 Task: Look for Airbnb properties in SÃ¡rvÃ¡r, Hungary from 6th December, 2023 to 10th December, 2023 for 1 adult.1  bedroom having 1 bed and 1 bathroom. Property type can be hotel. Booking option can be shelf check-in. Look for 3 properties as per requirement.
Action: Mouse moved to (620, 153)
Screenshot: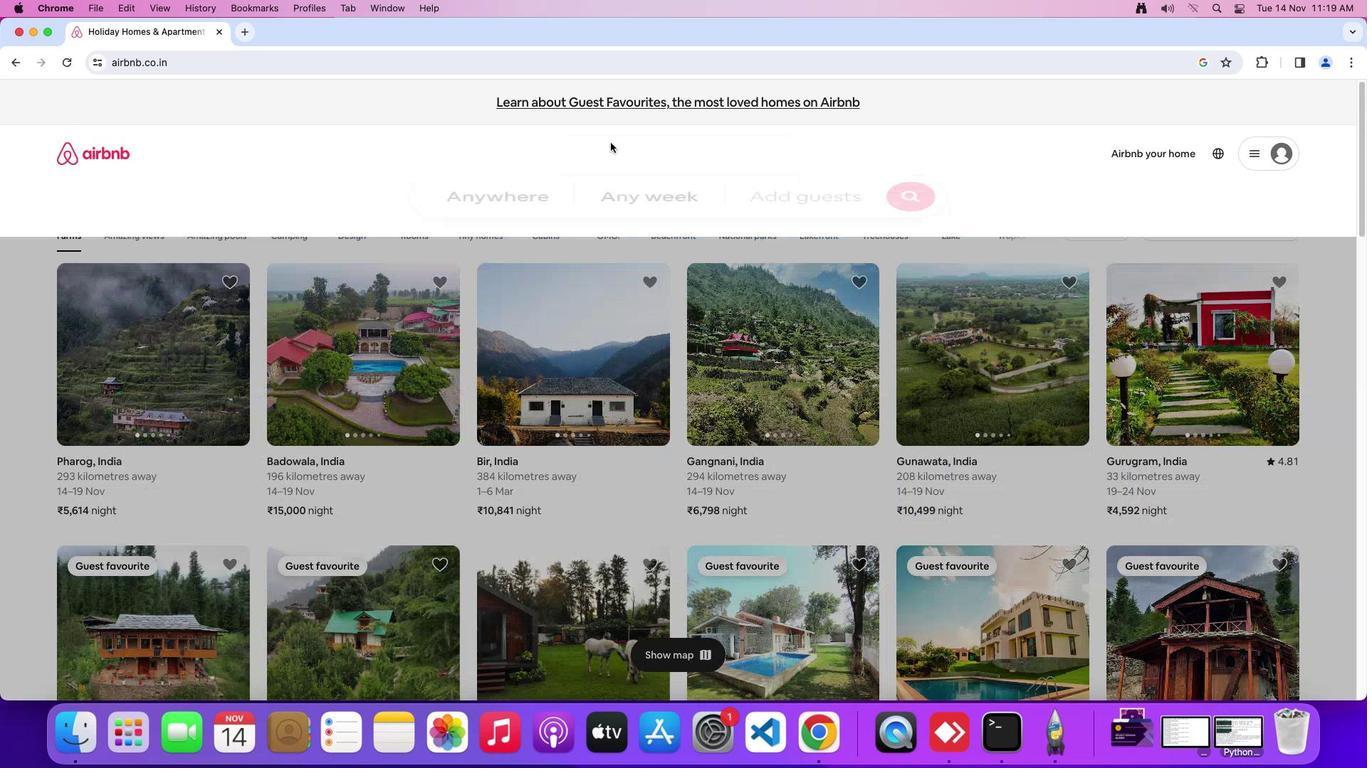 
Action: Mouse pressed left at (620, 153)
Screenshot: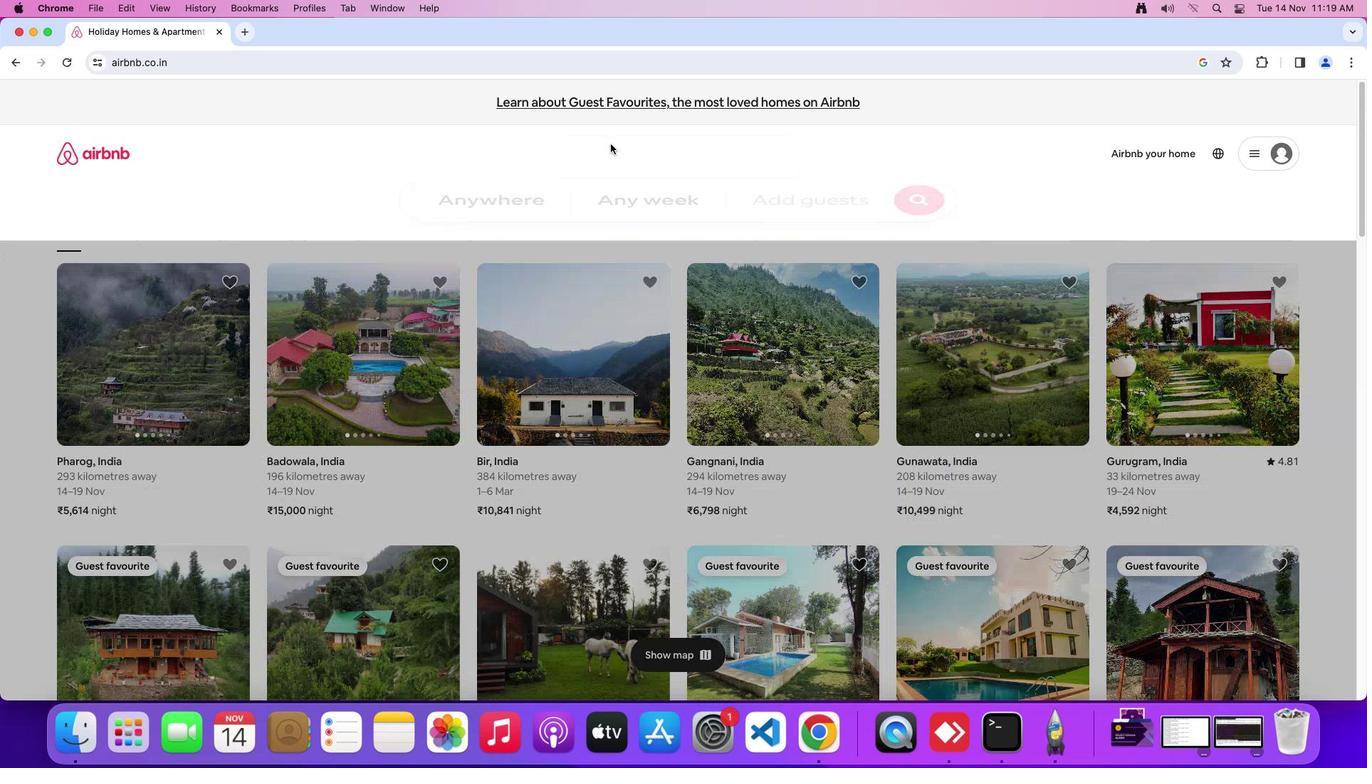 
Action: Mouse moved to (520, 217)
Screenshot: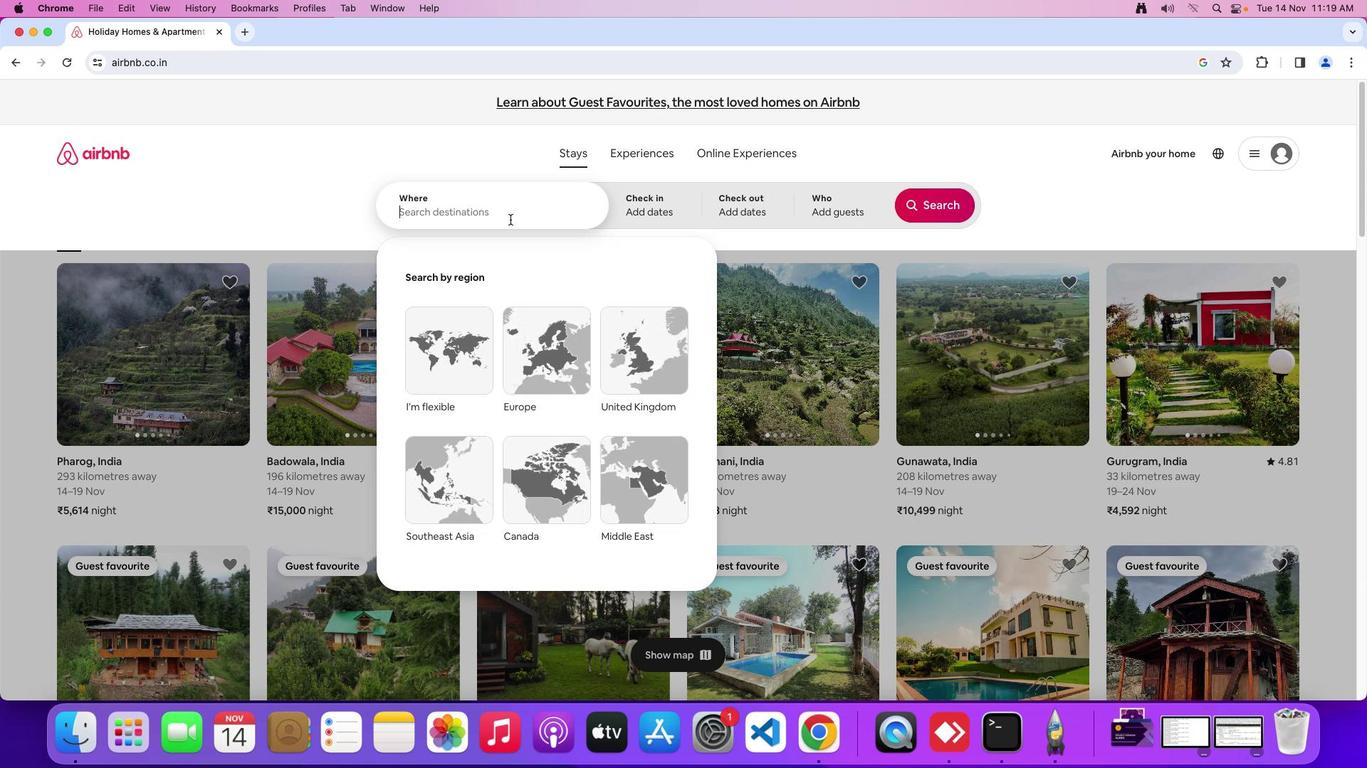 
Action: Mouse pressed left at (520, 217)
Screenshot: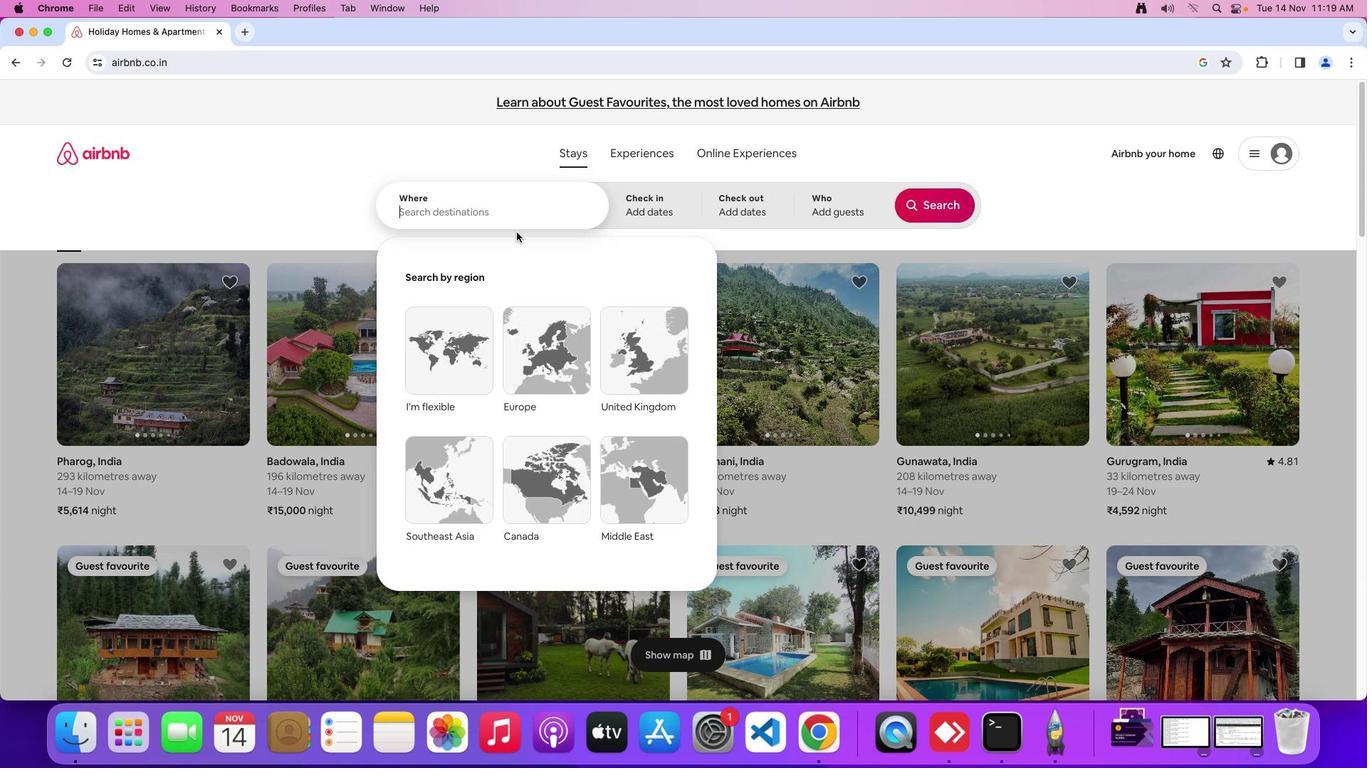 
Action: Mouse moved to (528, 247)
Screenshot: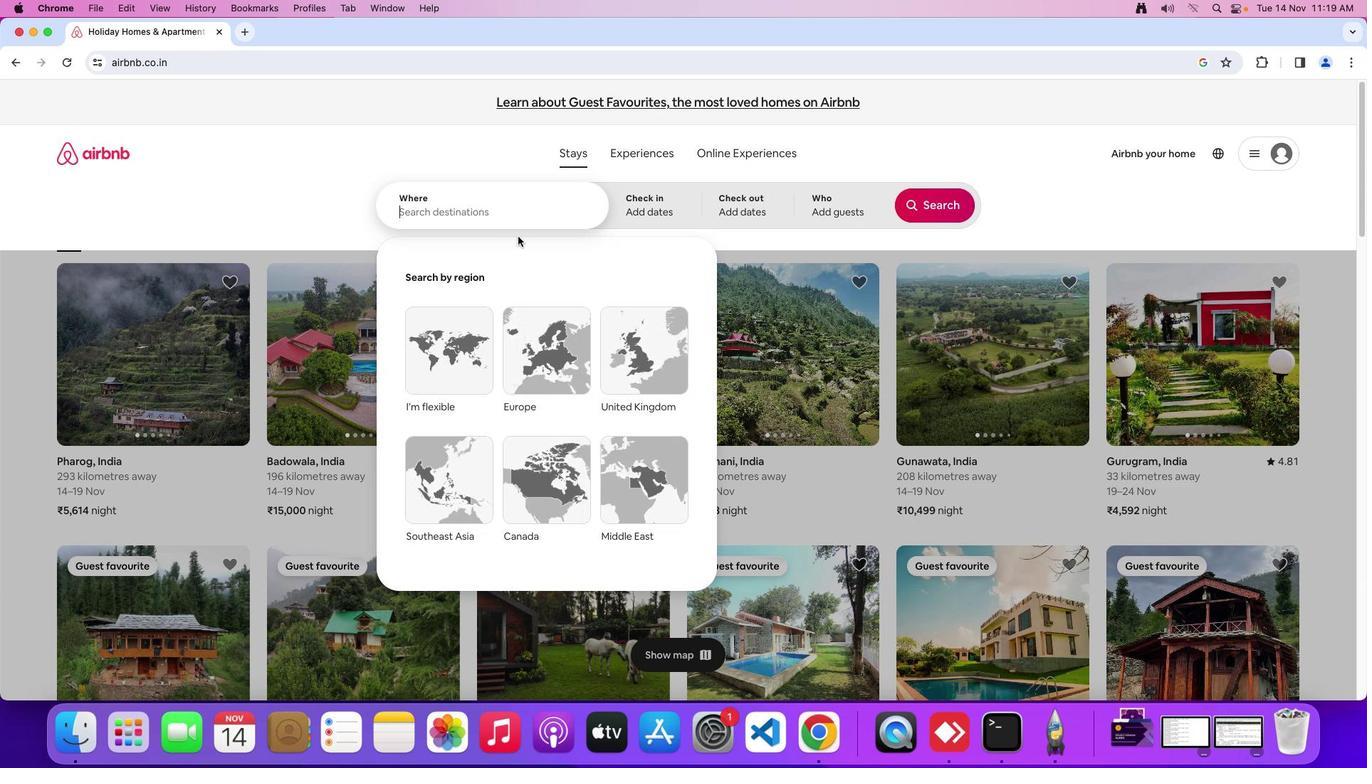 
Action: Key pressed Key.shift_r'S''a''r'
Screenshot: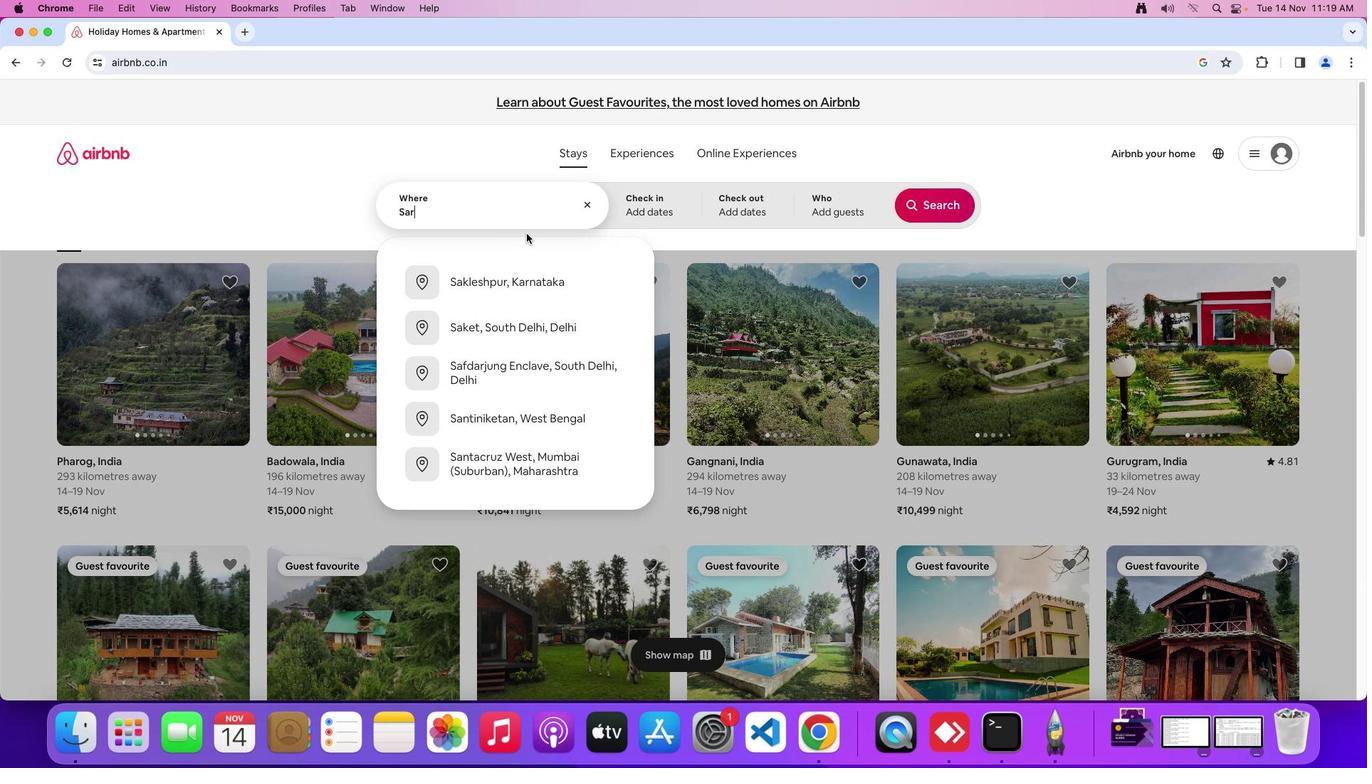 
Action: Mouse moved to (537, 244)
Screenshot: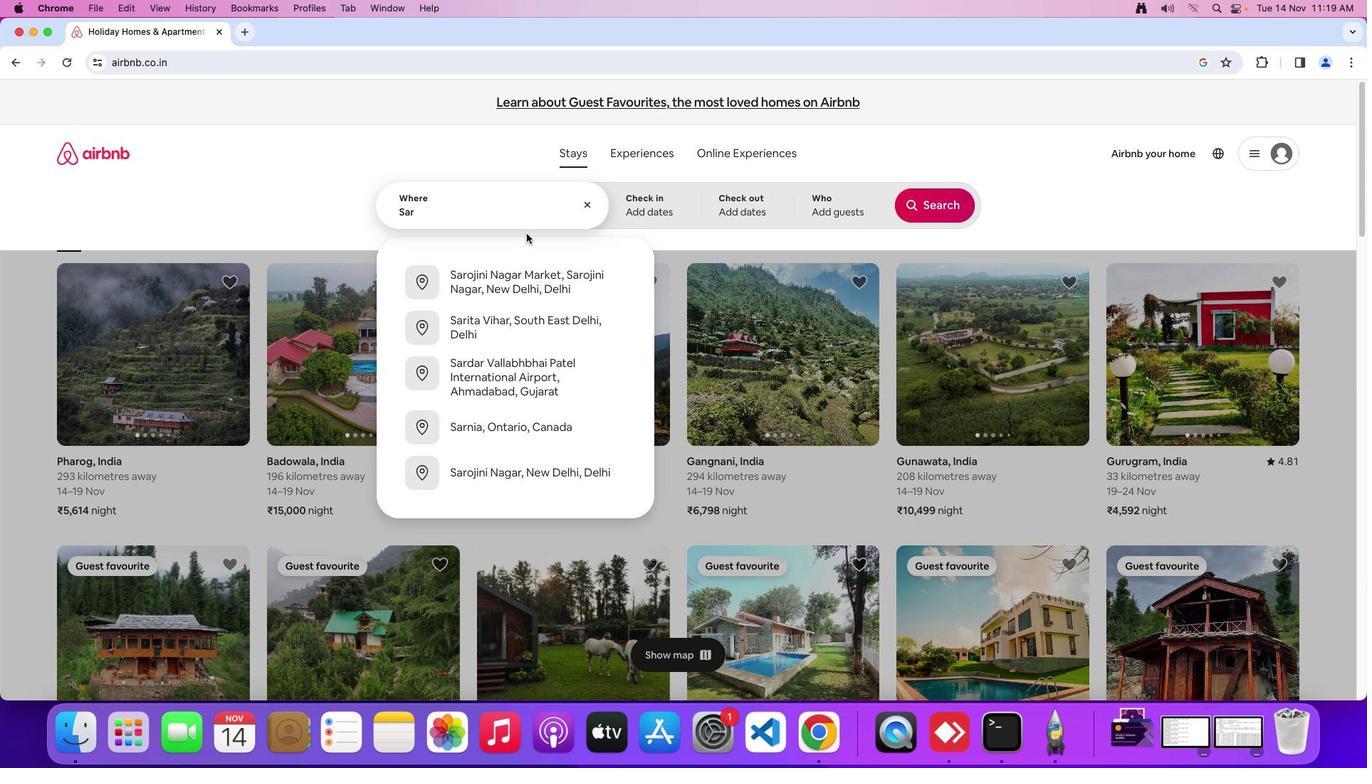 
Action: Key pressed 'v''a''r'','Key.spaceKey.shift'H''u''n''g''a''r''y'
Screenshot: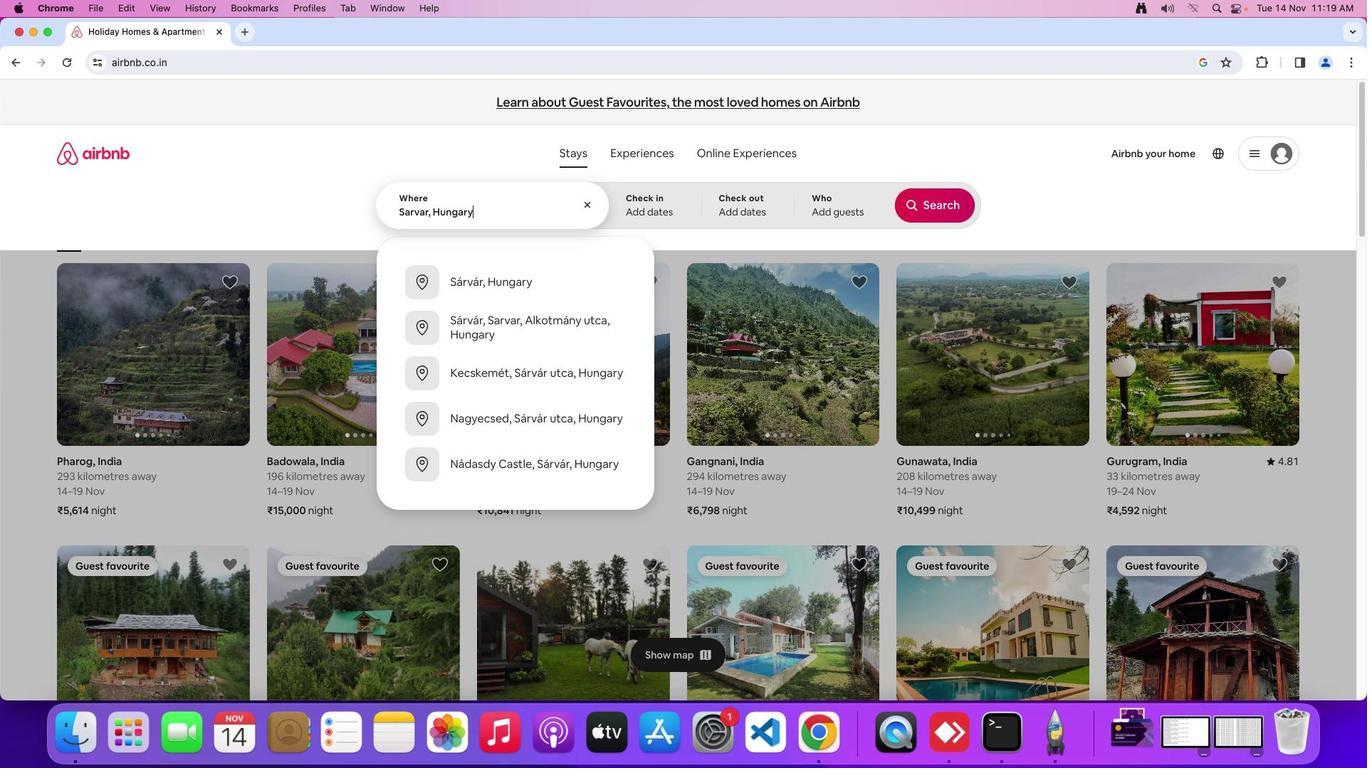
Action: Mouse moved to (679, 225)
Screenshot: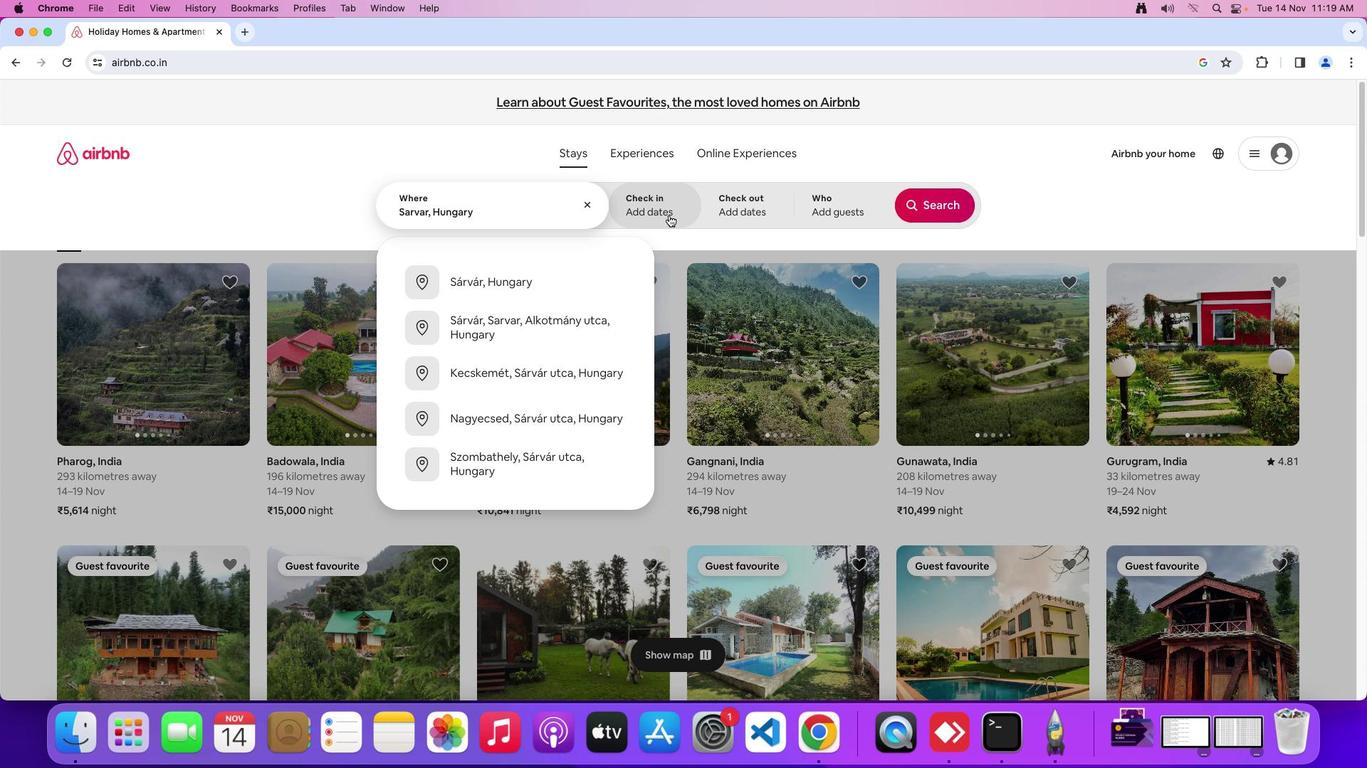 
Action: Mouse pressed left at (679, 225)
Screenshot: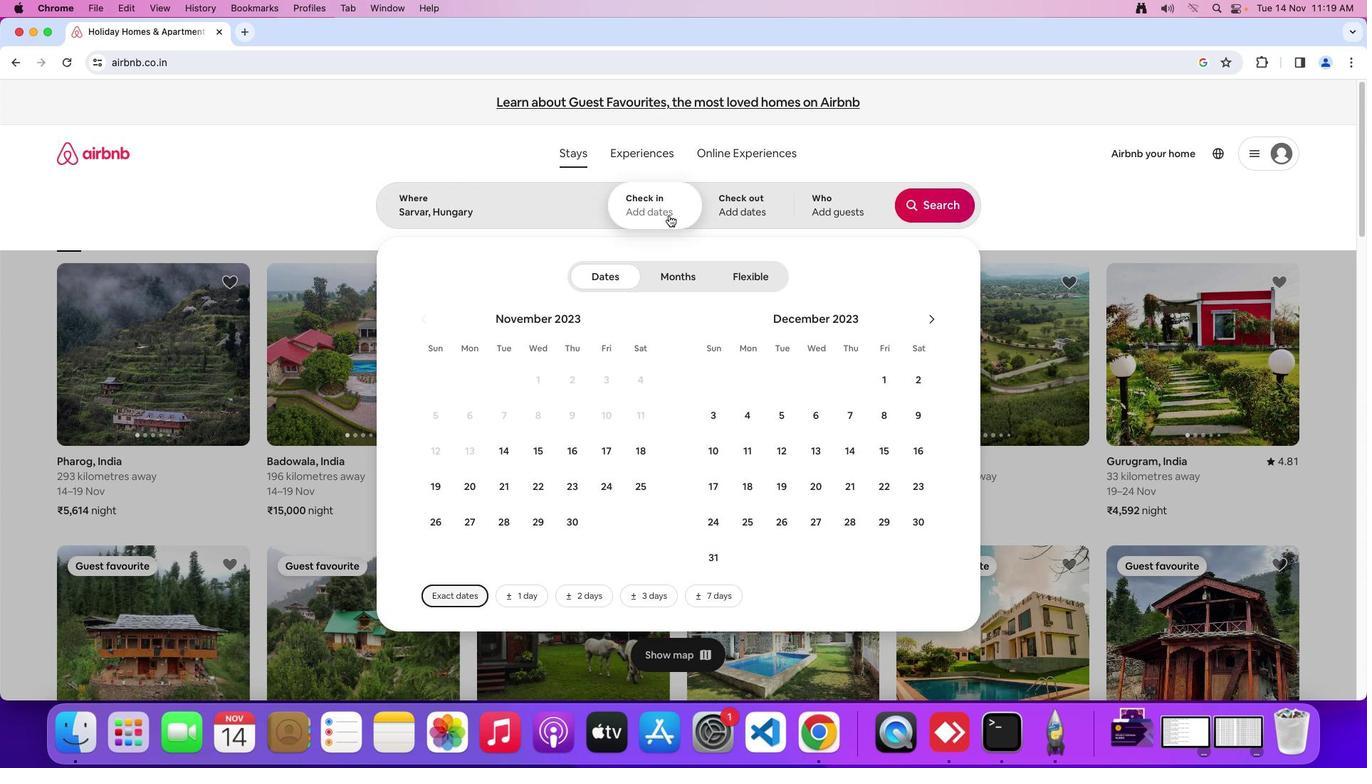 
Action: Mouse moved to (829, 430)
Screenshot: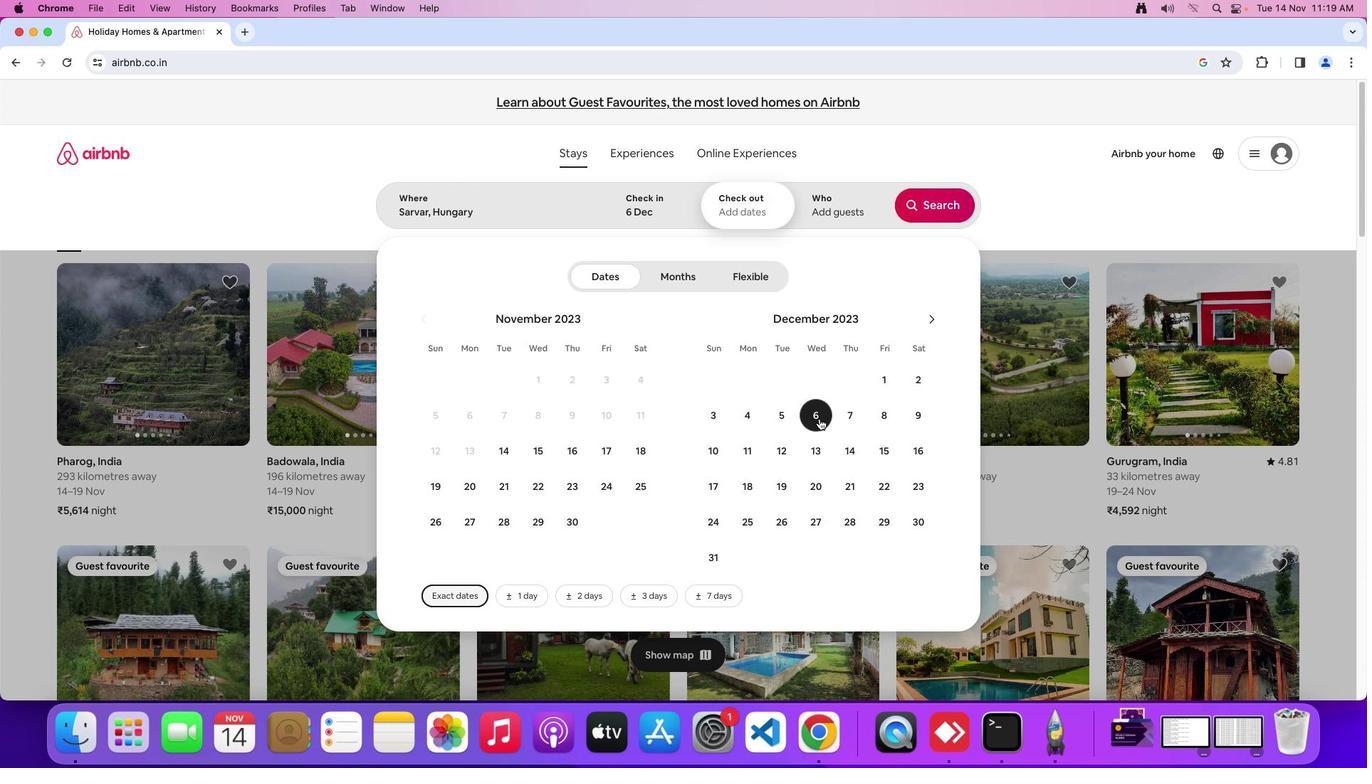 
Action: Mouse pressed left at (829, 430)
Screenshot: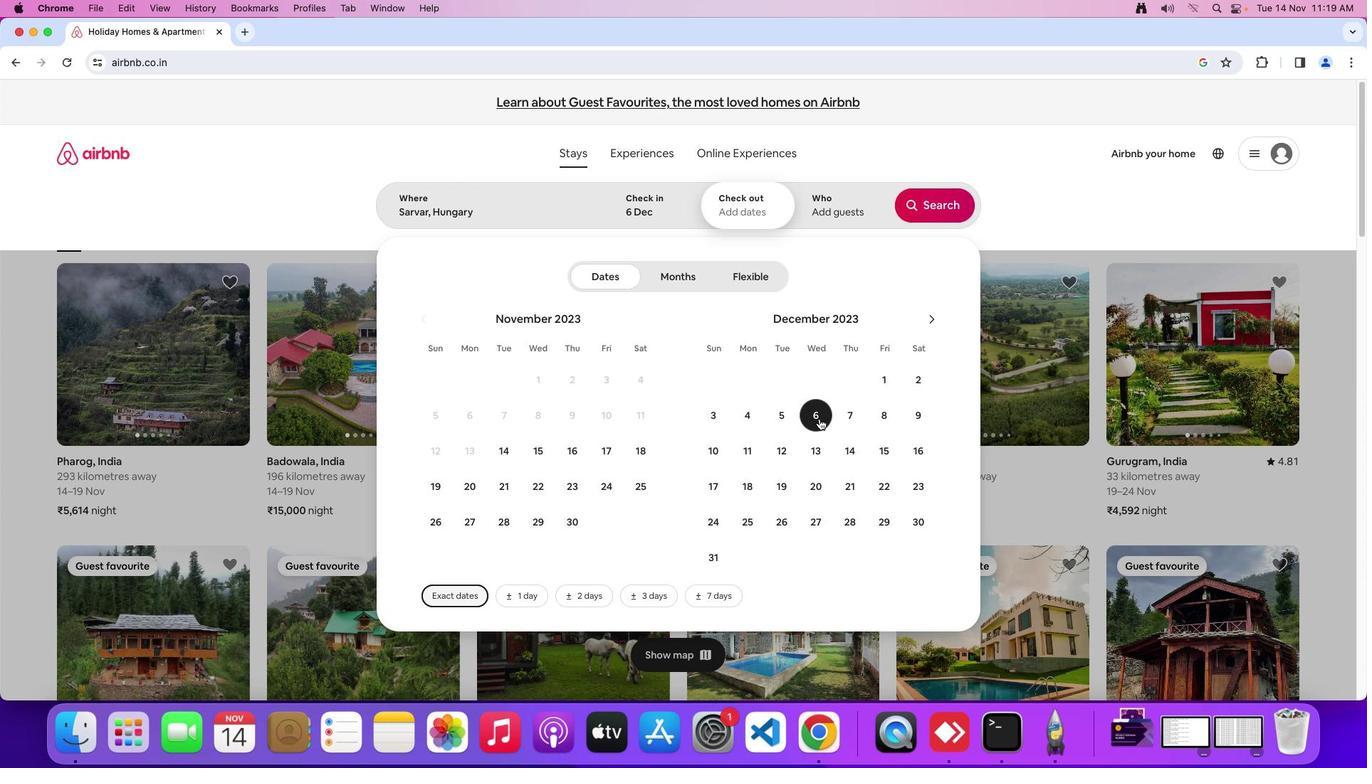 
Action: Mouse moved to (726, 462)
Screenshot: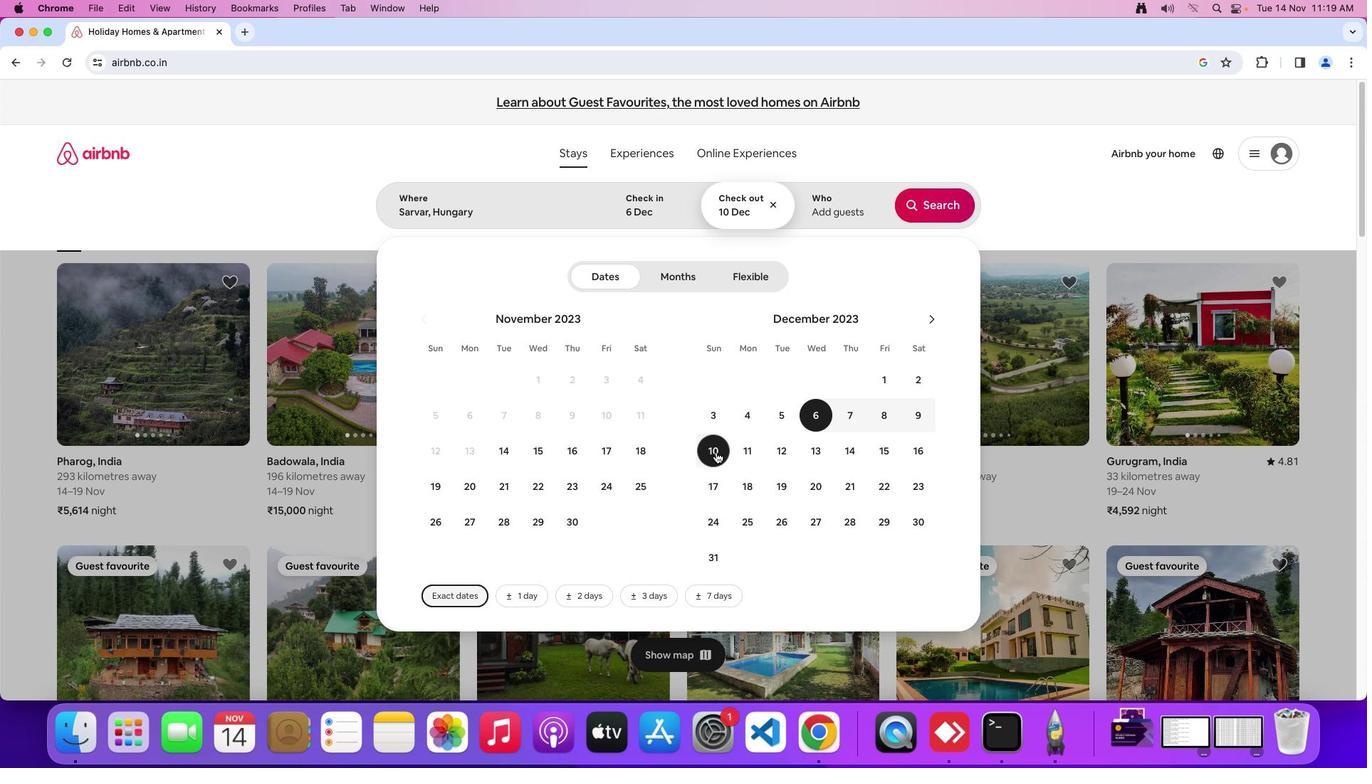 
Action: Mouse pressed left at (726, 462)
Screenshot: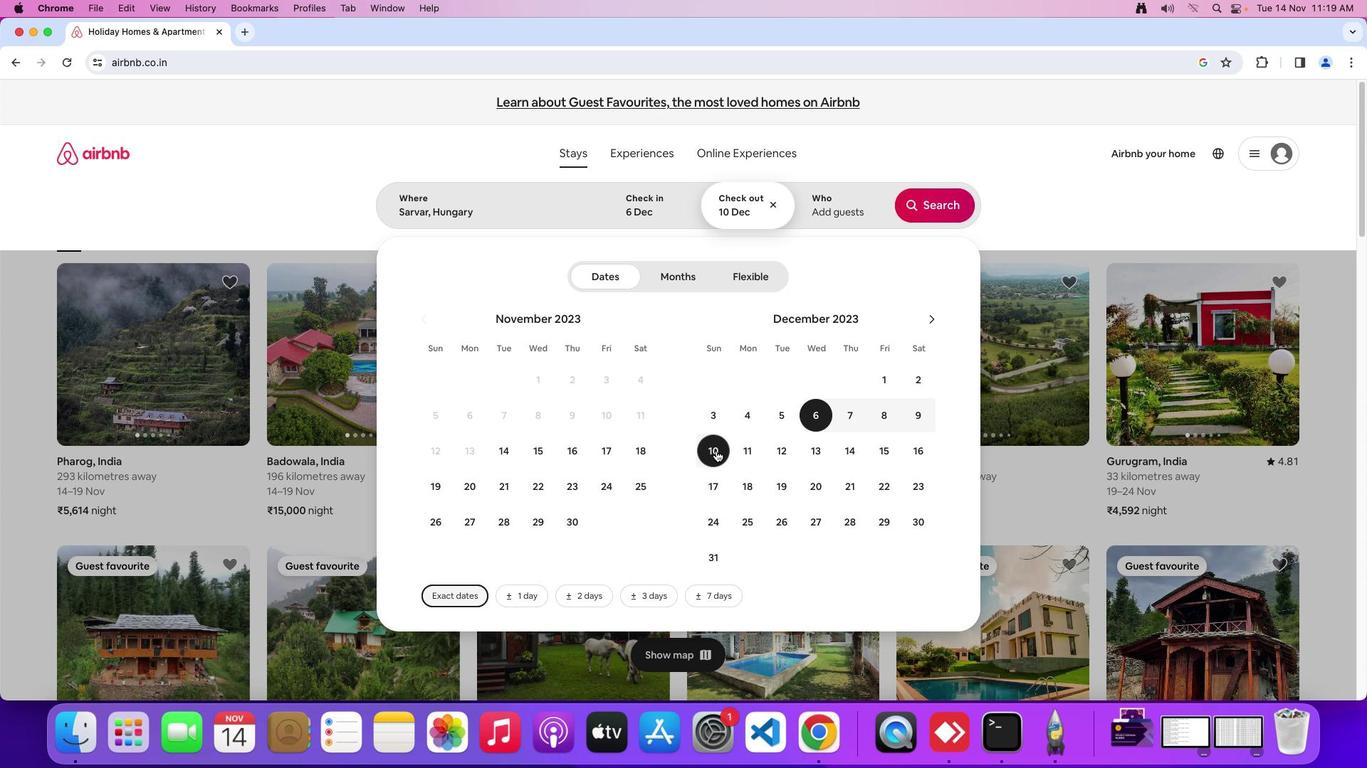 
Action: Mouse moved to (832, 218)
Screenshot: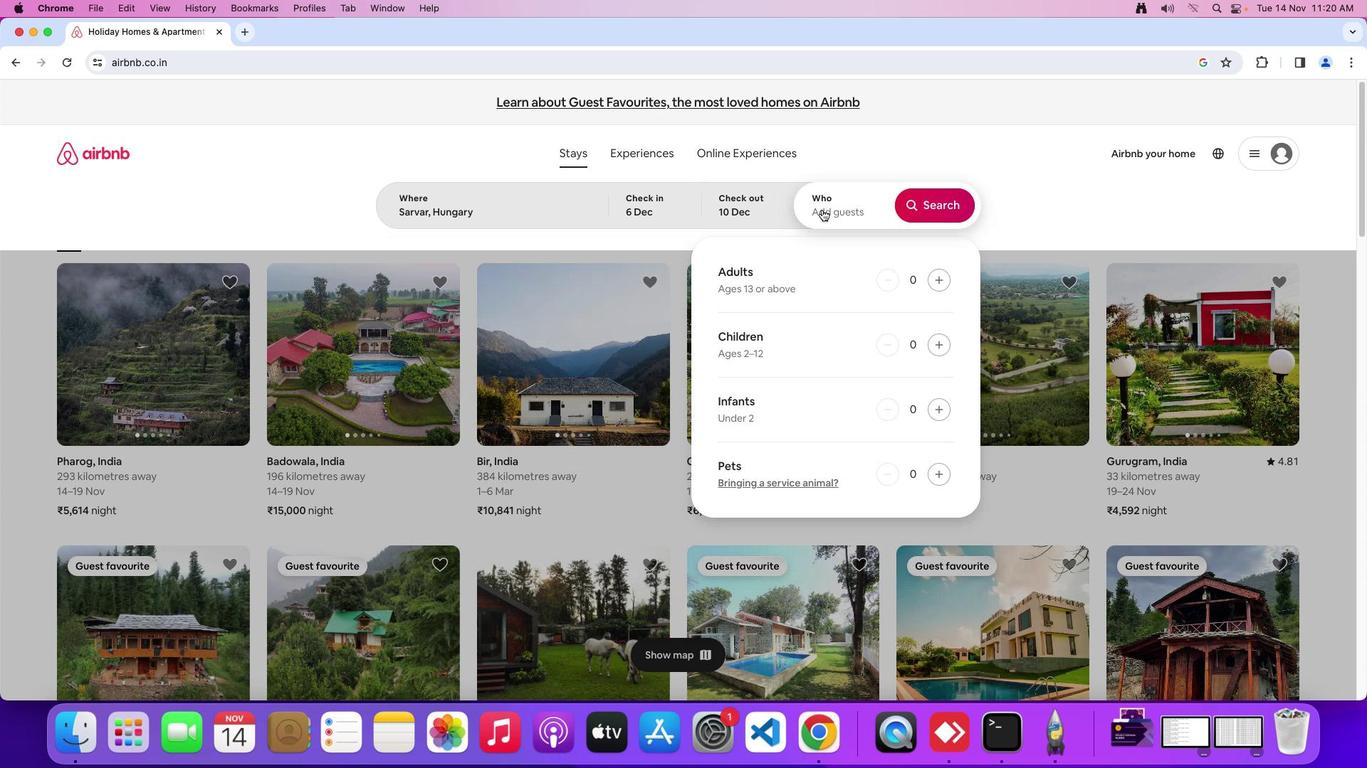 
Action: Mouse pressed left at (832, 218)
Screenshot: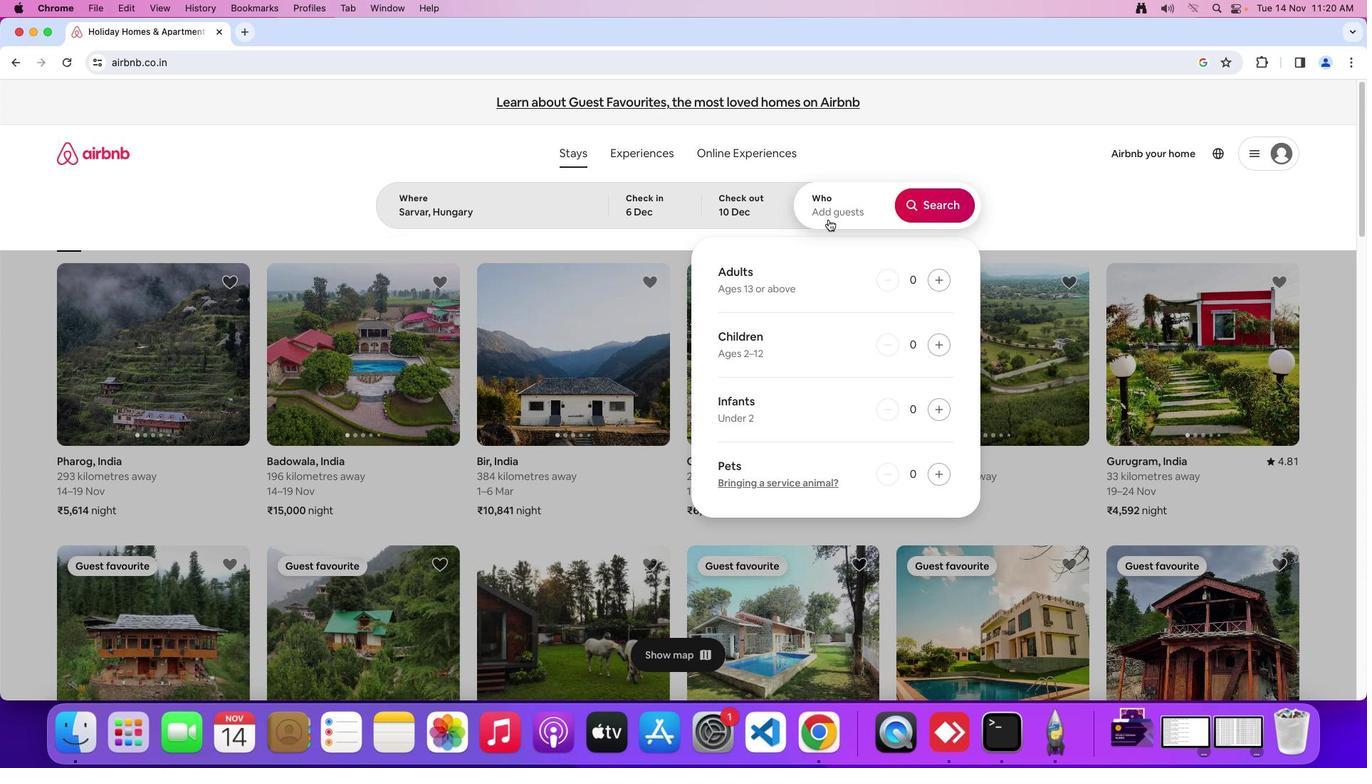 
Action: Mouse moved to (946, 291)
Screenshot: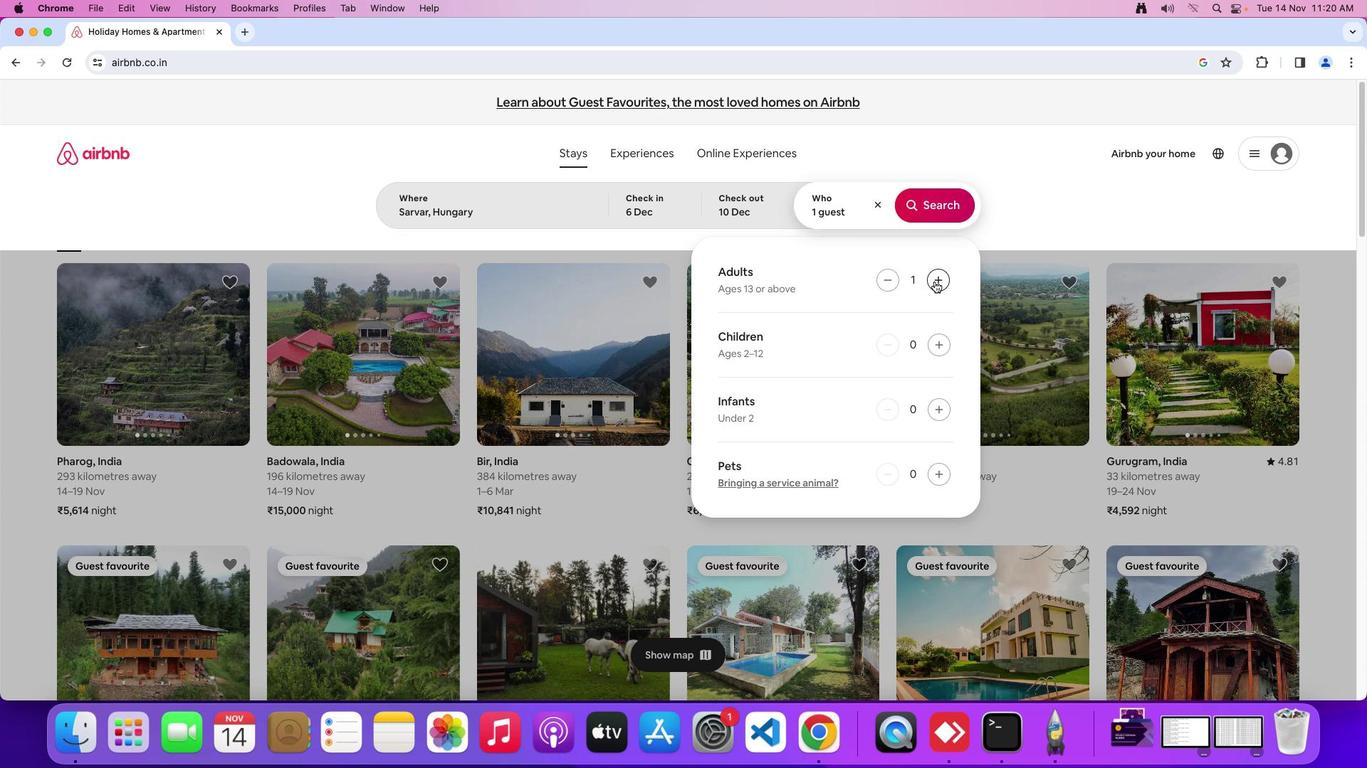 
Action: Mouse pressed left at (946, 291)
Screenshot: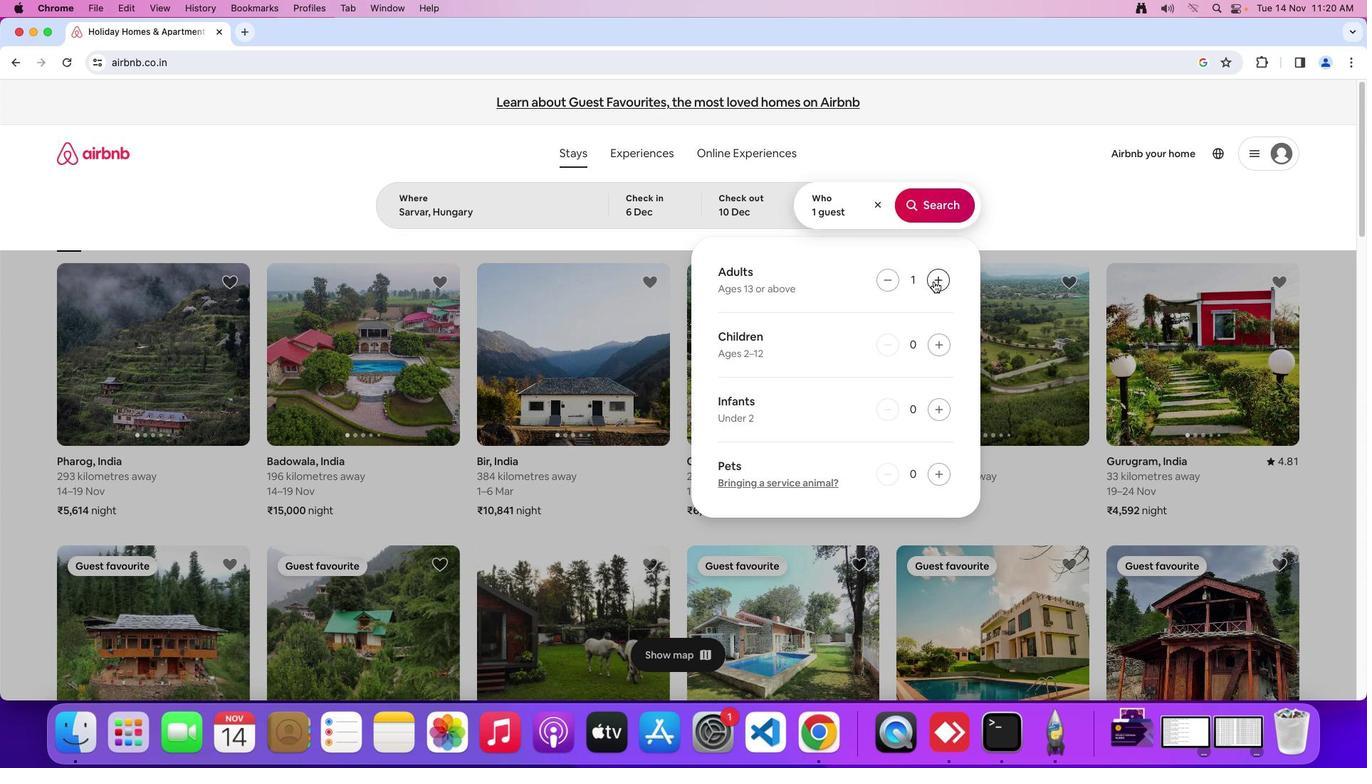 
Action: Mouse moved to (930, 220)
Screenshot: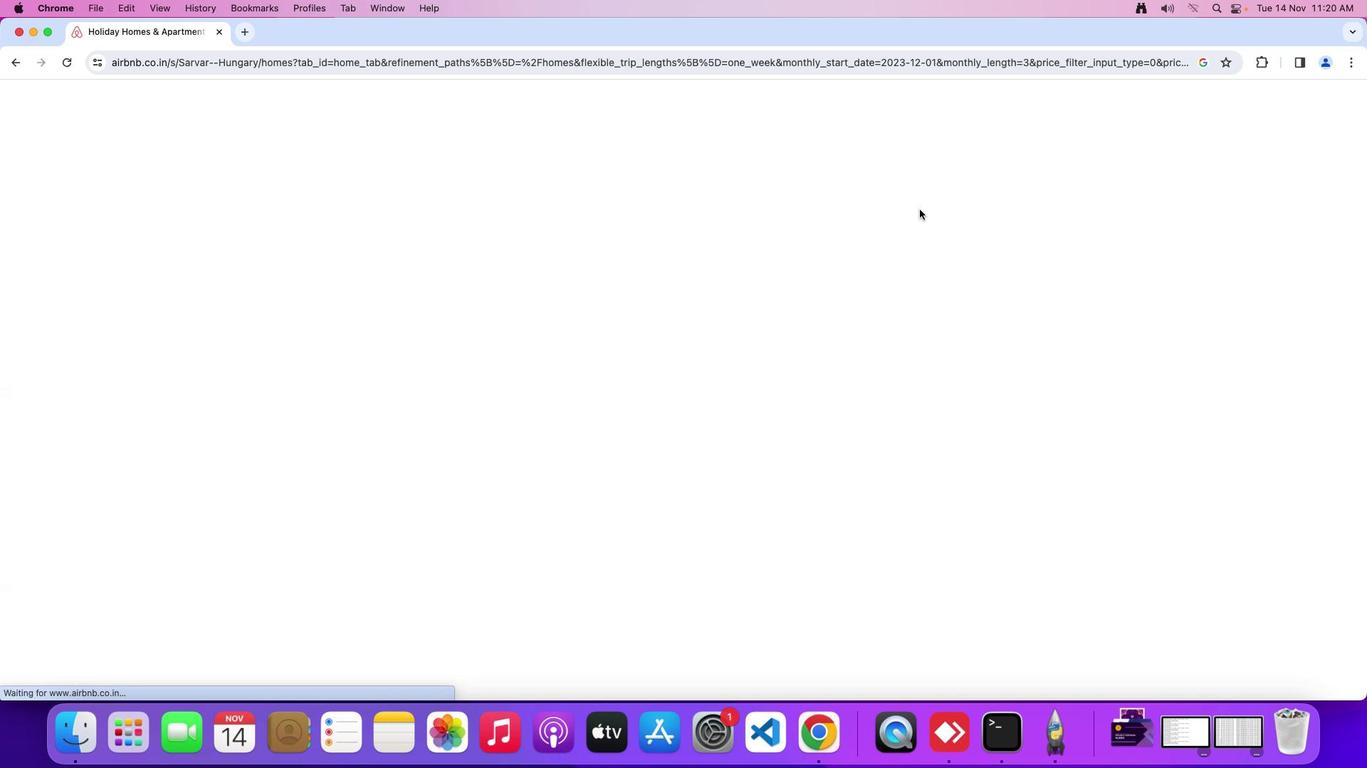 
Action: Mouse pressed left at (930, 220)
Screenshot: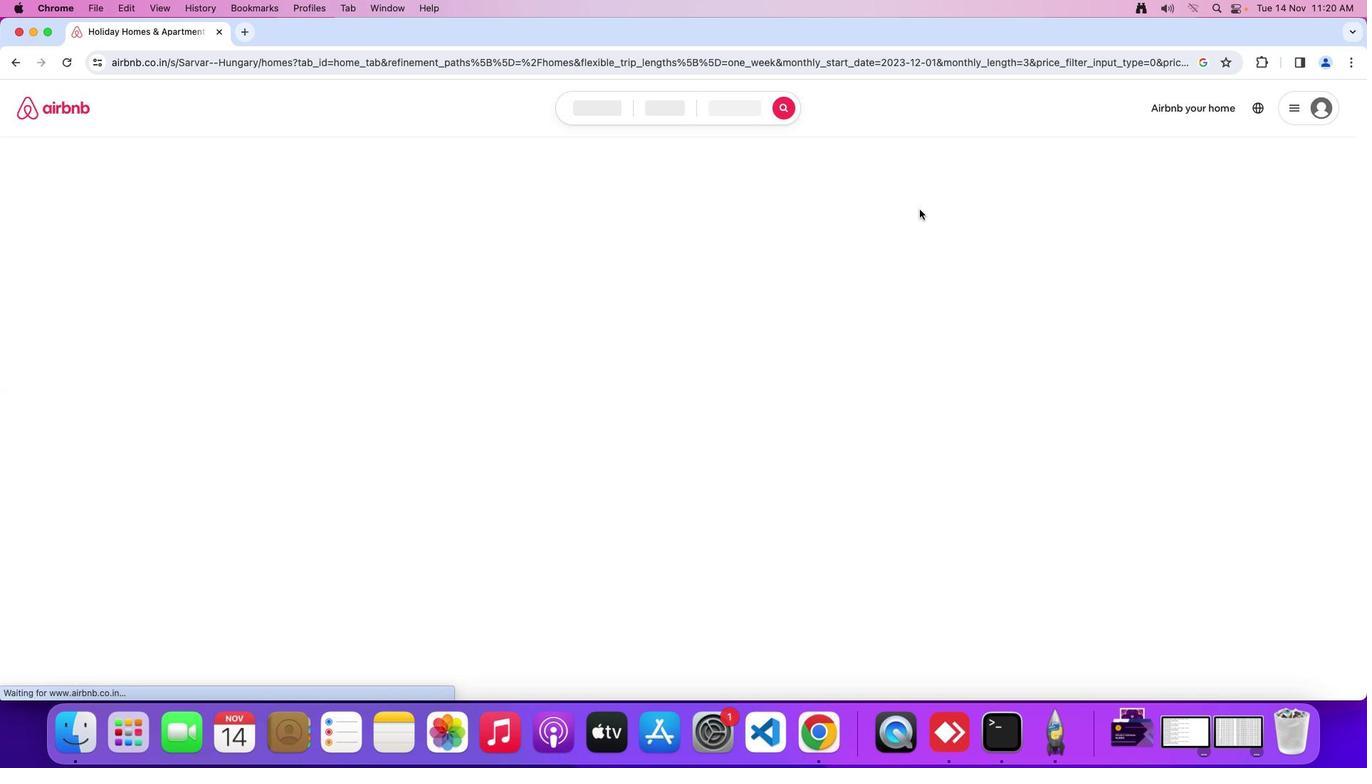 
Action: Mouse moved to (1122, 177)
Screenshot: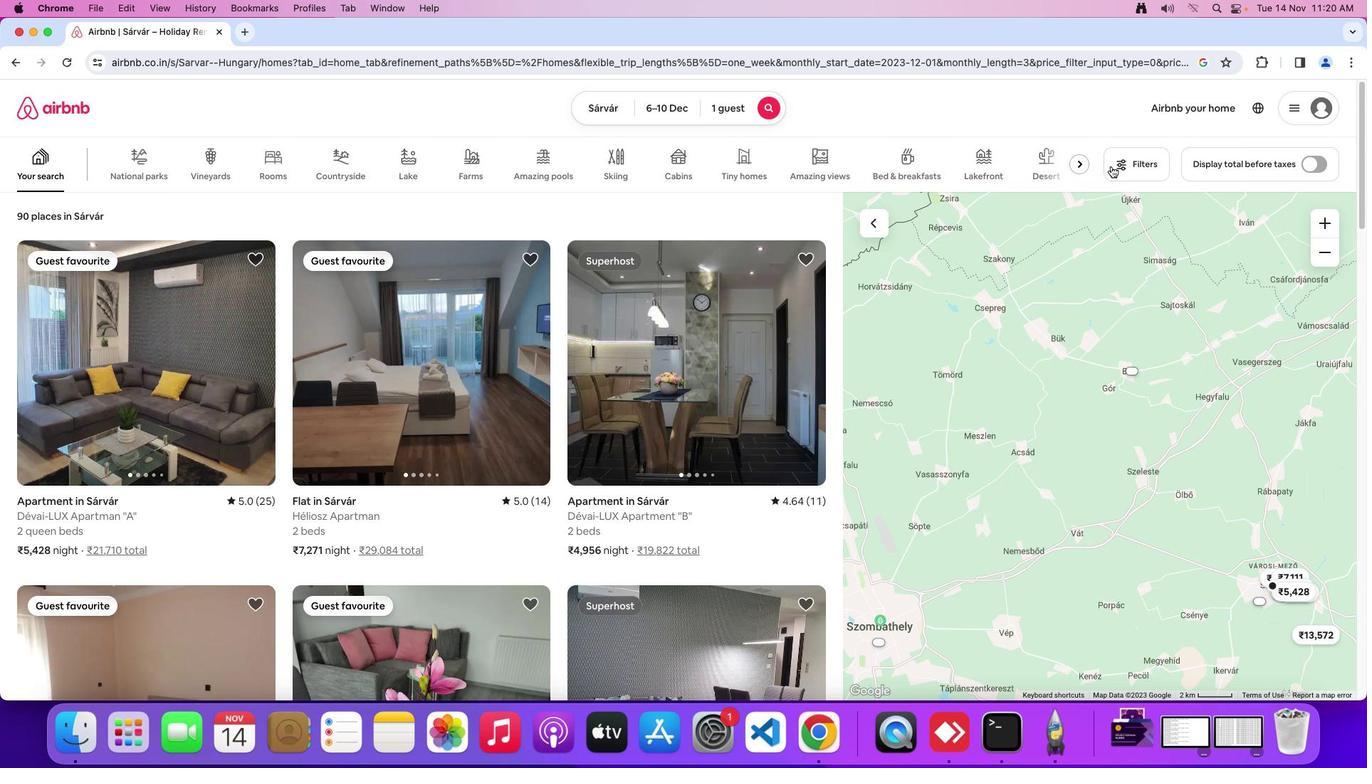 
Action: Mouse pressed left at (1122, 177)
Screenshot: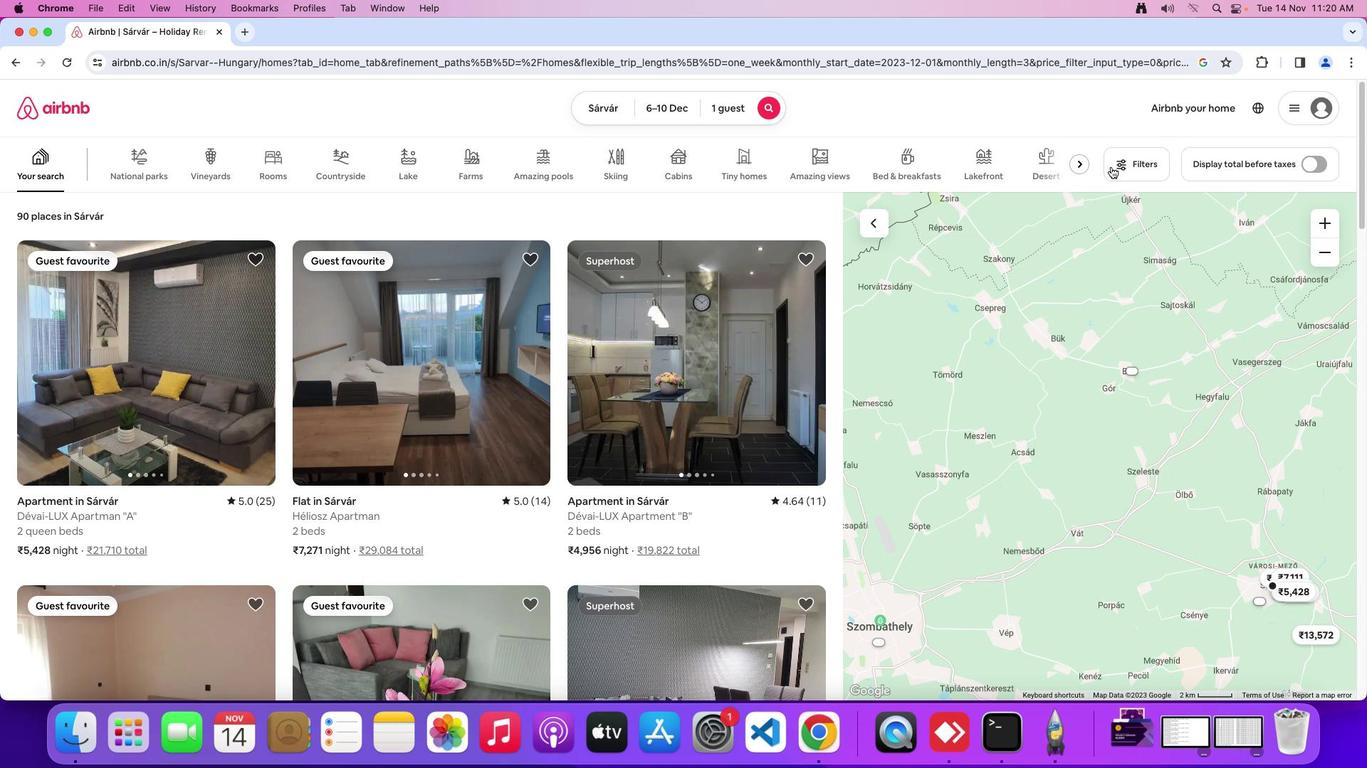 
Action: Mouse moved to (590, 346)
Screenshot: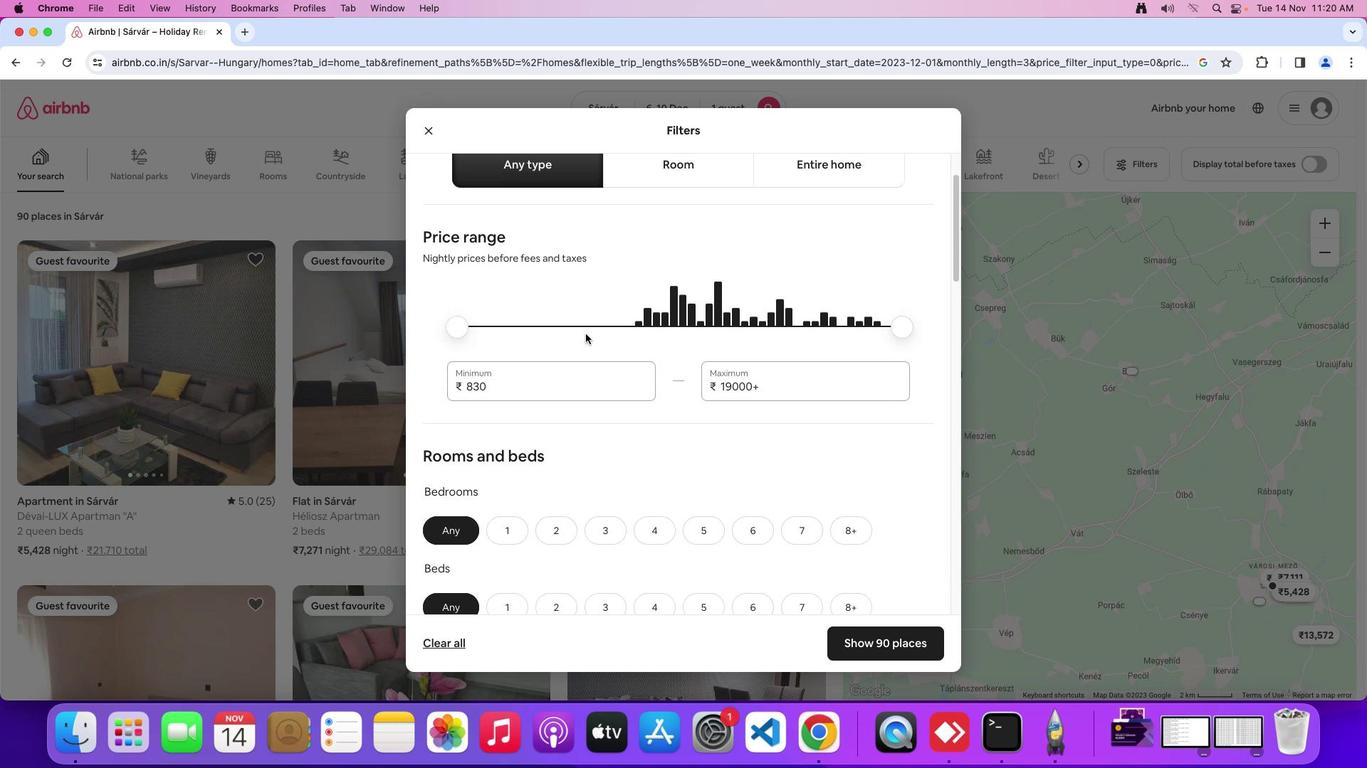 
Action: Mouse scrolled (590, 346) with delta (10, 9)
Screenshot: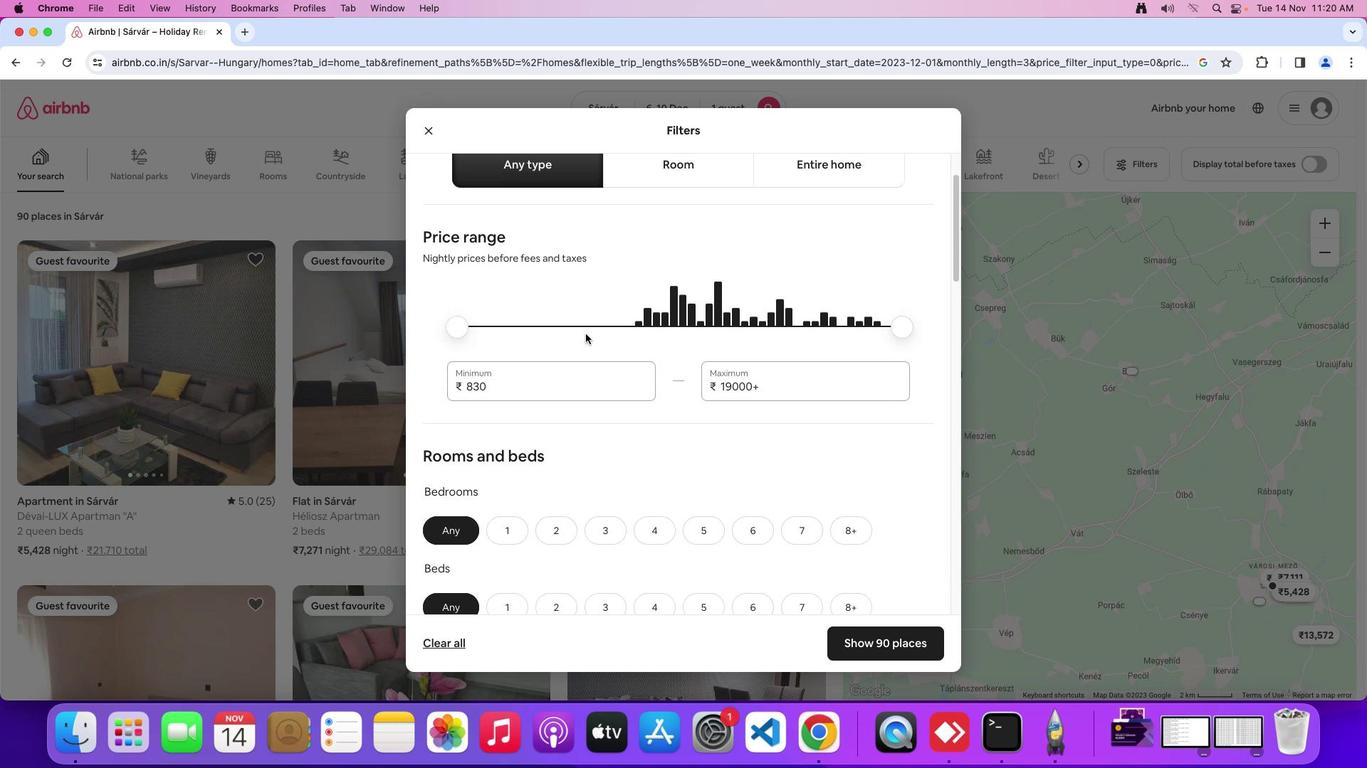 
Action: Mouse moved to (590, 346)
Screenshot: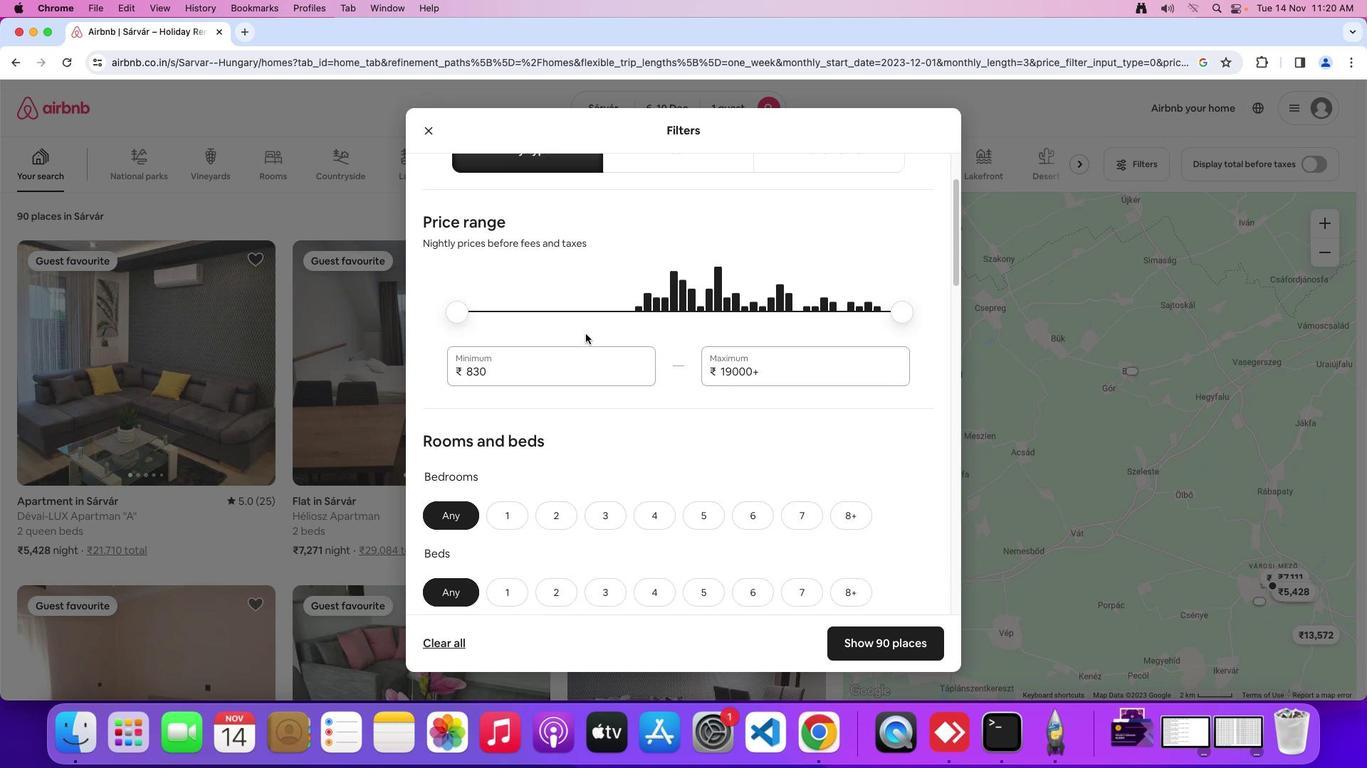 
Action: Mouse scrolled (590, 346) with delta (10, 9)
Screenshot: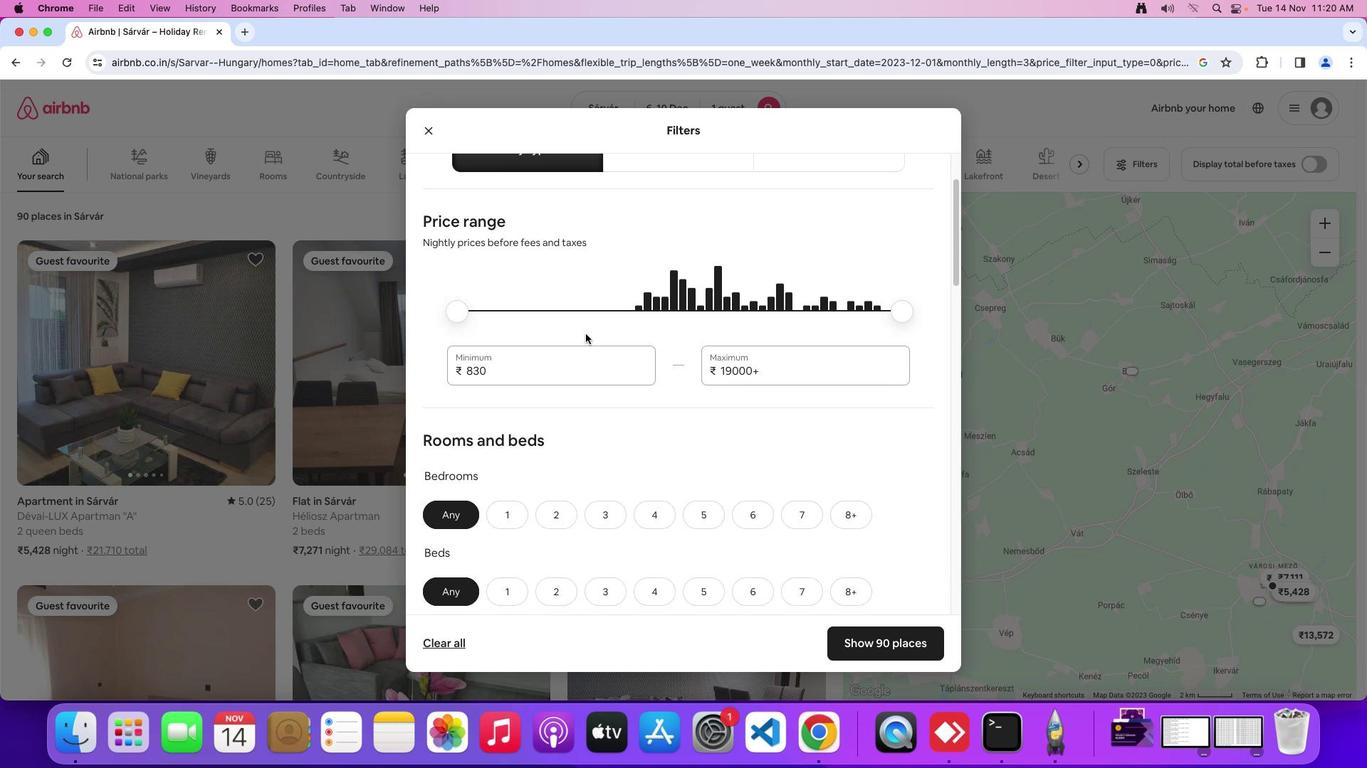 
Action: Mouse moved to (593, 346)
Screenshot: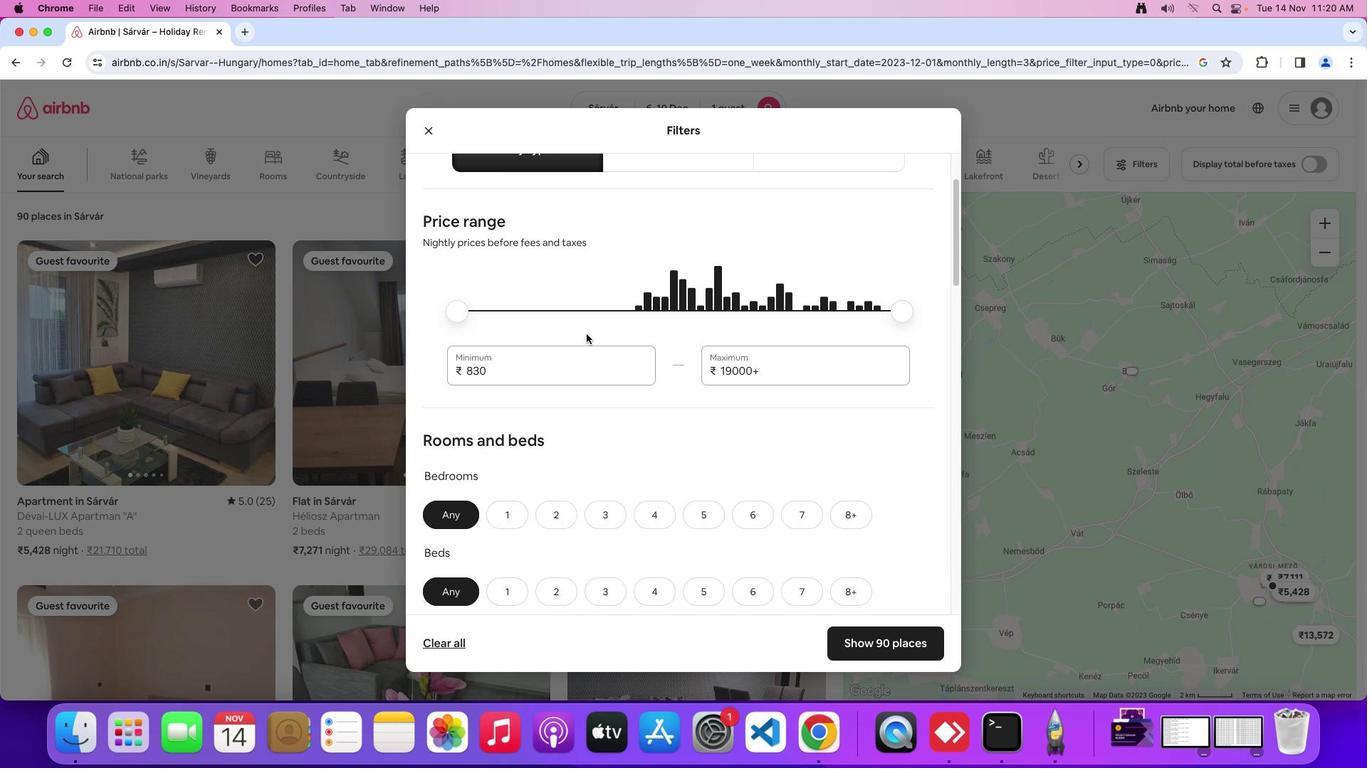
Action: Mouse scrolled (593, 346) with delta (10, 9)
Screenshot: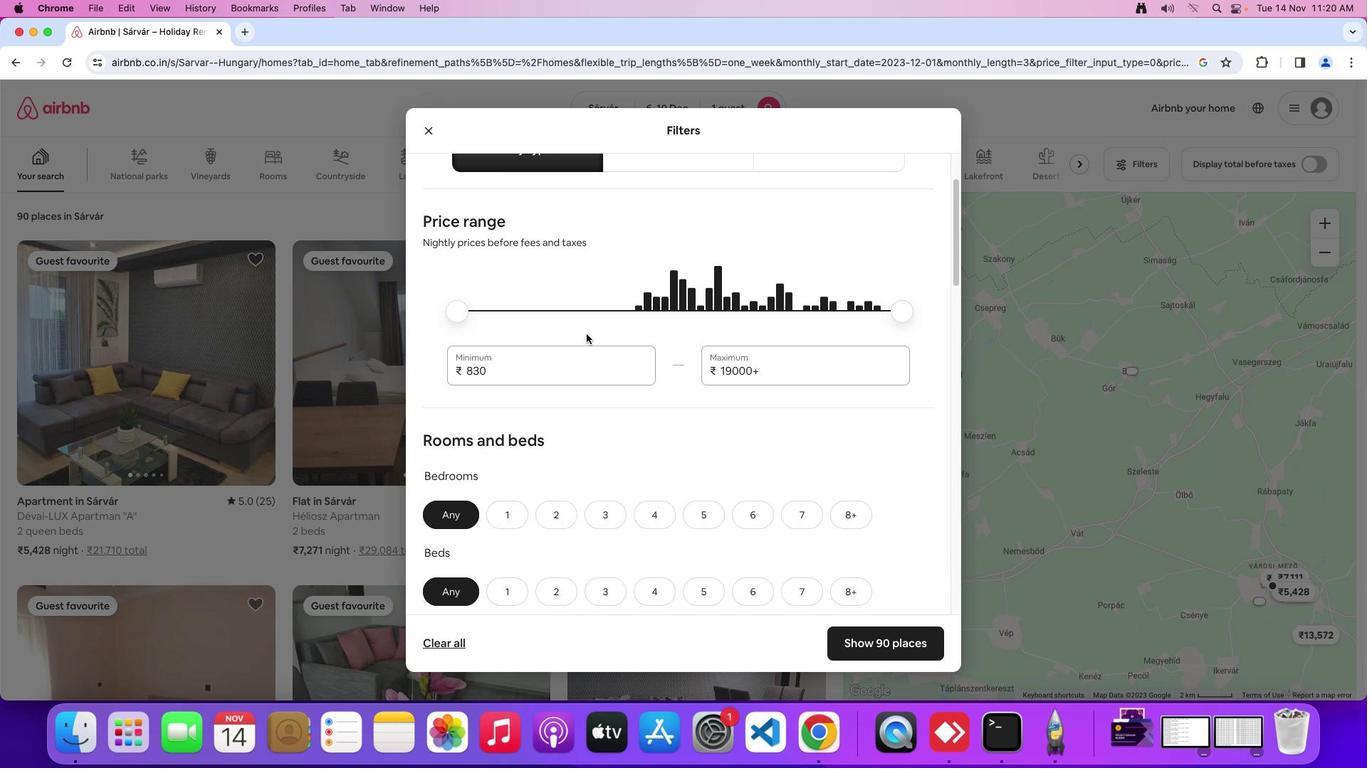 
Action: Mouse moved to (610, 346)
Screenshot: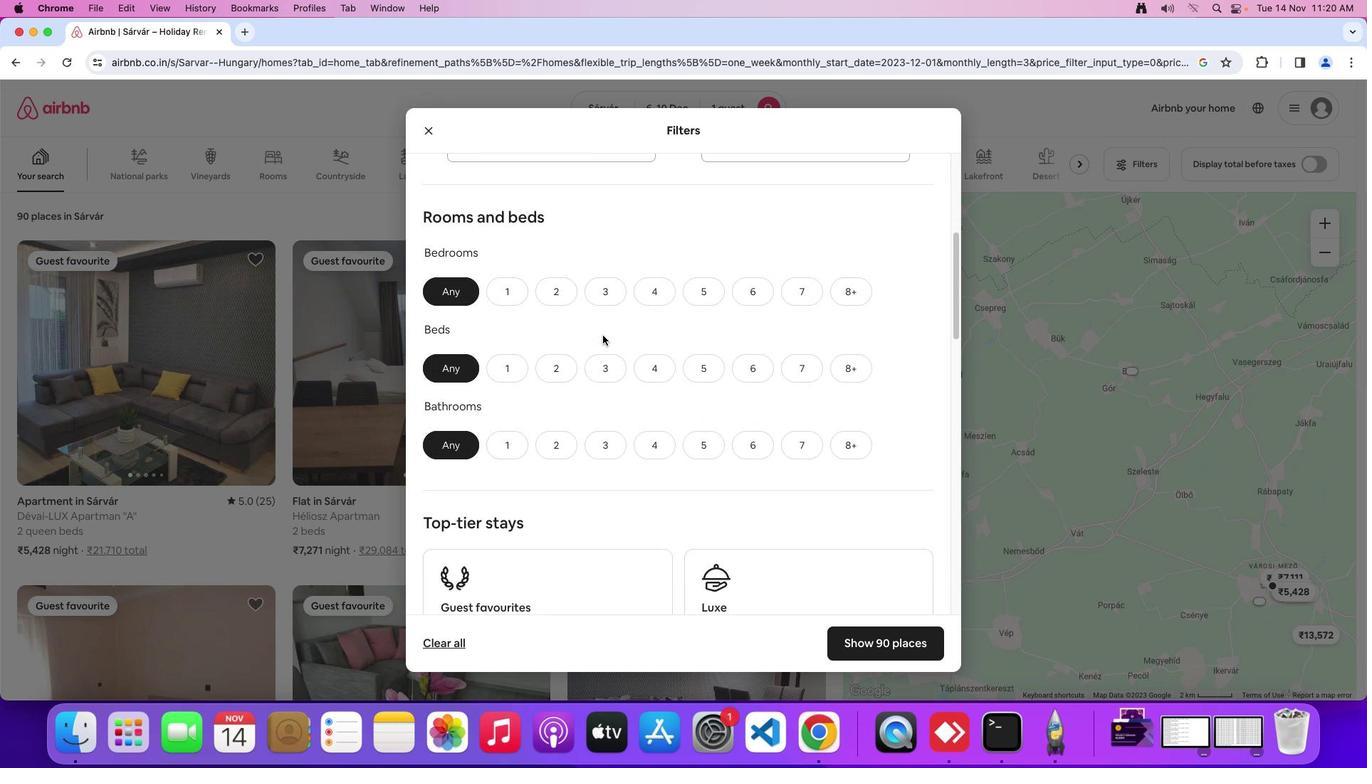 
Action: Mouse scrolled (610, 346) with delta (10, 9)
Screenshot: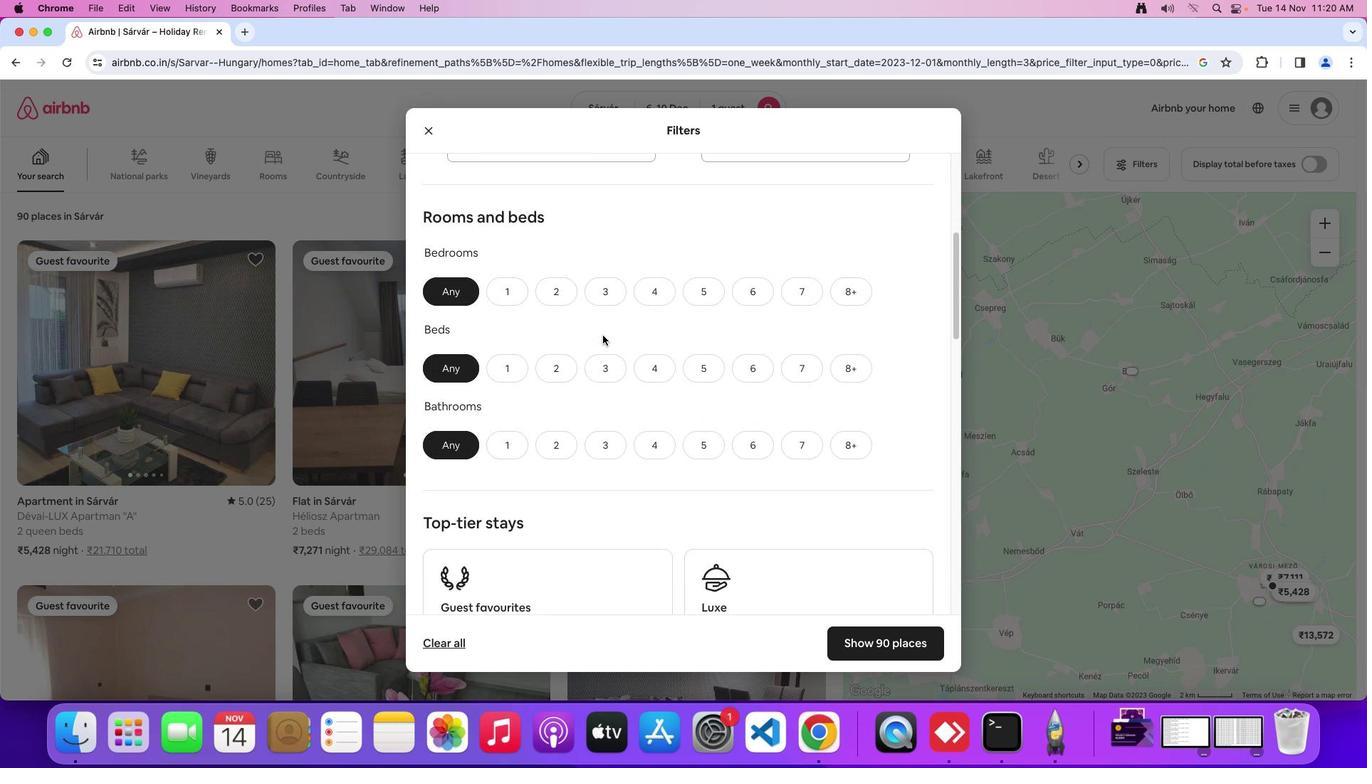 
Action: Mouse moved to (612, 346)
Screenshot: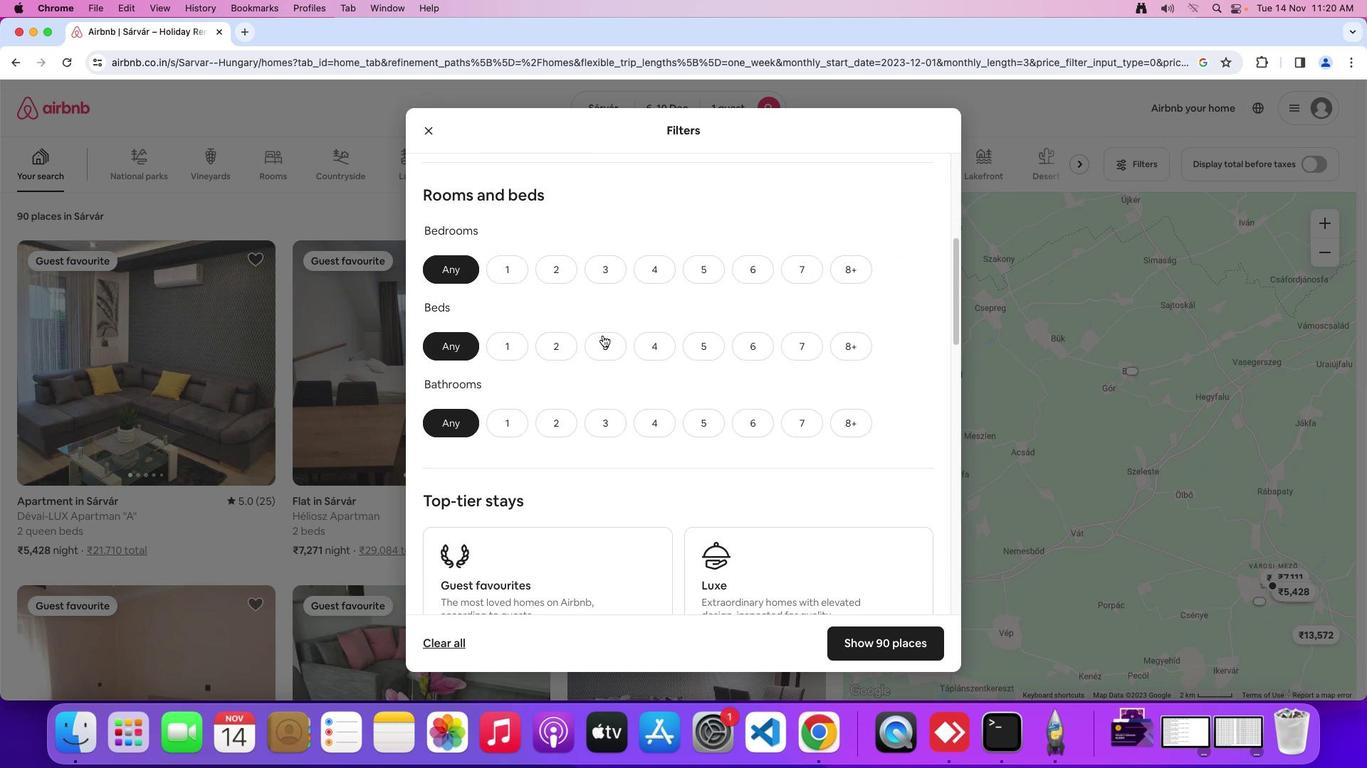 
Action: Mouse scrolled (612, 346) with delta (10, 9)
Screenshot: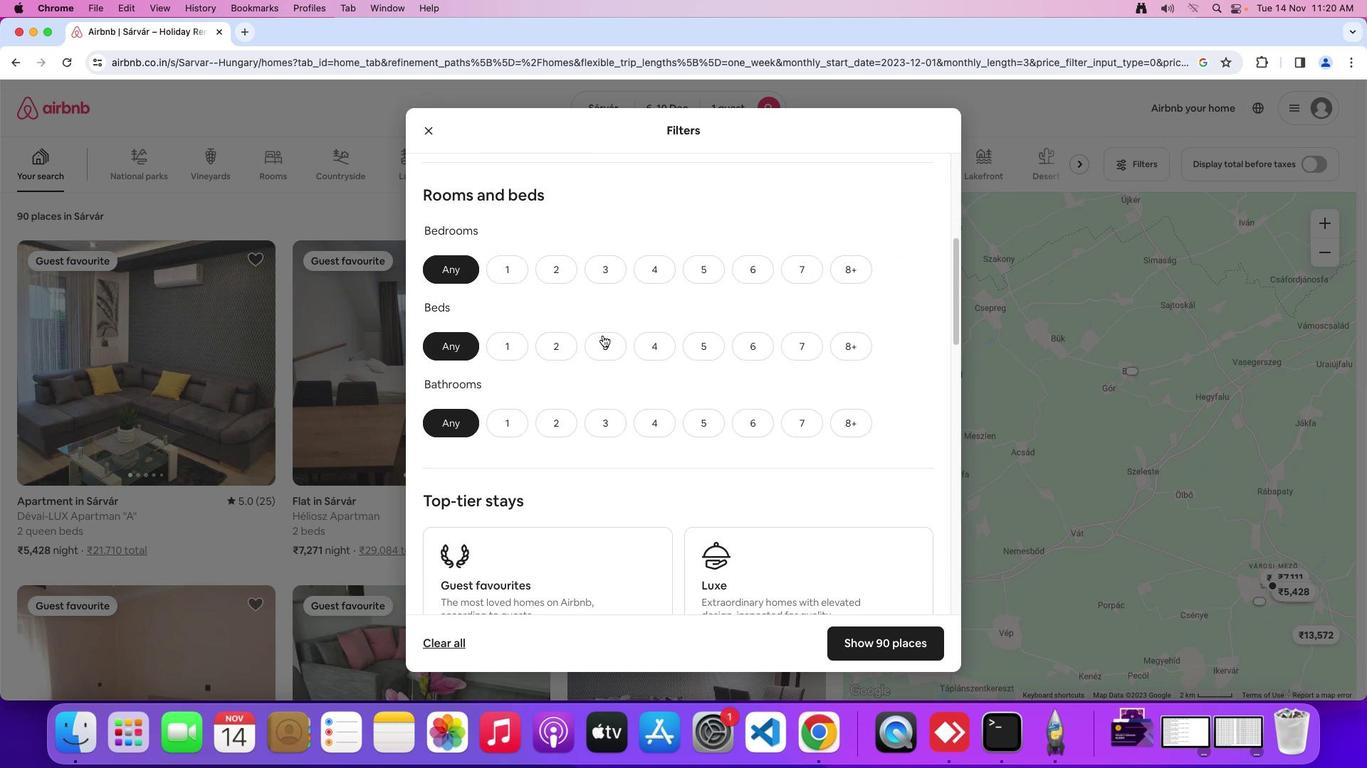 
Action: Mouse moved to (613, 346)
Screenshot: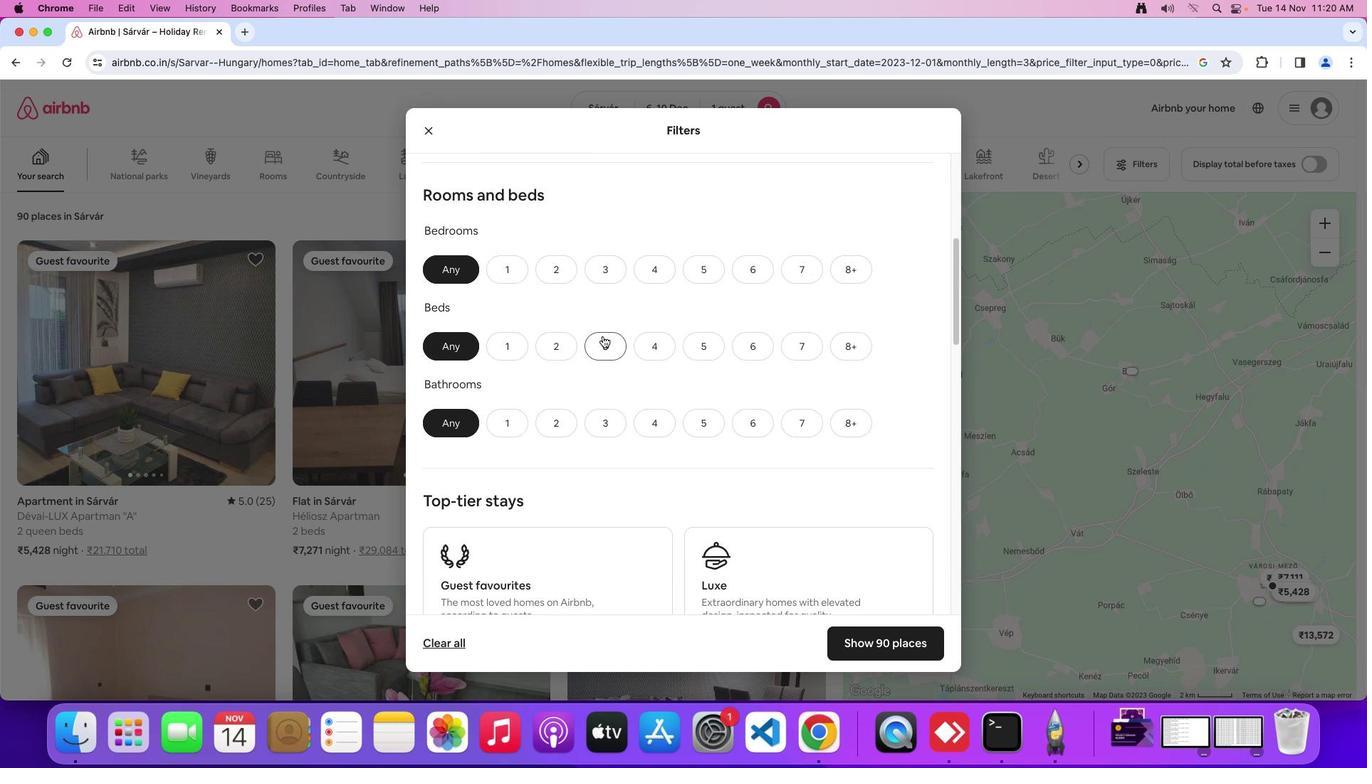 
Action: Mouse scrolled (613, 346) with delta (10, 8)
Screenshot: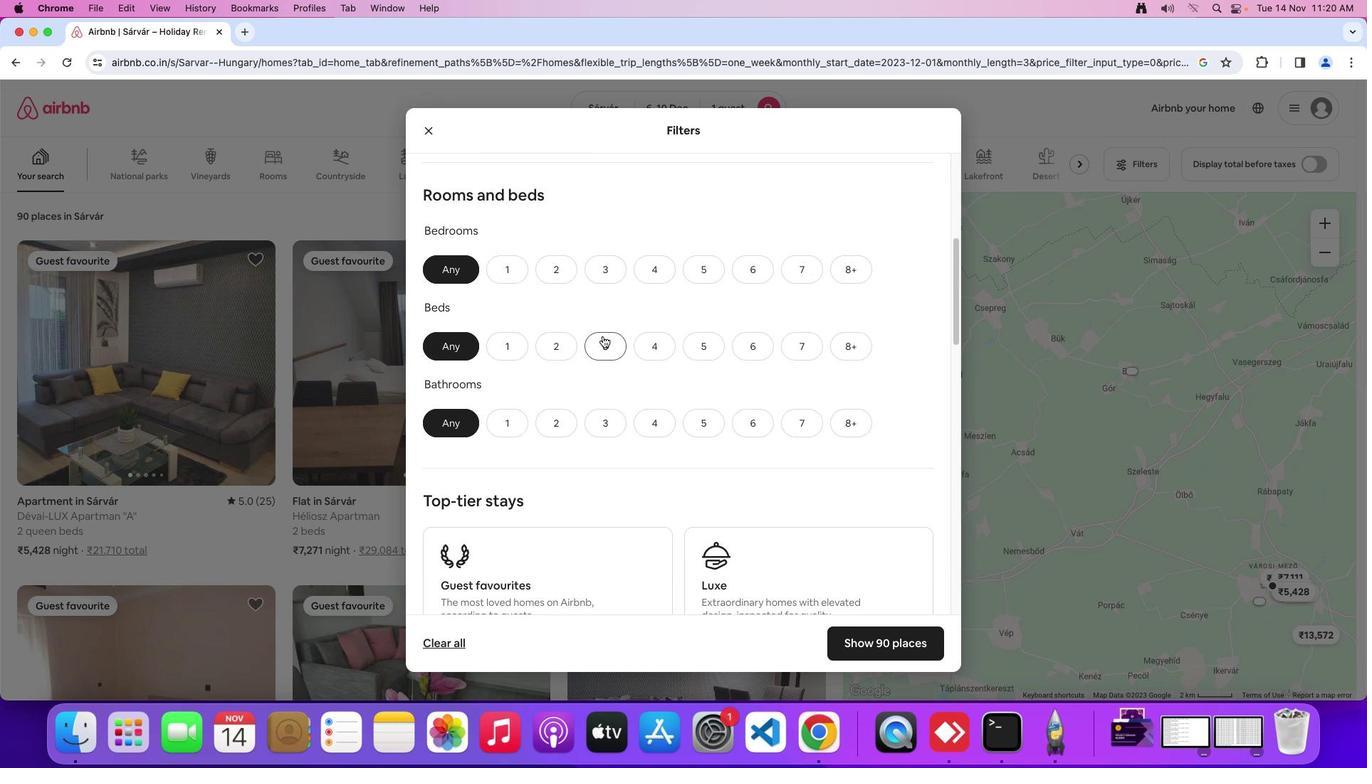 
Action: Mouse scrolled (613, 346) with delta (10, 7)
Screenshot: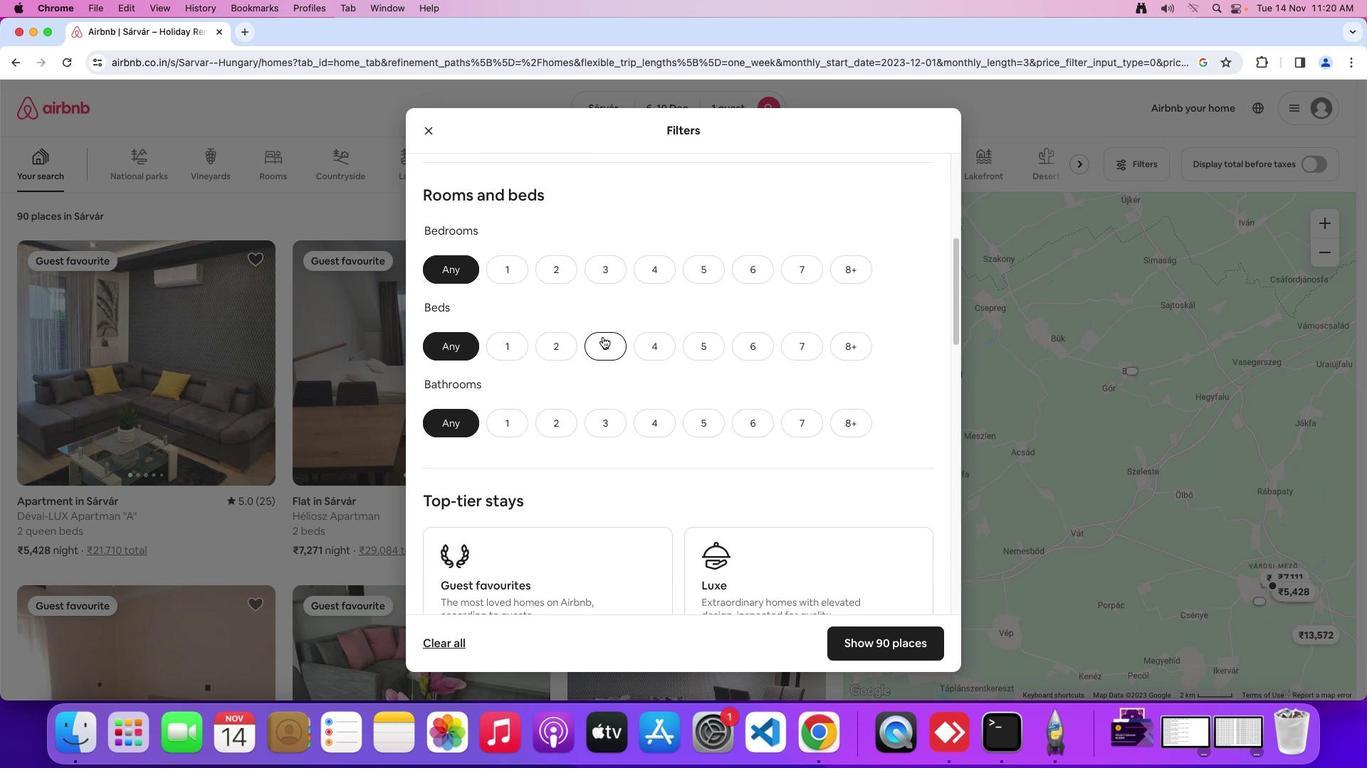 
Action: Mouse moved to (527, 282)
Screenshot: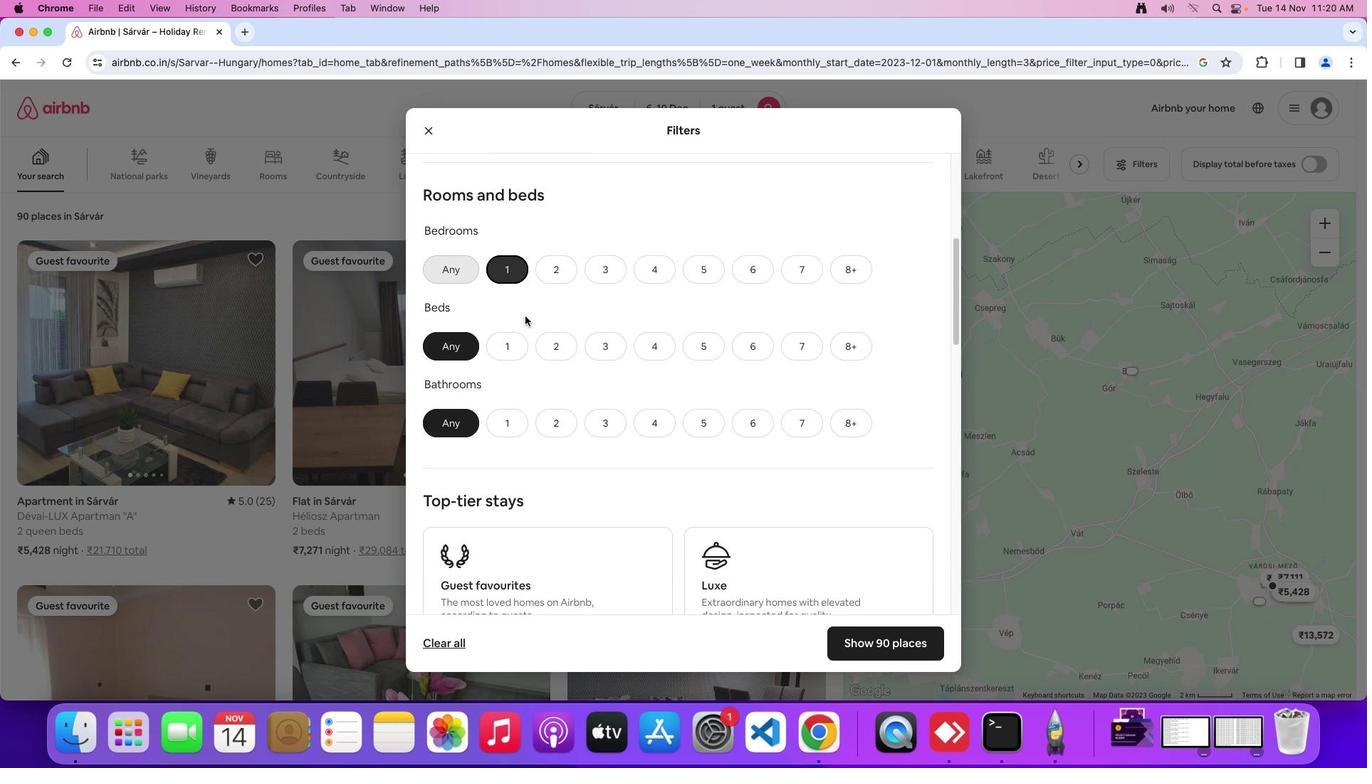
Action: Mouse pressed left at (527, 282)
Screenshot: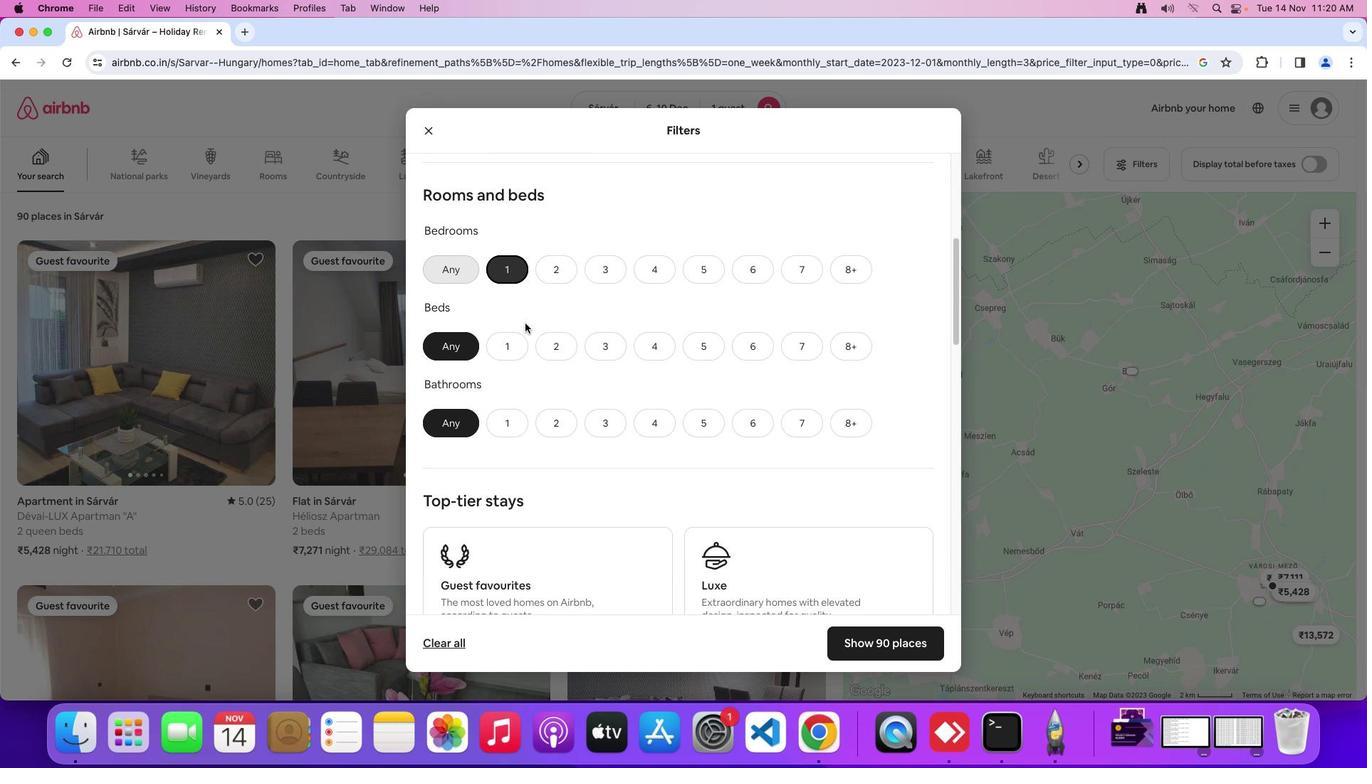 
Action: Mouse moved to (518, 363)
Screenshot: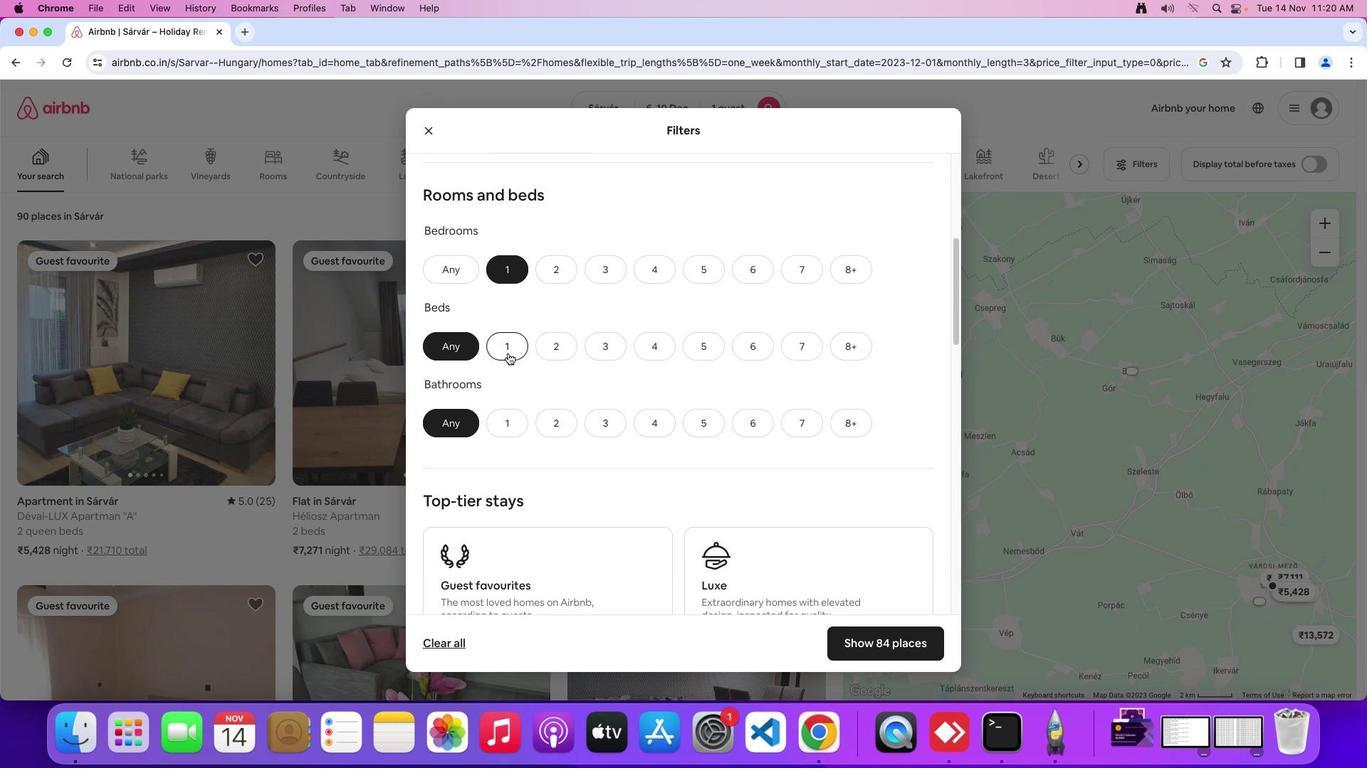 
Action: Mouse pressed left at (518, 363)
Screenshot: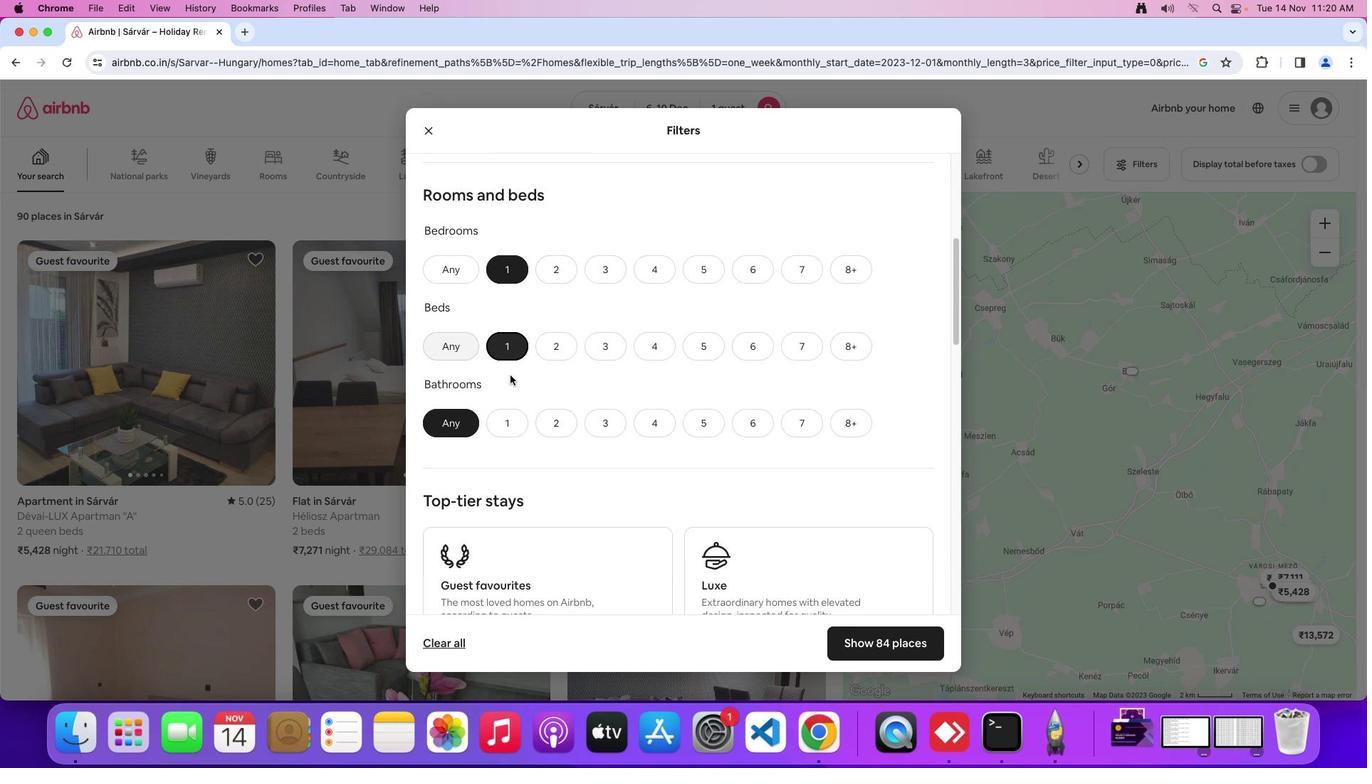 
Action: Mouse moved to (510, 438)
Screenshot: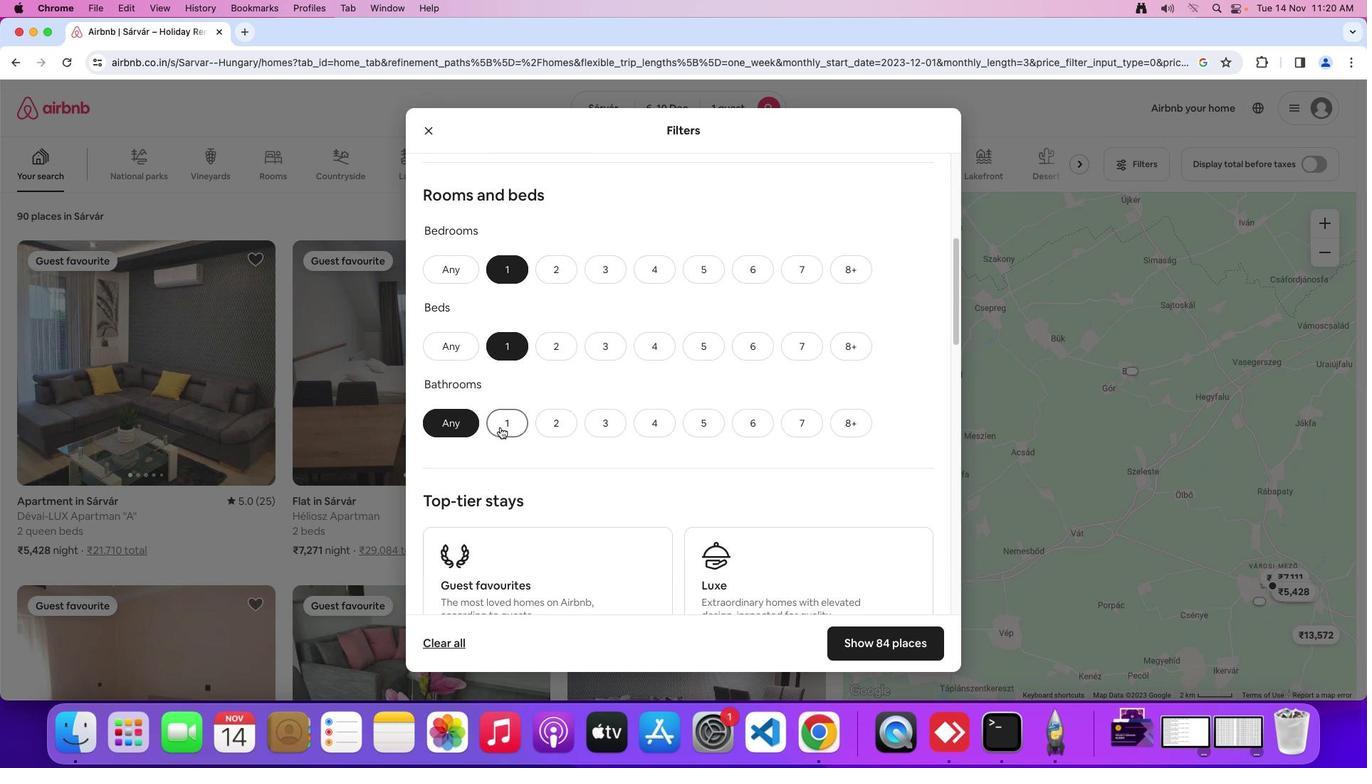 
Action: Mouse pressed left at (510, 438)
Screenshot: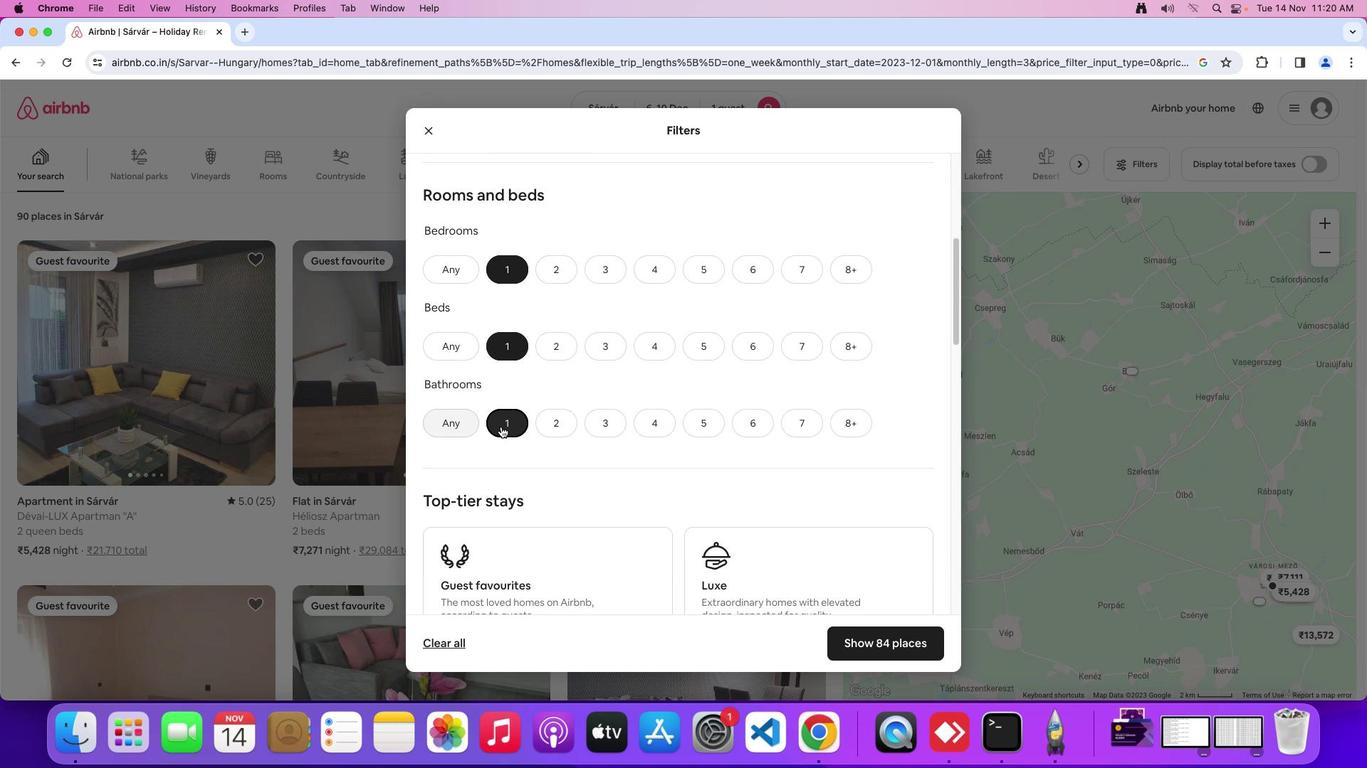 
Action: Mouse moved to (622, 402)
Screenshot: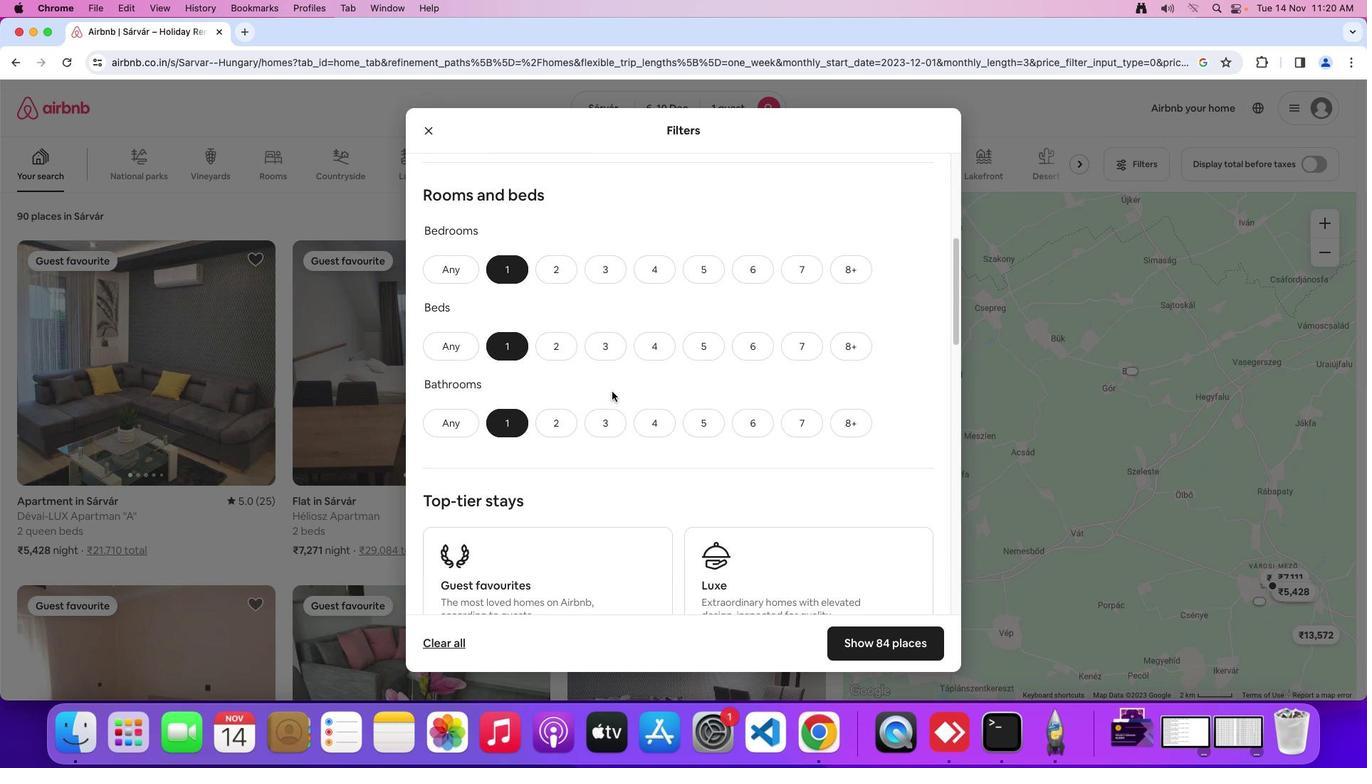 
Action: Mouse scrolled (622, 402) with delta (10, 9)
Screenshot: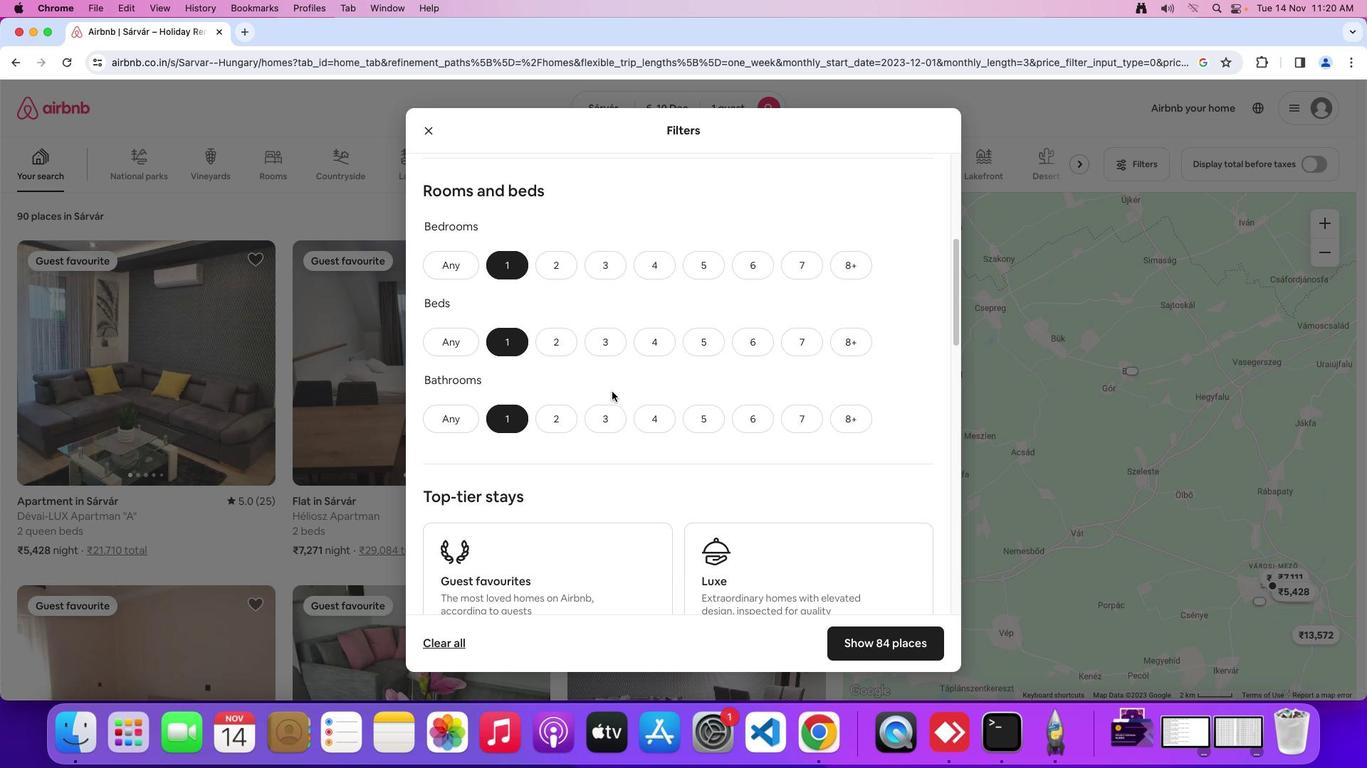 
Action: Mouse scrolled (622, 402) with delta (10, 9)
Screenshot: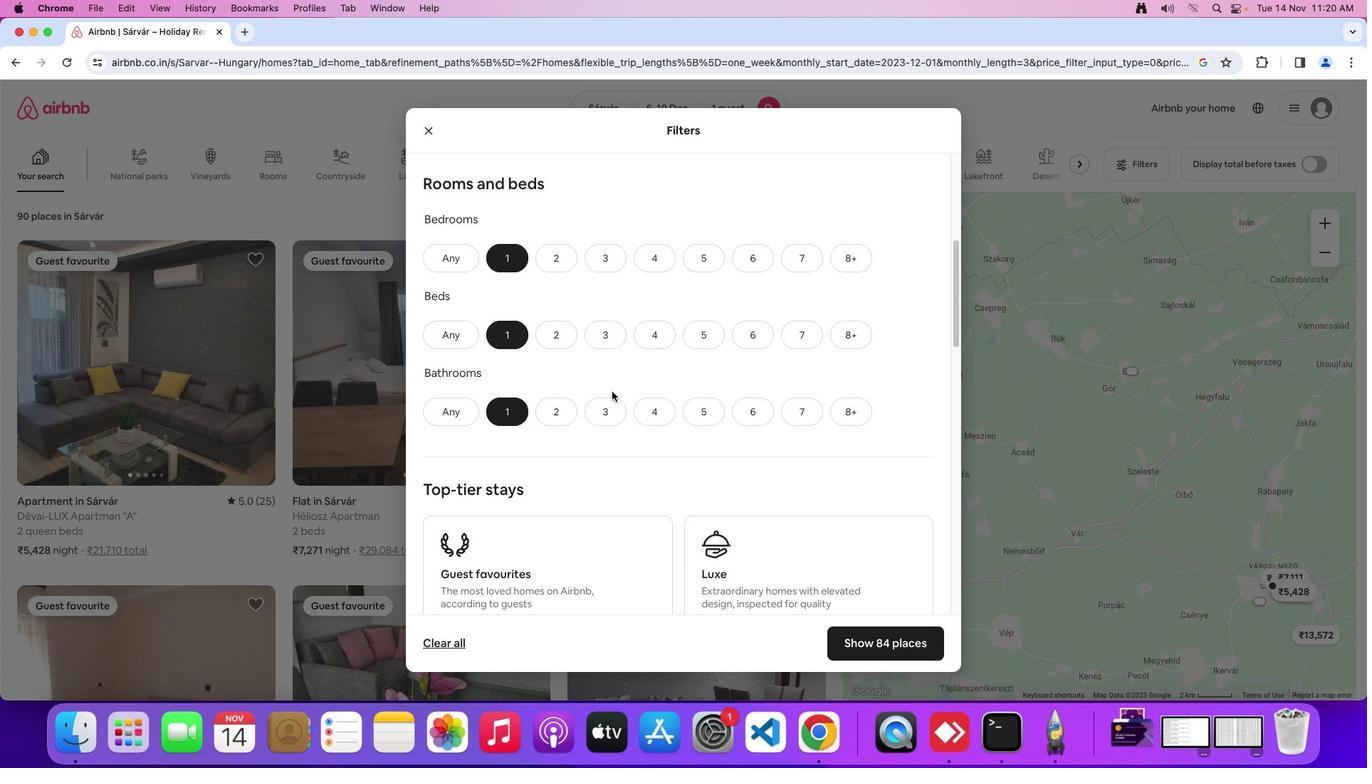 
Action: Mouse scrolled (622, 402) with delta (10, 9)
Screenshot: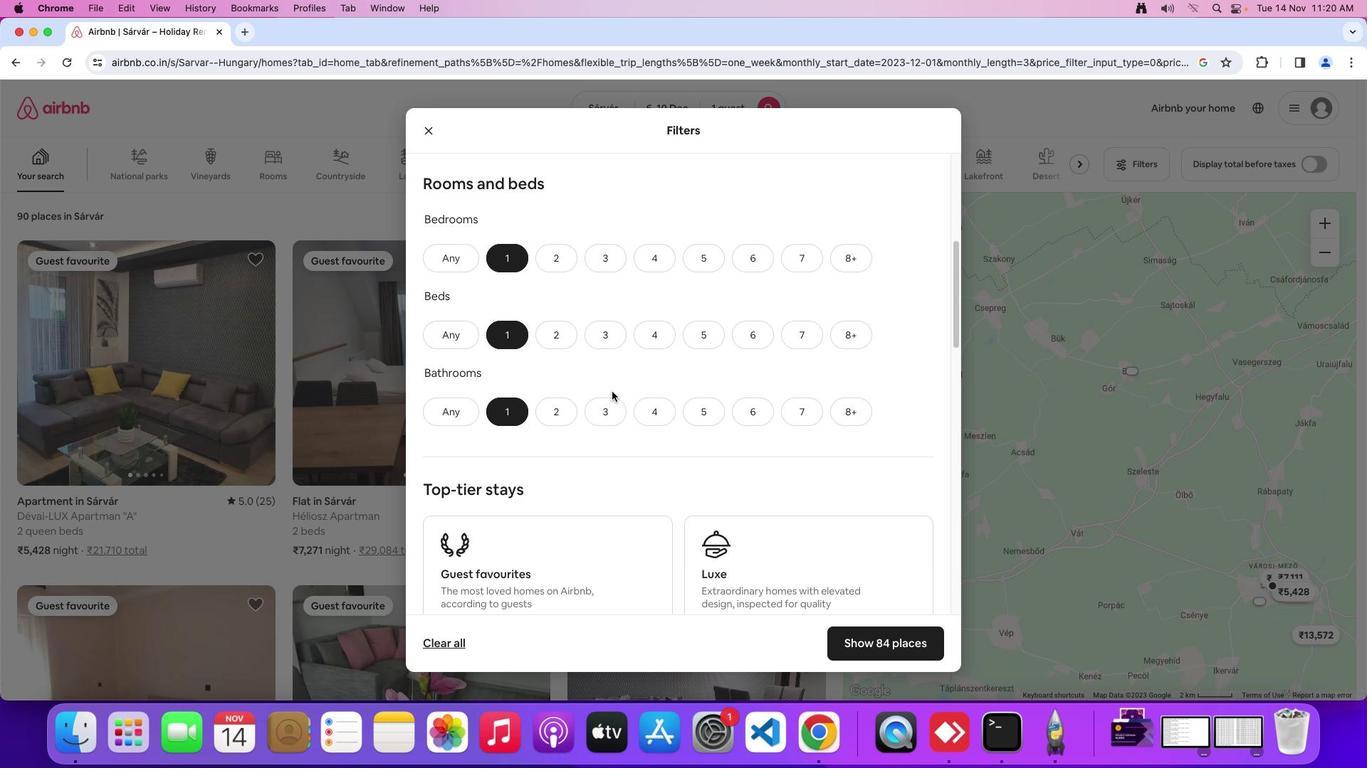 
Action: Mouse scrolled (622, 402) with delta (10, 9)
Screenshot: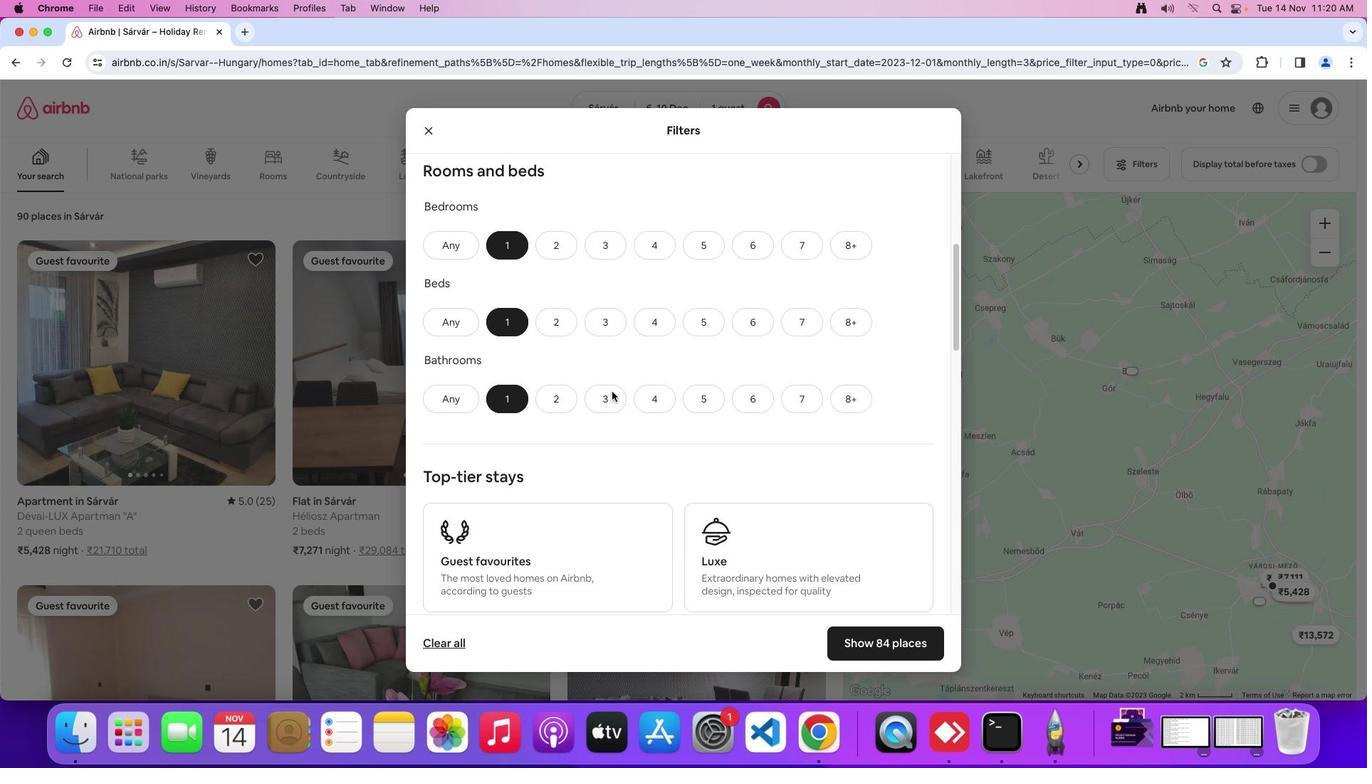 
Action: Mouse scrolled (622, 402) with delta (10, 9)
Screenshot: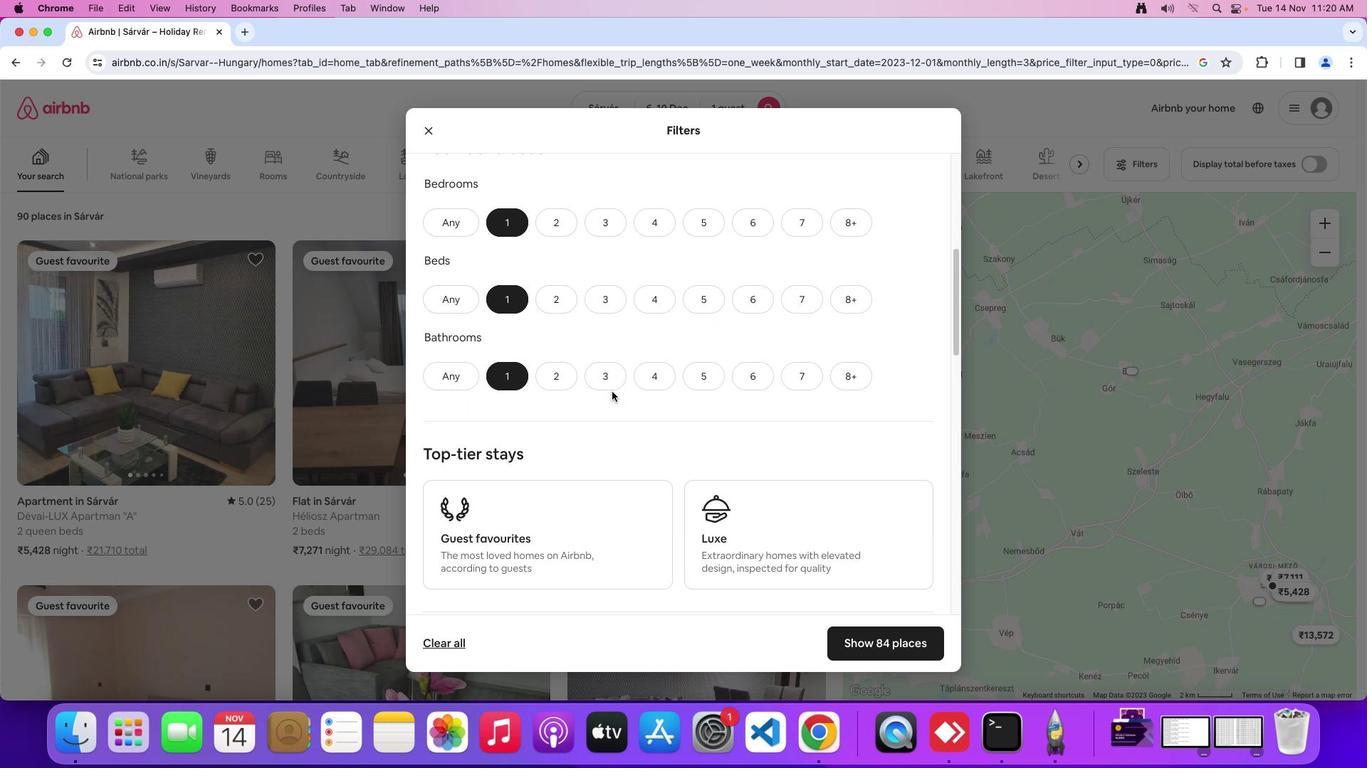 
Action: Mouse scrolled (622, 402) with delta (10, 9)
Screenshot: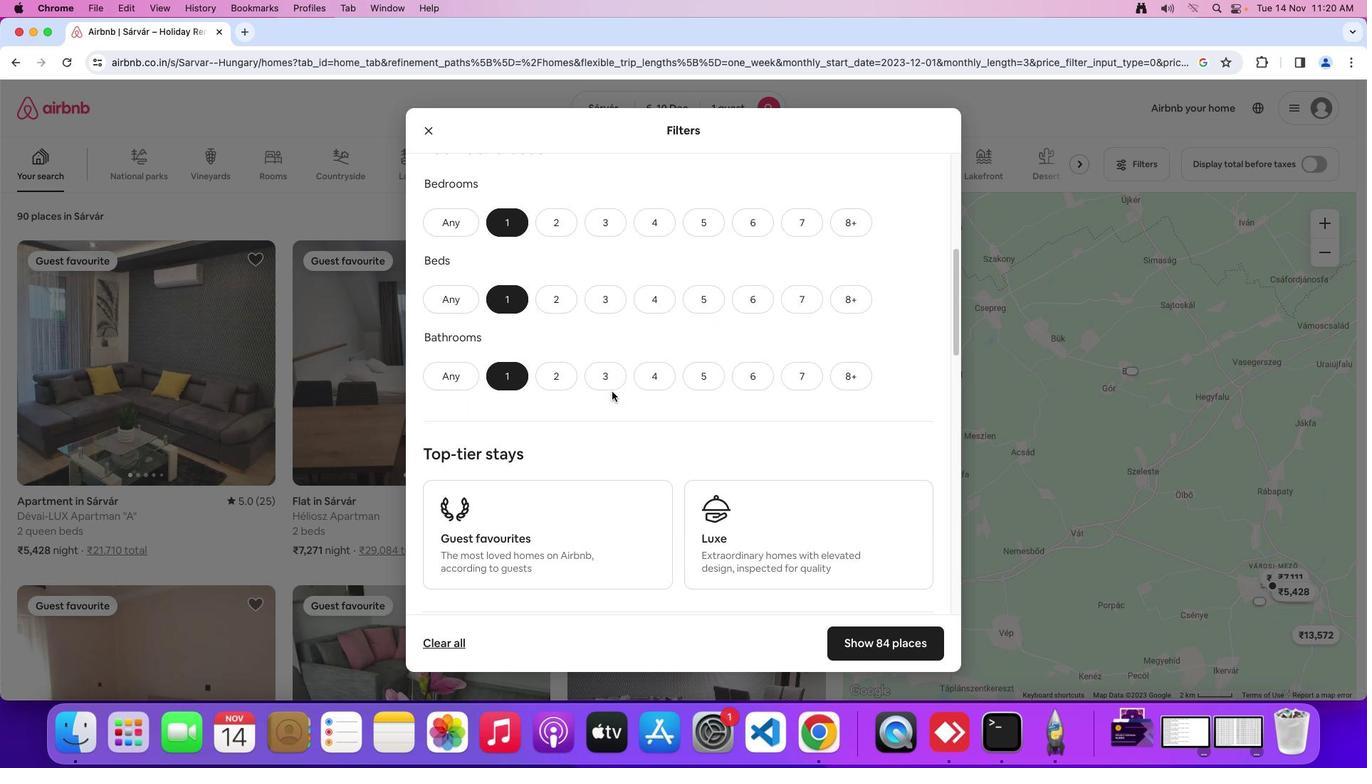 
Action: Mouse moved to (611, 398)
Screenshot: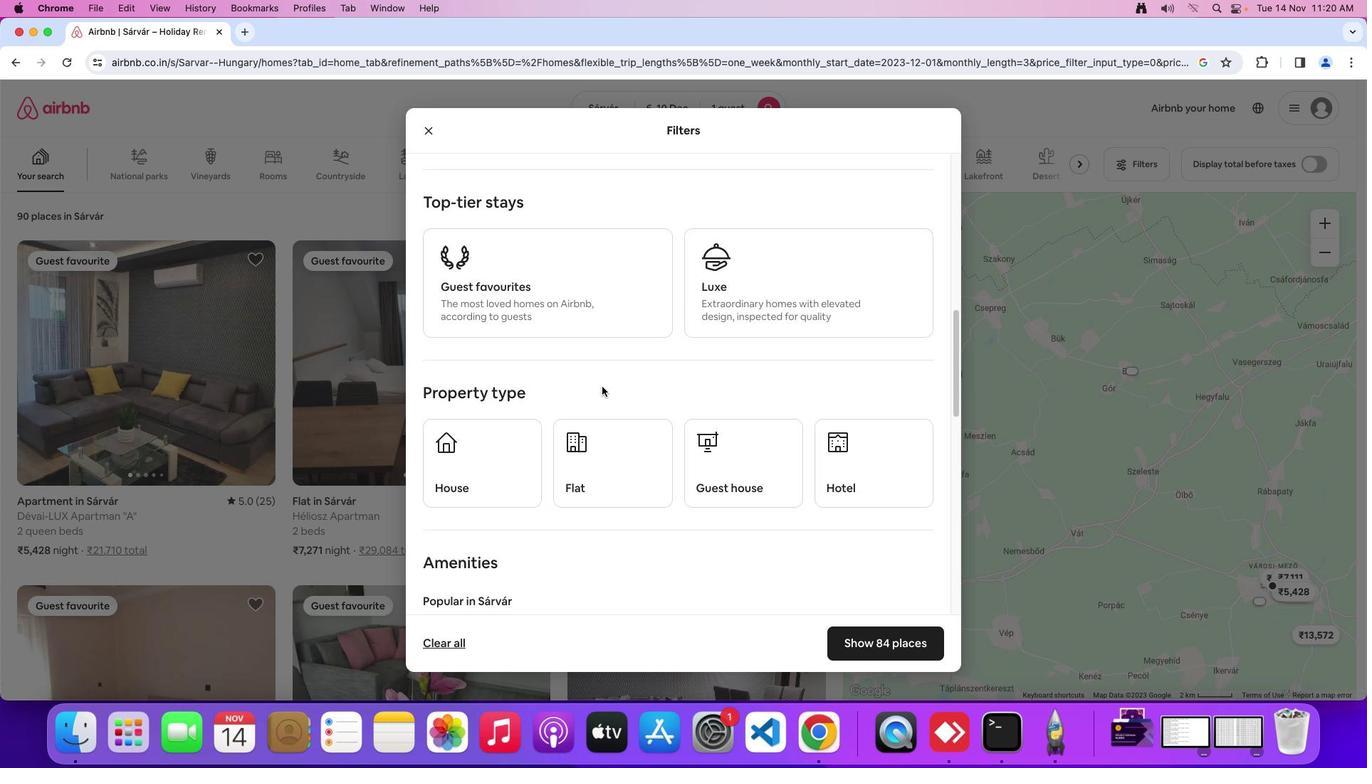 
Action: Mouse scrolled (611, 398) with delta (10, 9)
Screenshot: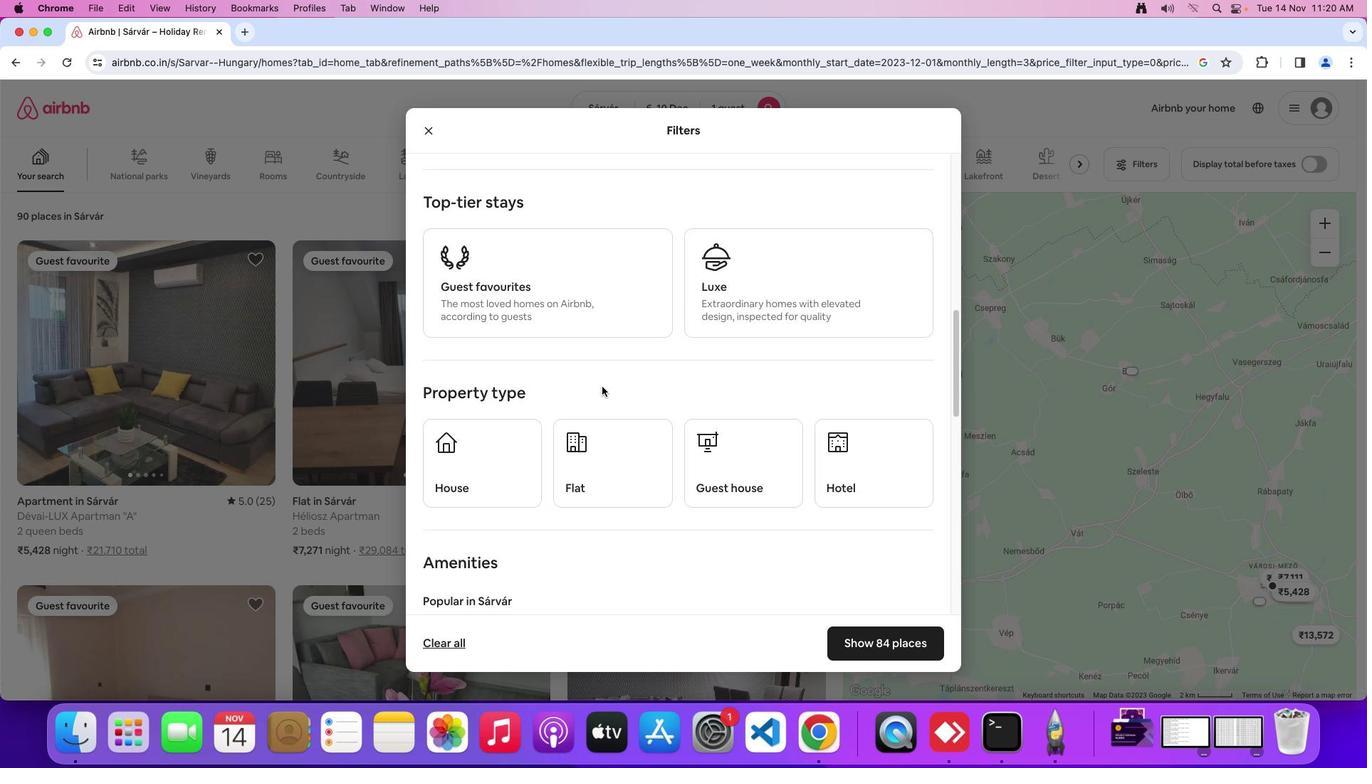 
Action: Mouse moved to (611, 398)
Screenshot: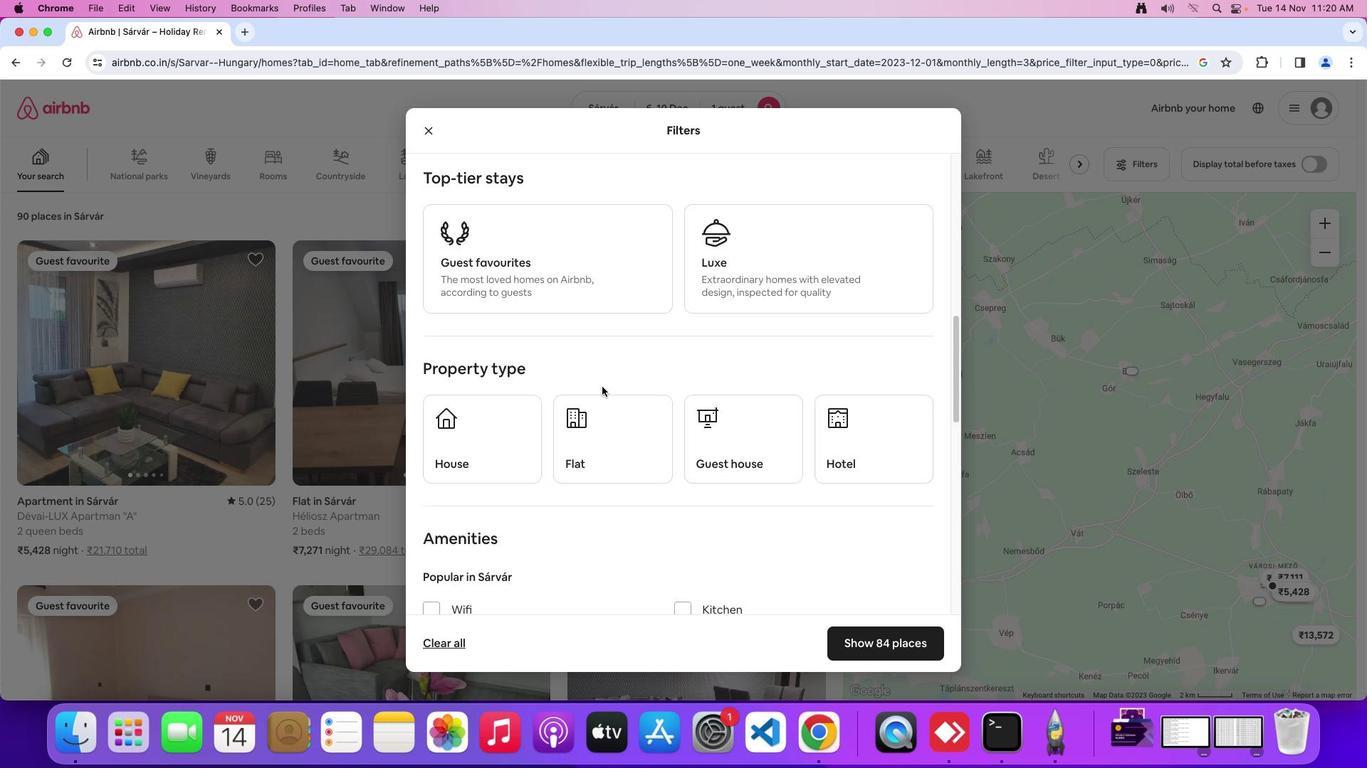 
Action: Mouse scrolled (611, 398) with delta (10, 9)
Screenshot: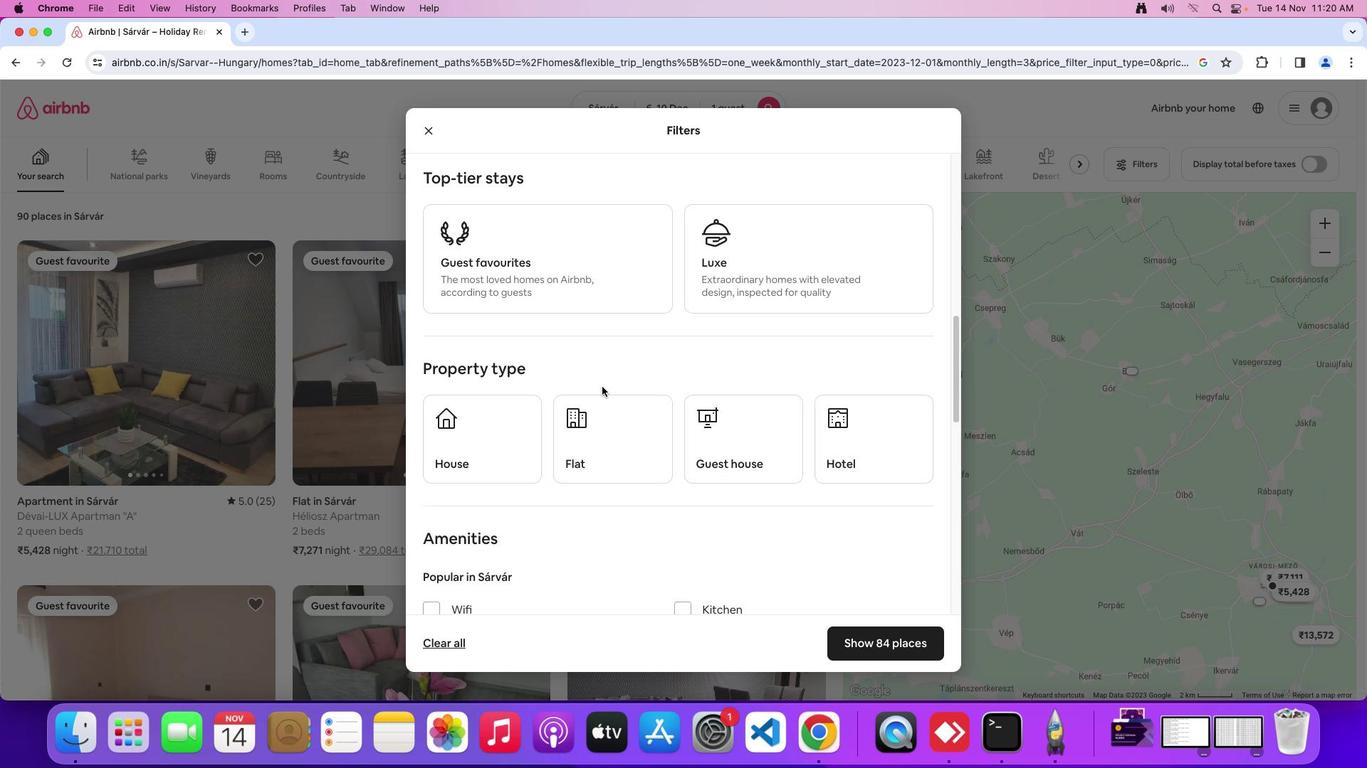 
Action: Mouse moved to (612, 398)
Screenshot: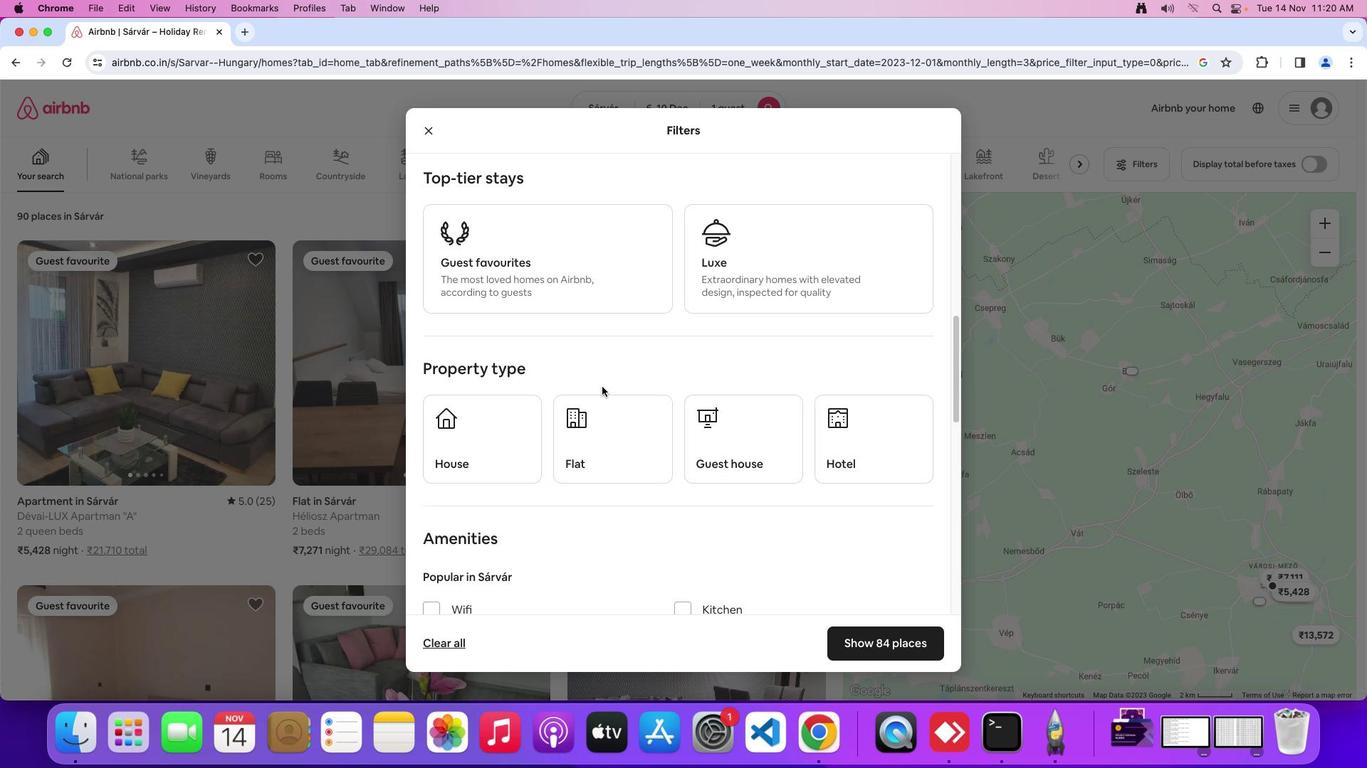 
Action: Mouse scrolled (612, 398) with delta (10, 8)
Screenshot: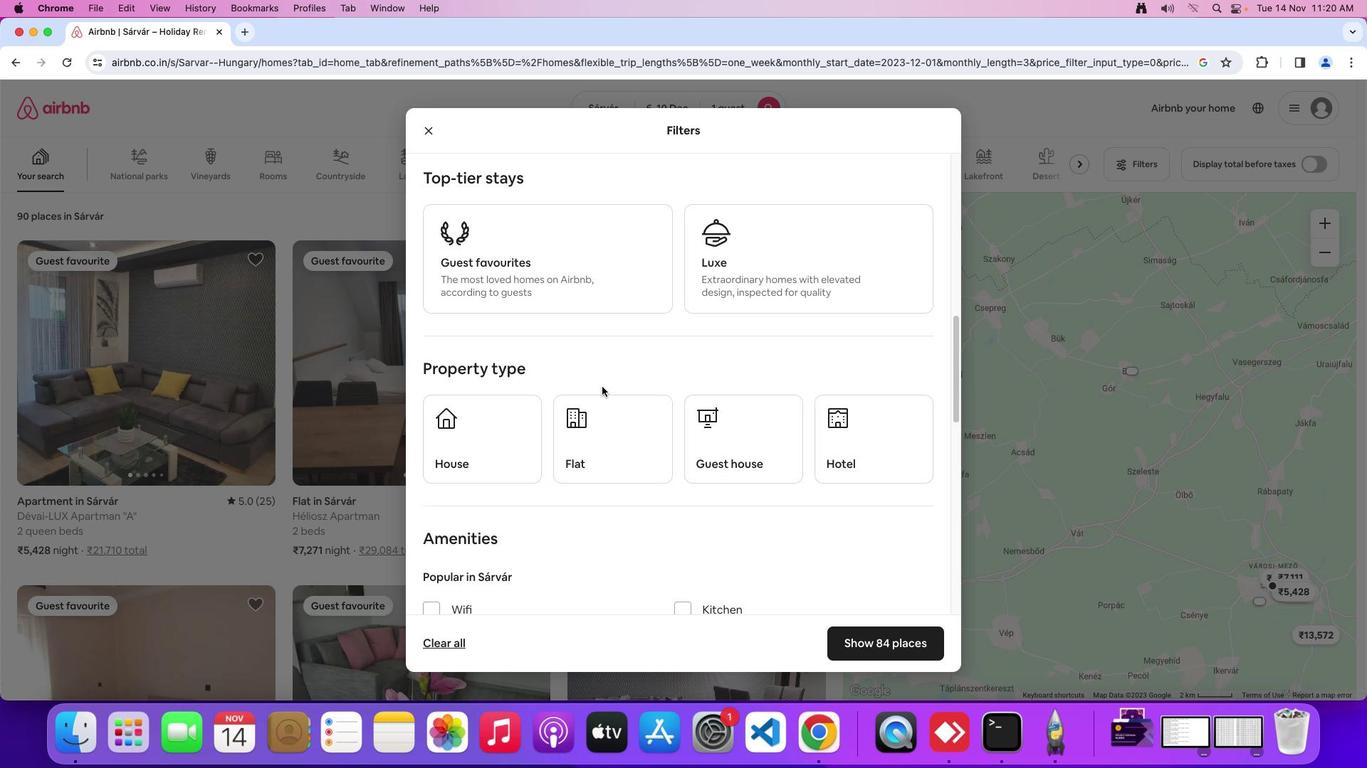 
Action: Mouse moved to (613, 398)
Screenshot: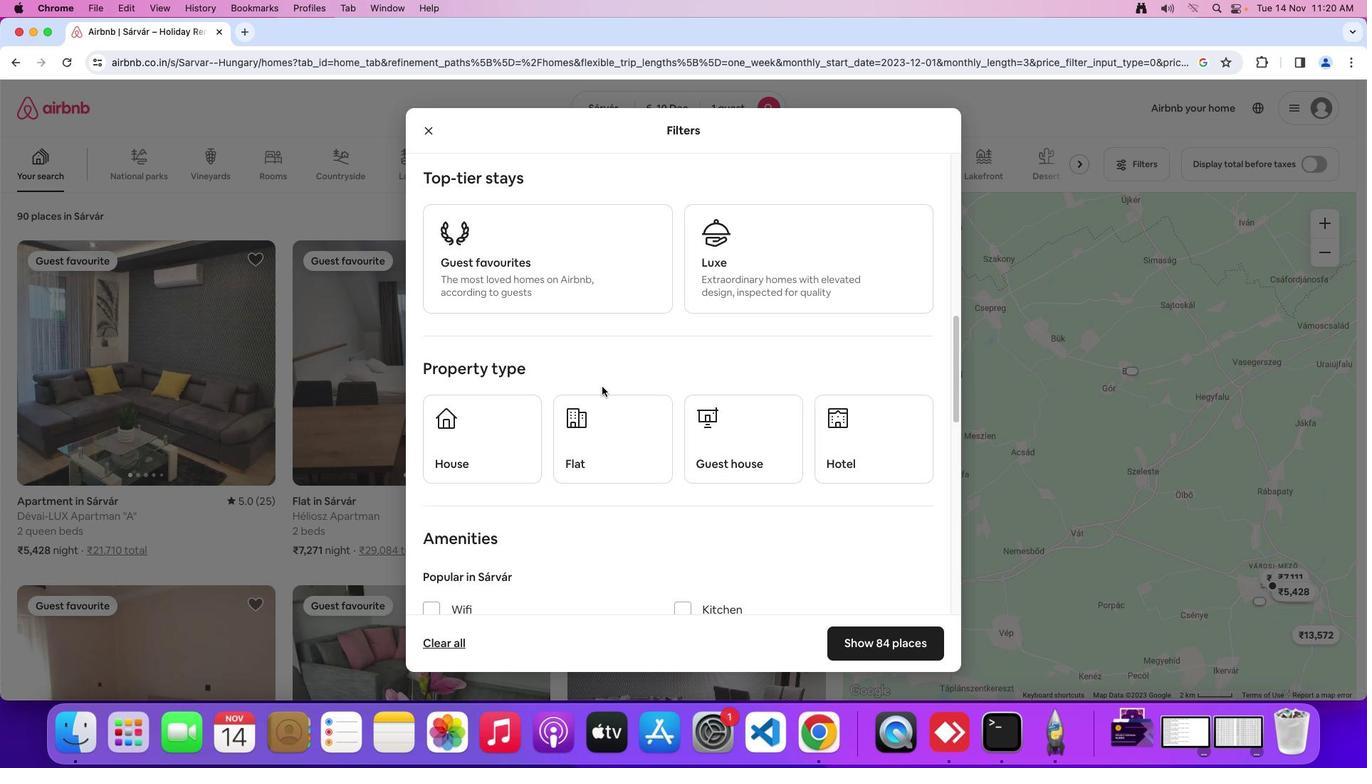 
Action: Mouse scrolled (613, 398) with delta (10, 7)
Screenshot: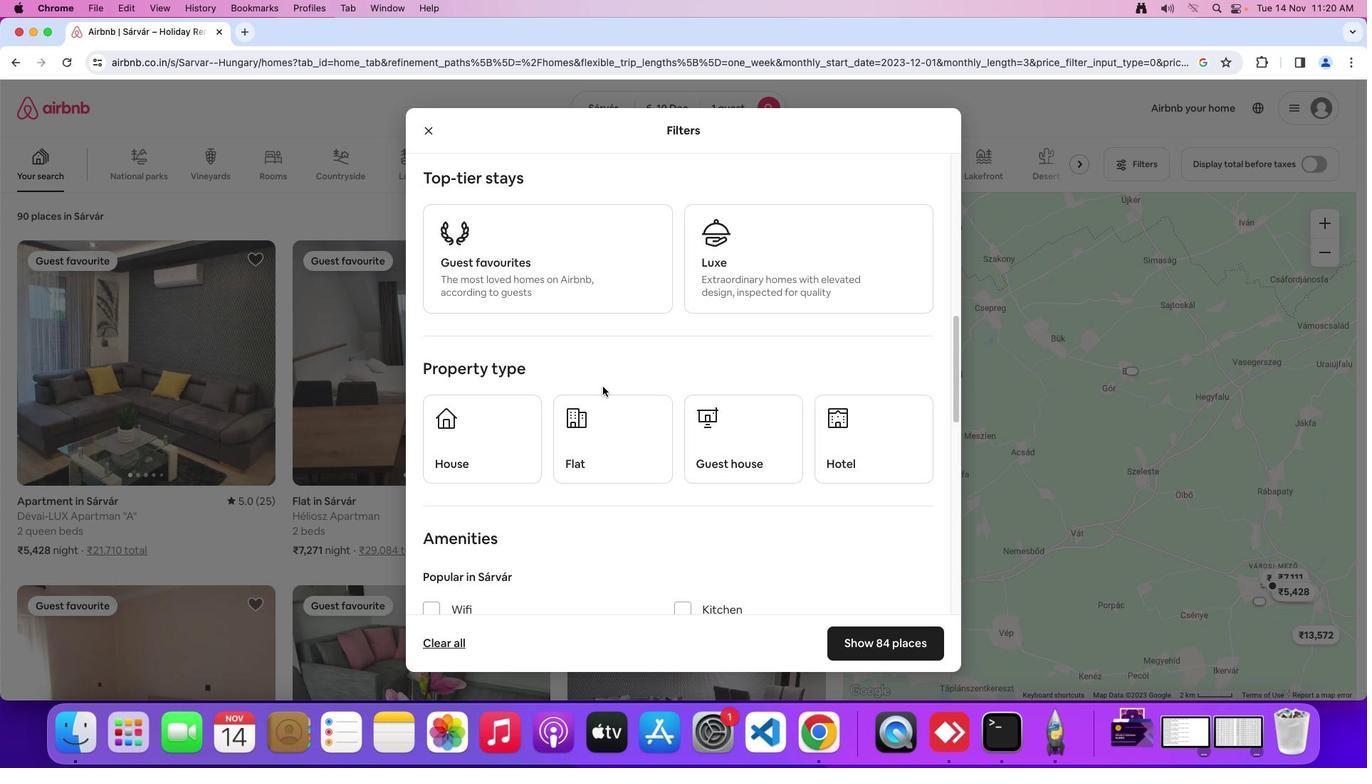 
Action: Mouse moved to (613, 397)
Screenshot: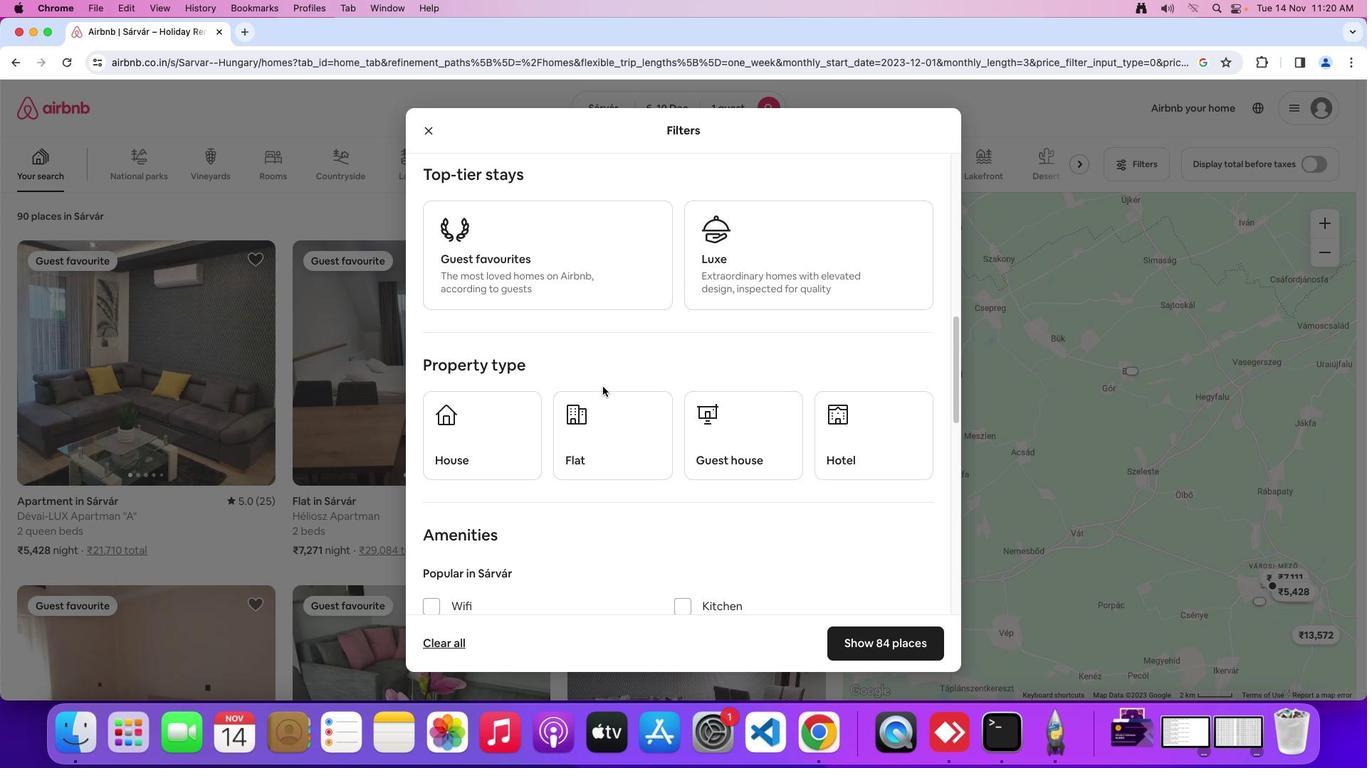 
Action: Mouse scrolled (613, 397) with delta (10, 9)
Screenshot: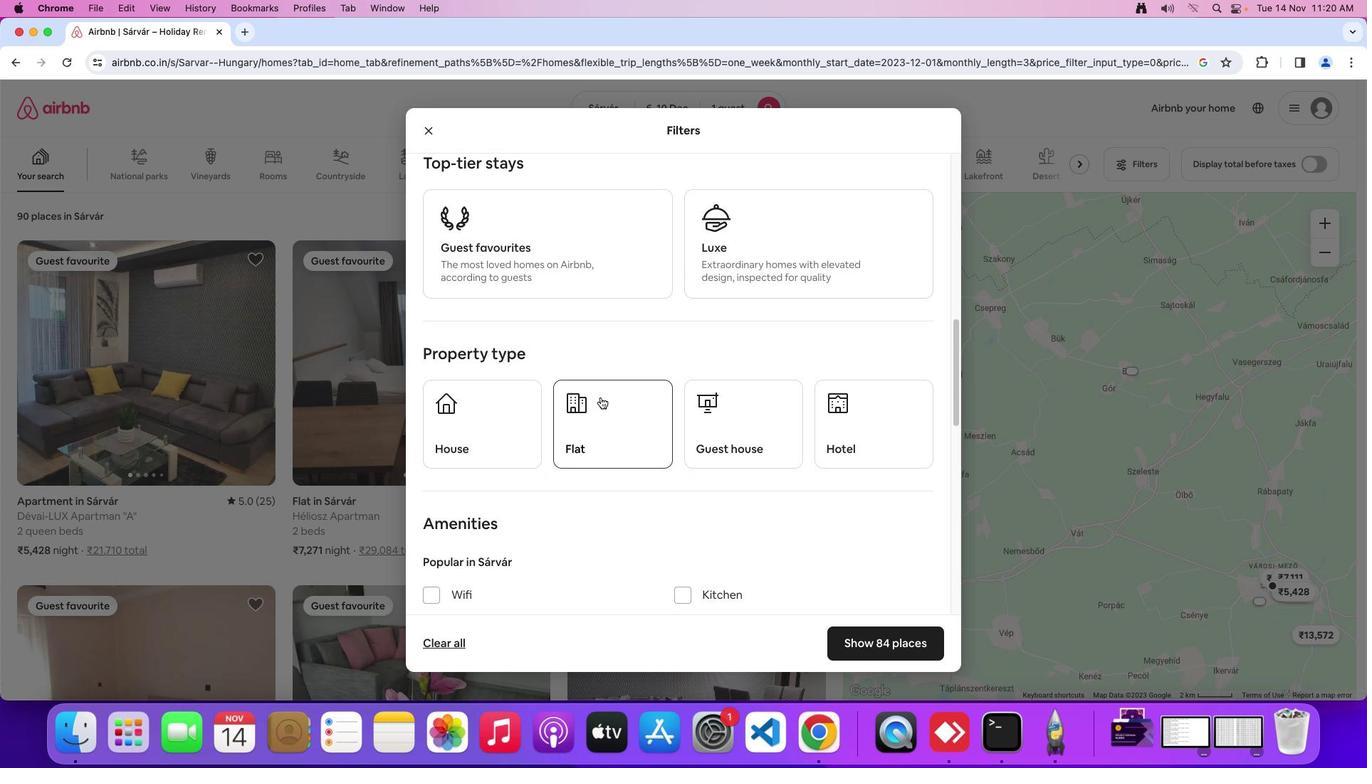
Action: Mouse scrolled (613, 397) with delta (10, 9)
Screenshot: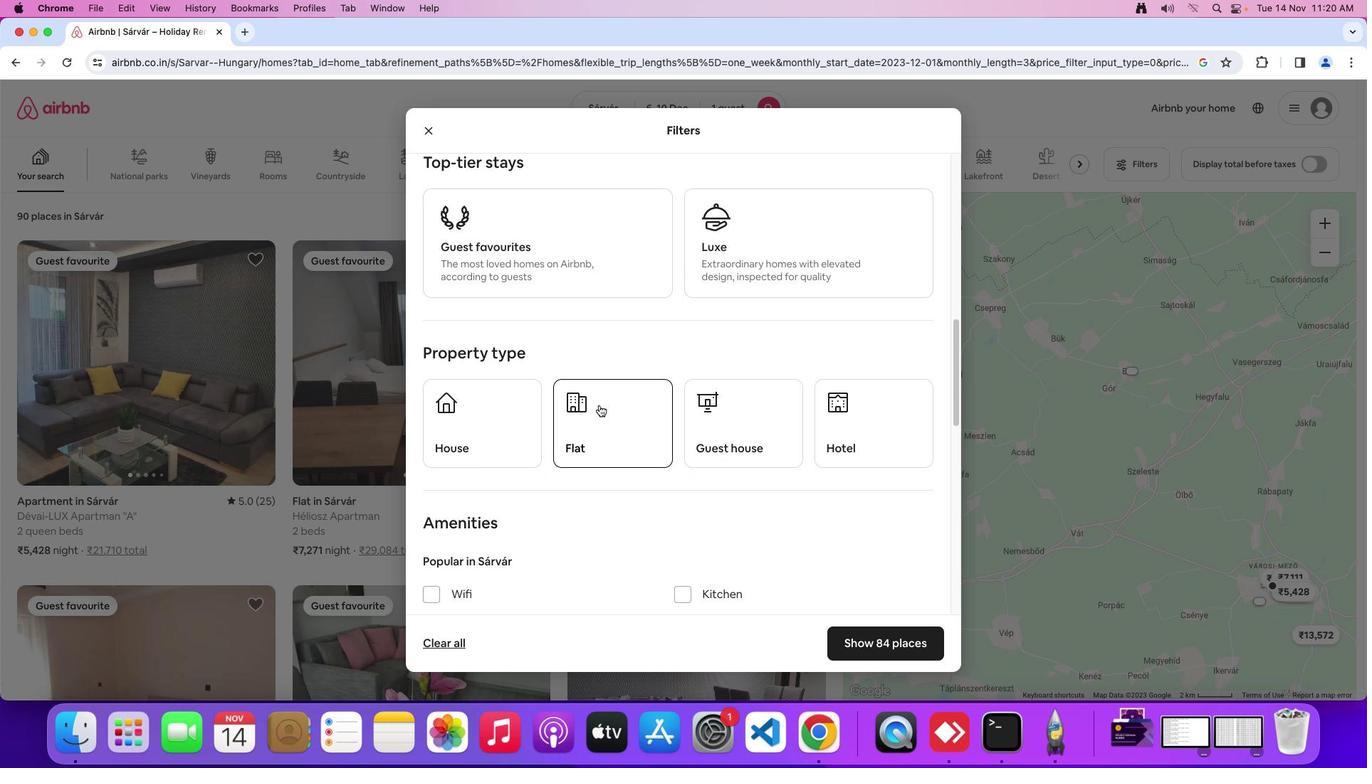 
Action: Mouse moved to (849, 443)
Screenshot: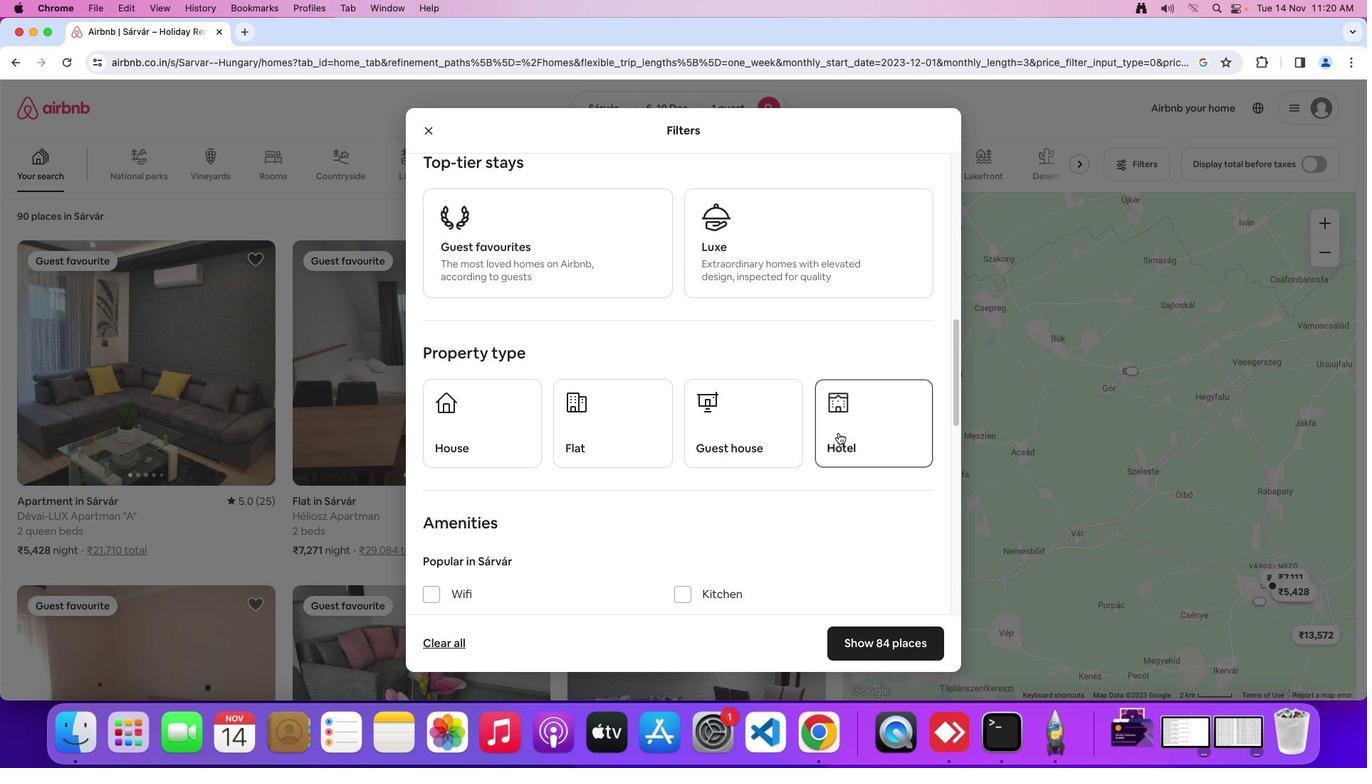 
Action: Mouse pressed left at (849, 443)
Screenshot: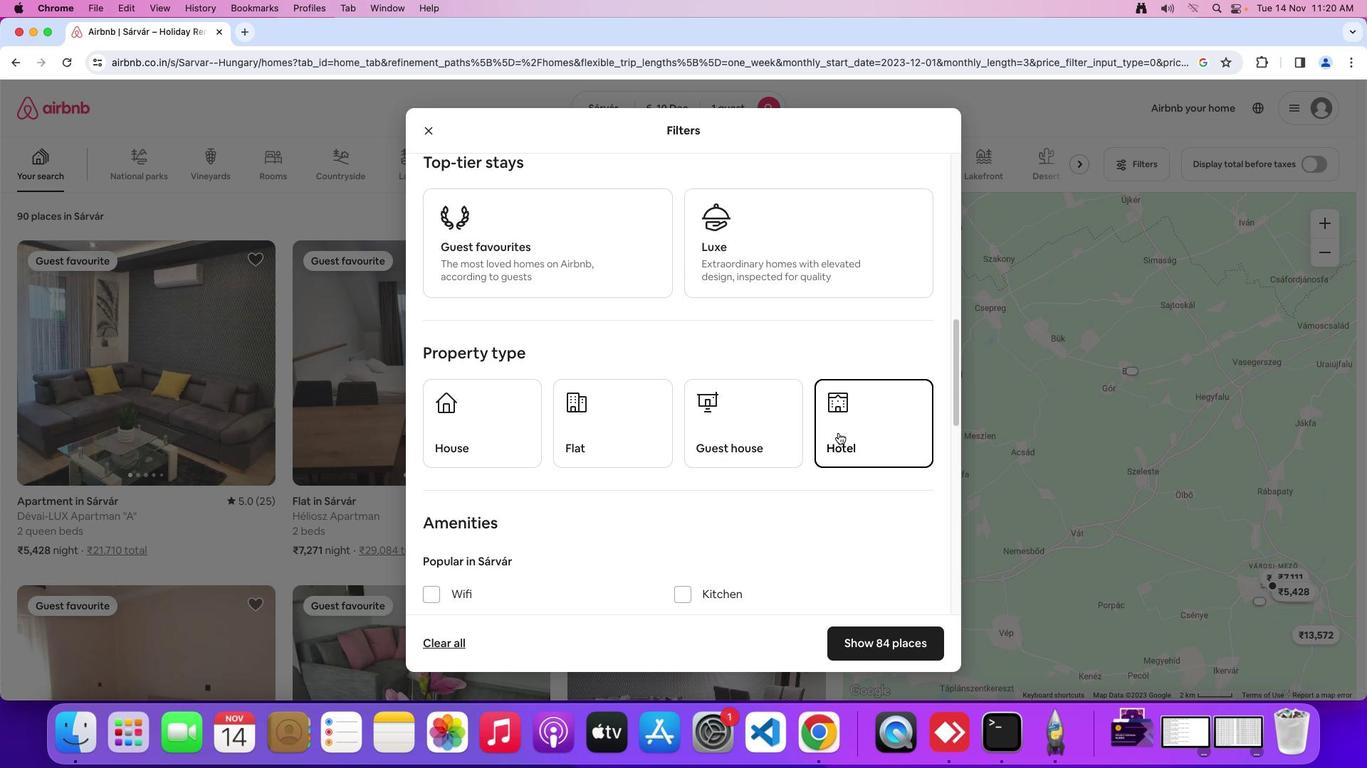 
Action: Mouse moved to (630, 424)
Screenshot: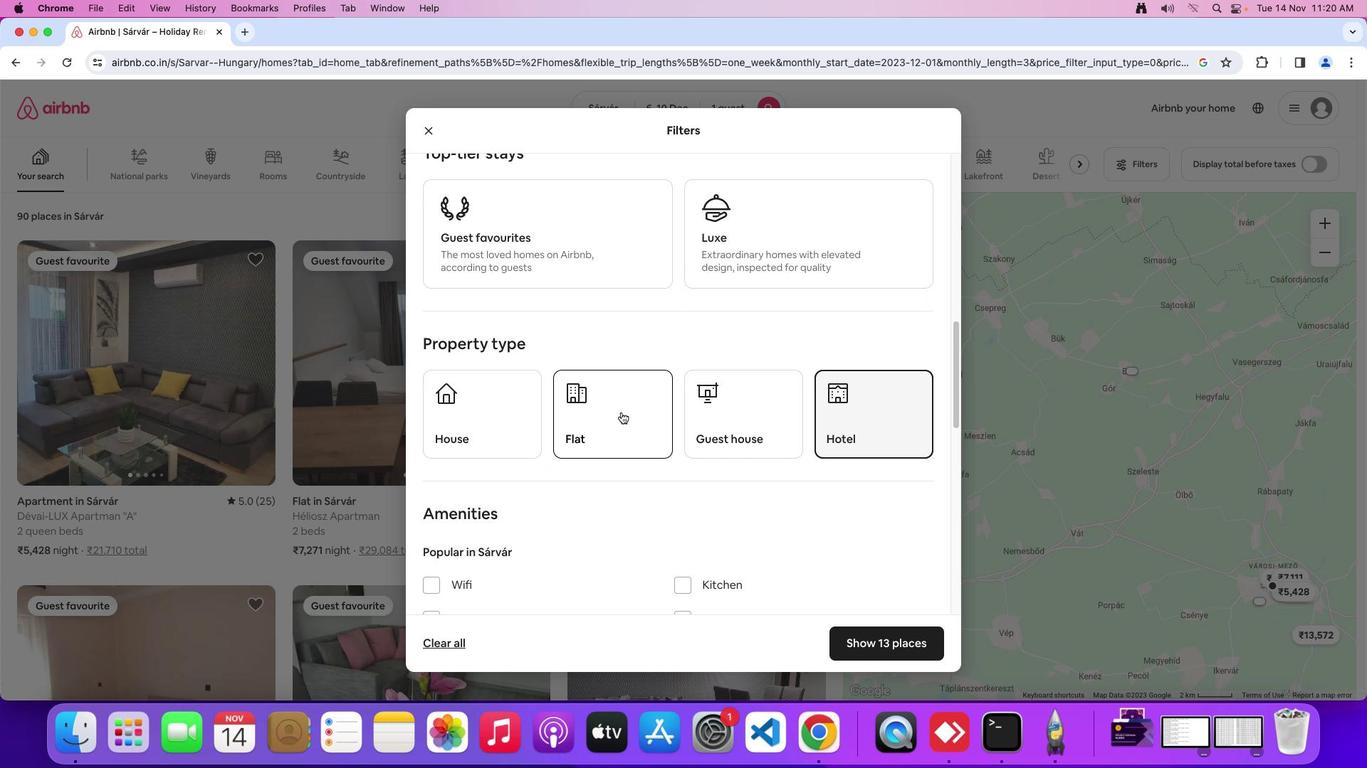 
Action: Mouse scrolled (630, 424) with delta (10, 9)
Screenshot: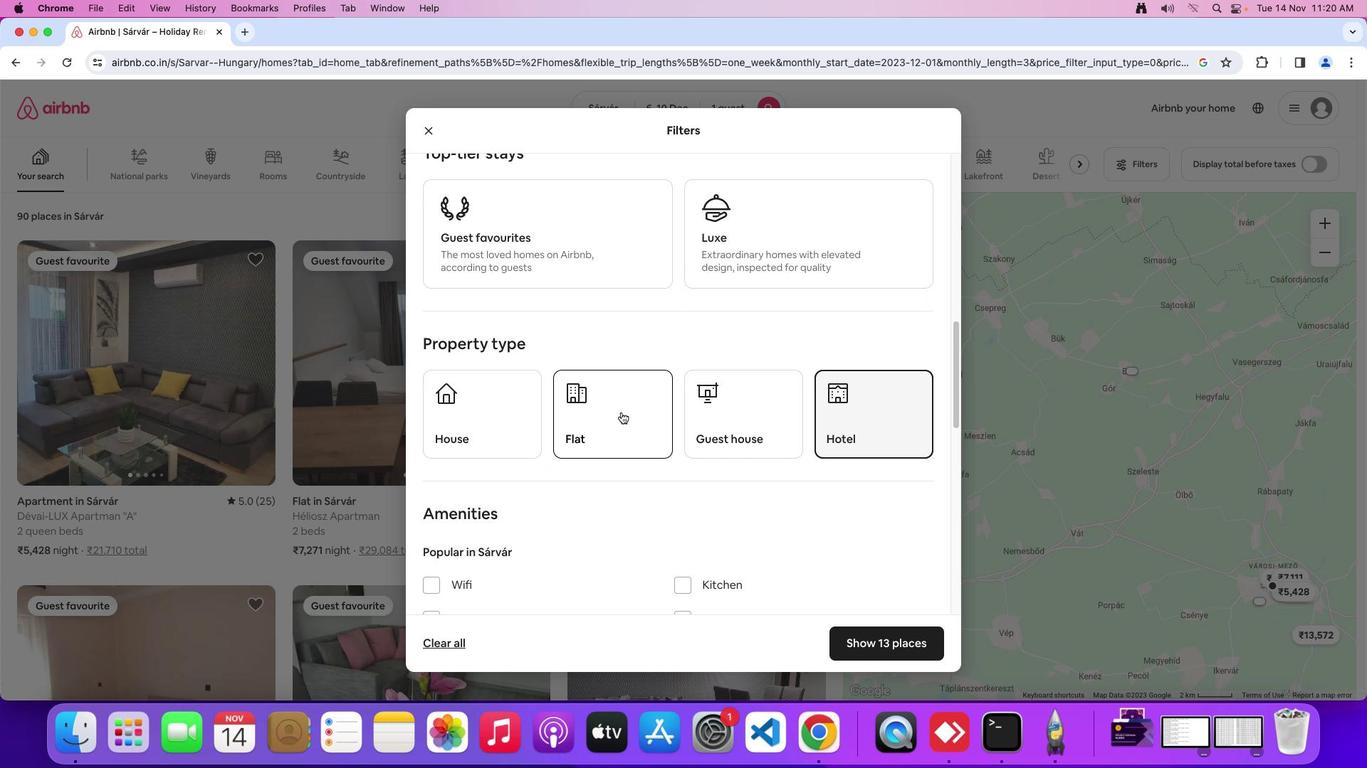 
Action: Mouse moved to (631, 423)
Screenshot: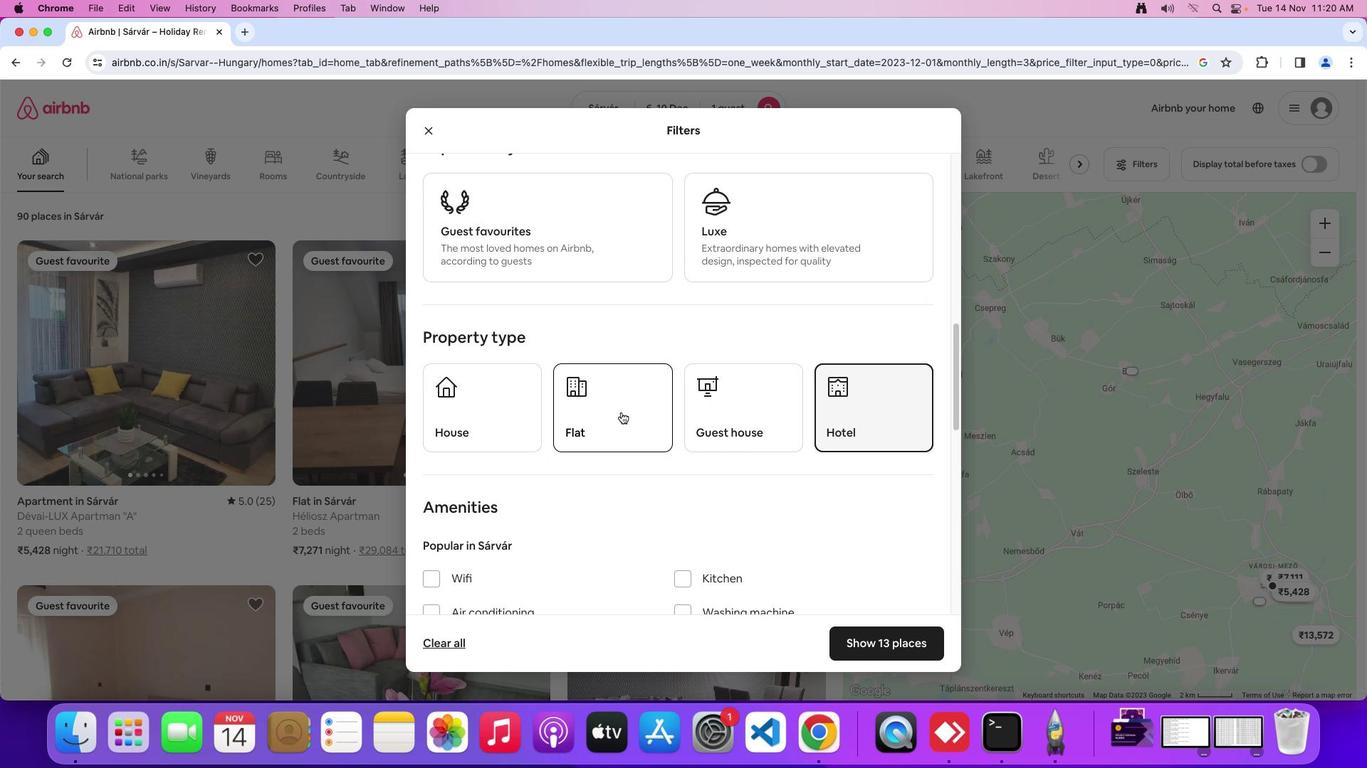 
Action: Mouse scrolled (631, 423) with delta (10, 9)
Screenshot: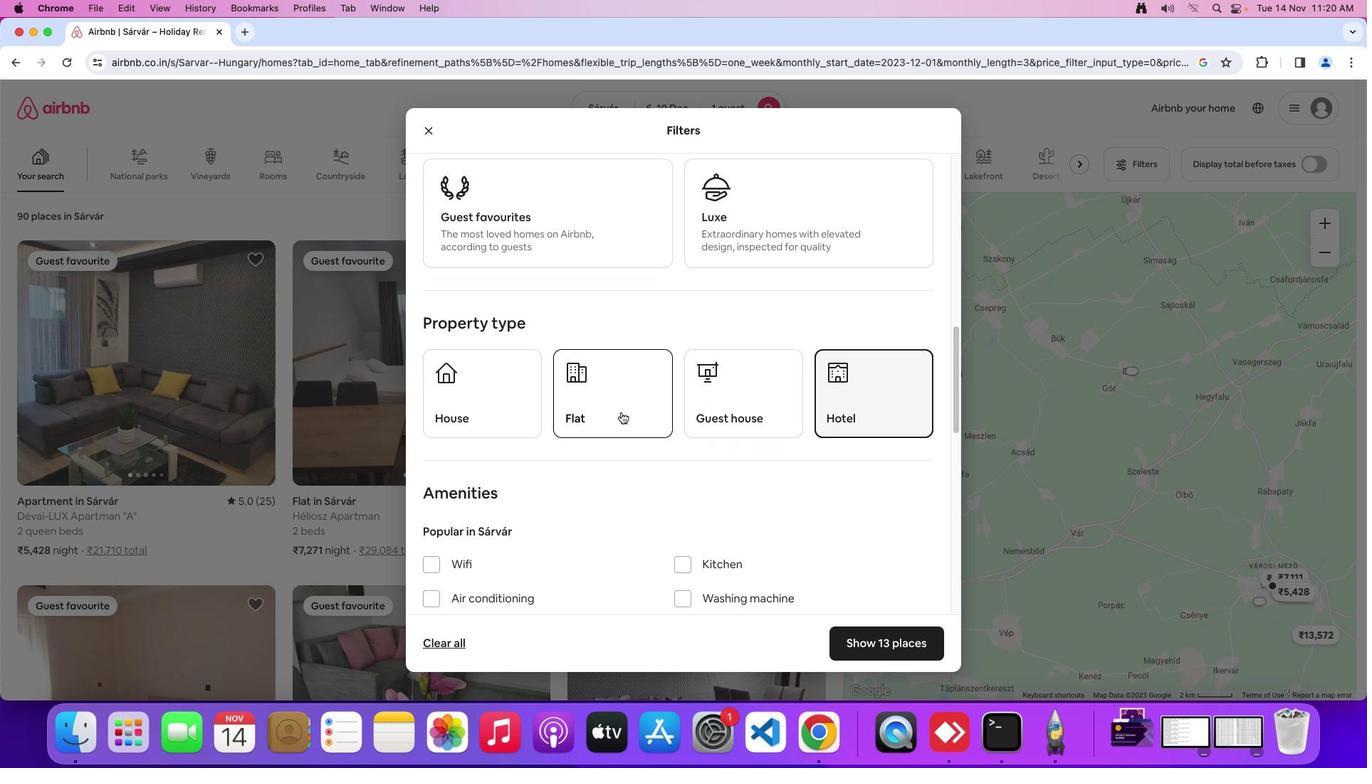 
Action: Mouse moved to (631, 423)
Screenshot: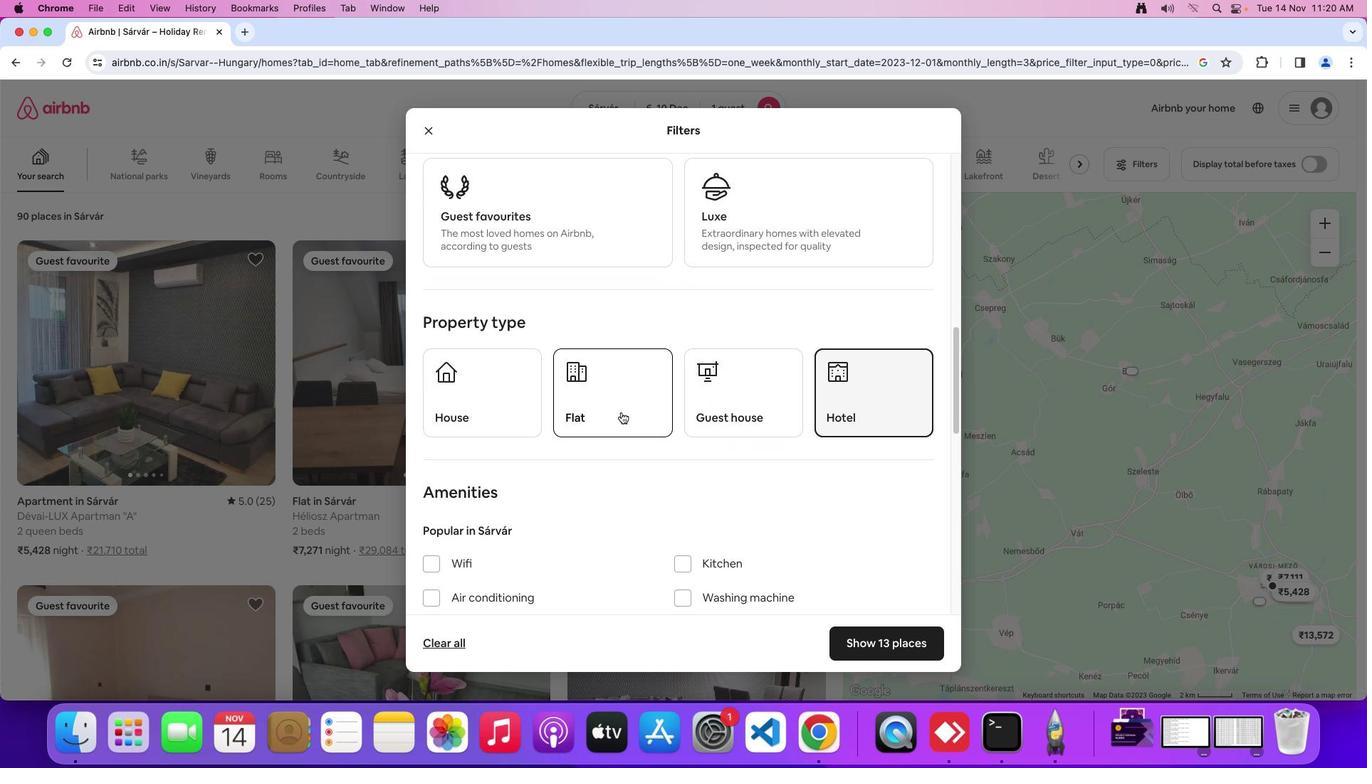 
Action: Mouse scrolled (631, 423) with delta (10, 9)
Screenshot: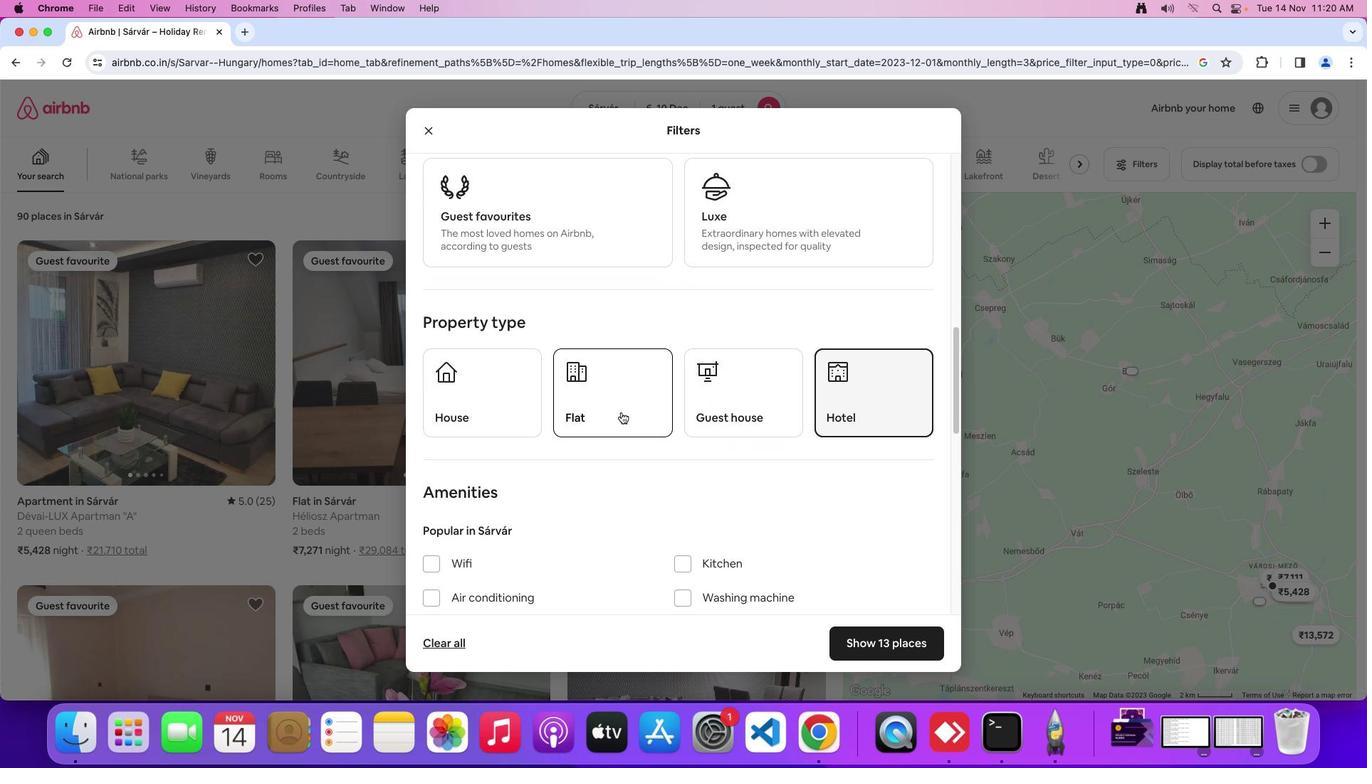 
Action: Mouse moved to (639, 422)
Screenshot: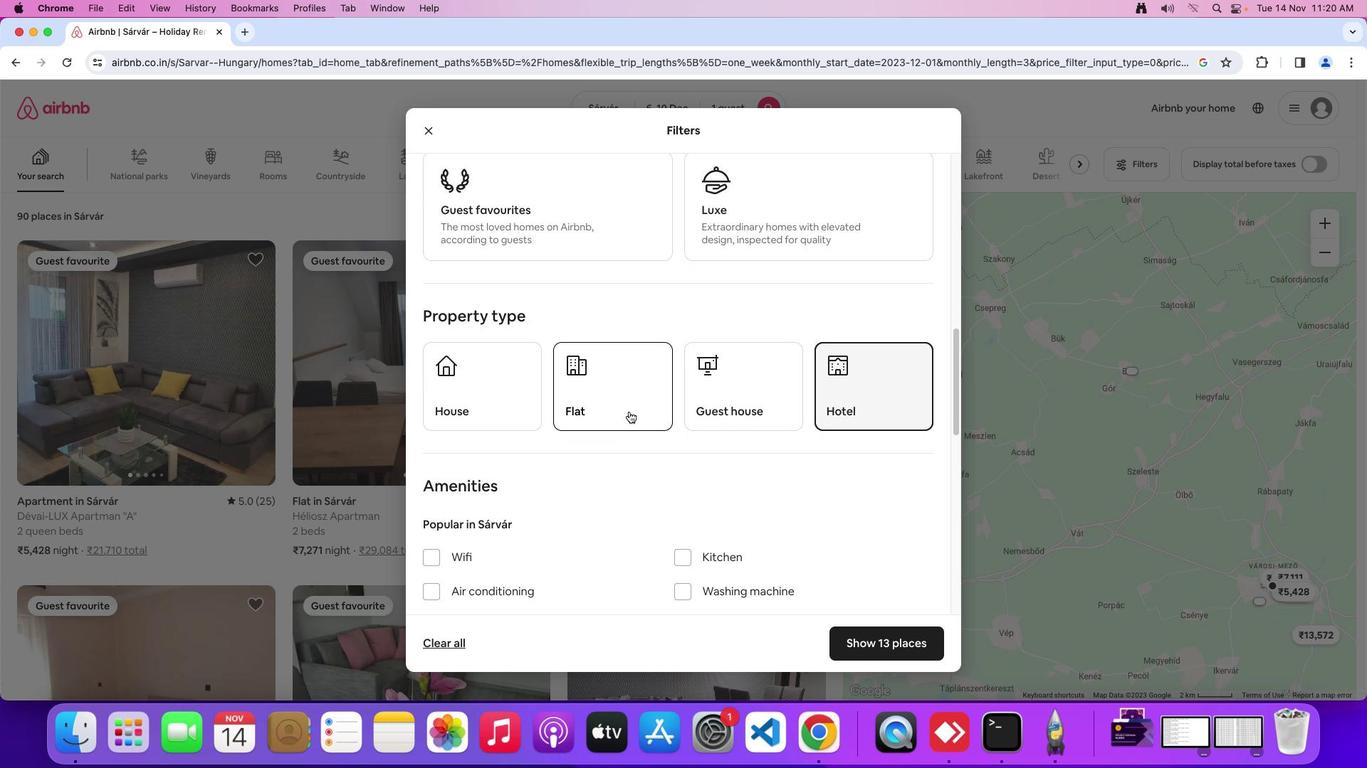 
Action: Mouse scrolled (639, 422) with delta (10, 9)
Screenshot: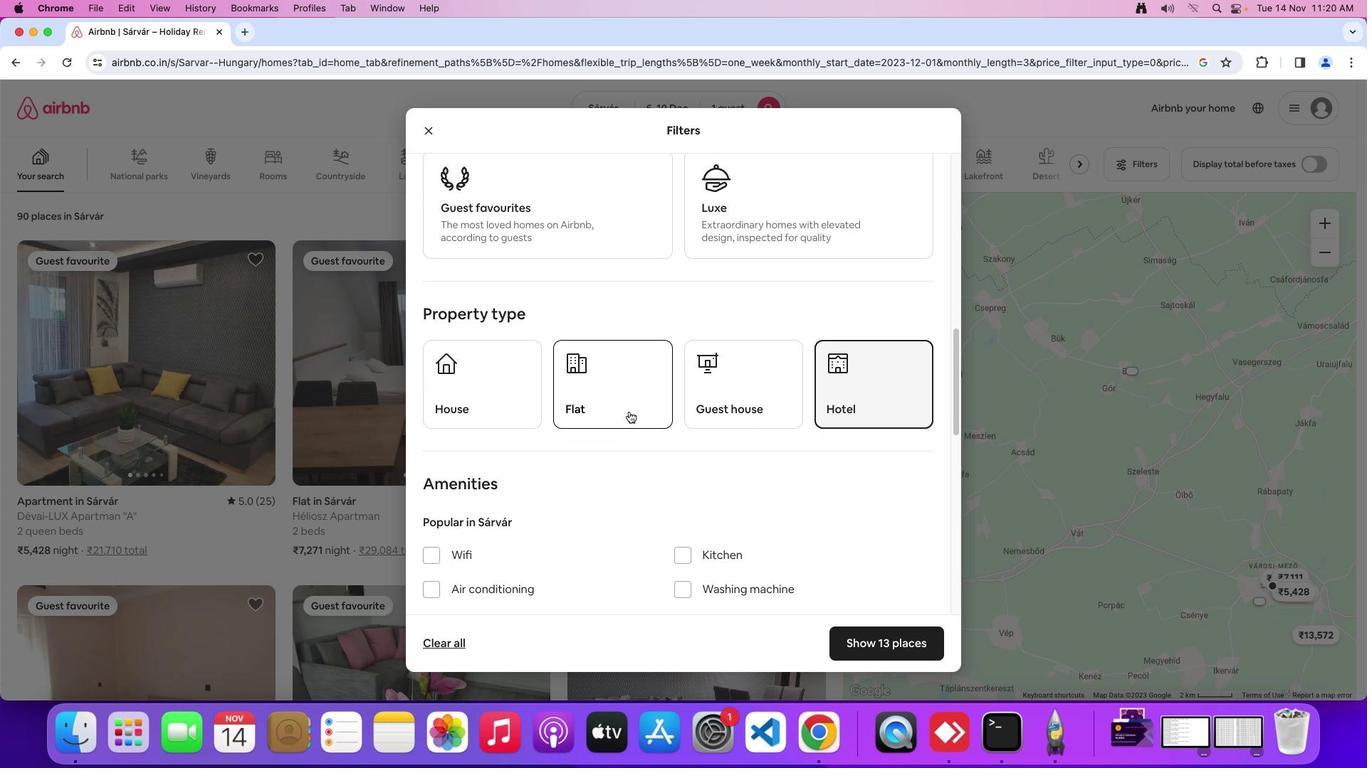 
Action: Mouse scrolled (639, 422) with delta (10, 9)
Screenshot: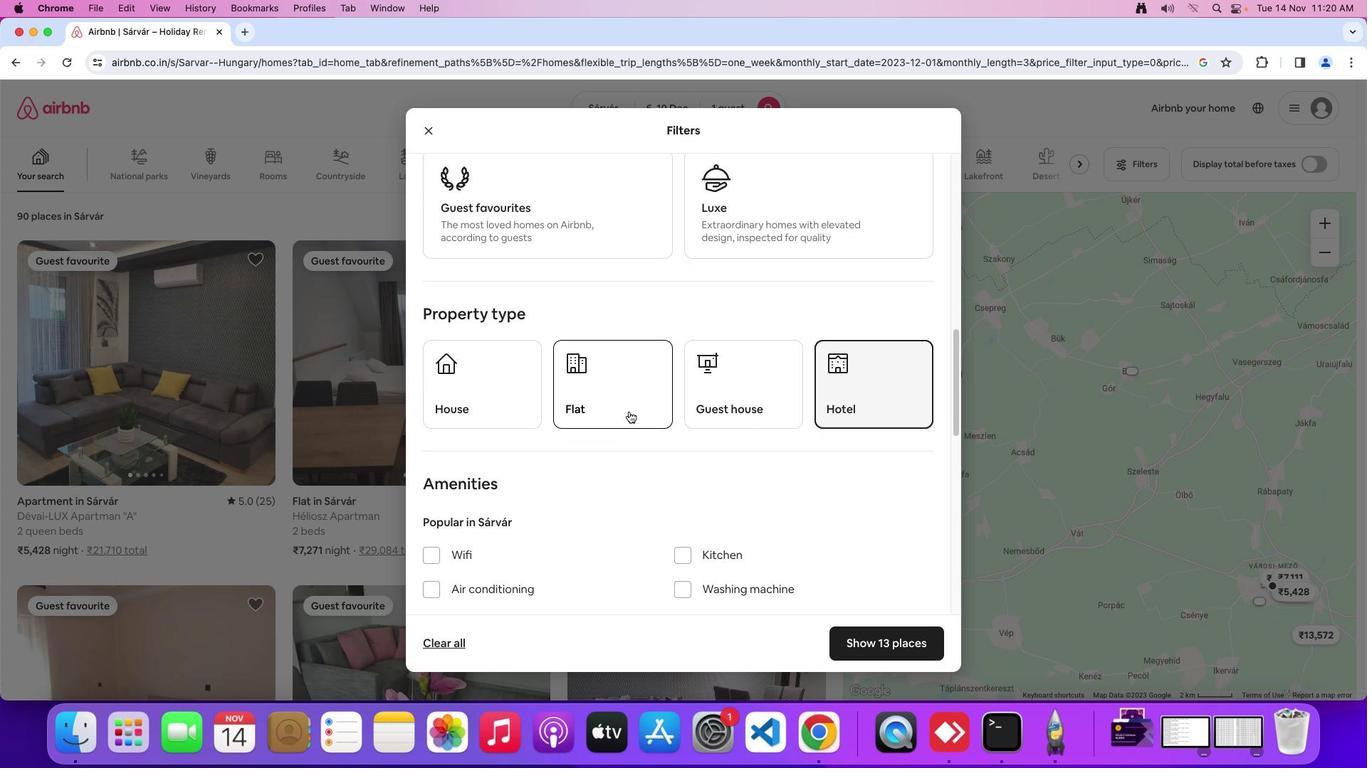 
Action: Mouse moved to (640, 422)
Screenshot: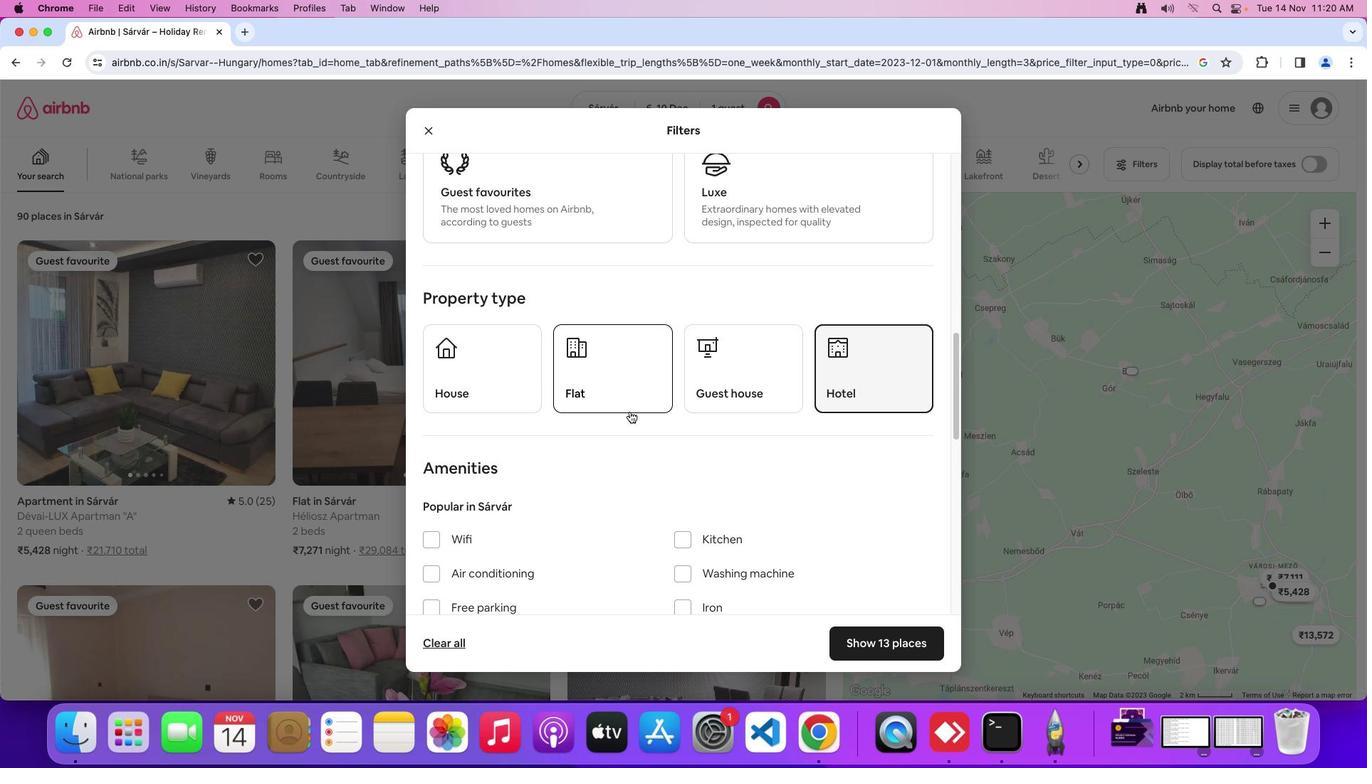 
Action: Mouse scrolled (640, 422) with delta (10, 9)
Screenshot: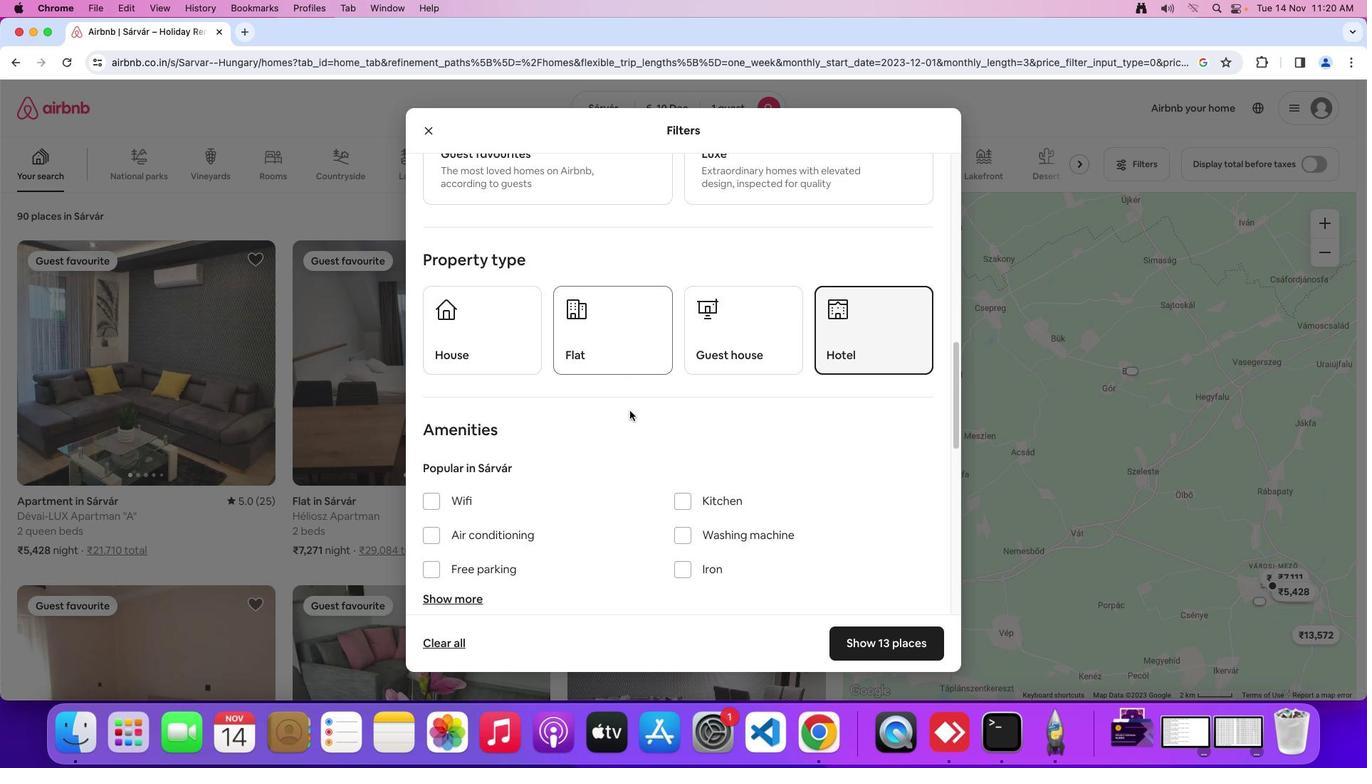 
Action: Mouse scrolled (640, 422) with delta (10, 9)
Screenshot: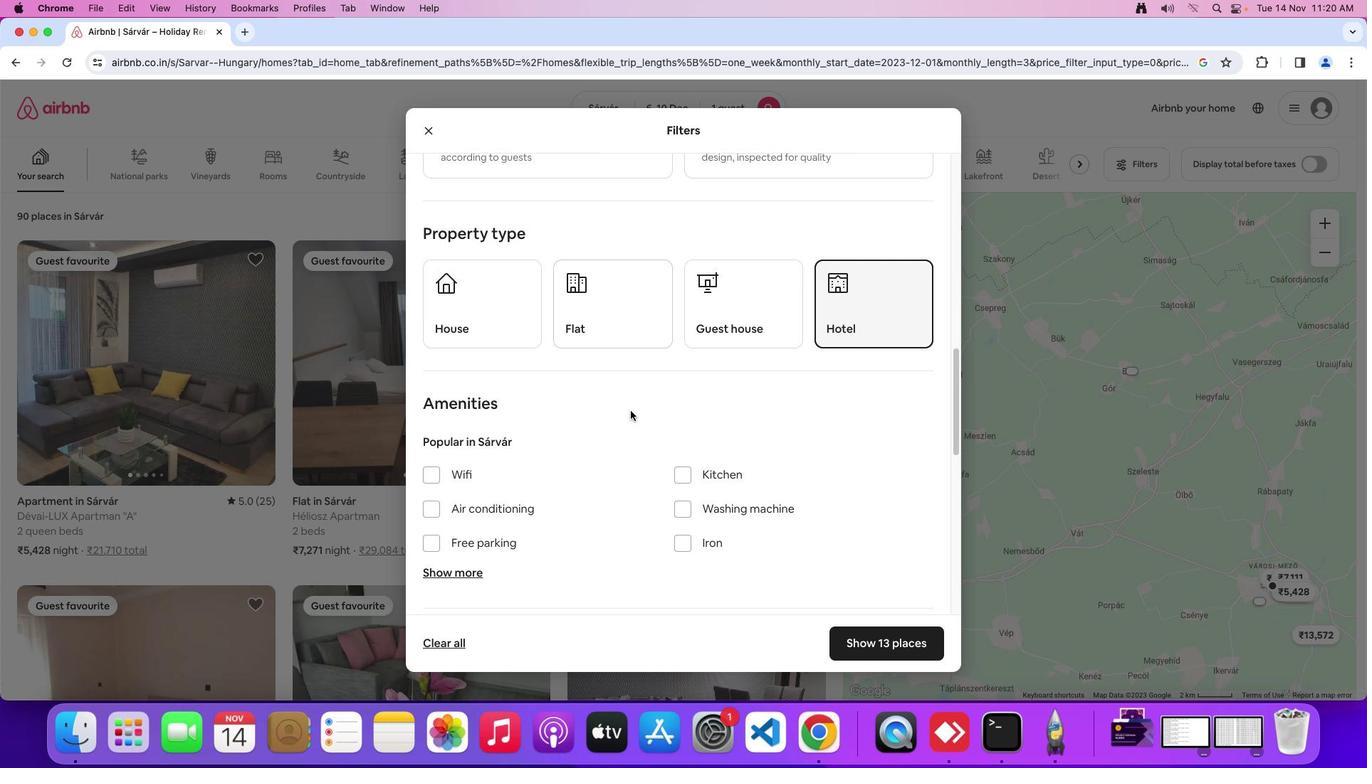 
Action: Mouse scrolled (640, 422) with delta (10, 9)
Screenshot: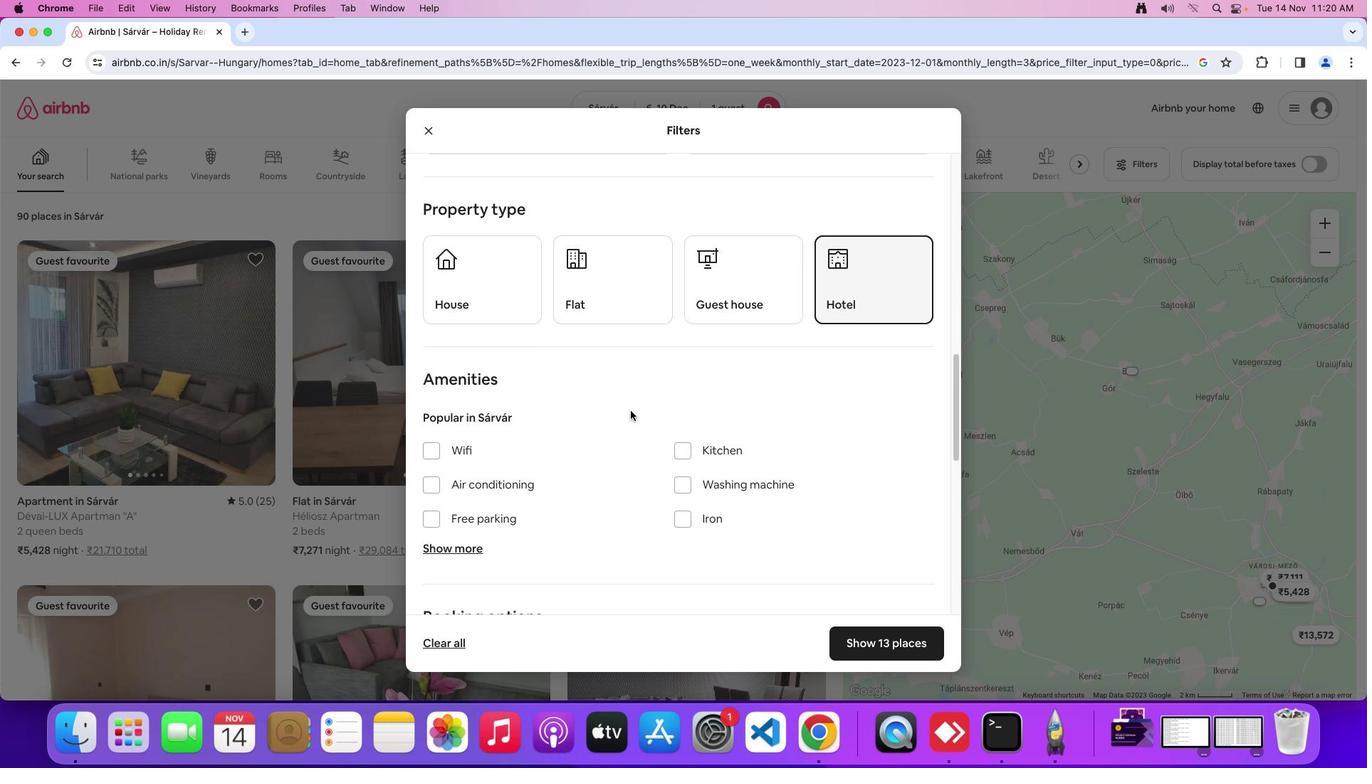 
Action: Mouse moved to (640, 422)
Screenshot: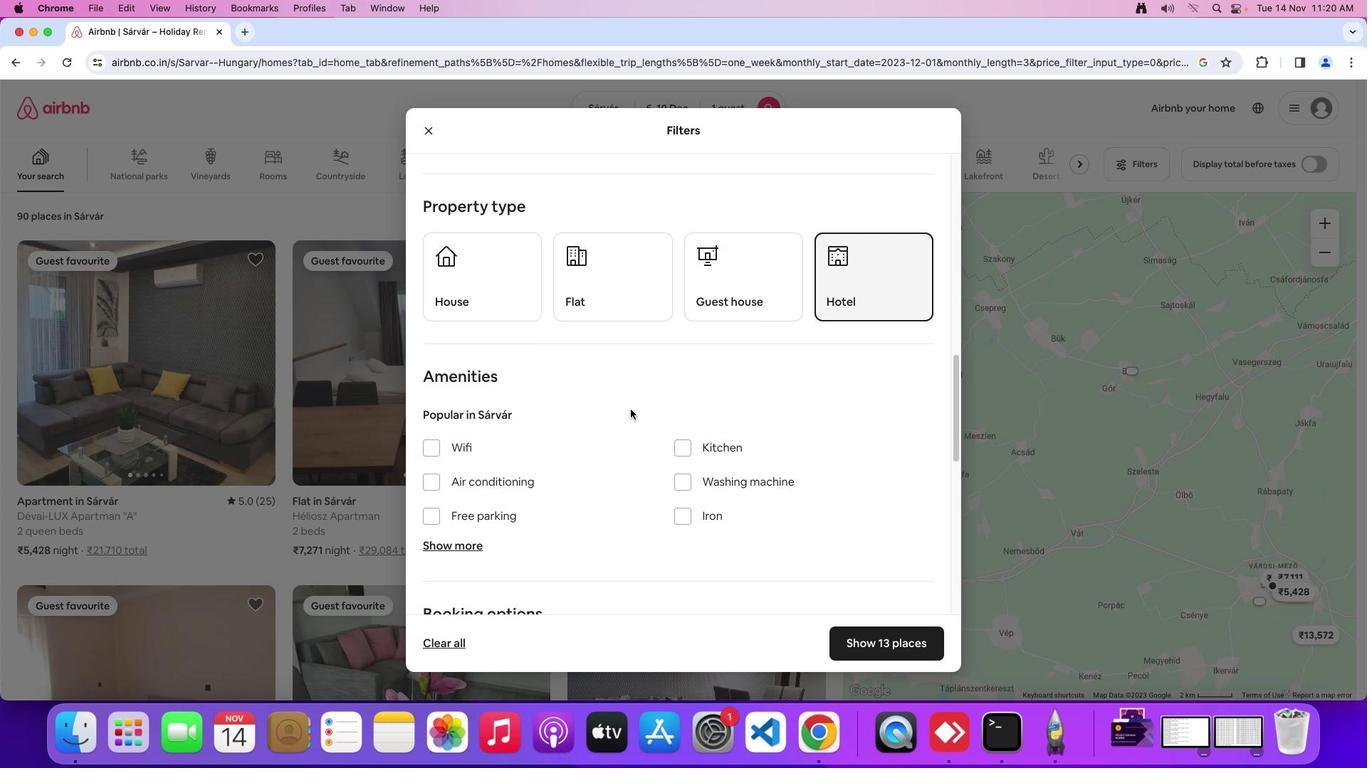 
Action: Mouse scrolled (640, 422) with delta (10, 9)
Screenshot: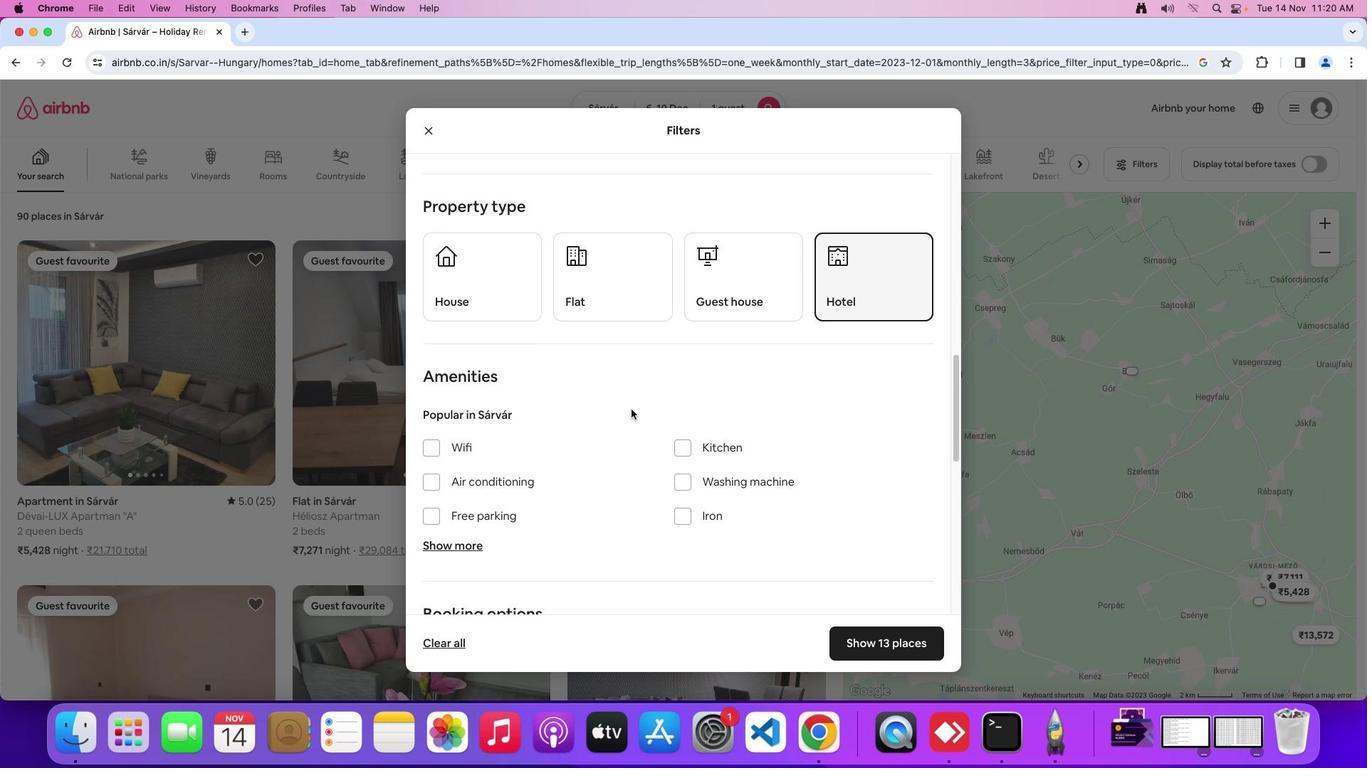 
Action: Mouse moved to (642, 420)
Screenshot: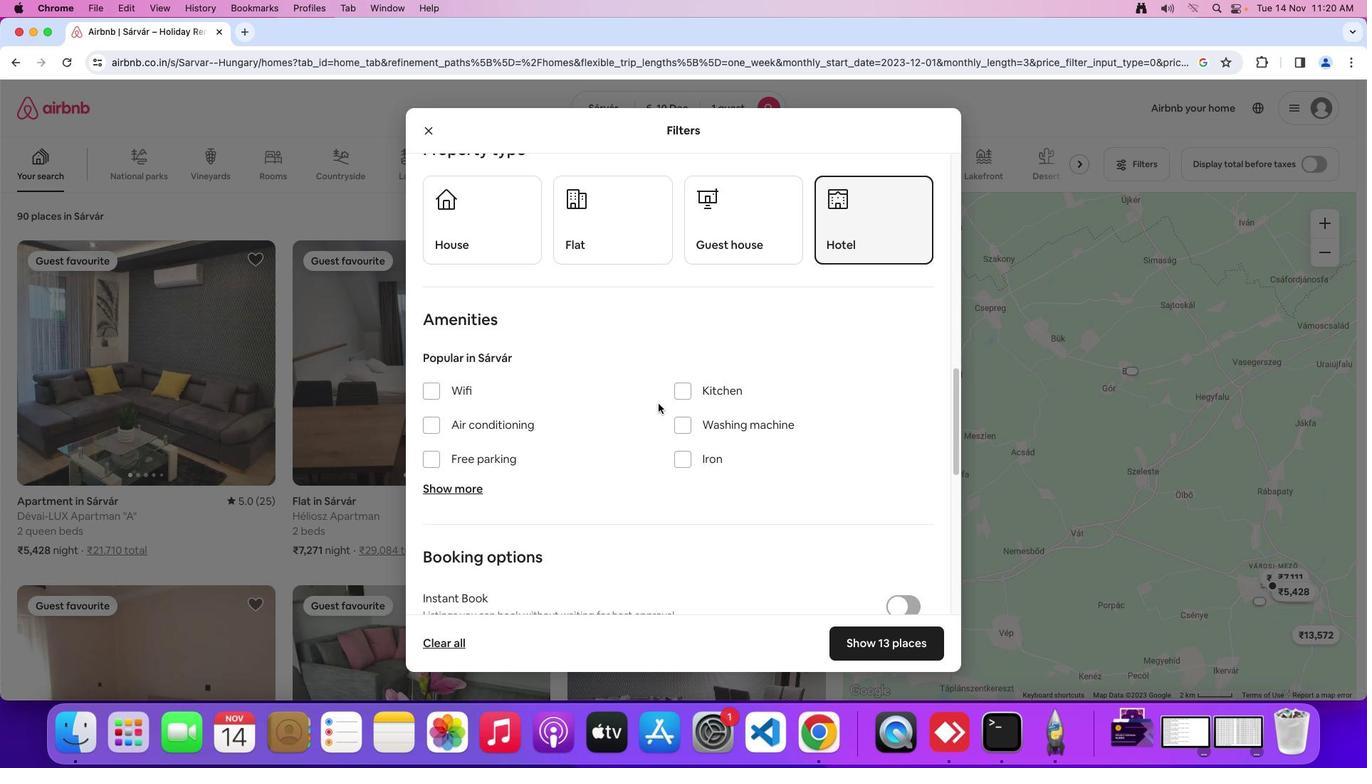 
Action: Mouse scrolled (642, 420) with delta (10, 9)
Screenshot: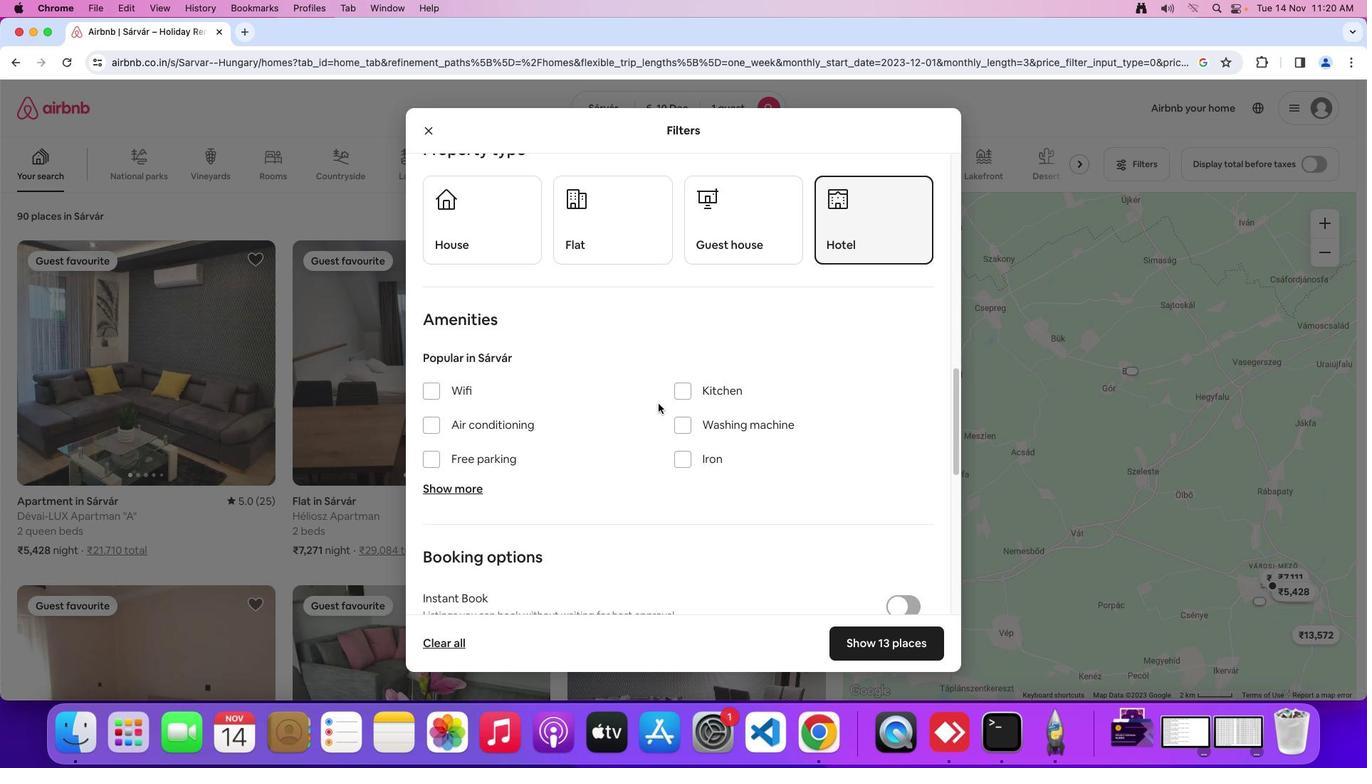 
Action: Mouse moved to (642, 419)
Screenshot: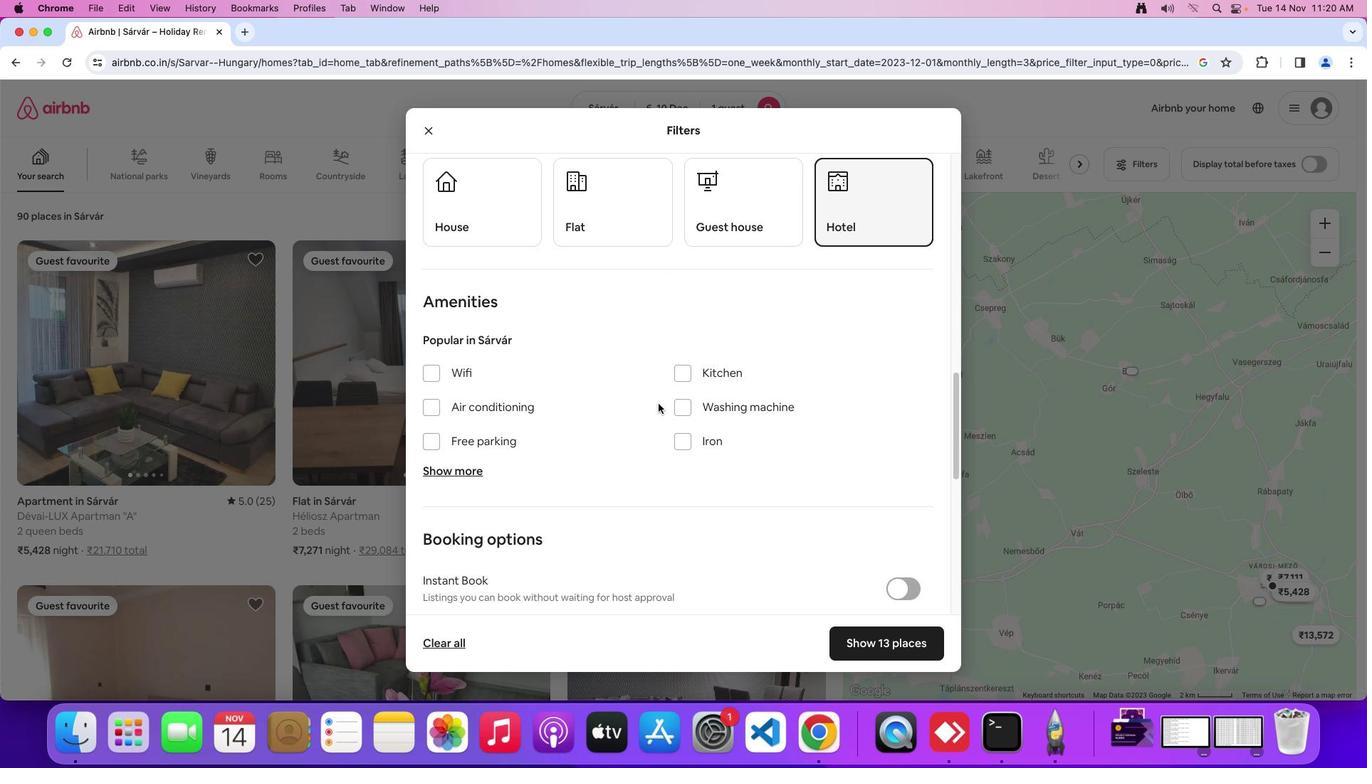 
Action: Mouse scrolled (642, 419) with delta (10, 9)
Screenshot: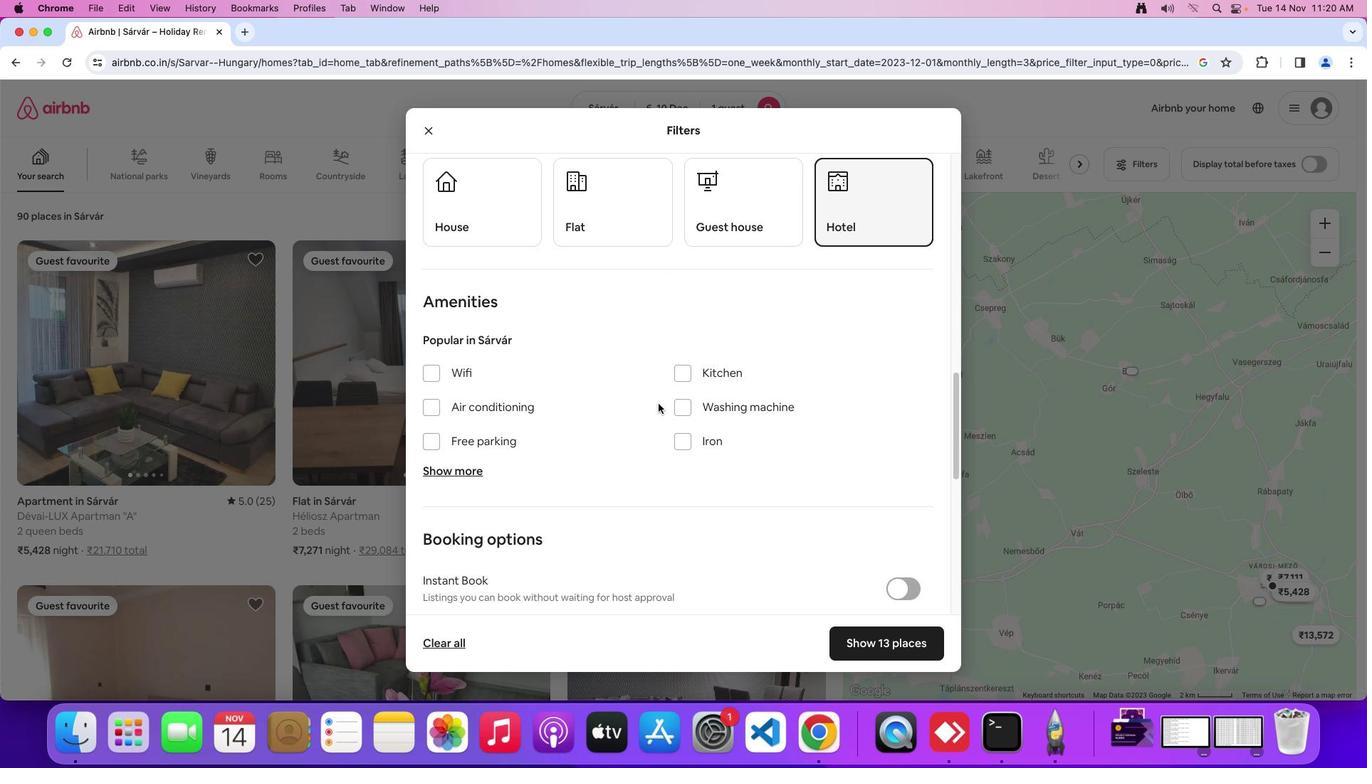 
Action: Mouse moved to (647, 417)
Screenshot: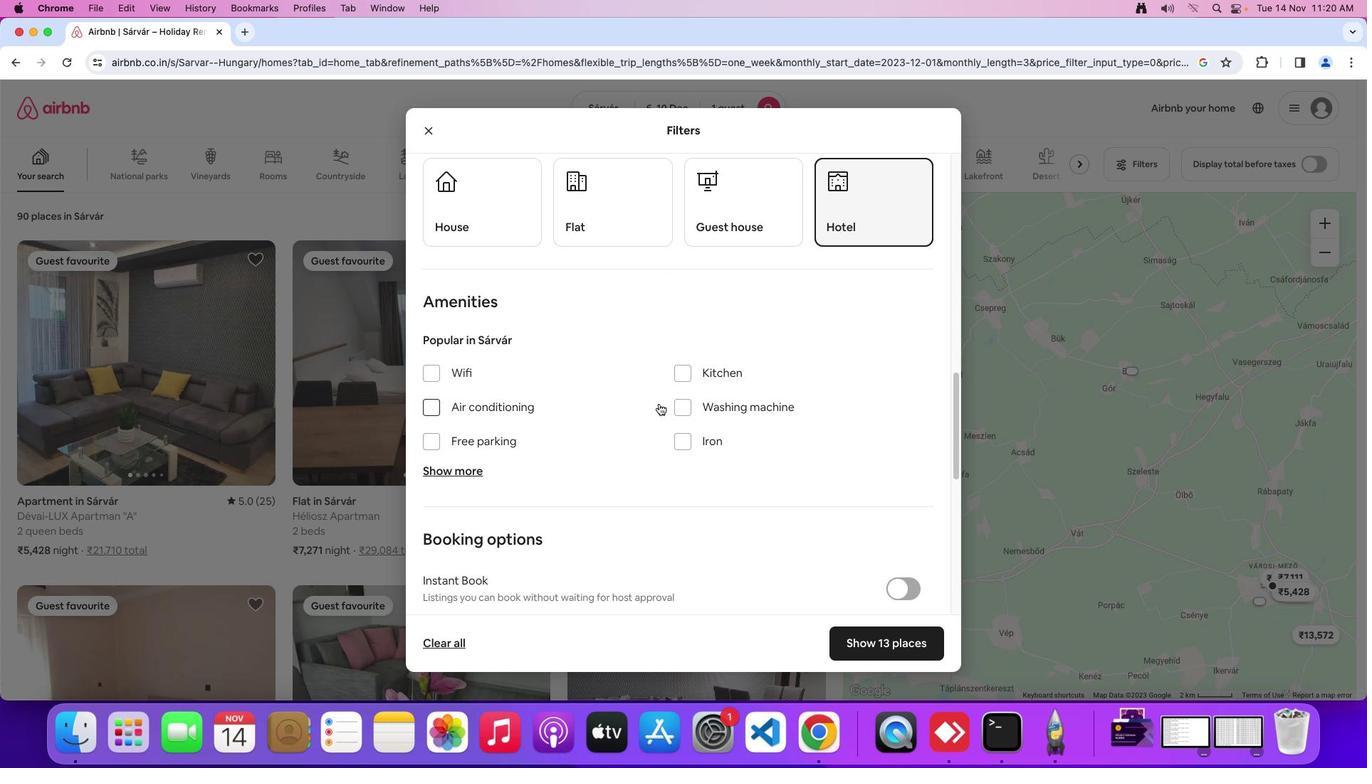 
Action: Mouse scrolled (647, 417) with delta (10, 9)
Screenshot: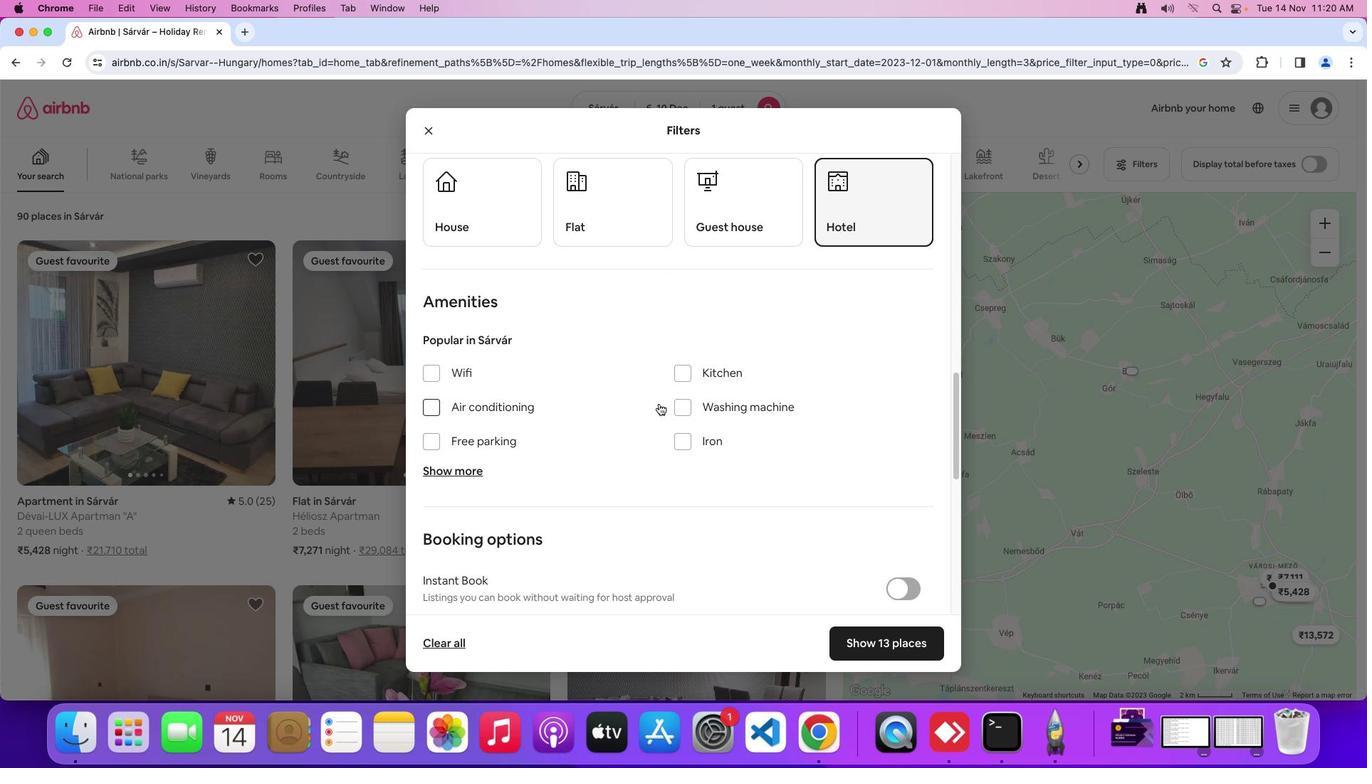 
Action: Mouse moved to (669, 415)
Screenshot: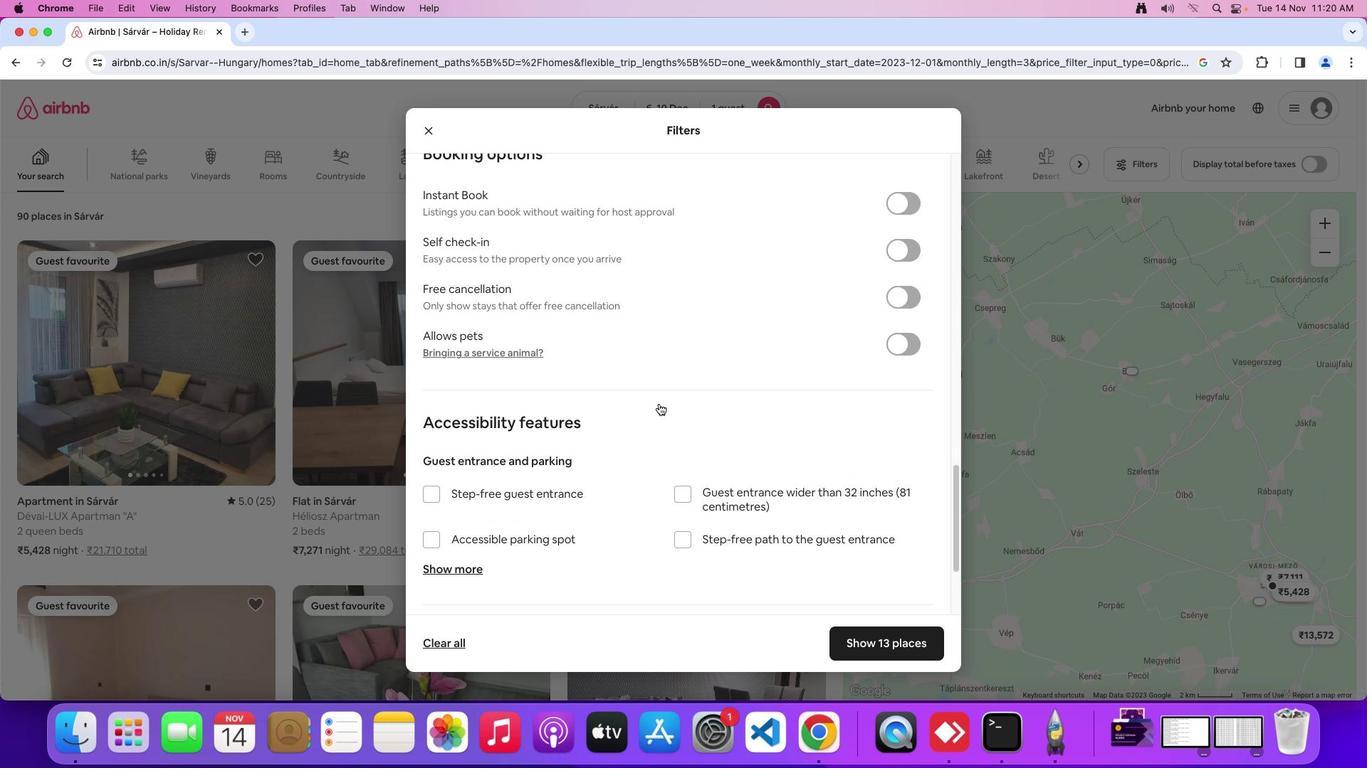 
Action: Mouse scrolled (669, 415) with delta (10, 9)
Screenshot: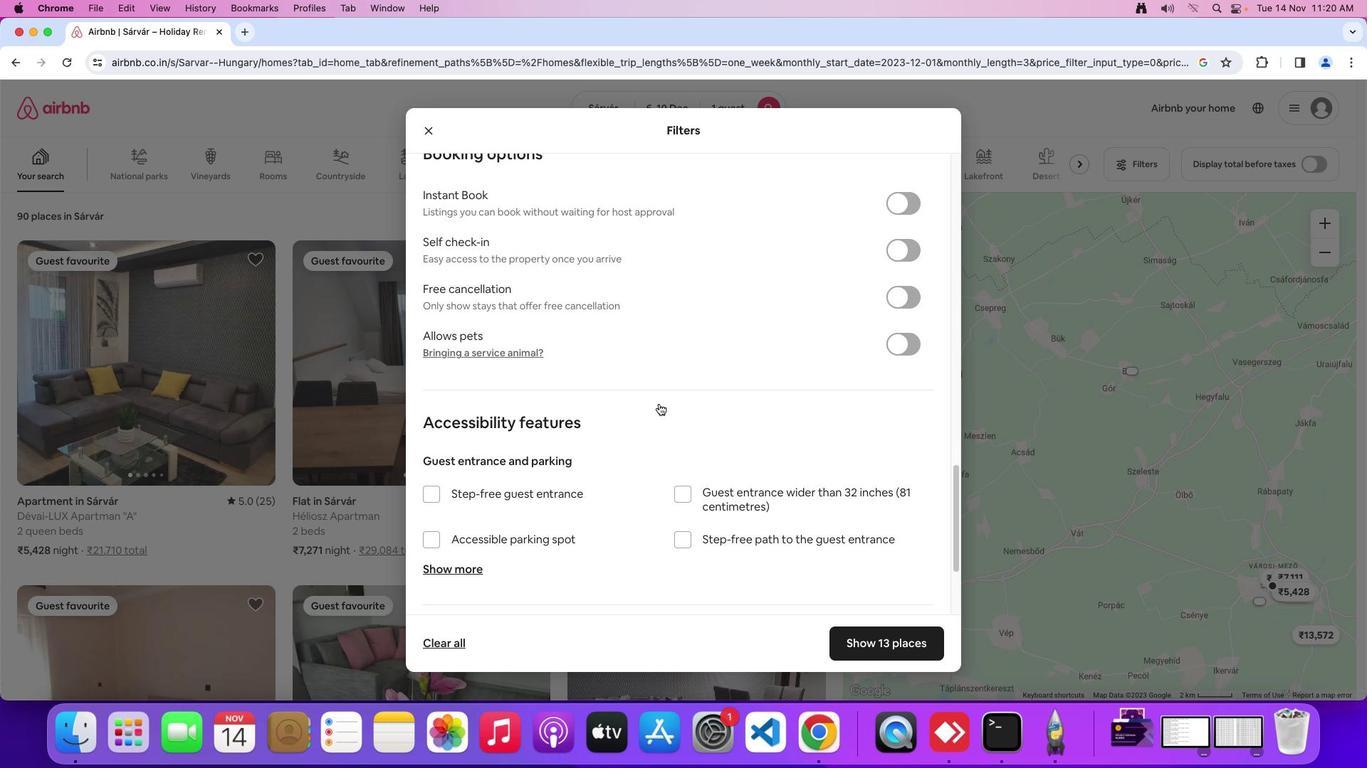 
Action: Mouse scrolled (669, 415) with delta (10, 9)
Screenshot: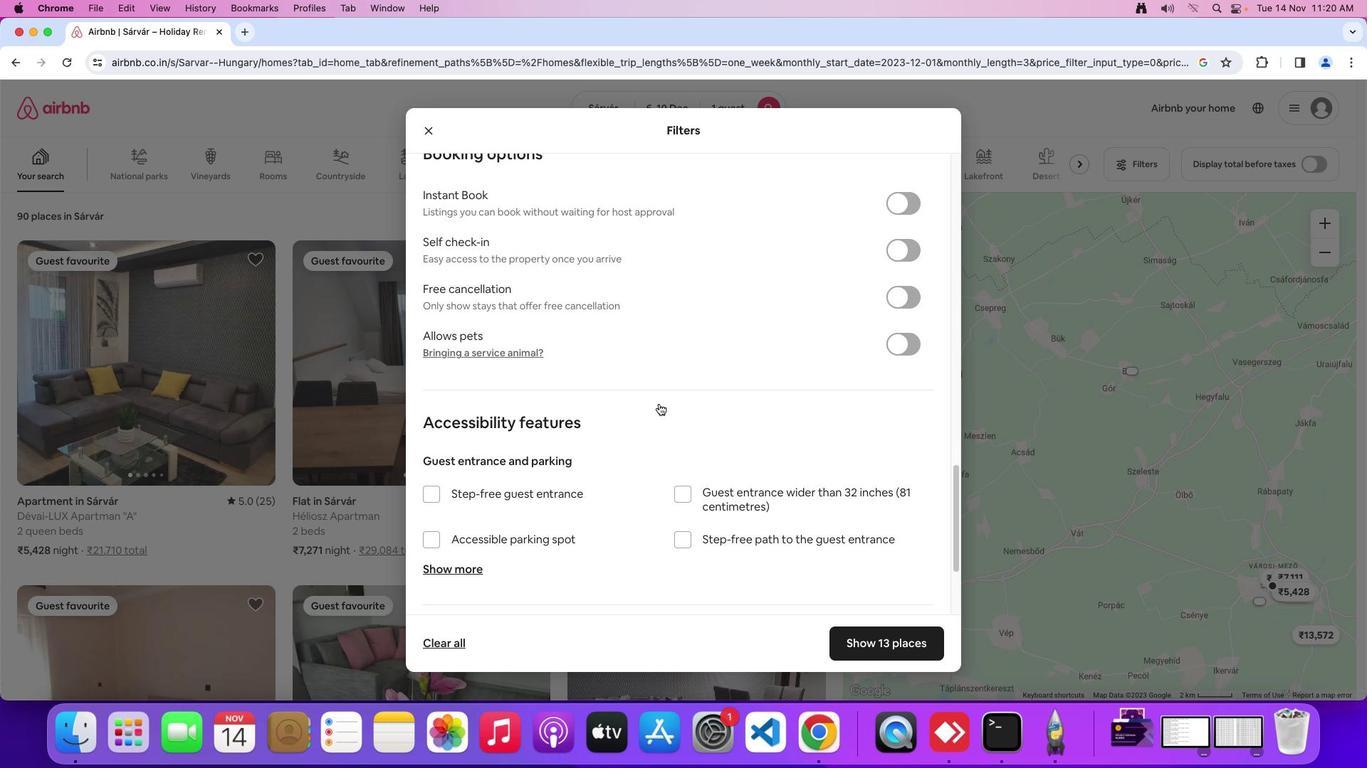 
Action: Mouse scrolled (669, 415) with delta (10, 7)
Screenshot: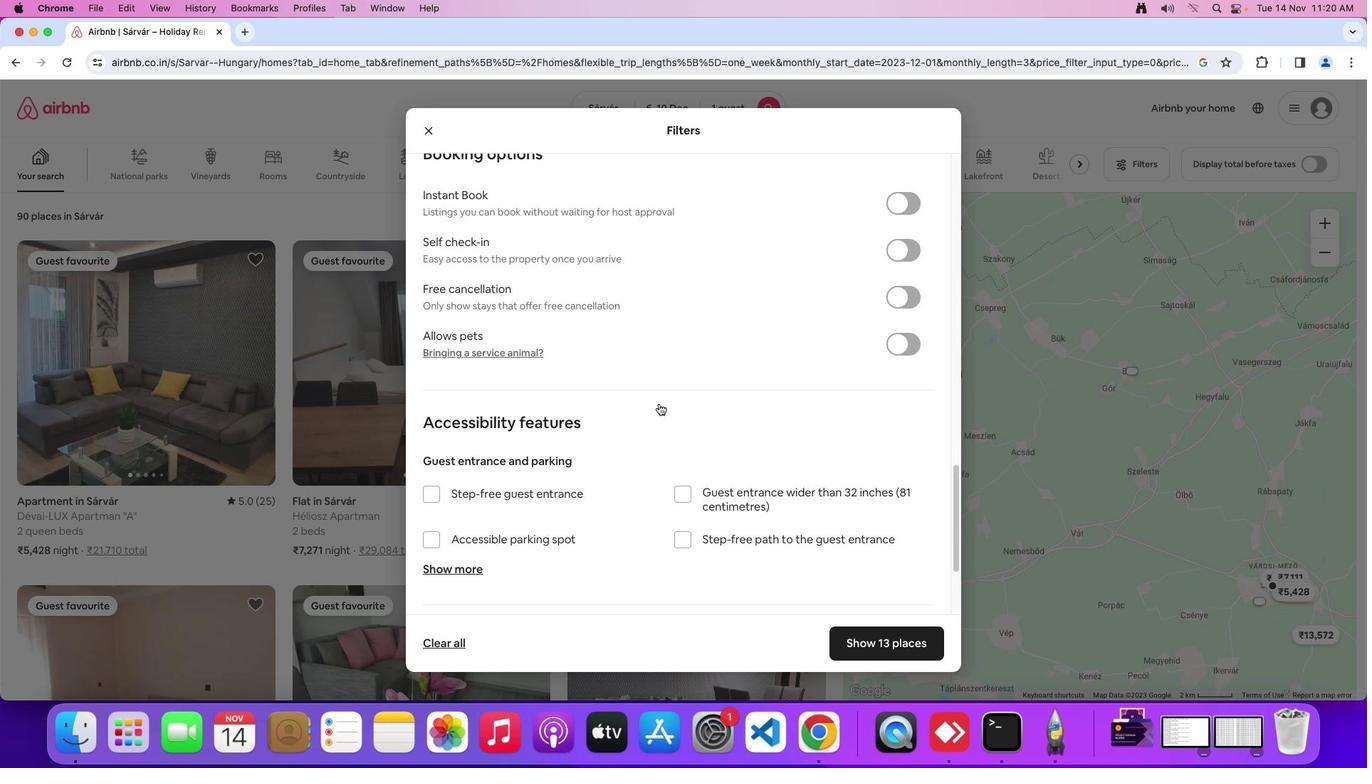
Action: Mouse scrolled (669, 415) with delta (10, 5)
Screenshot: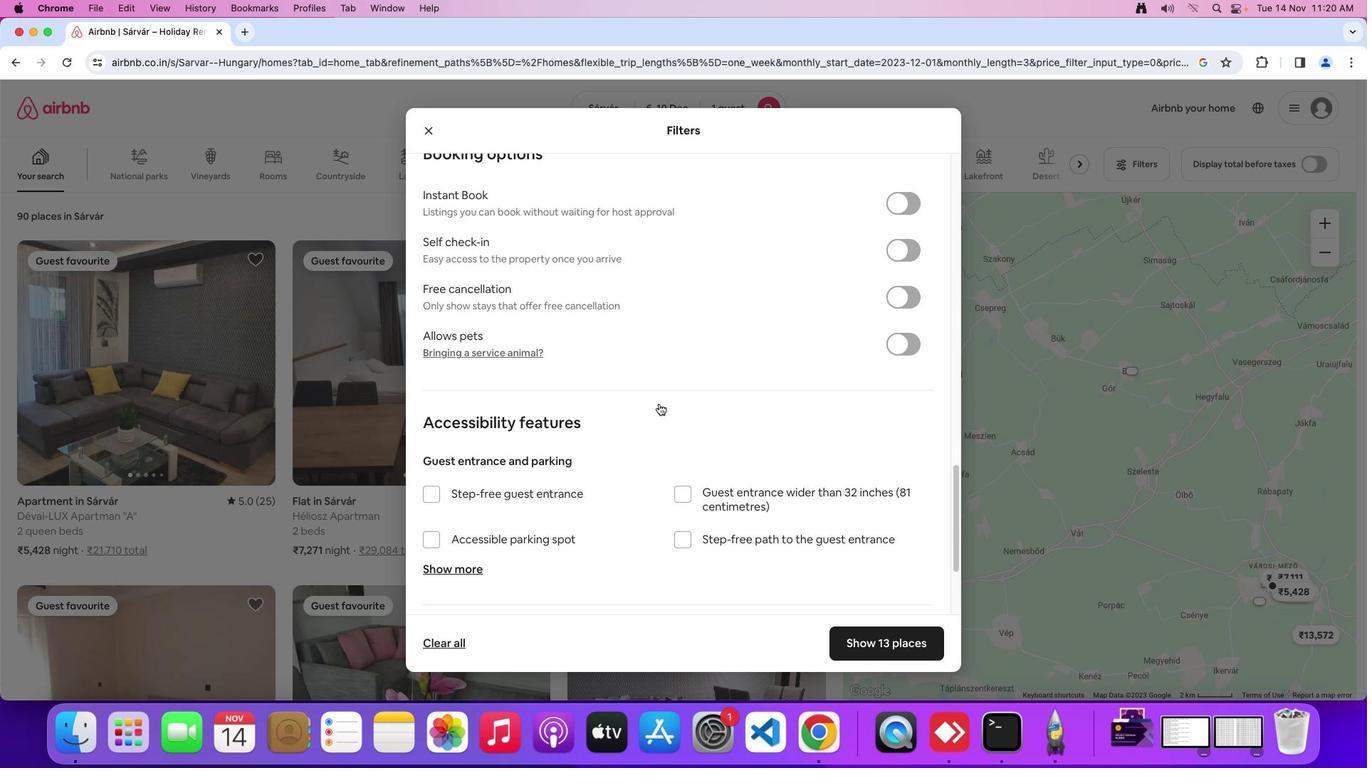
Action: Mouse moved to (917, 259)
Screenshot: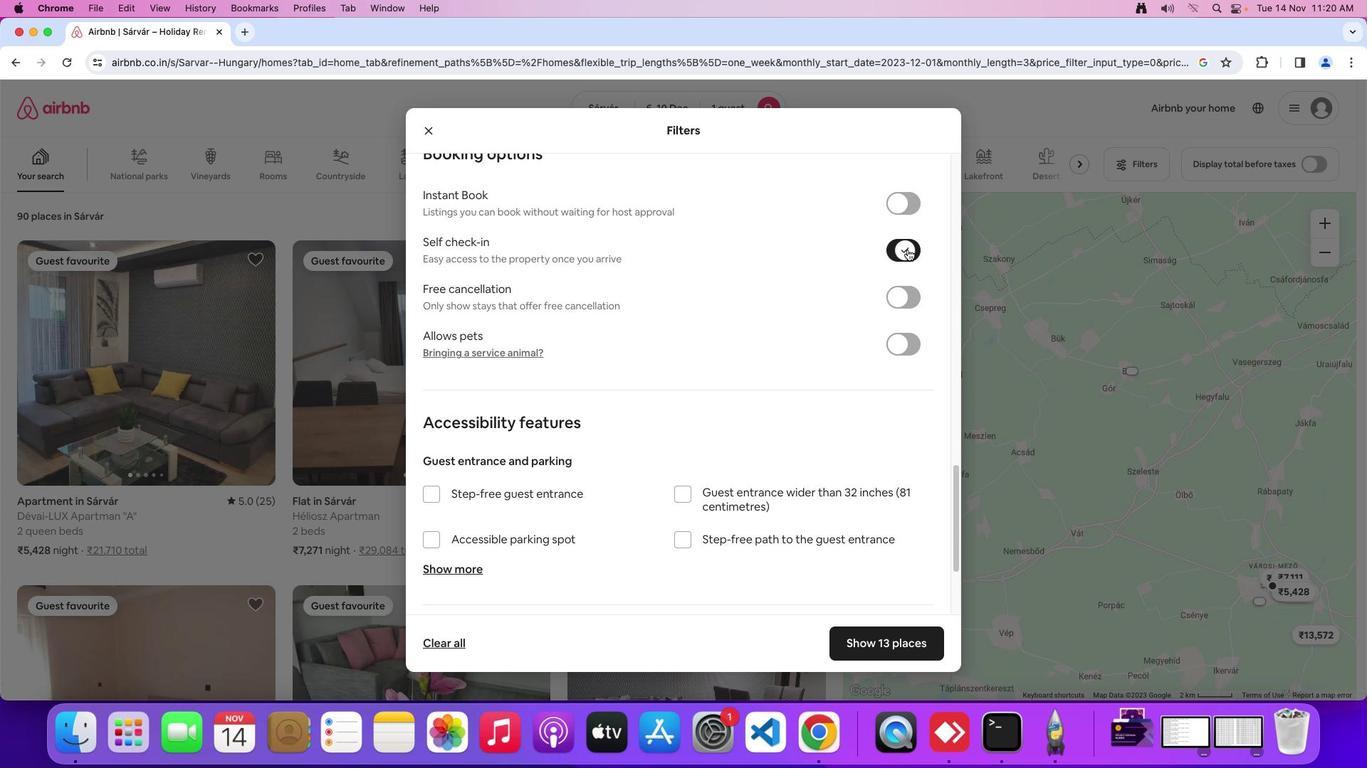 
Action: Mouse pressed left at (917, 259)
Screenshot: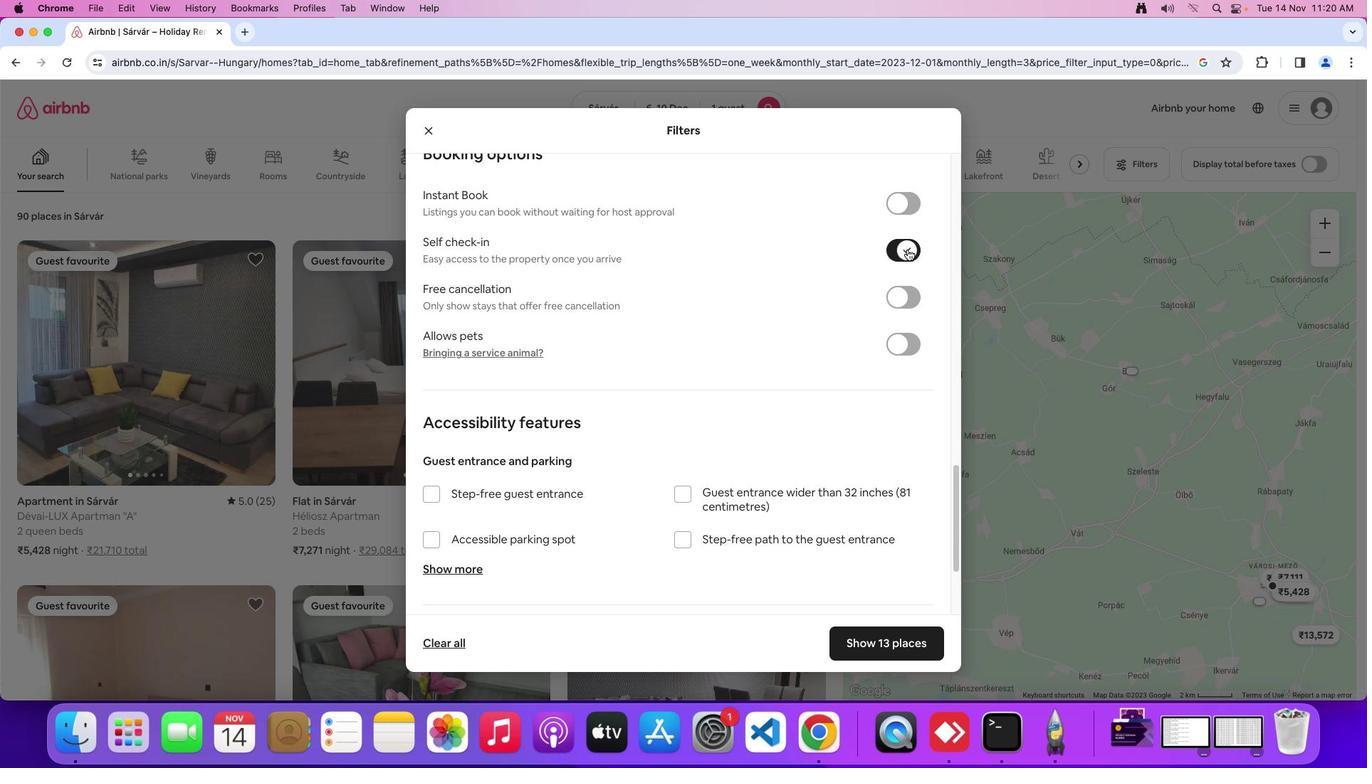 
Action: Mouse moved to (699, 365)
Screenshot: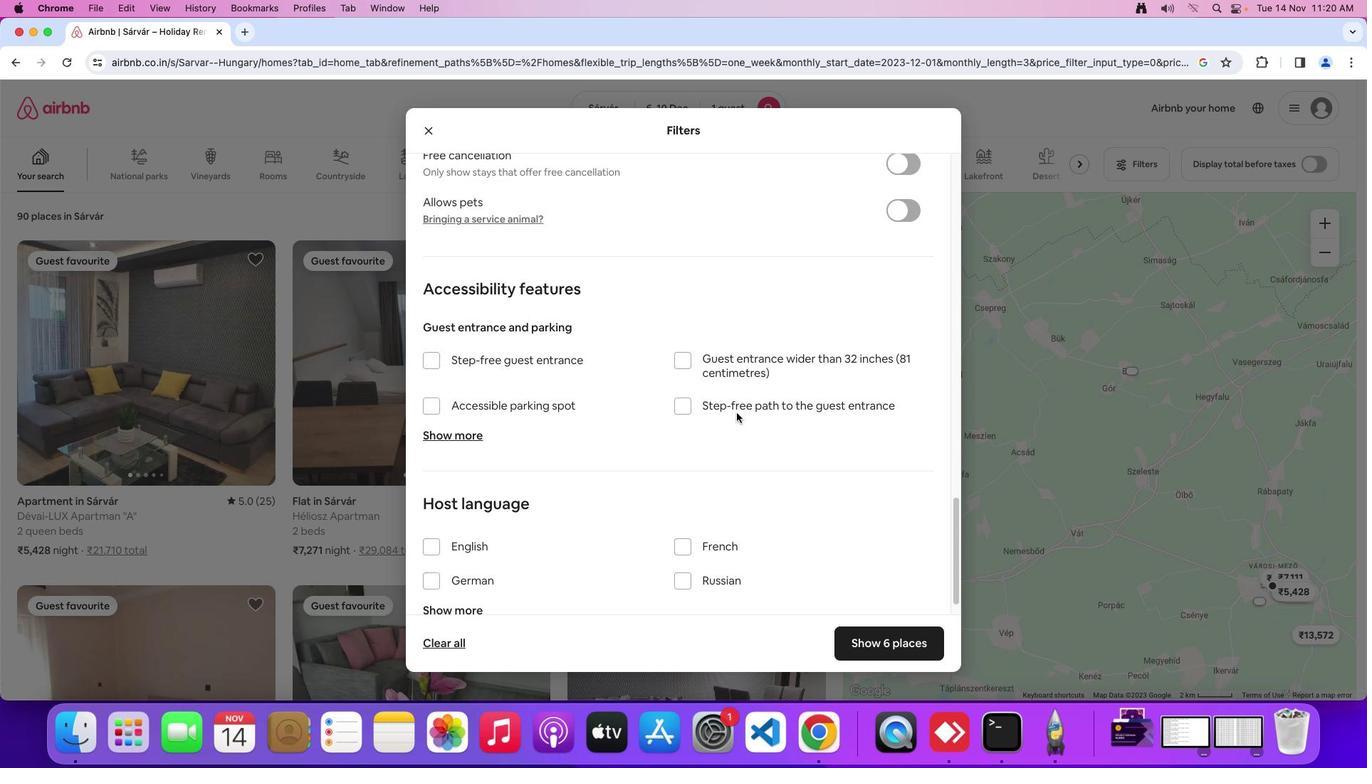 
Action: Mouse scrolled (699, 365) with delta (10, 9)
Screenshot: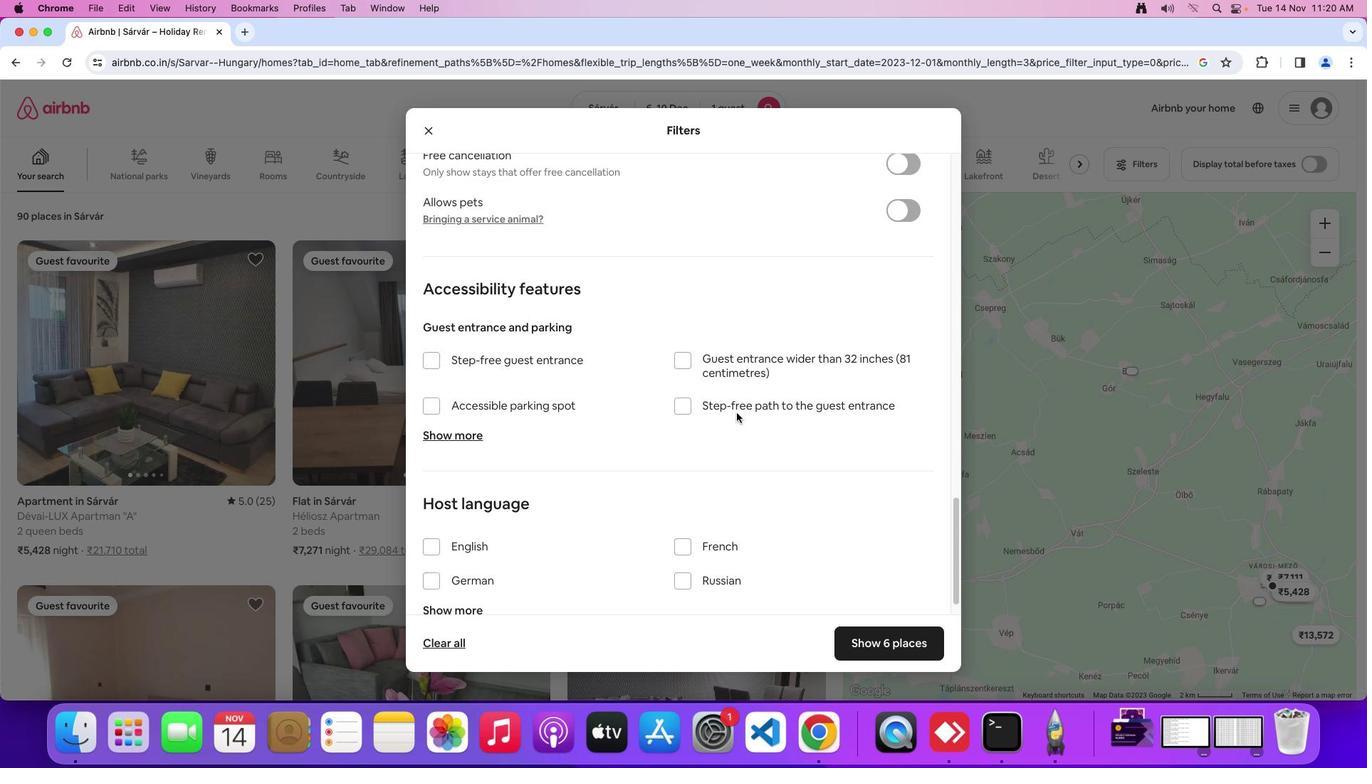 
Action: Mouse moved to (699, 365)
Screenshot: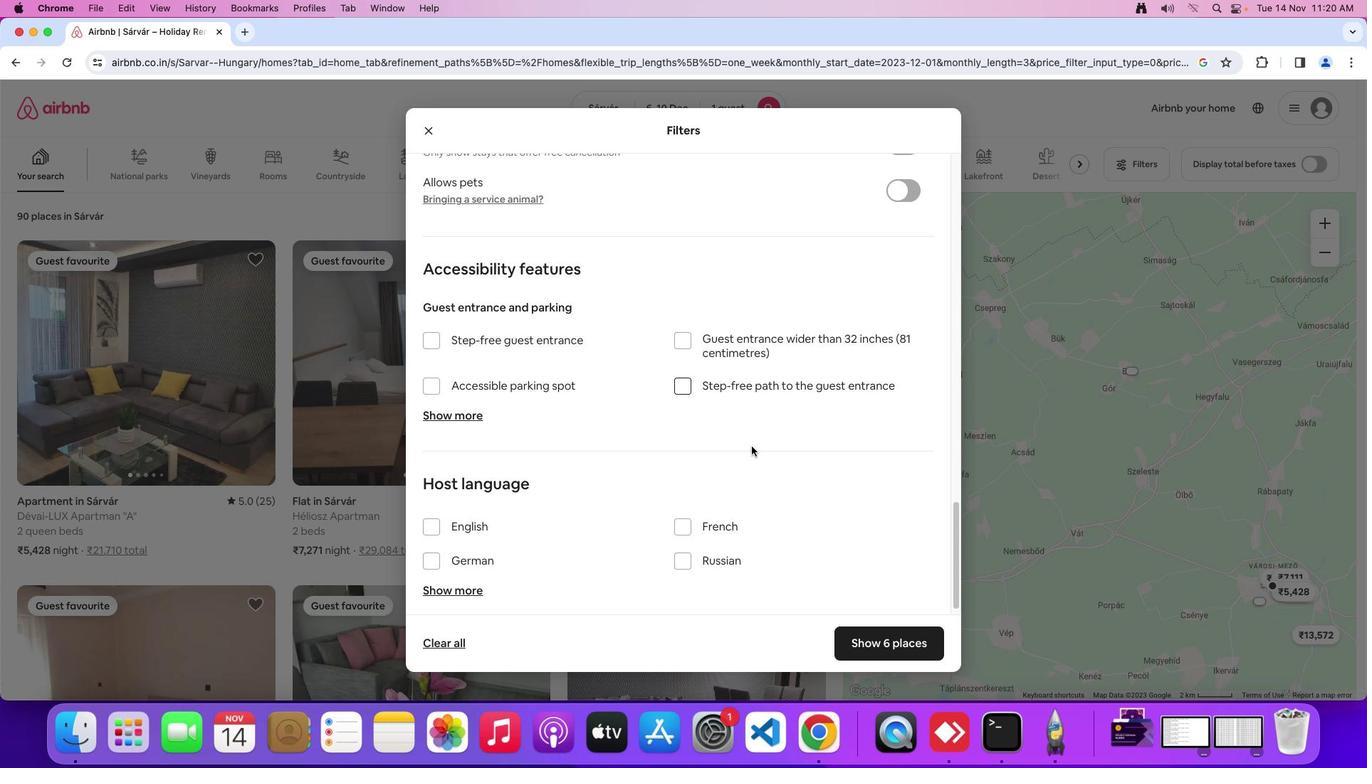 
Action: Mouse scrolled (699, 365) with delta (10, 9)
Screenshot: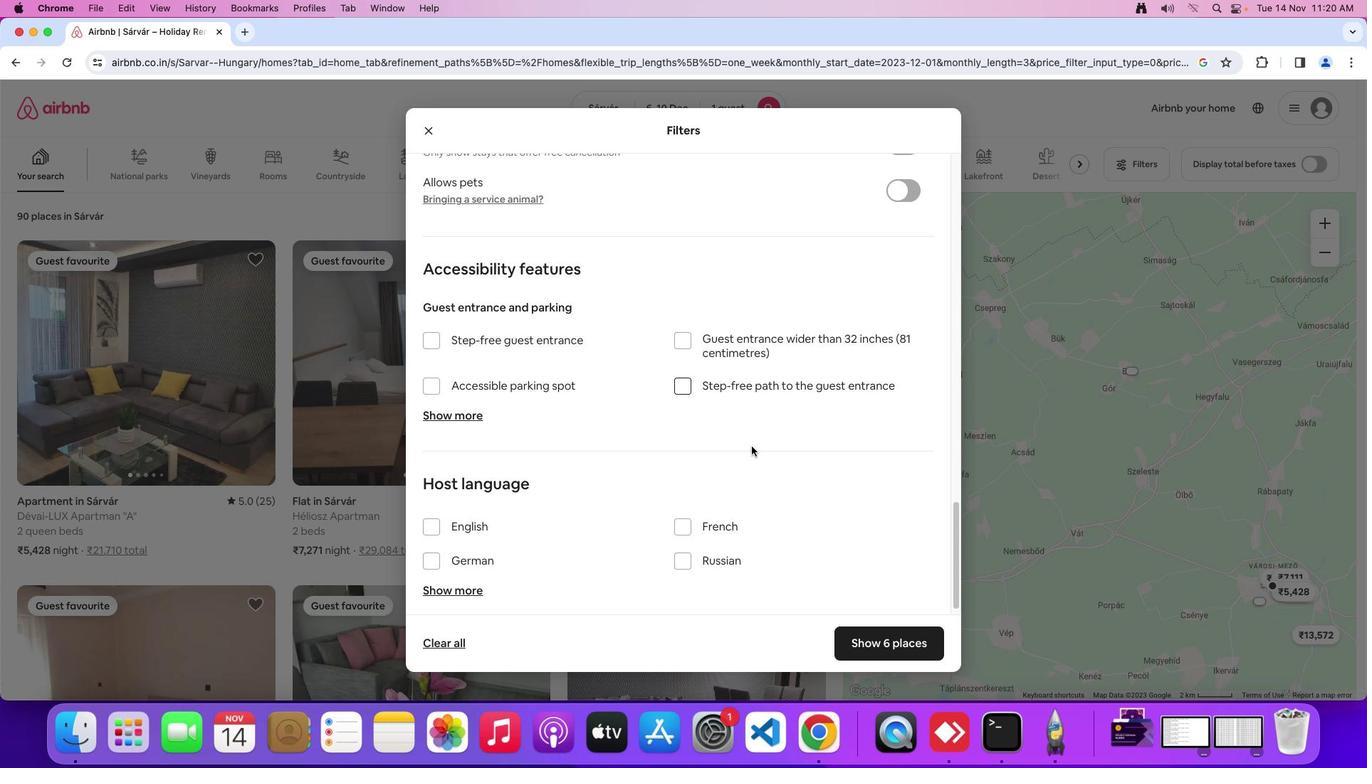 
Action: Mouse moved to (702, 365)
Screenshot: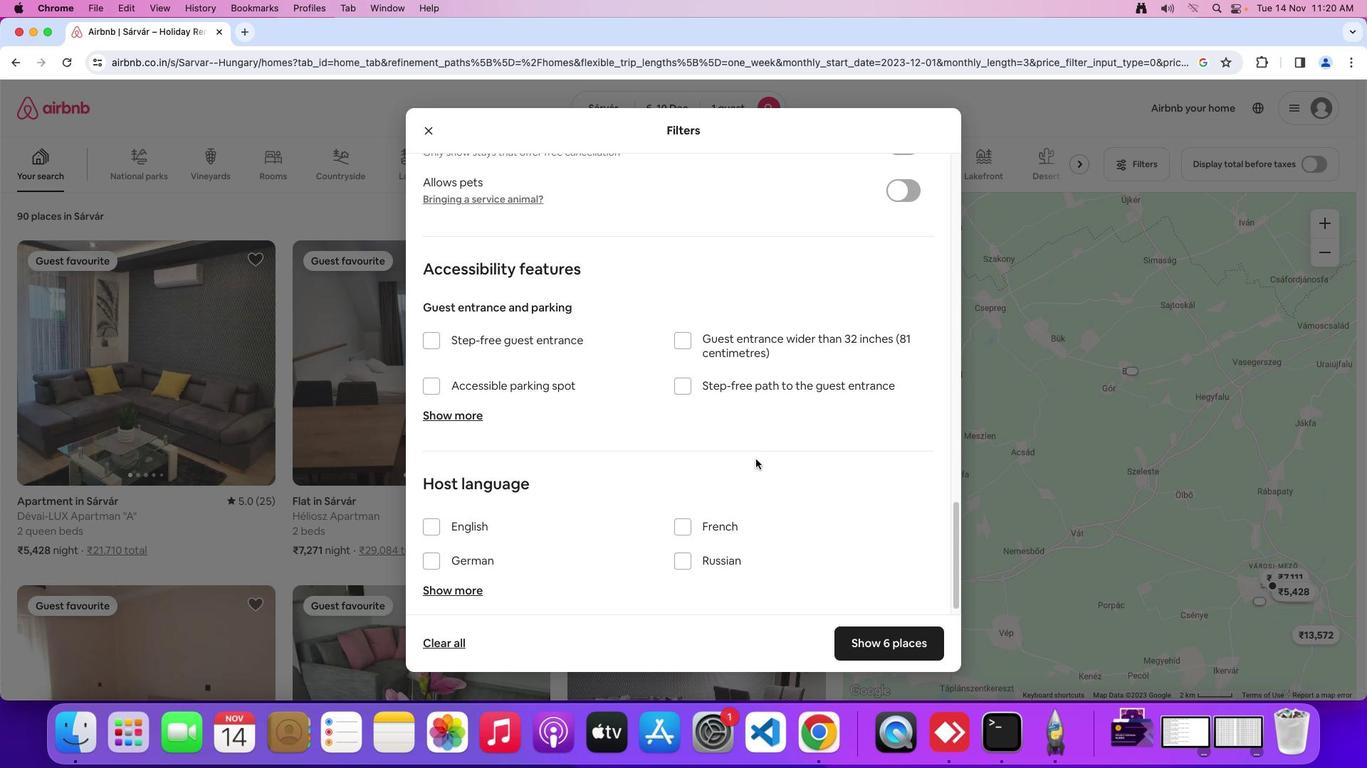 
Action: Mouse scrolled (702, 365) with delta (10, 7)
Screenshot: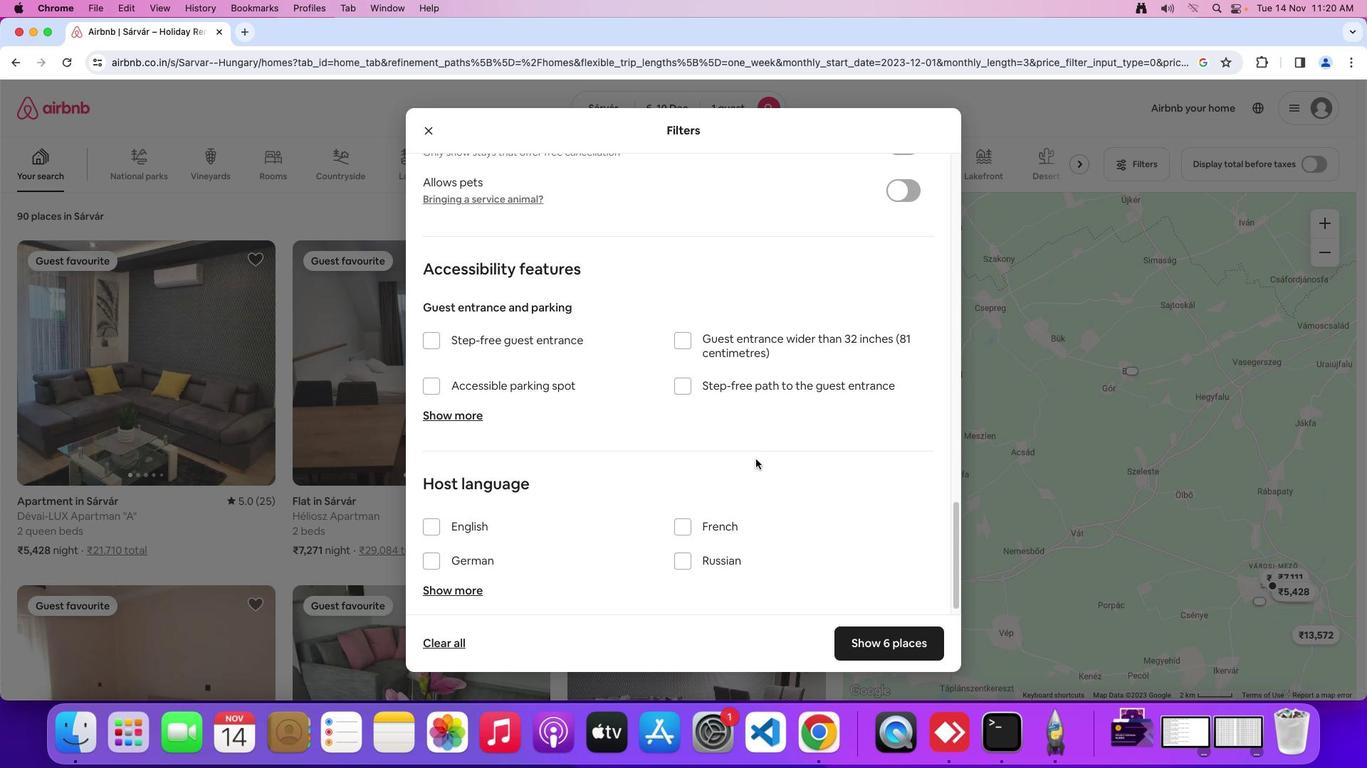 
Action: Mouse moved to (878, 661)
Screenshot: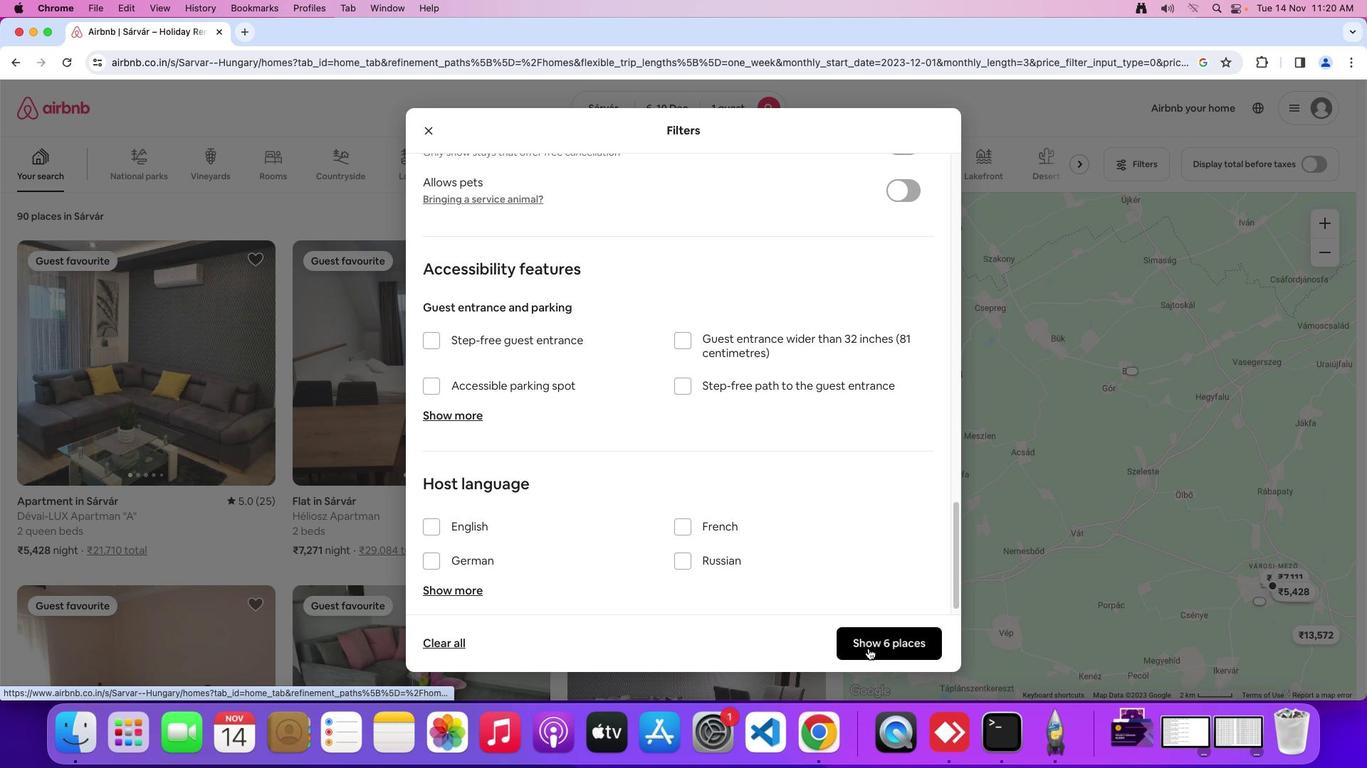 
Action: Mouse pressed left at (878, 661)
Screenshot: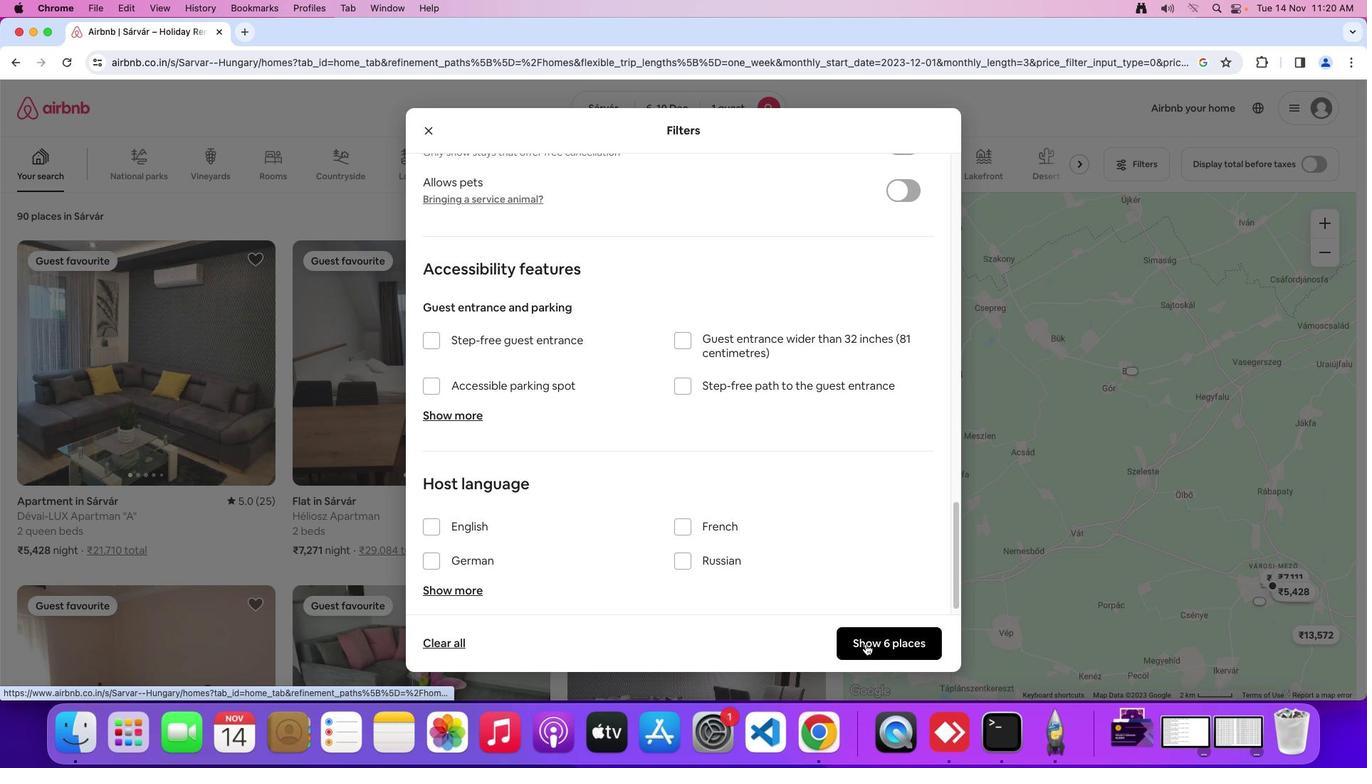 
Action: Mouse moved to (688, 534)
Screenshot: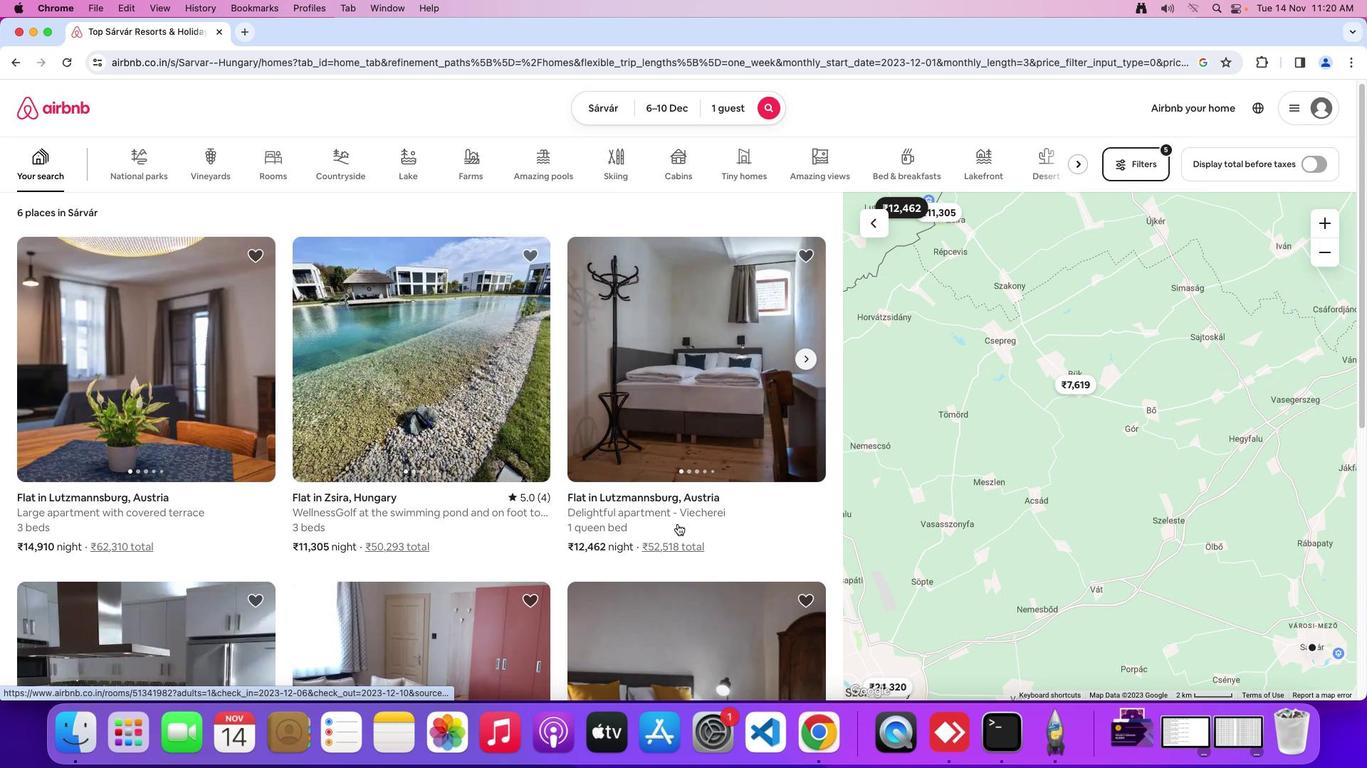 
Action: Mouse scrolled (688, 534) with delta (10, 9)
Screenshot: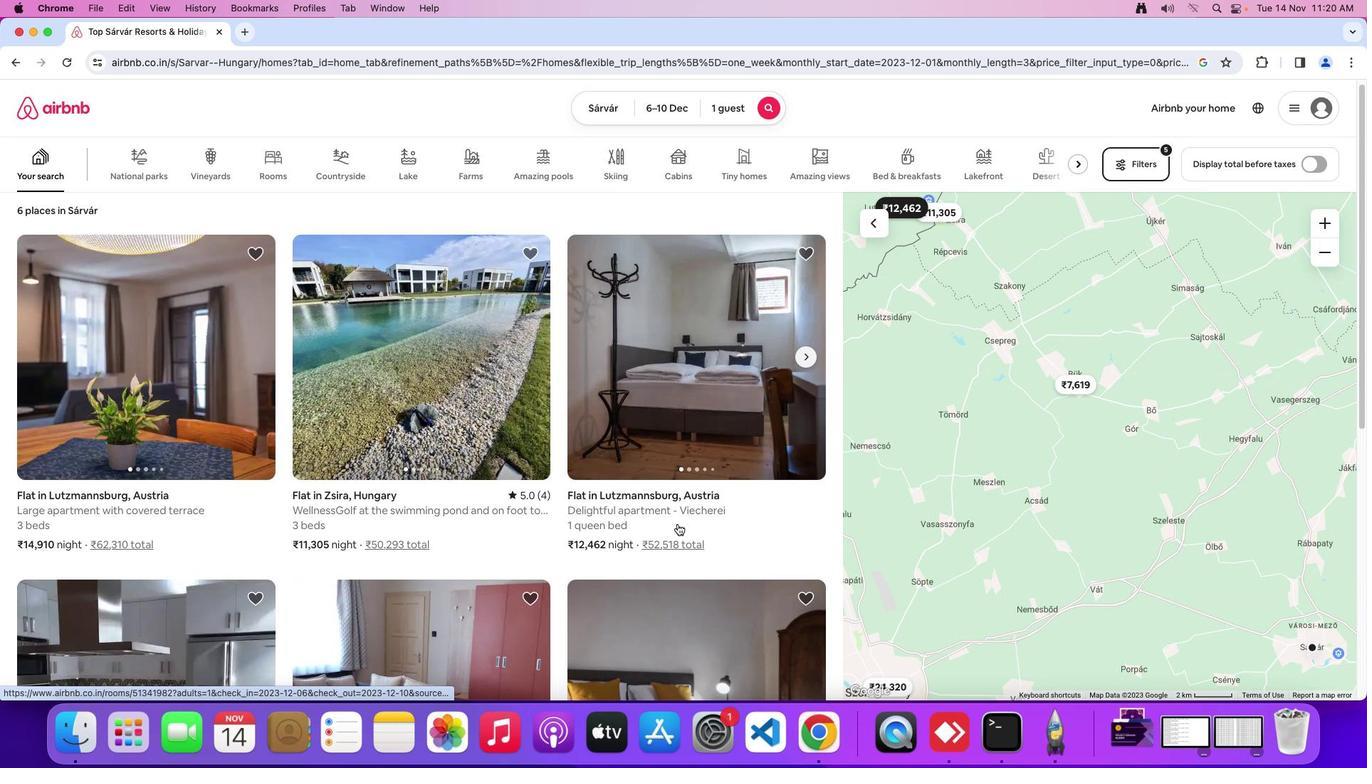 
Action: Mouse scrolled (688, 534) with delta (10, 9)
Screenshot: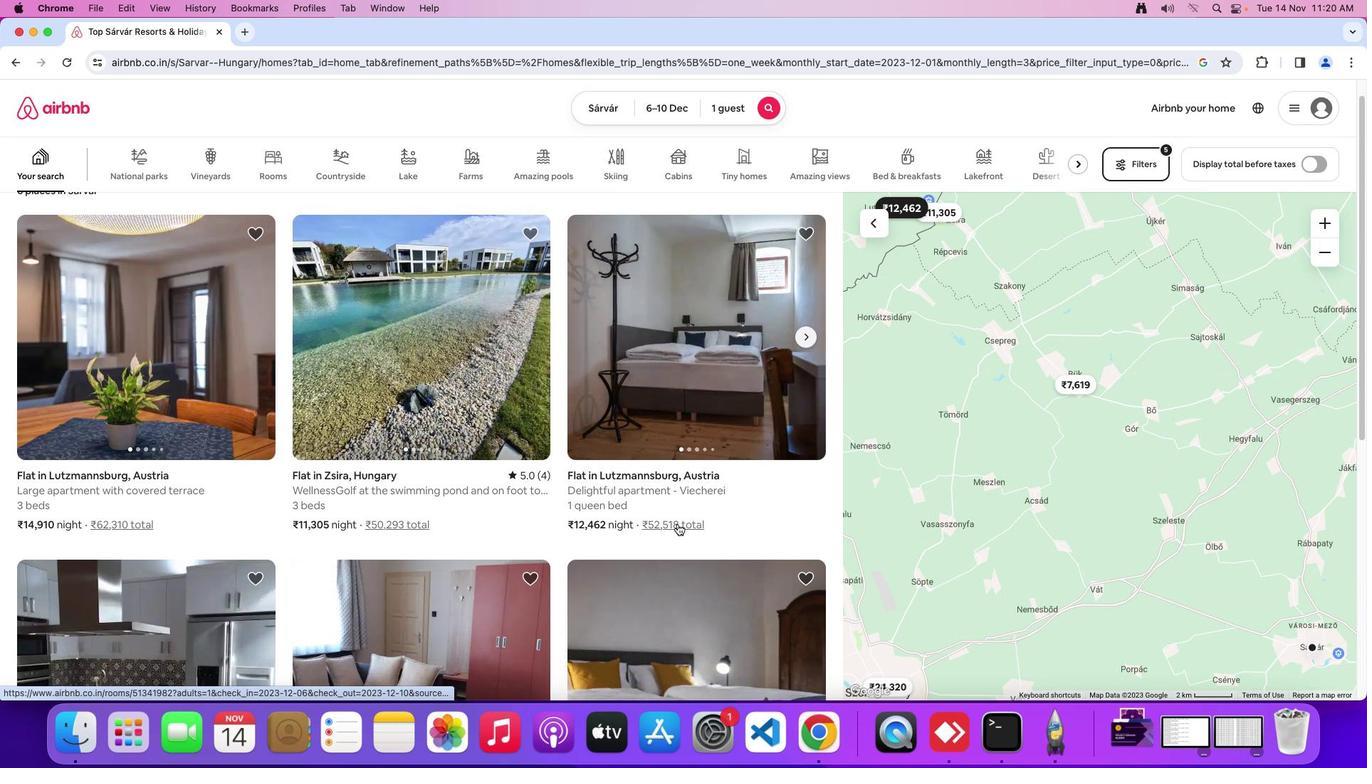 
Action: Mouse scrolled (688, 534) with delta (10, 9)
Screenshot: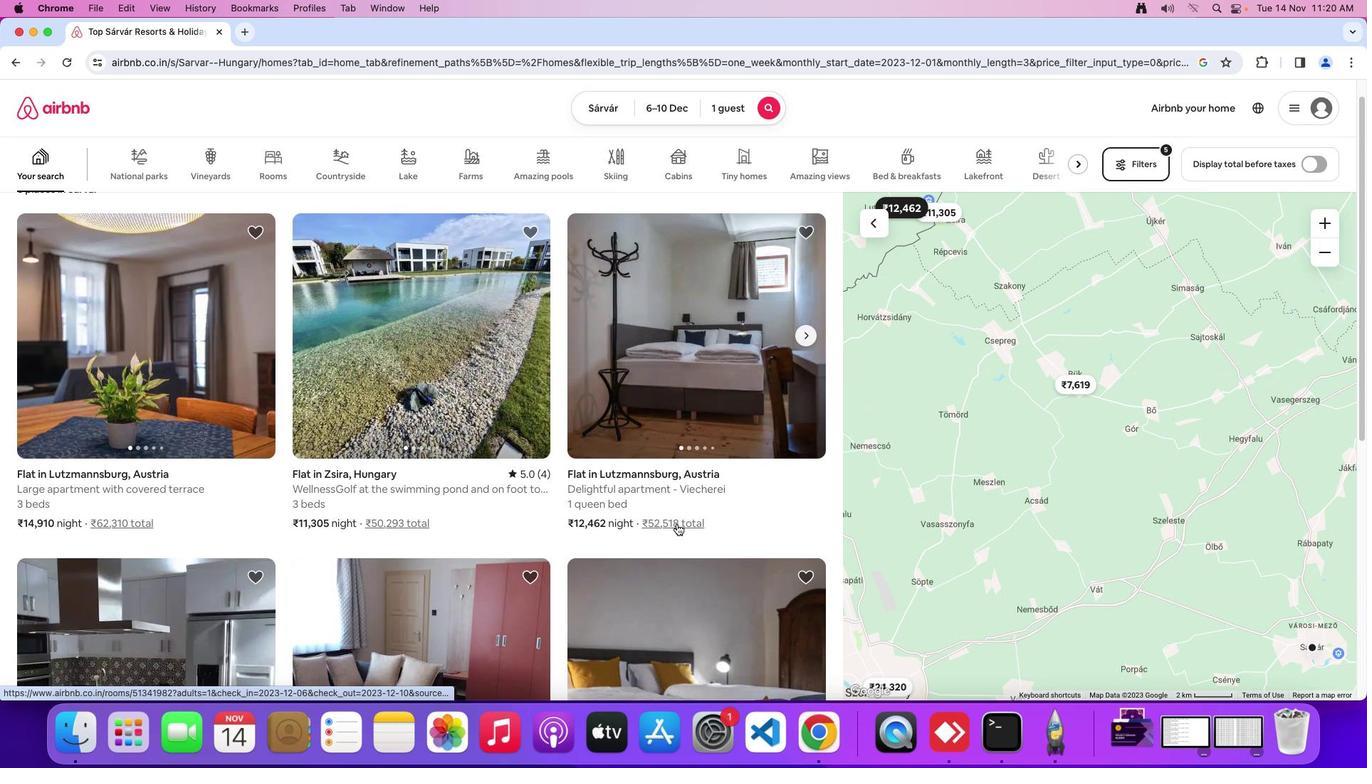 
Action: Mouse moved to (687, 535)
Screenshot: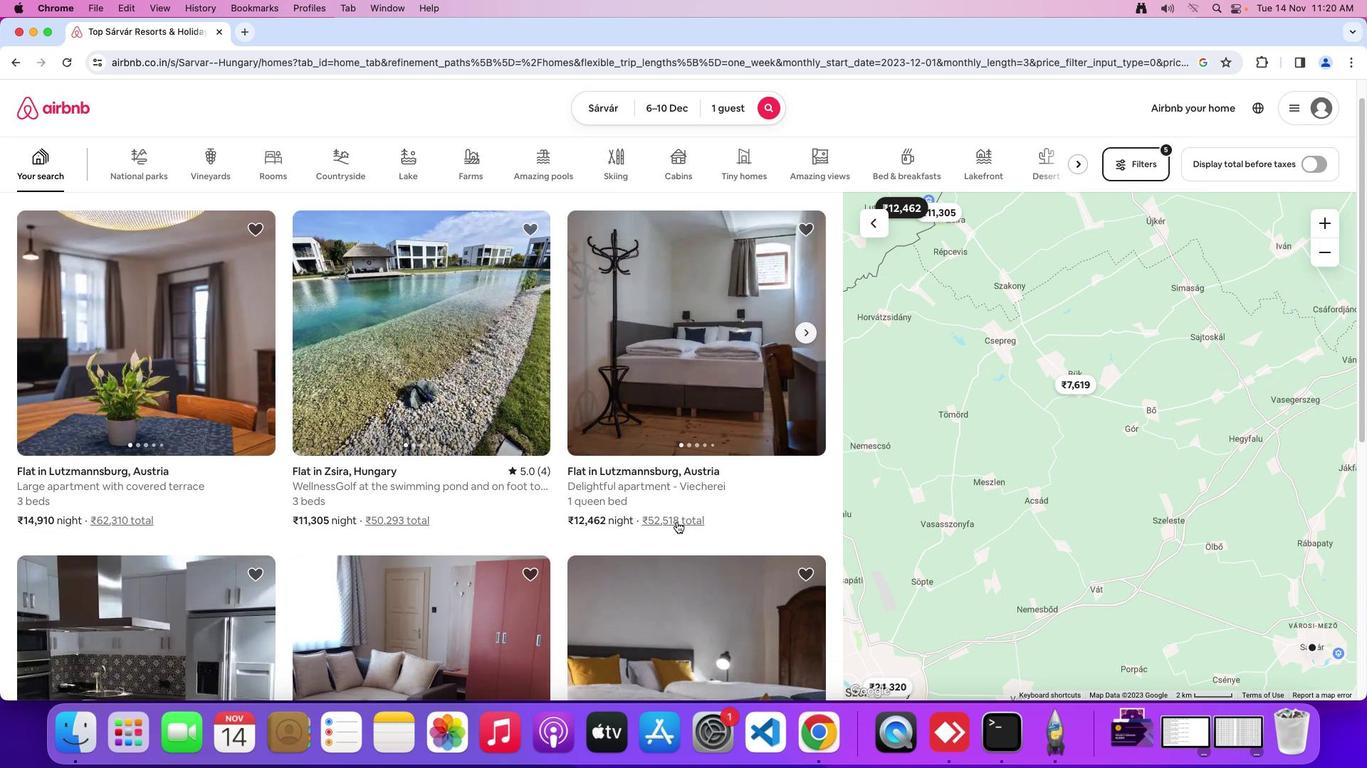 
Action: Mouse scrolled (687, 535) with delta (10, 9)
Screenshot: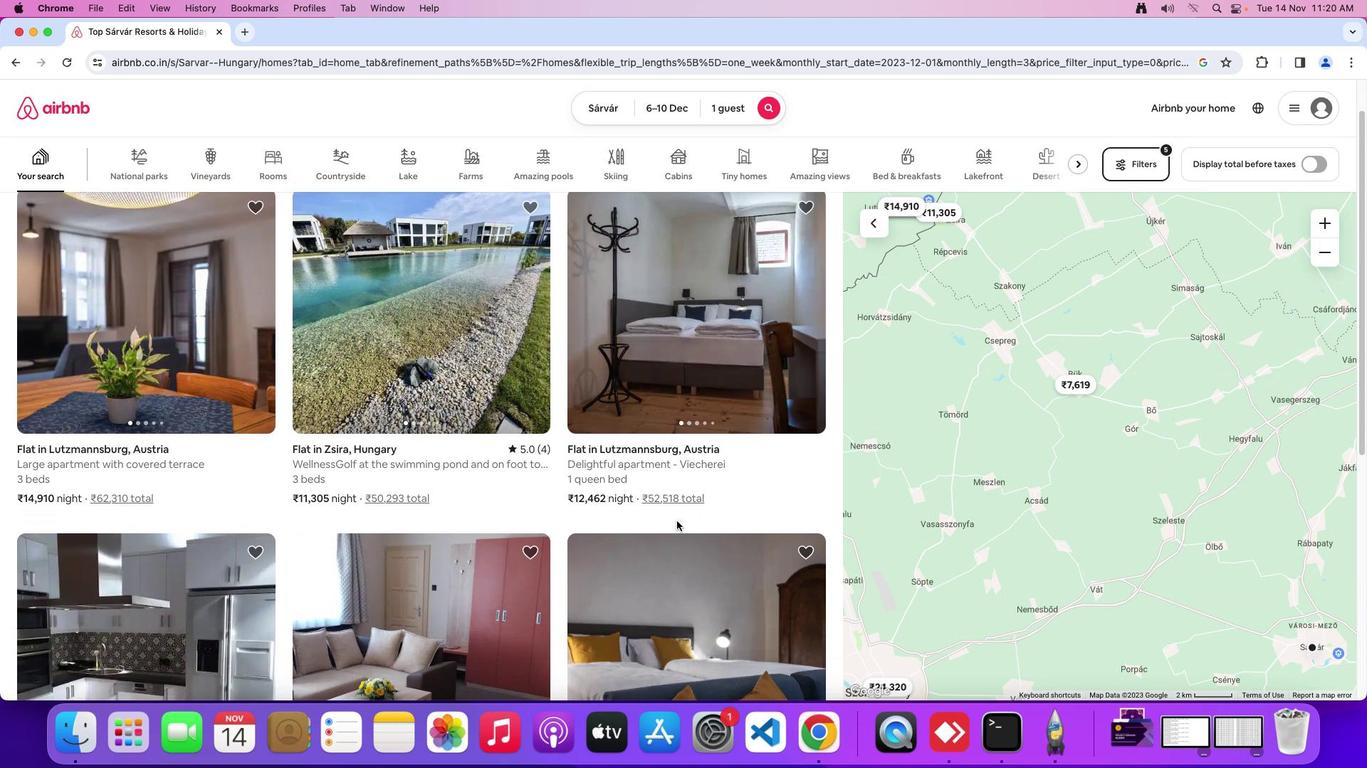
Action: Mouse scrolled (687, 535) with delta (10, 9)
Screenshot: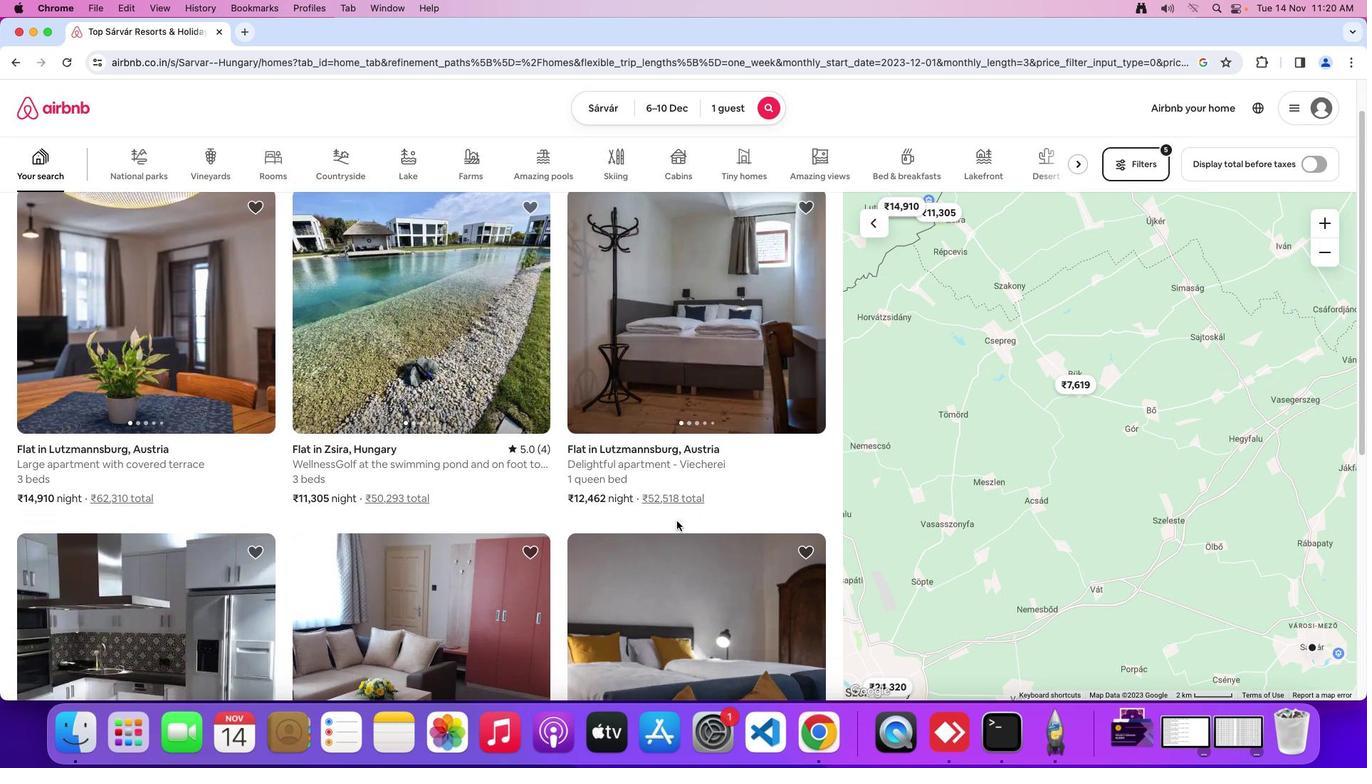 
Action: Mouse moved to (695, 521)
Screenshot: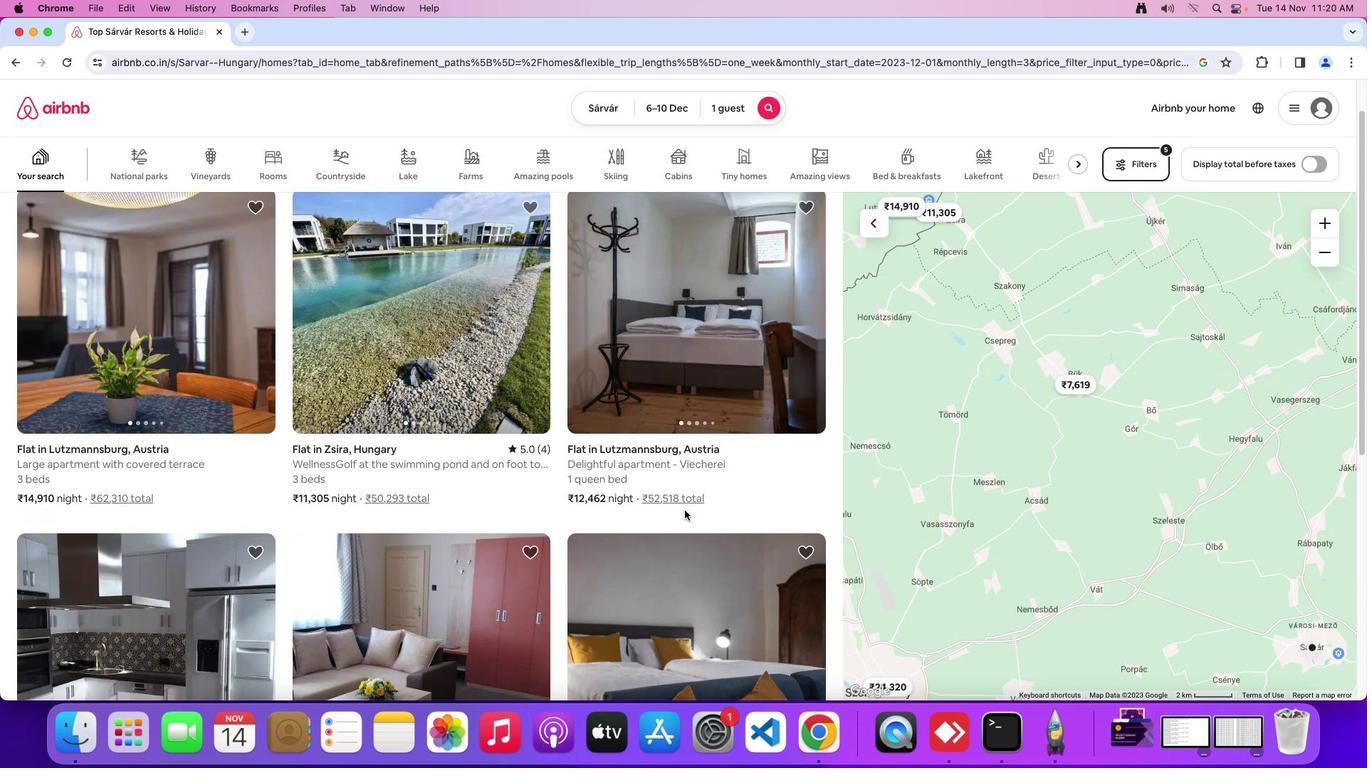 
Action: Mouse scrolled (695, 521) with delta (10, 9)
Screenshot: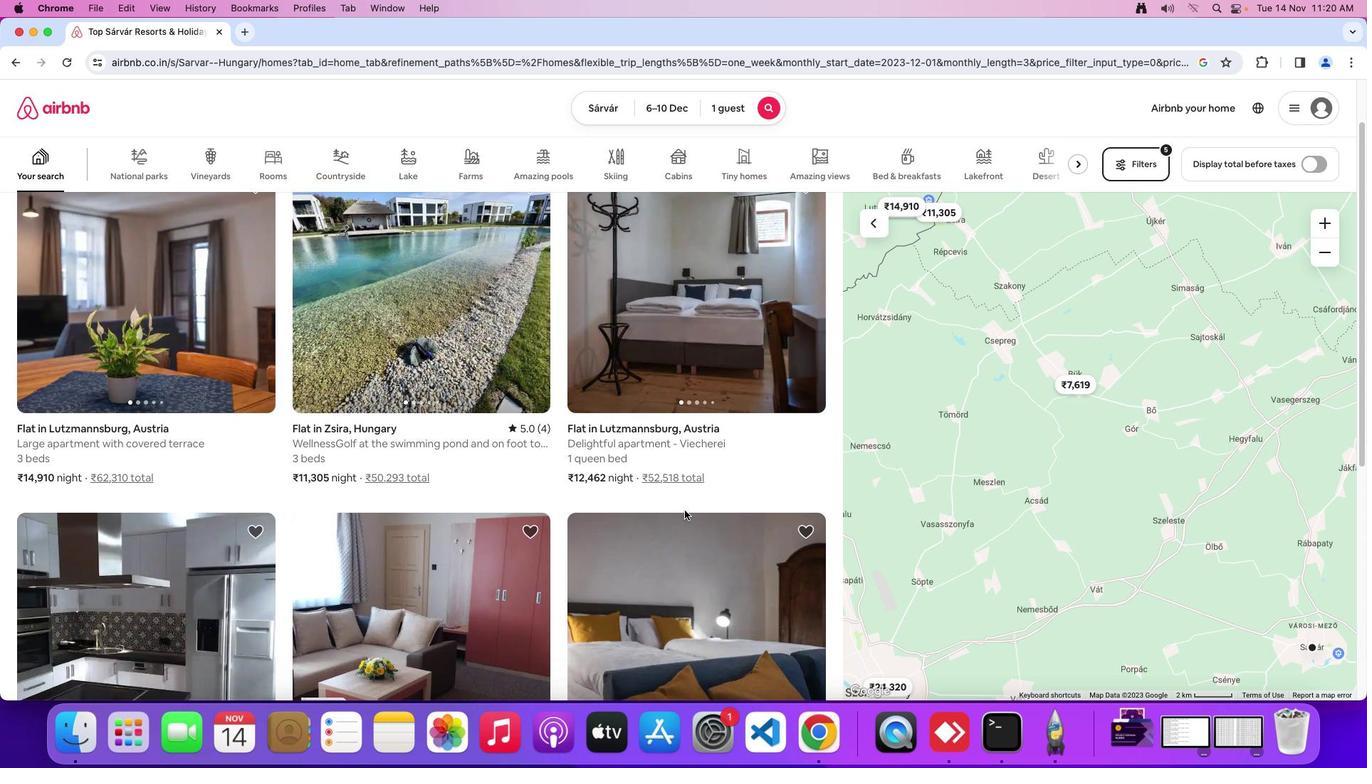 
Action: Mouse scrolled (695, 521) with delta (10, 9)
Screenshot: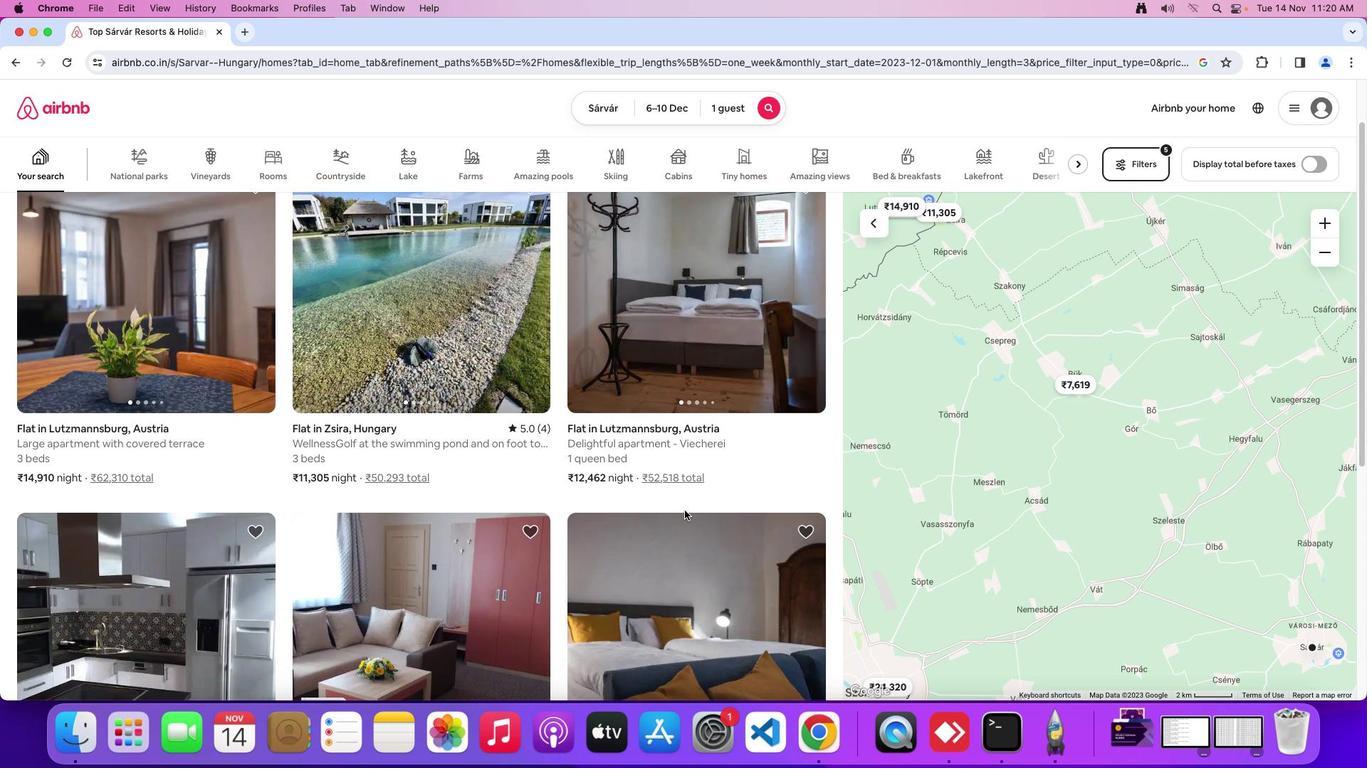 
Action: Mouse scrolled (695, 521) with delta (10, 9)
Screenshot: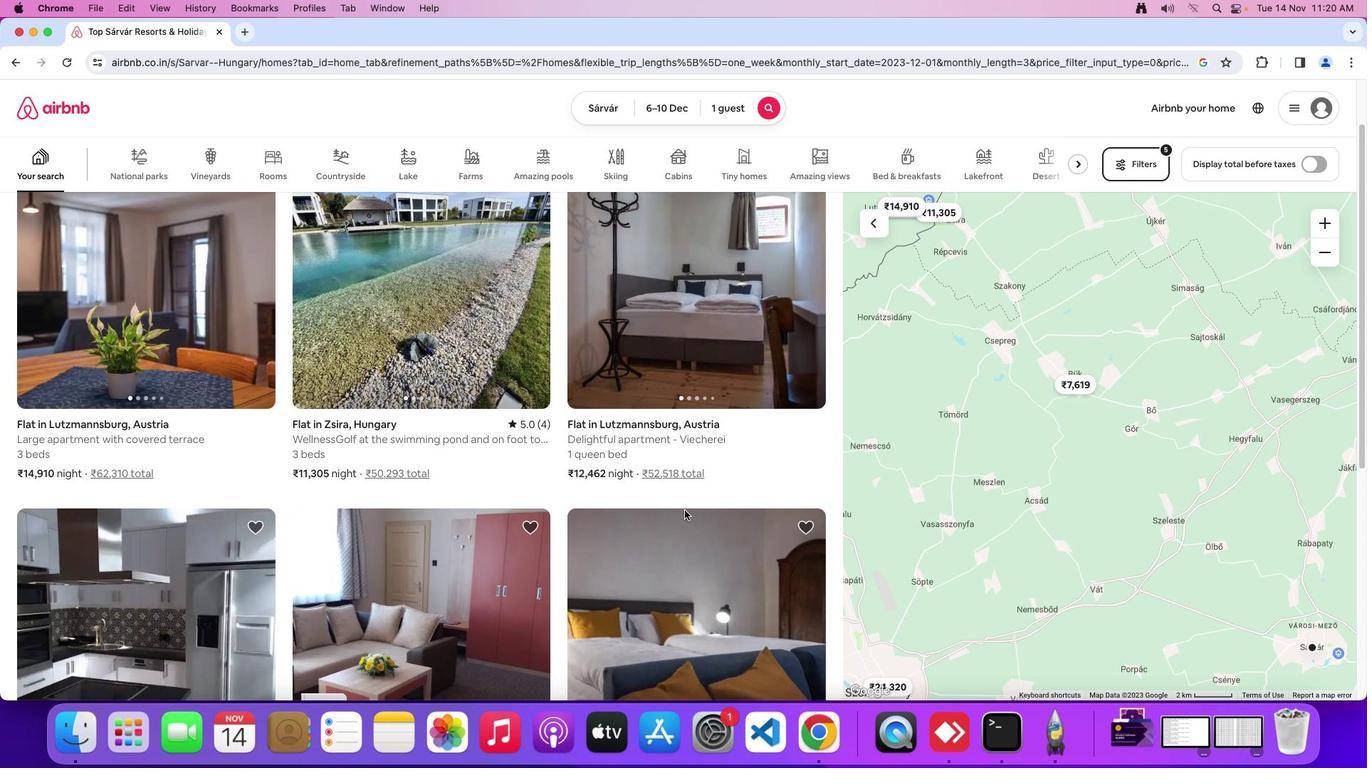
Action: Mouse scrolled (695, 521) with delta (10, 9)
Screenshot: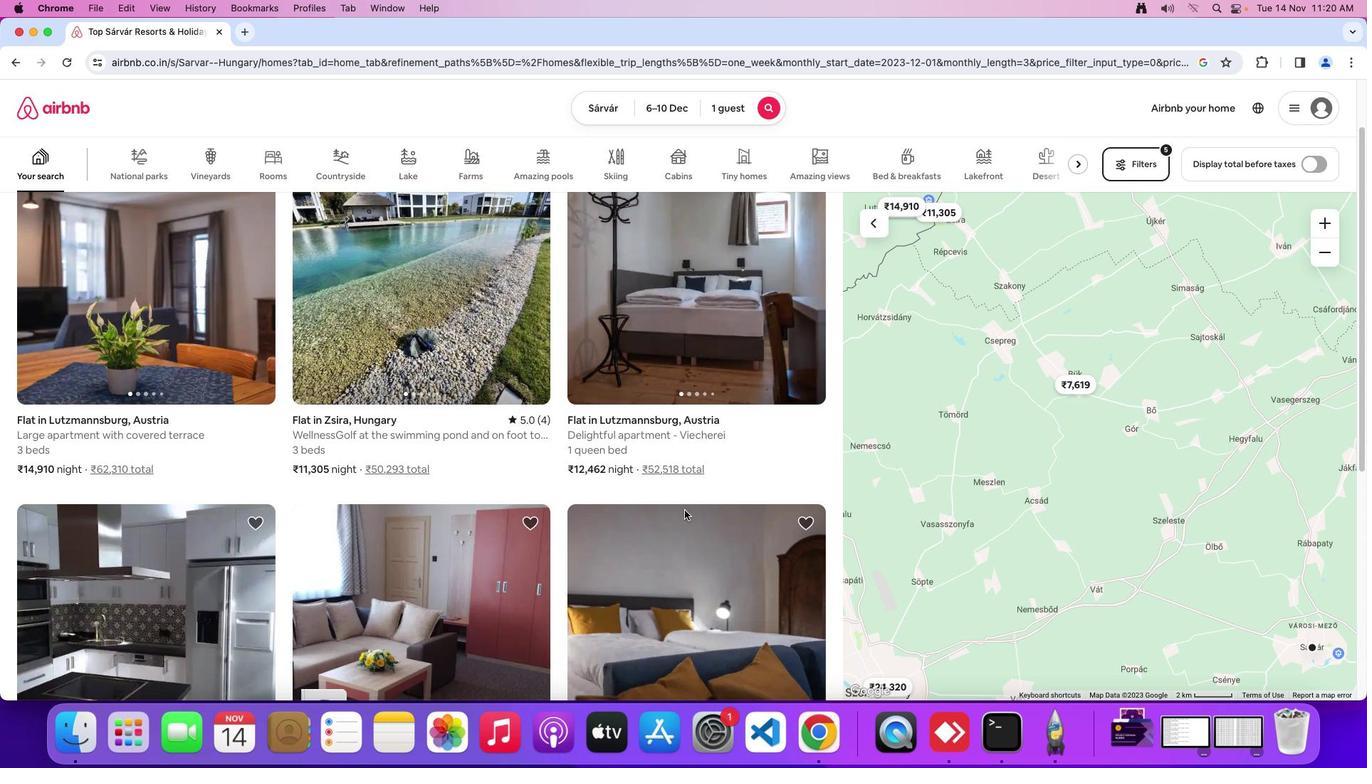 
Action: Mouse scrolled (695, 521) with delta (10, 9)
Screenshot: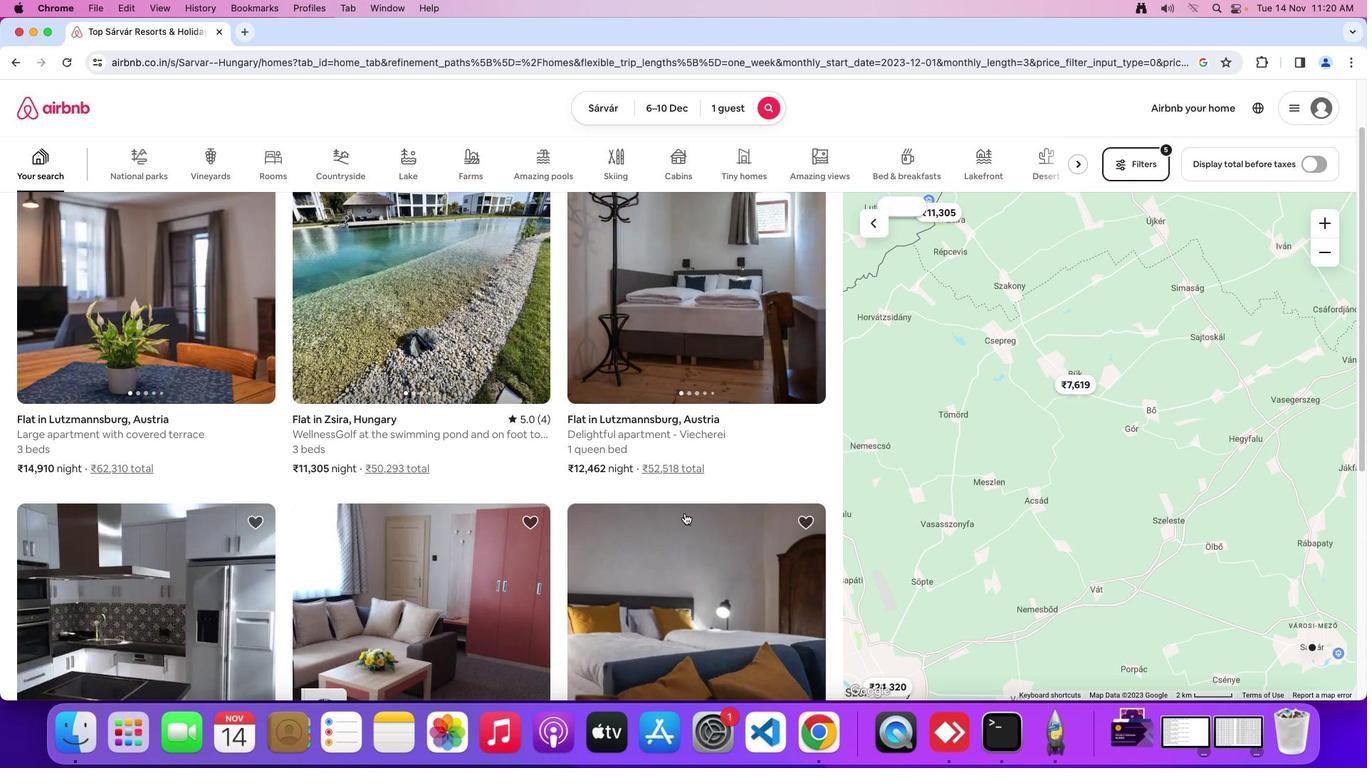 
Action: Mouse moved to (479, 388)
Screenshot: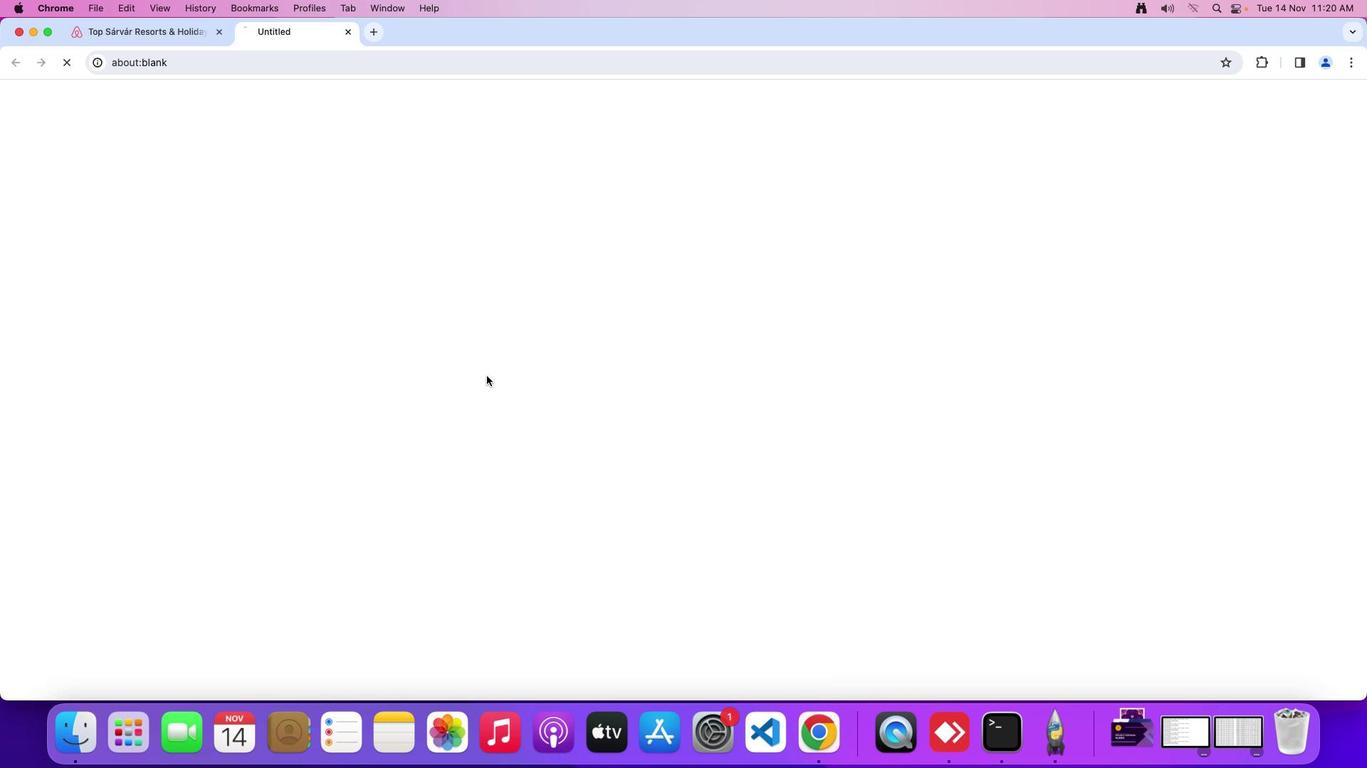 
Action: Mouse pressed left at (479, 388)
Screenshot: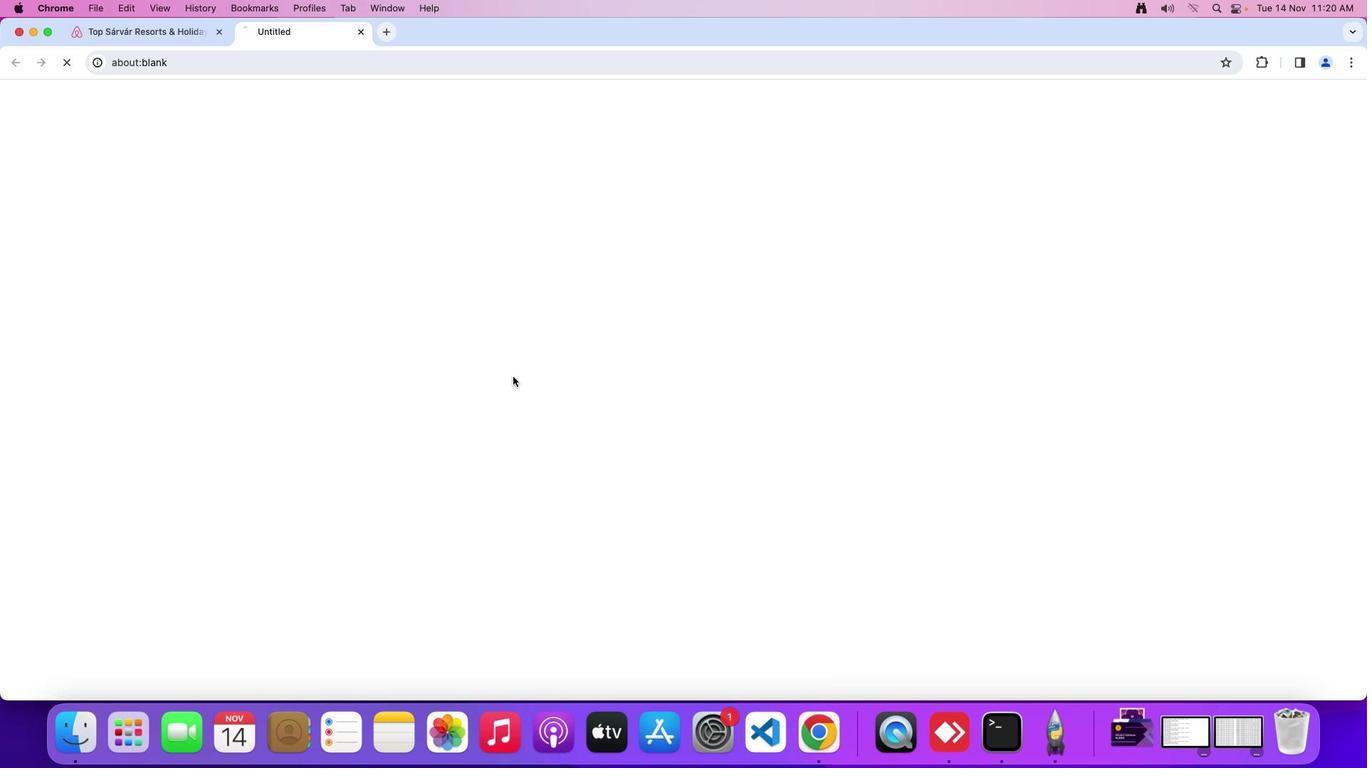 
Action: Mouse moved to (1013, 502)
Screenshot: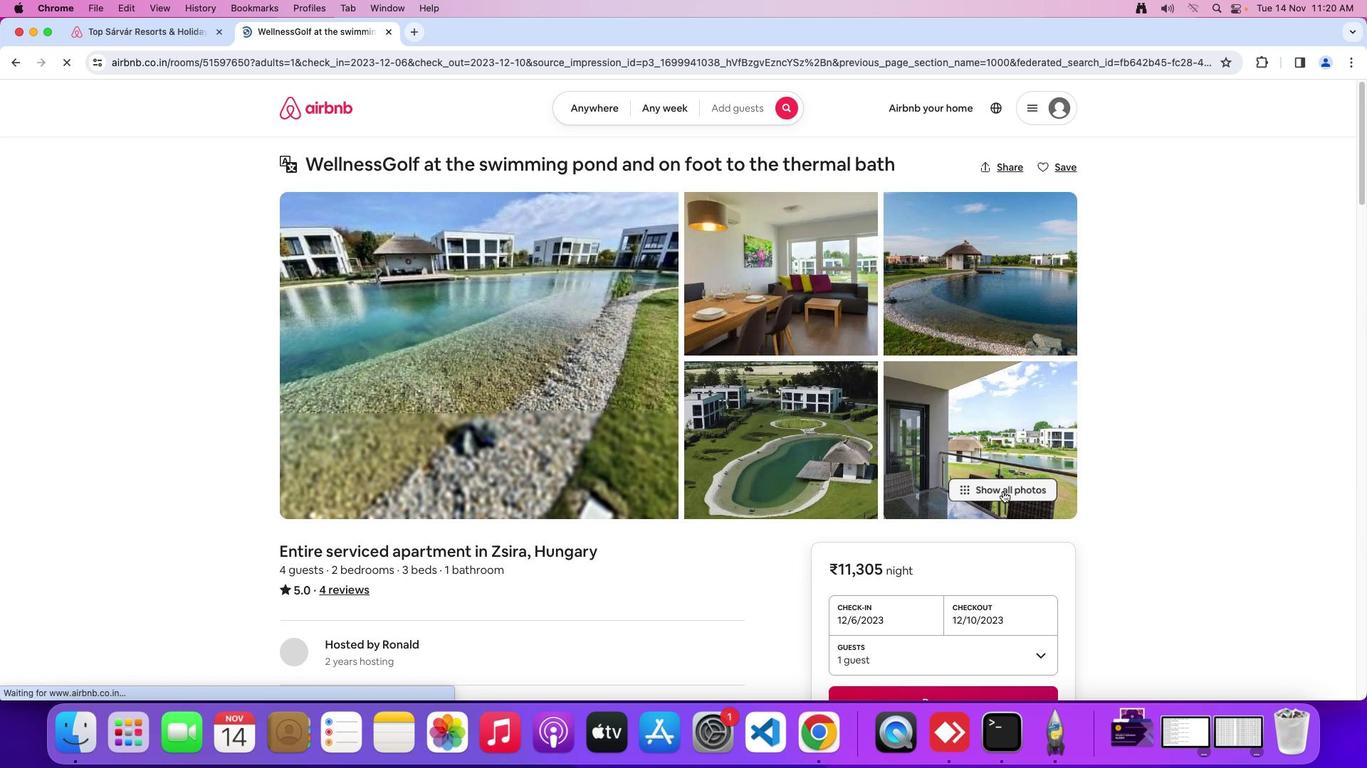 
Action: Mouse pressed left at (1013, 502)
Screenshot: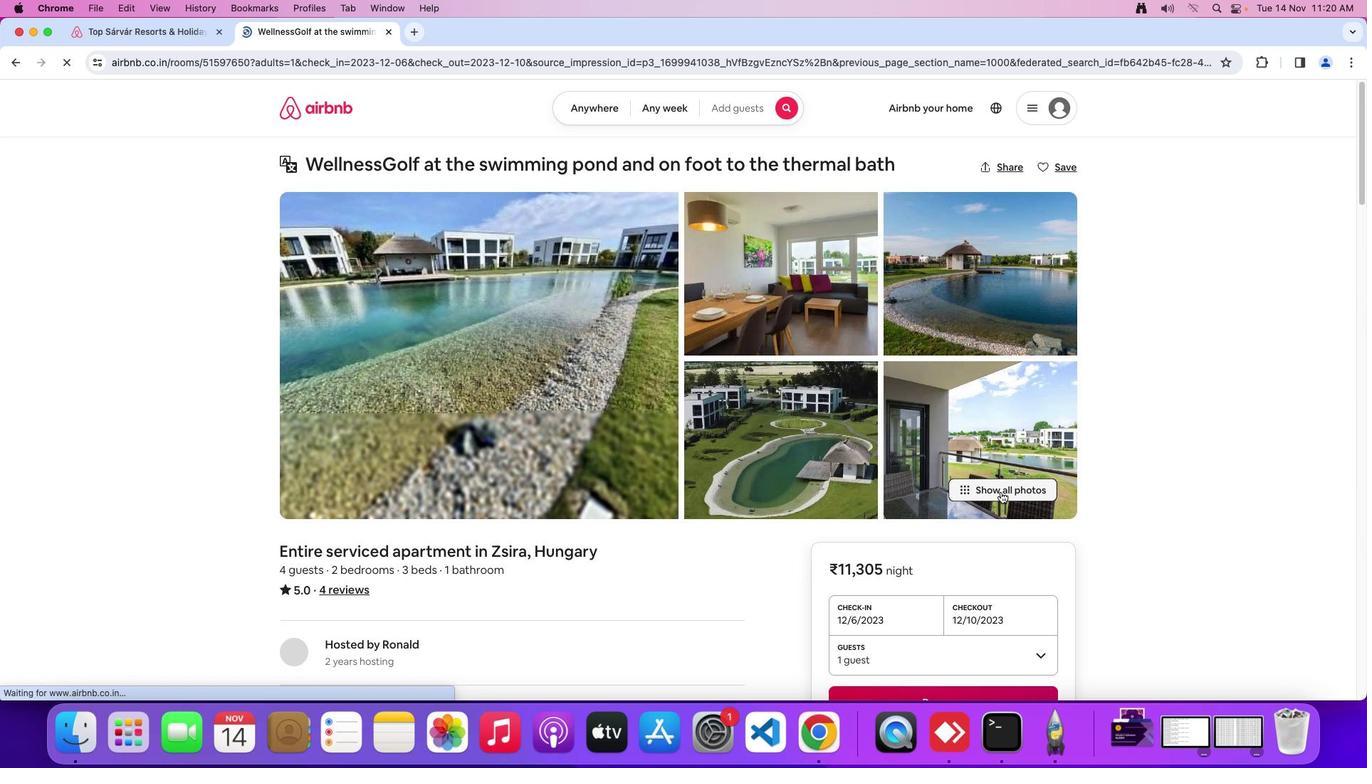 
Action: Mouse moved to (731, 509)
Screenshot: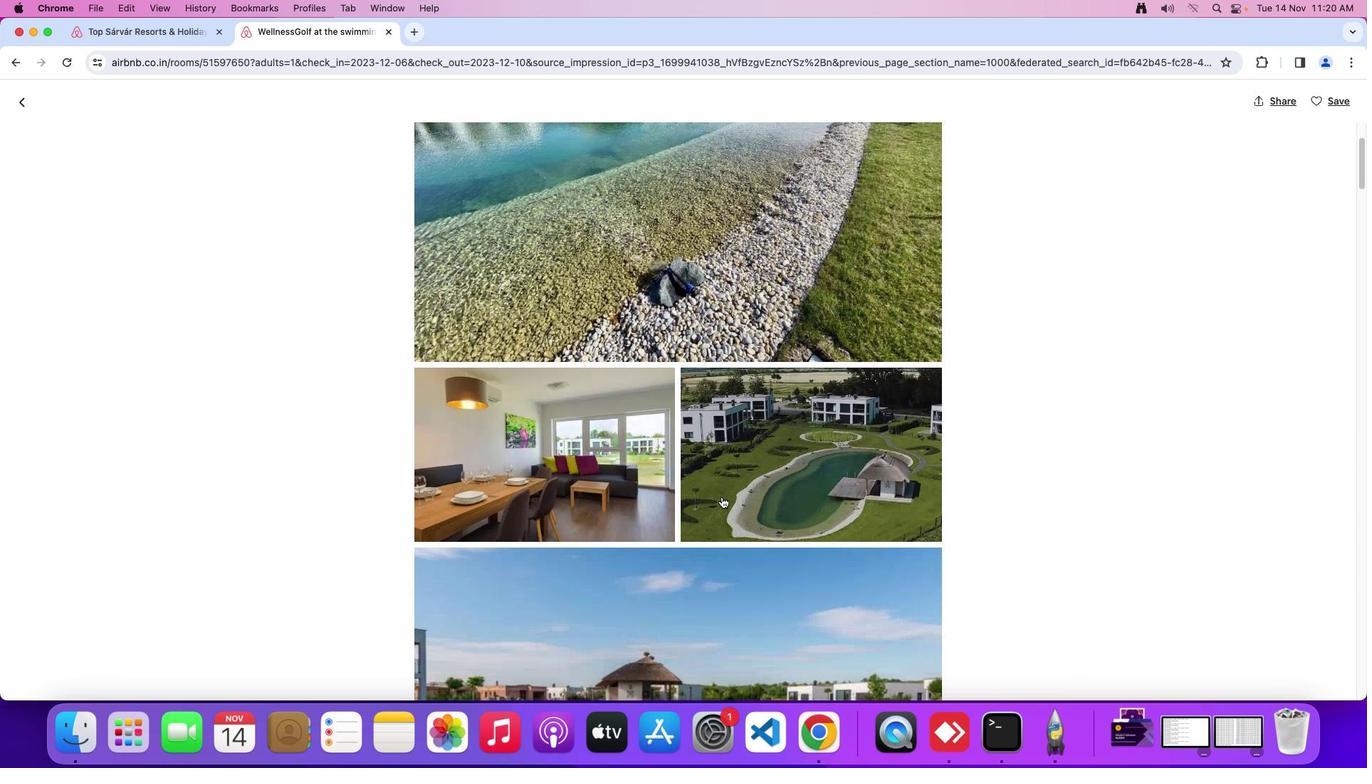 
Action: Mouse scrolled (731, 509) with delta (10, 9)
Screenshot: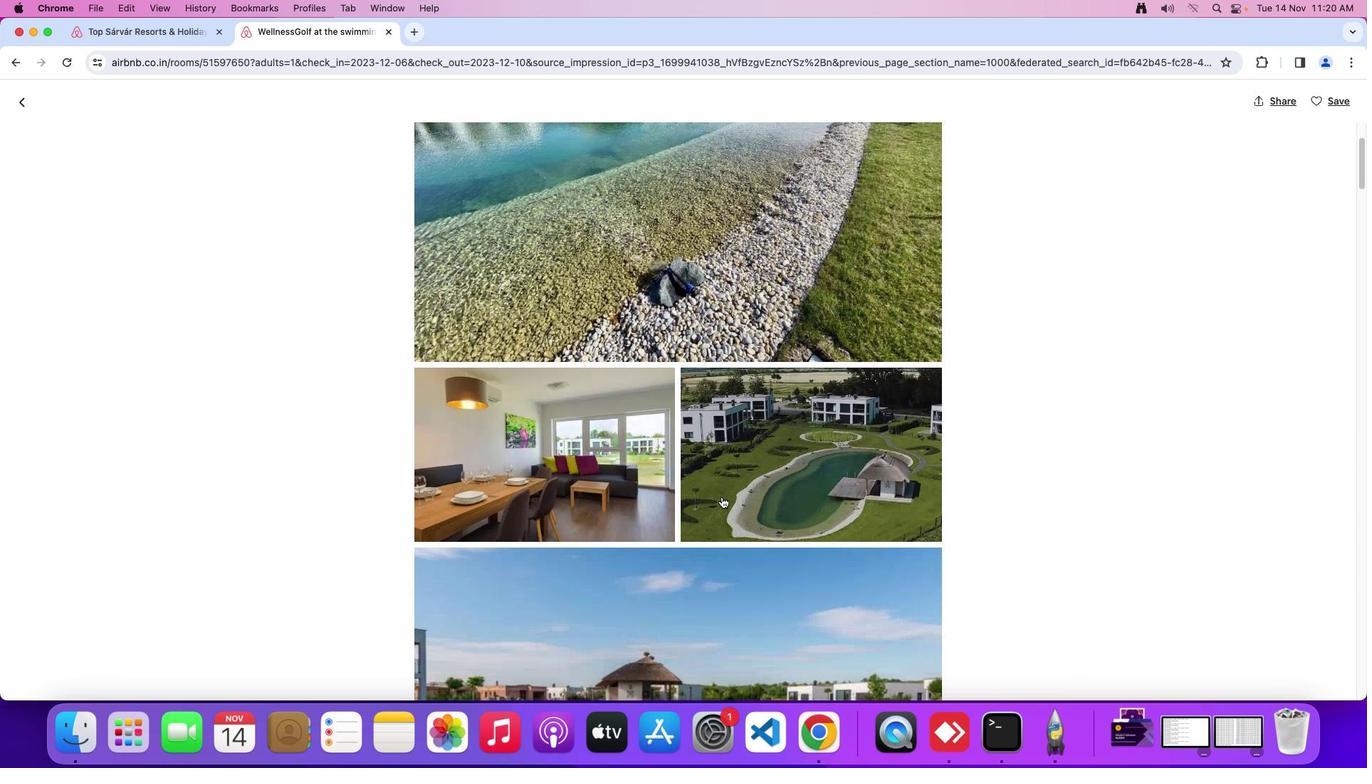 
Action: Mouse scrolled (731, 509) with delta (10, 9)
Screenshot: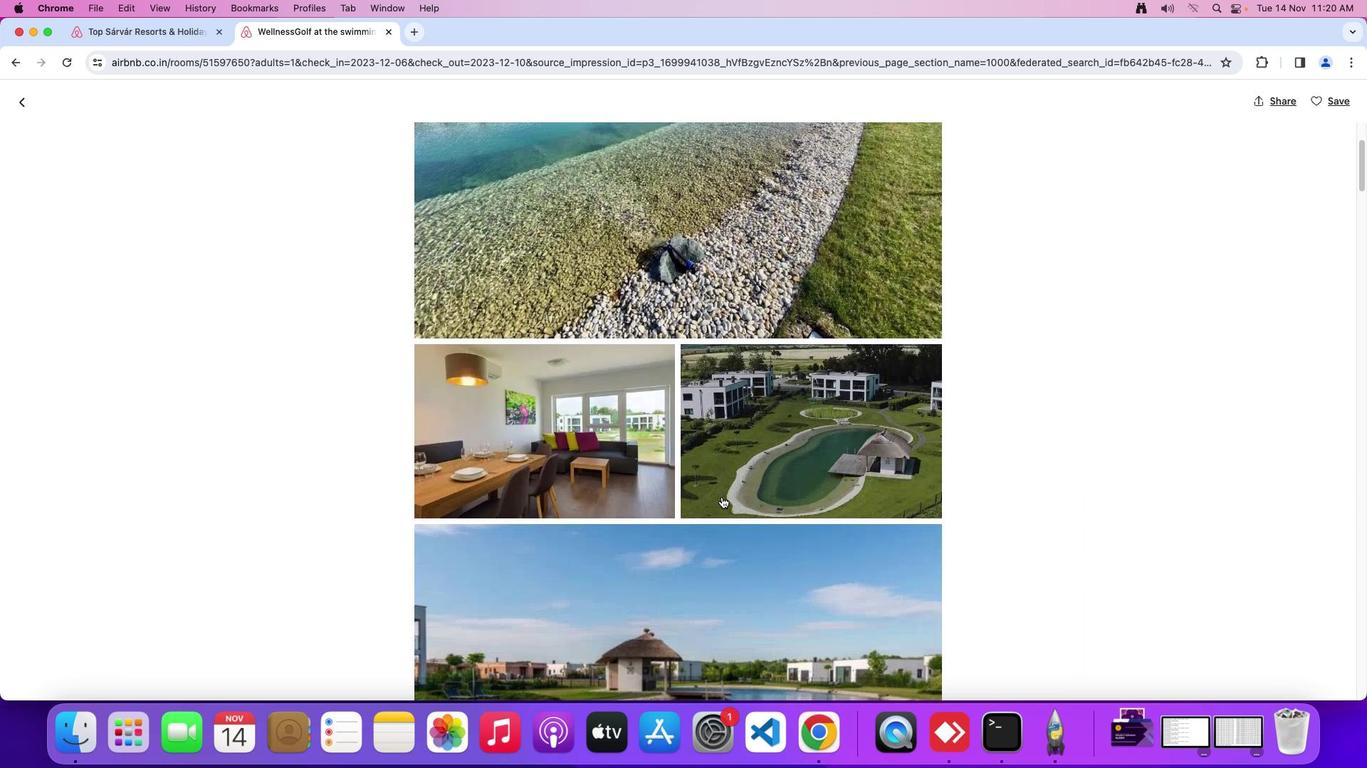 
Action: Mouse moved to (731, 508)
Screenshot: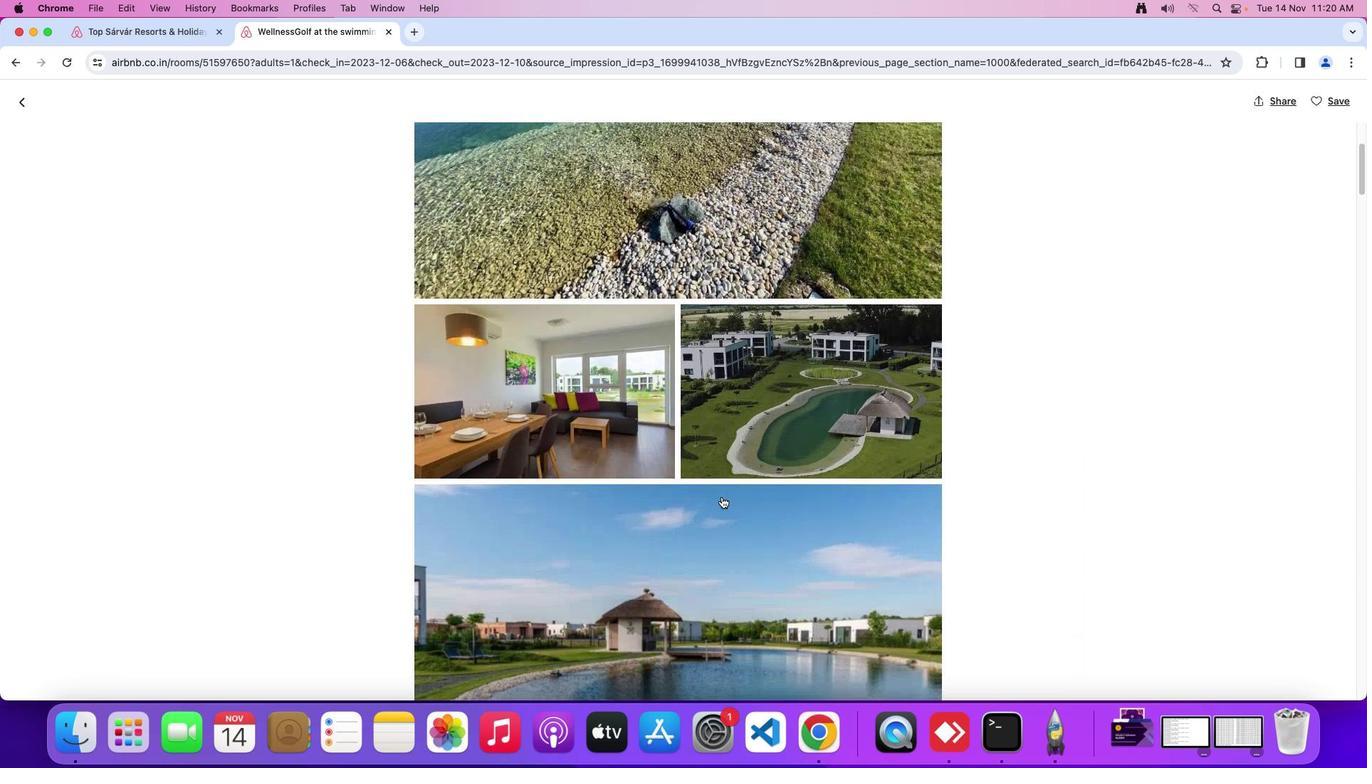 
Action: Mouse scrolled (731, 508) with delta (10, 8)
Screenshot: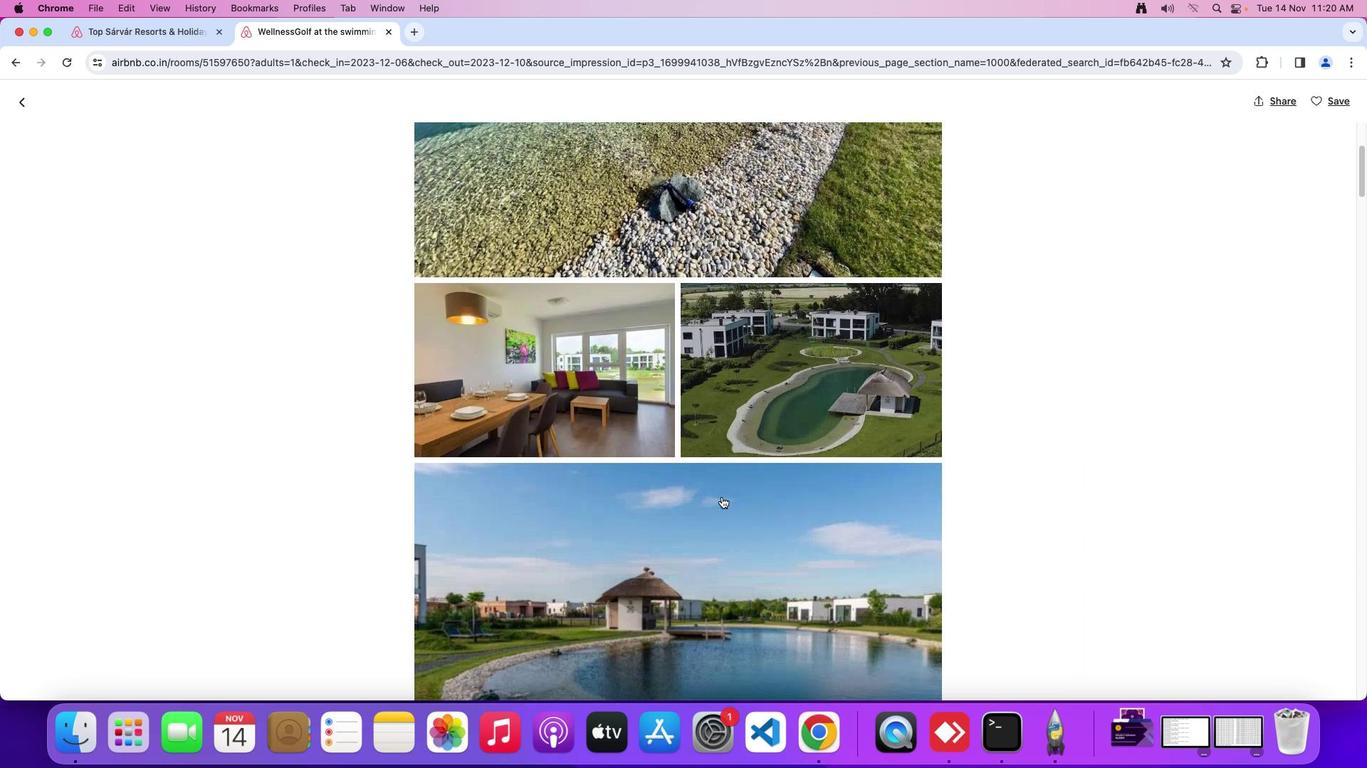 
Action: Mouse moved to (731, 508)
Screenshot: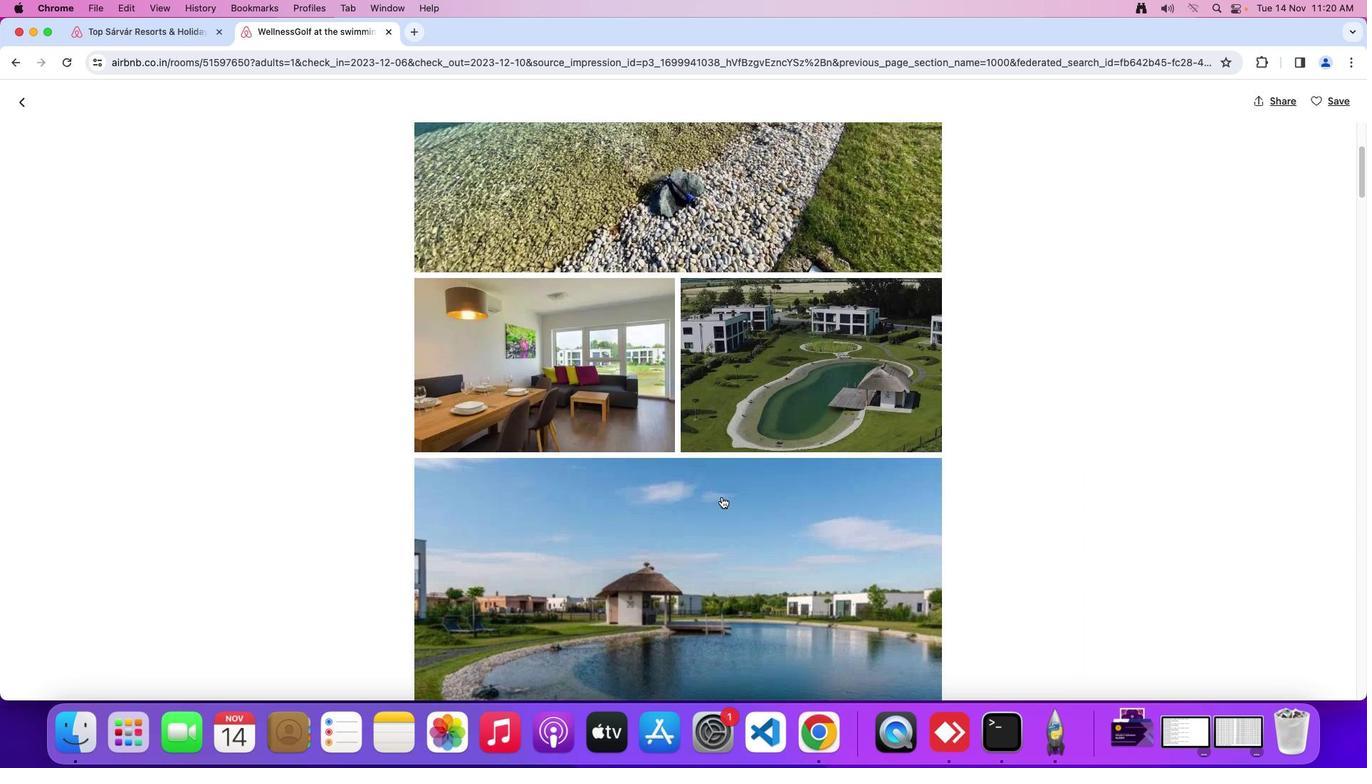 
Action: Mouse scrolled (731, 508) with delta (10, 8)
Screenshot: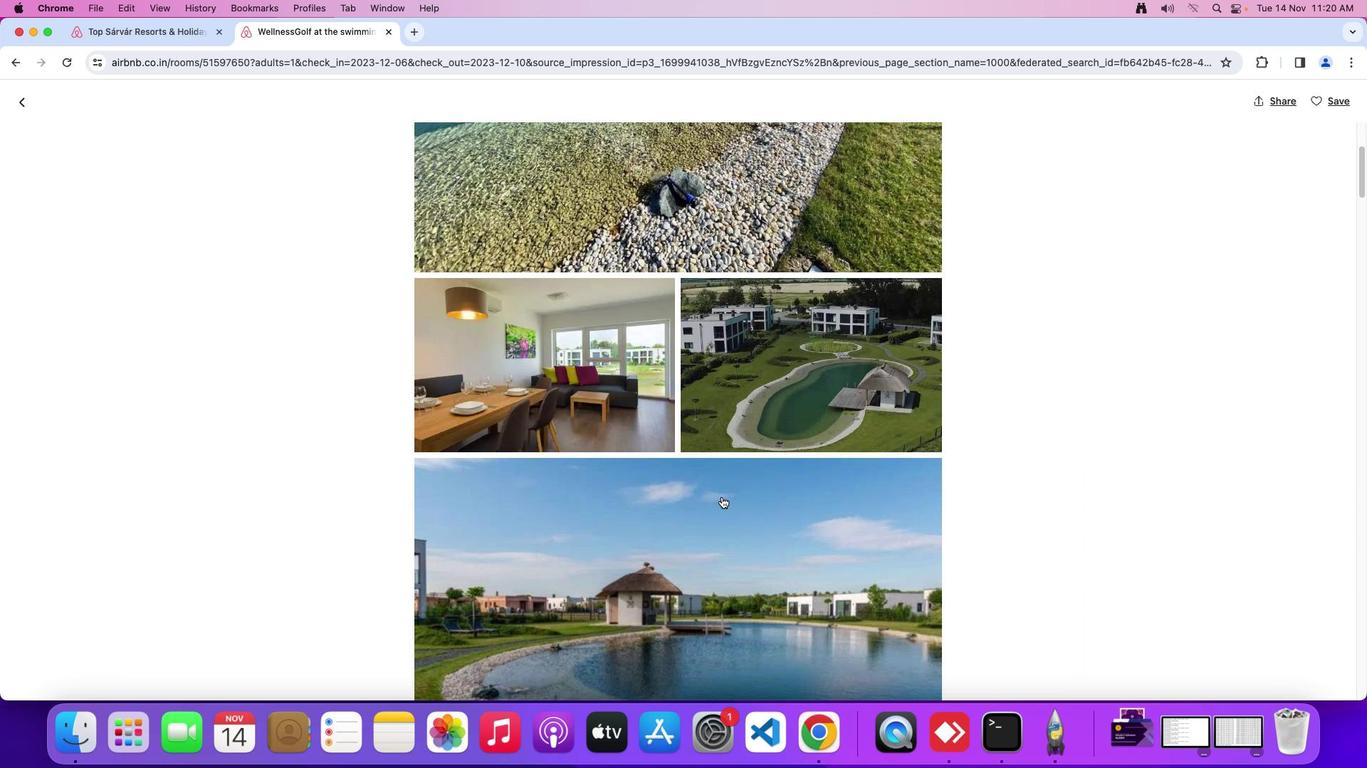 
Action: Mouse moved to (732, 507)
Screenshot: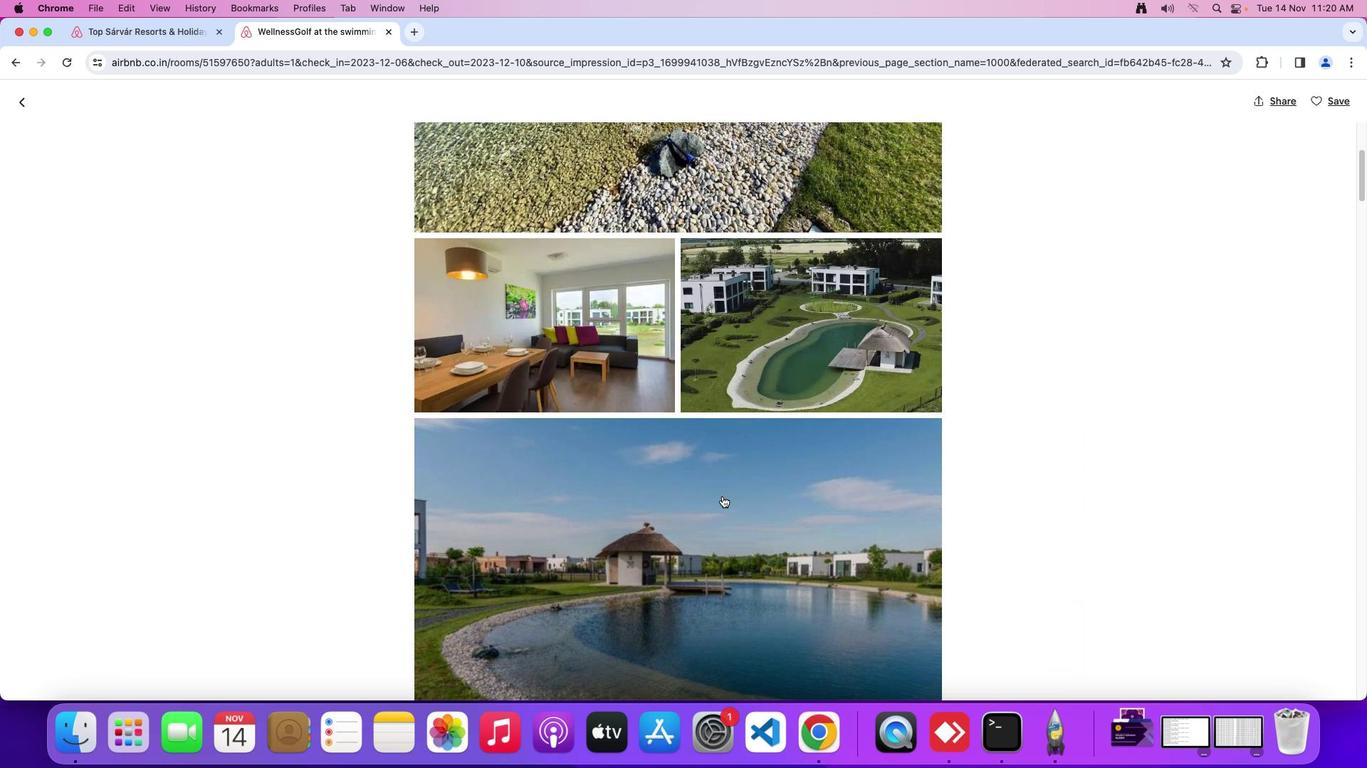 
Action: Mouse scrolled (732, 507) with delta (10, 9)
Screenshot: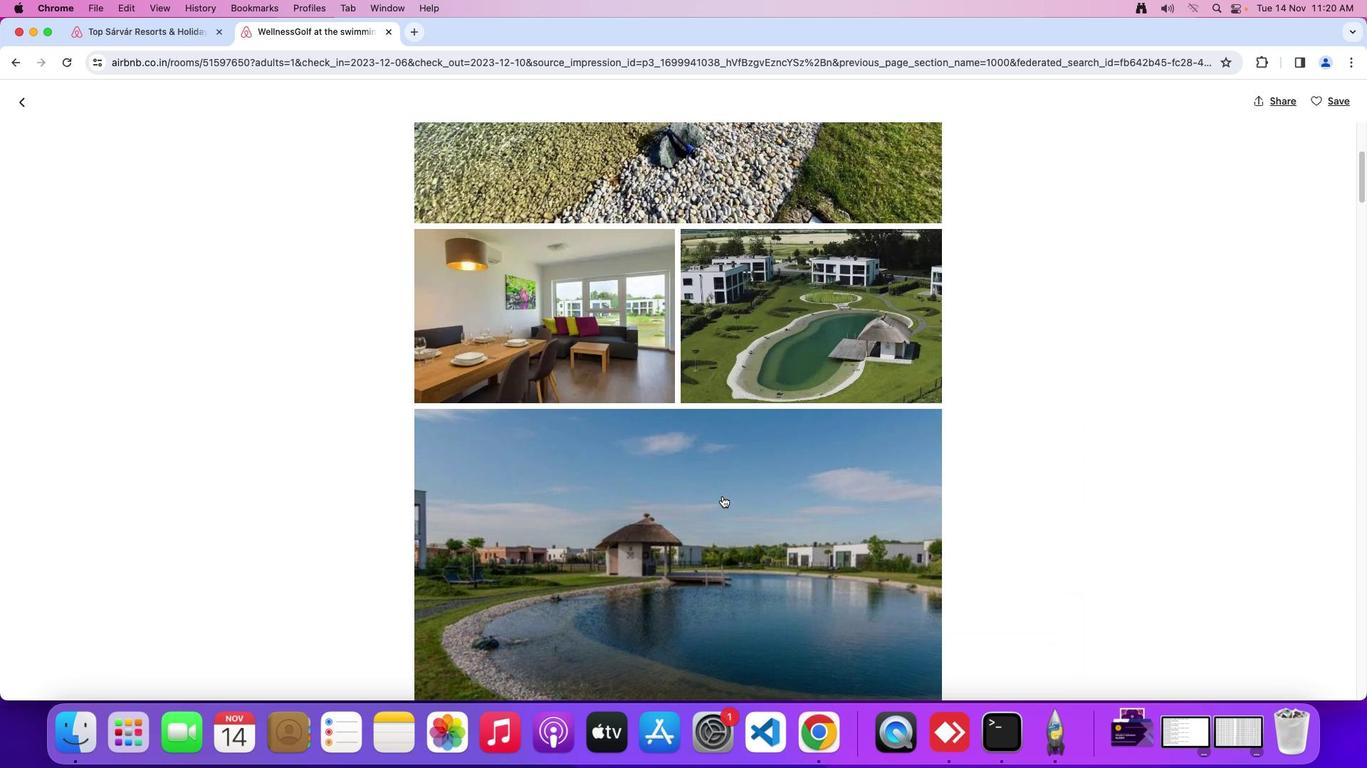 
Action: Mouse moved to (732, 507)
Screenshot: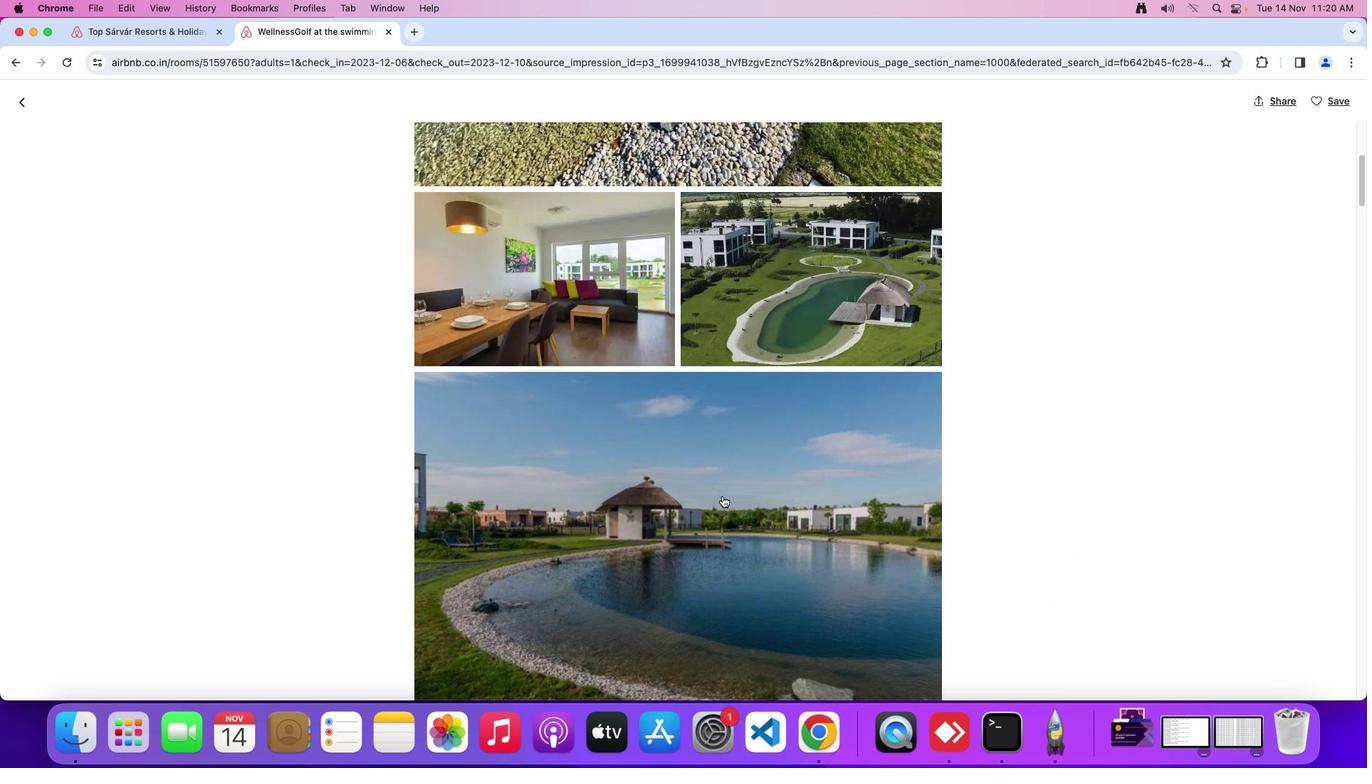 
Action: Mouse scrolled (732, 507) with delta (10, 9)
Screenshot: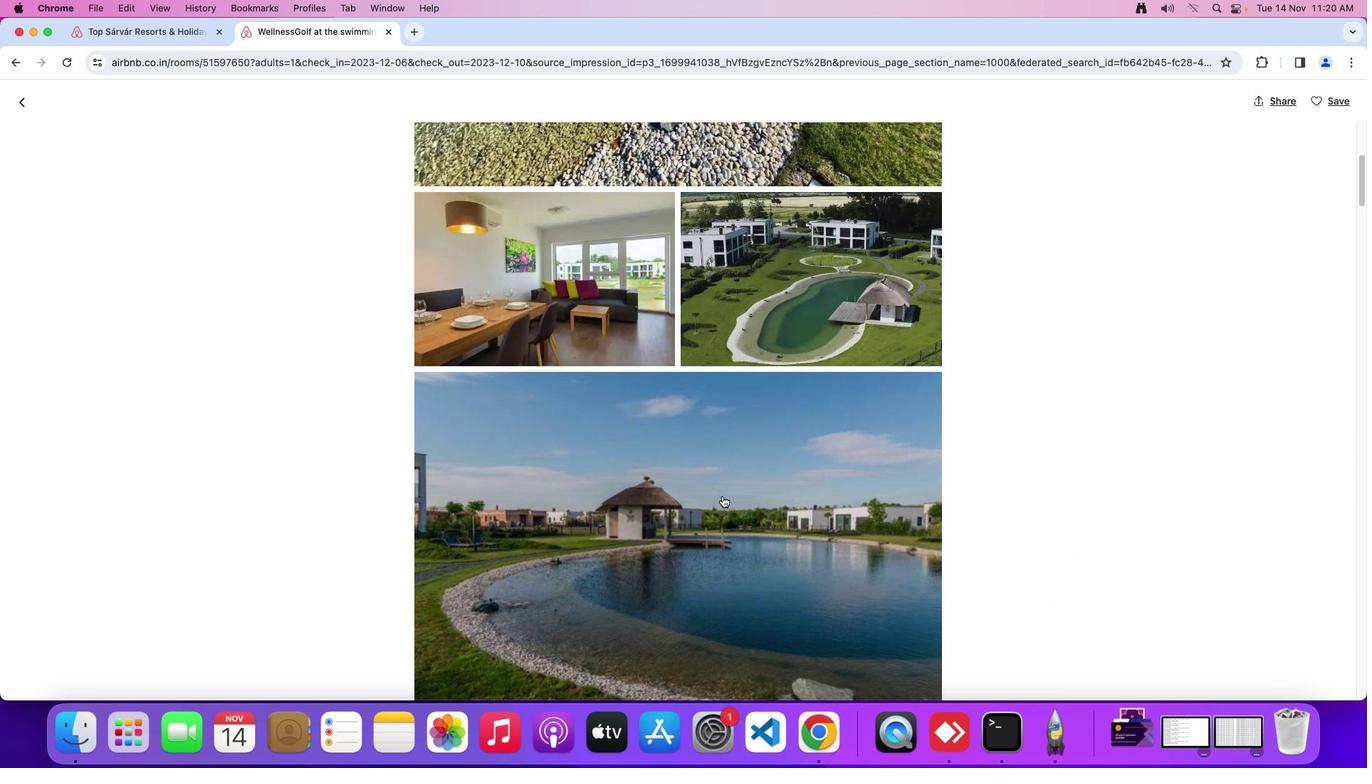 
Action: Mouse scrolled (732, 507) with delta (10, 9)
Screenshot: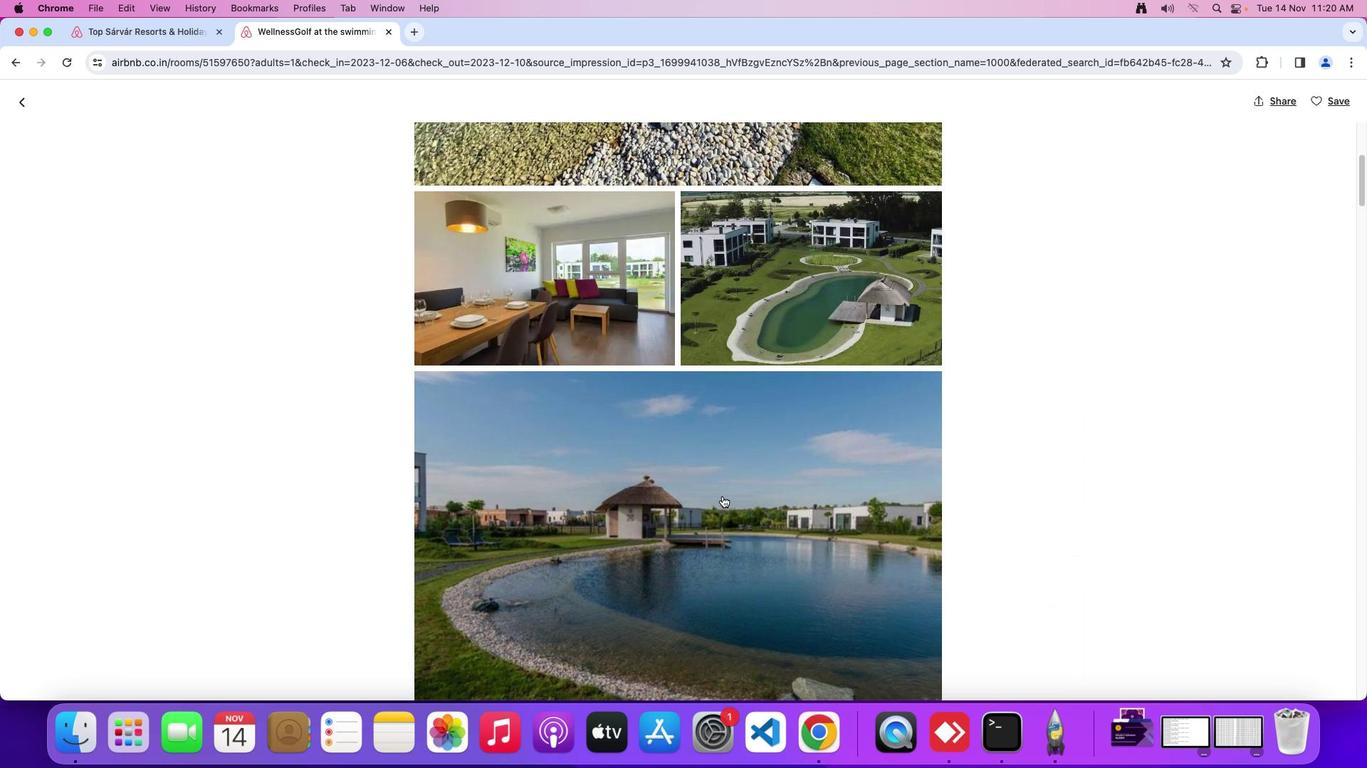 
Action: Mouse moved to (732, 506)
Screenshot: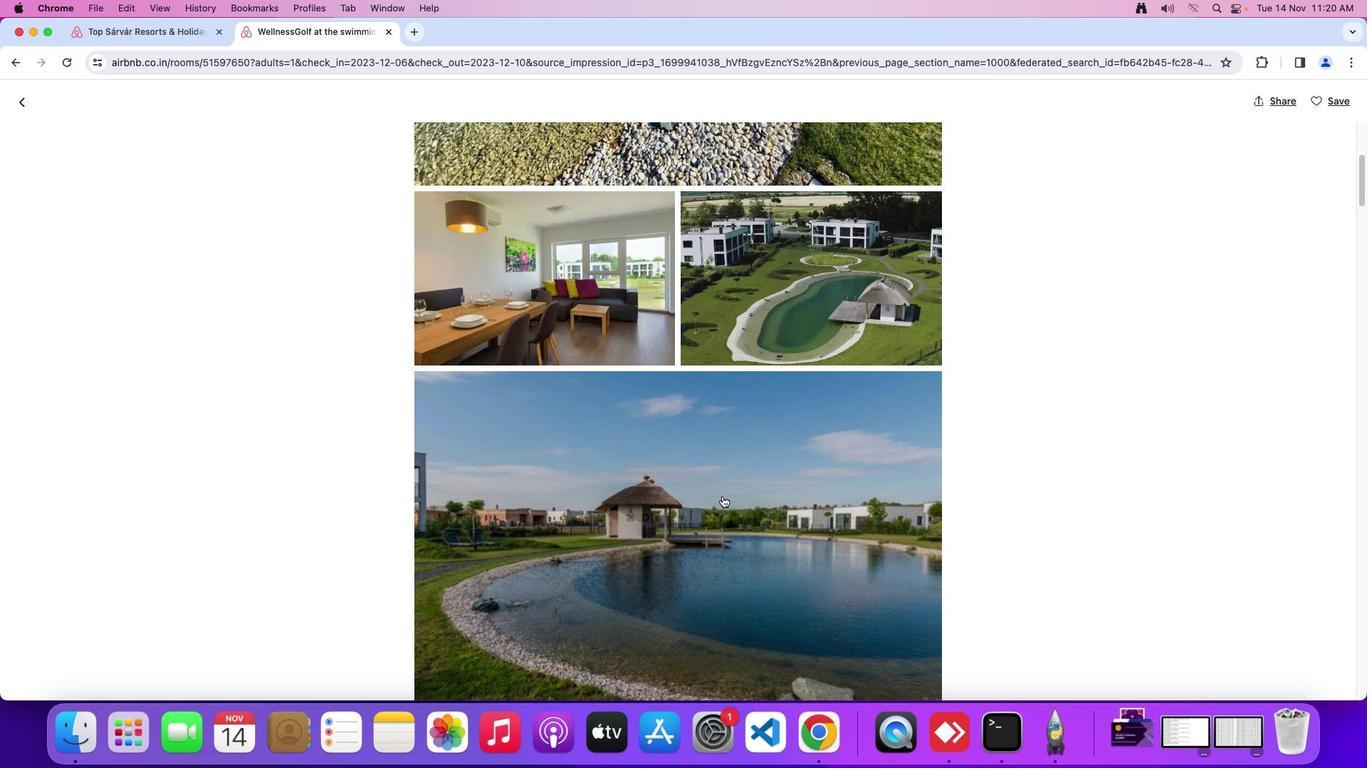 
Action: Mouse scrolled (732, 506) with delta (10, 9)
Screenshot: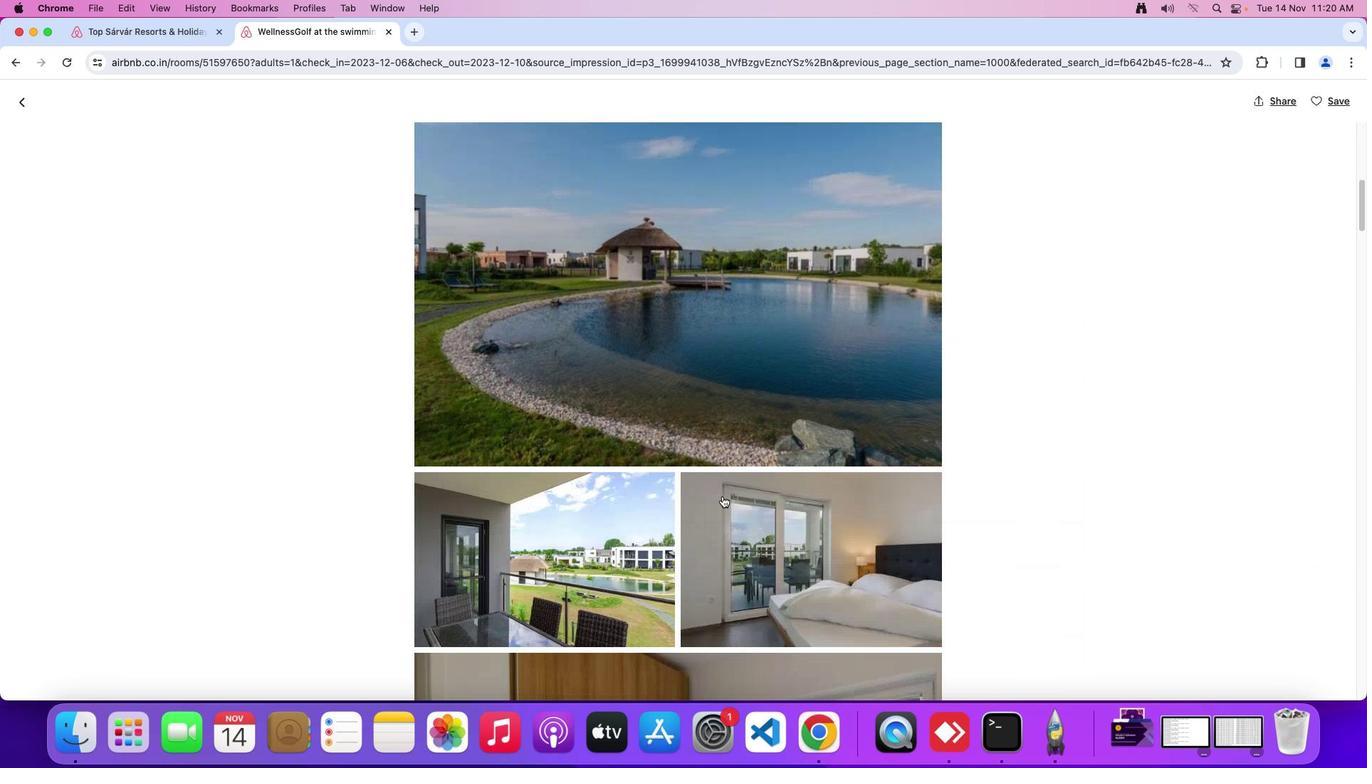 
Action: Mouse scrolled (732, 506) with delta (10, 9)
Screenshot: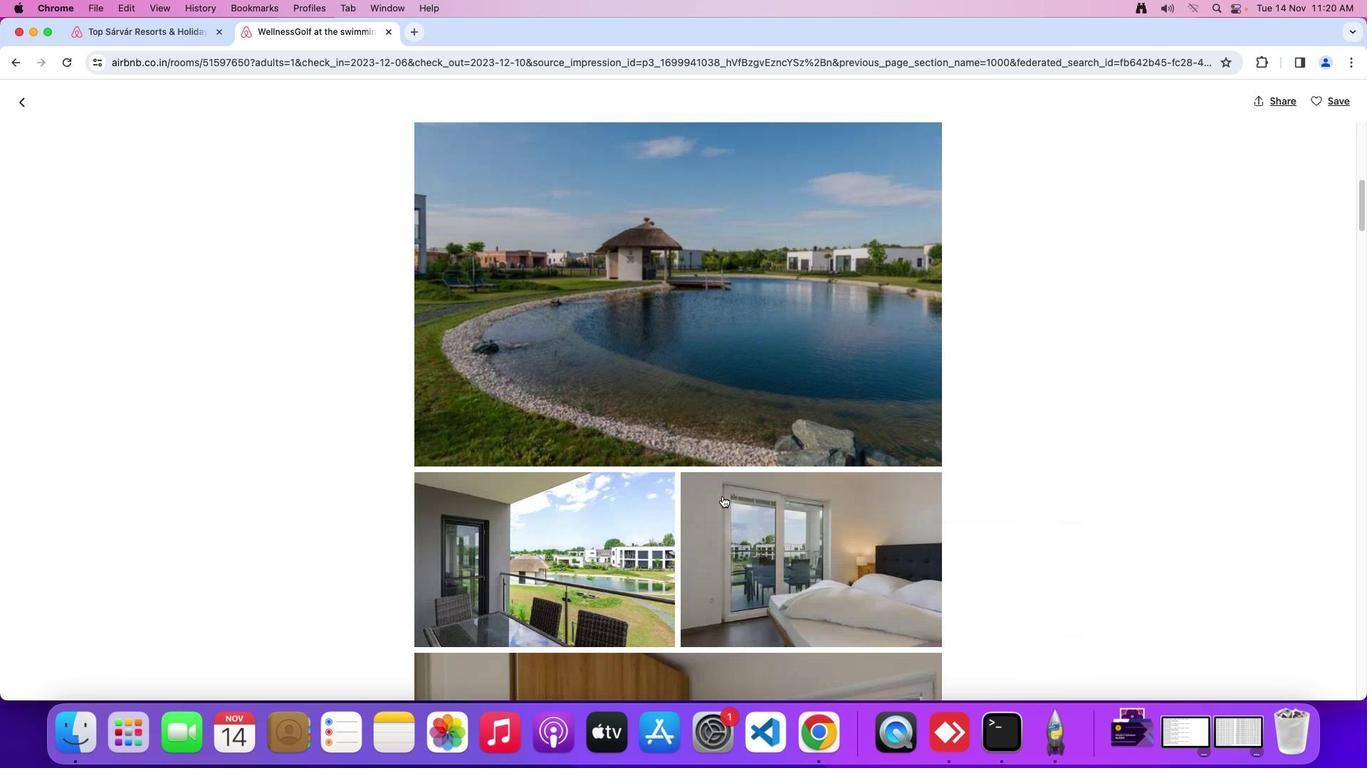 
Action: Mouse scrolled (732, 506) with delta (10, 8)
Screenshot: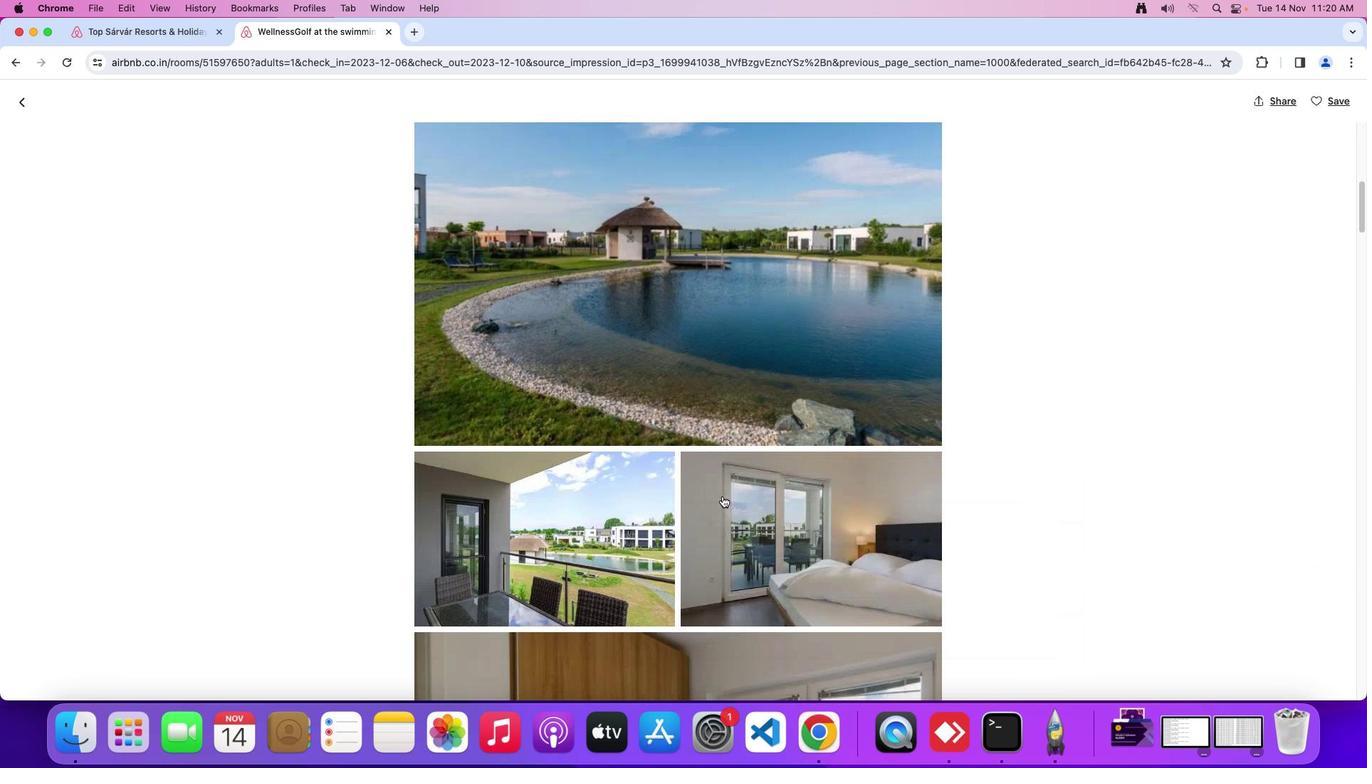 
Action: Mouse scrolled (732, 506) with delta (10, 7)
Screenshot: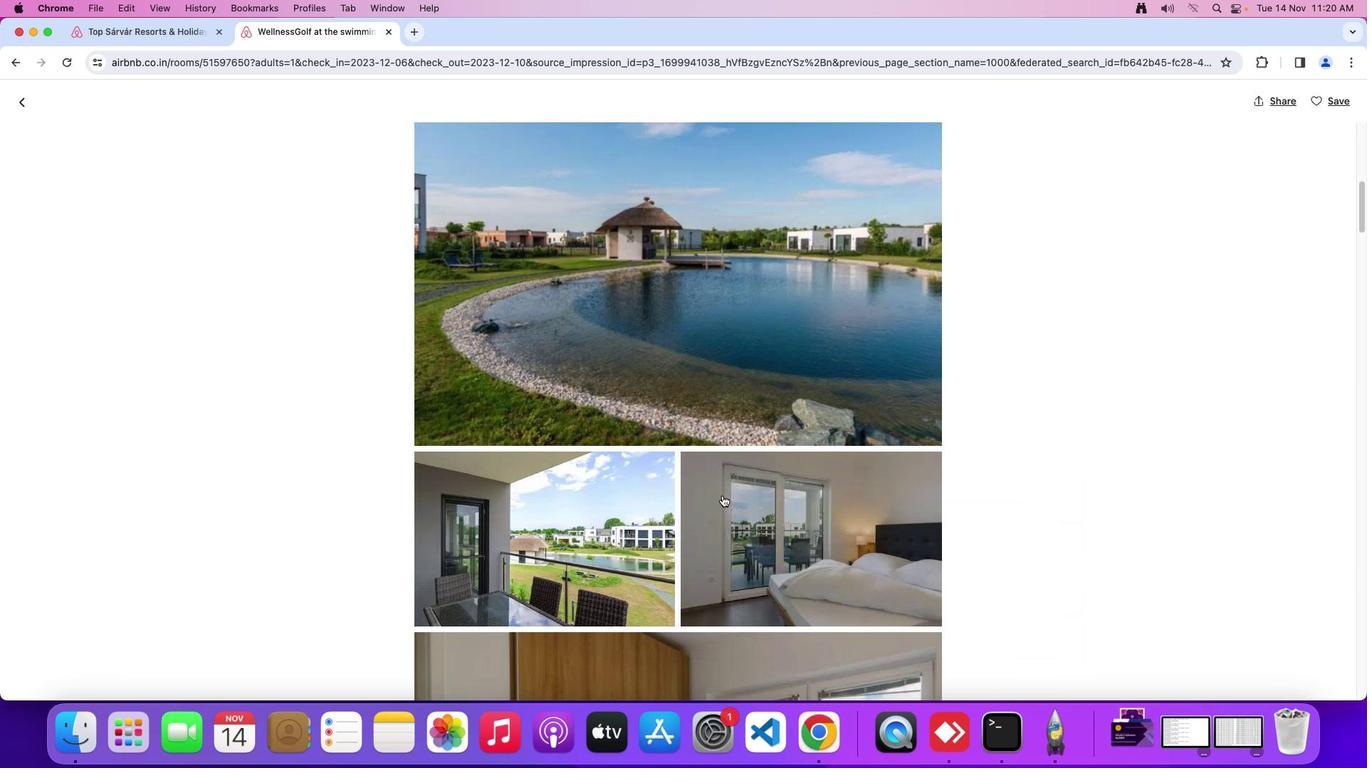 
Action: Mouse moved to (733, 506)
Screenshot: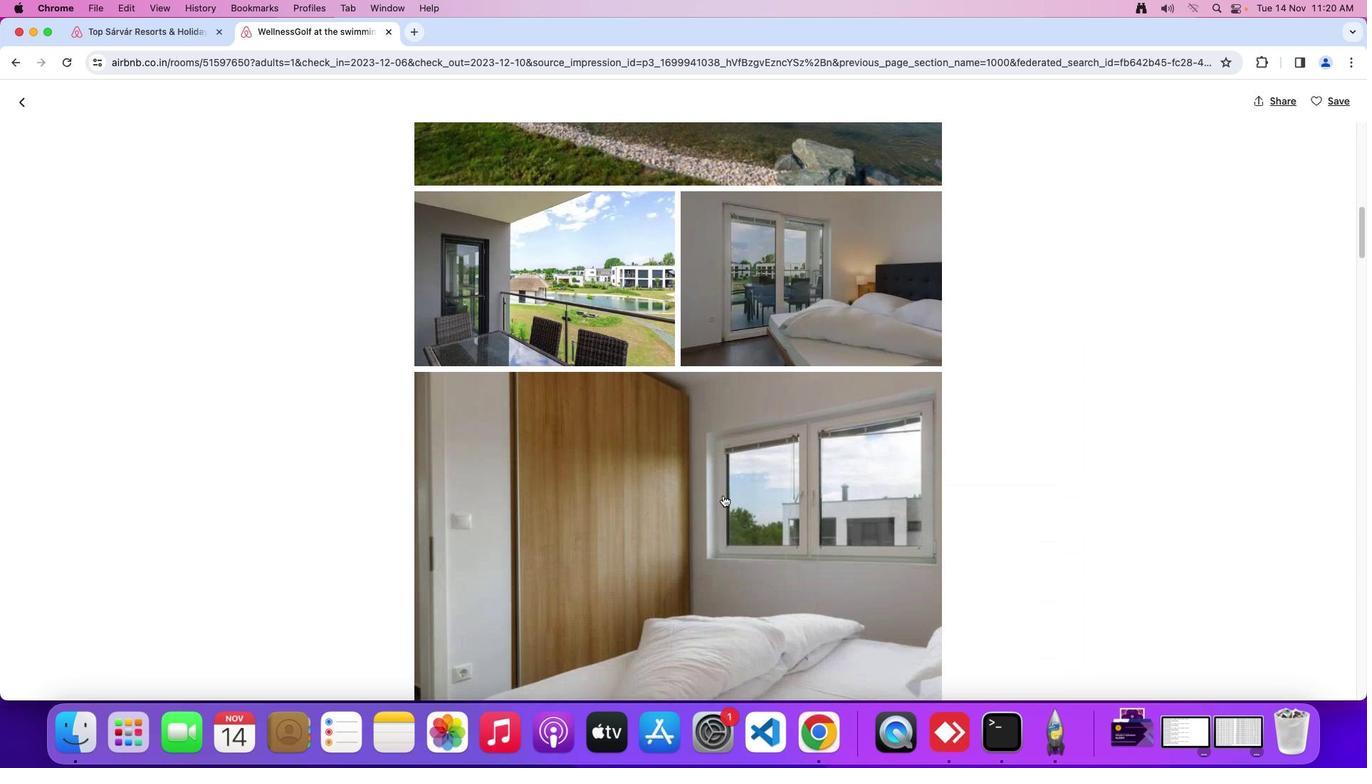 
Action: Mouse scrolled (733, 506) with delta (10, 9)
Screenshot: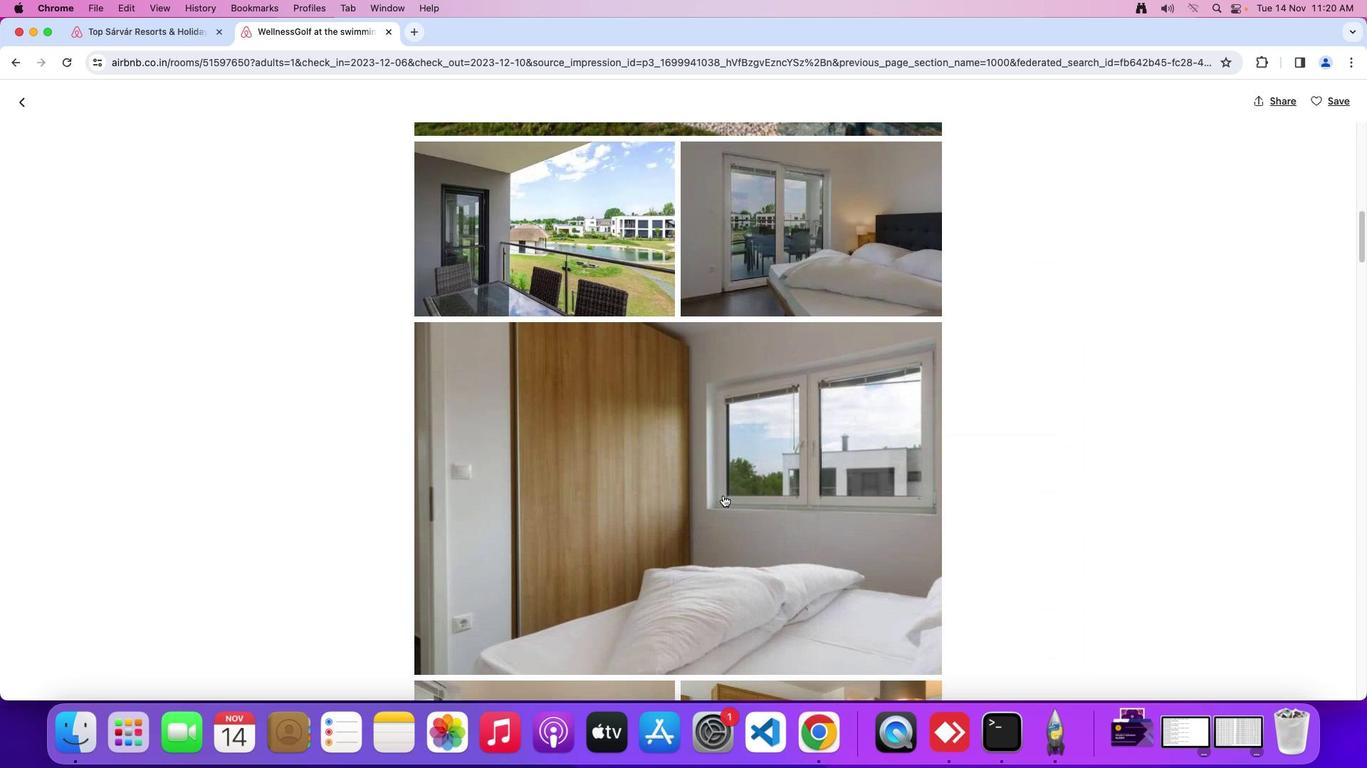 
Action: Mouse scrolled (733, 506) with delta (10, 9)
Screenshot: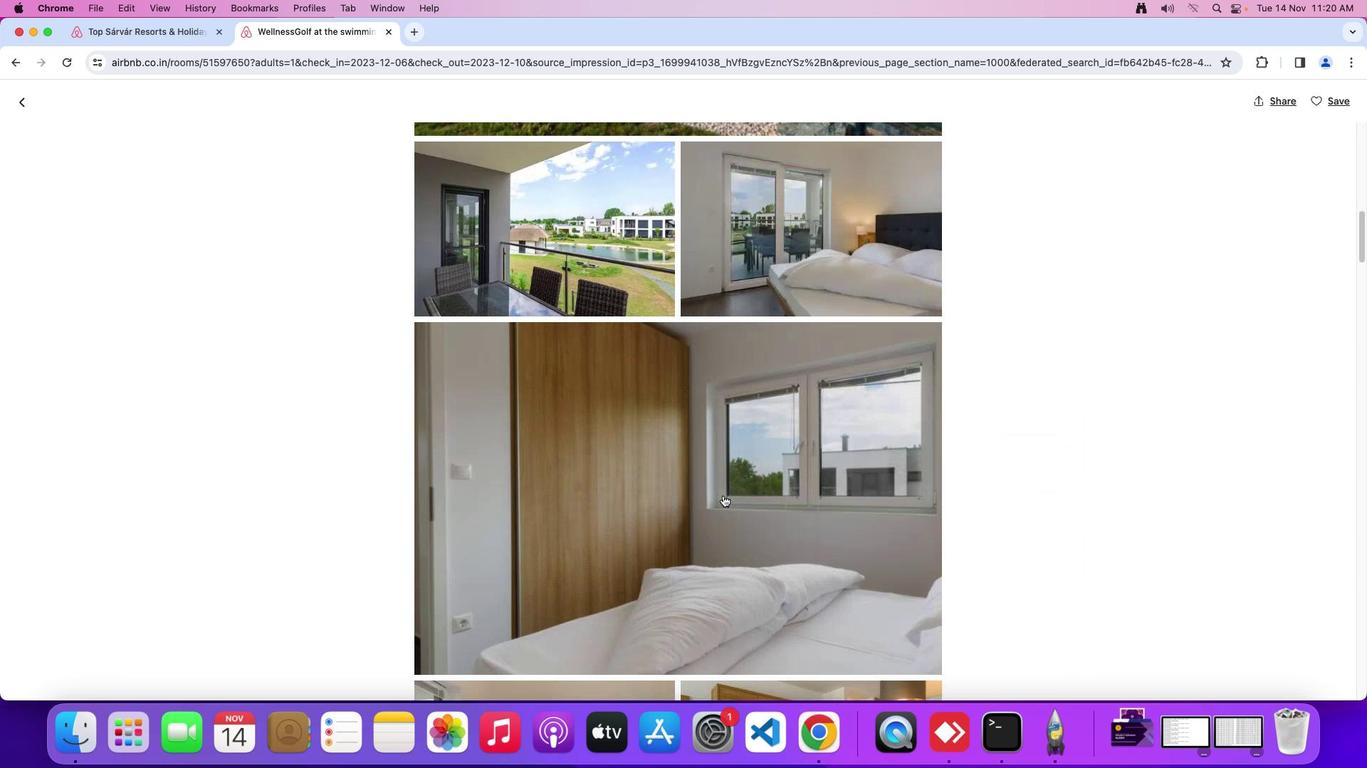 
Action: Mouse scrolled (733, 506) with delta (10, 8)
Screenshot: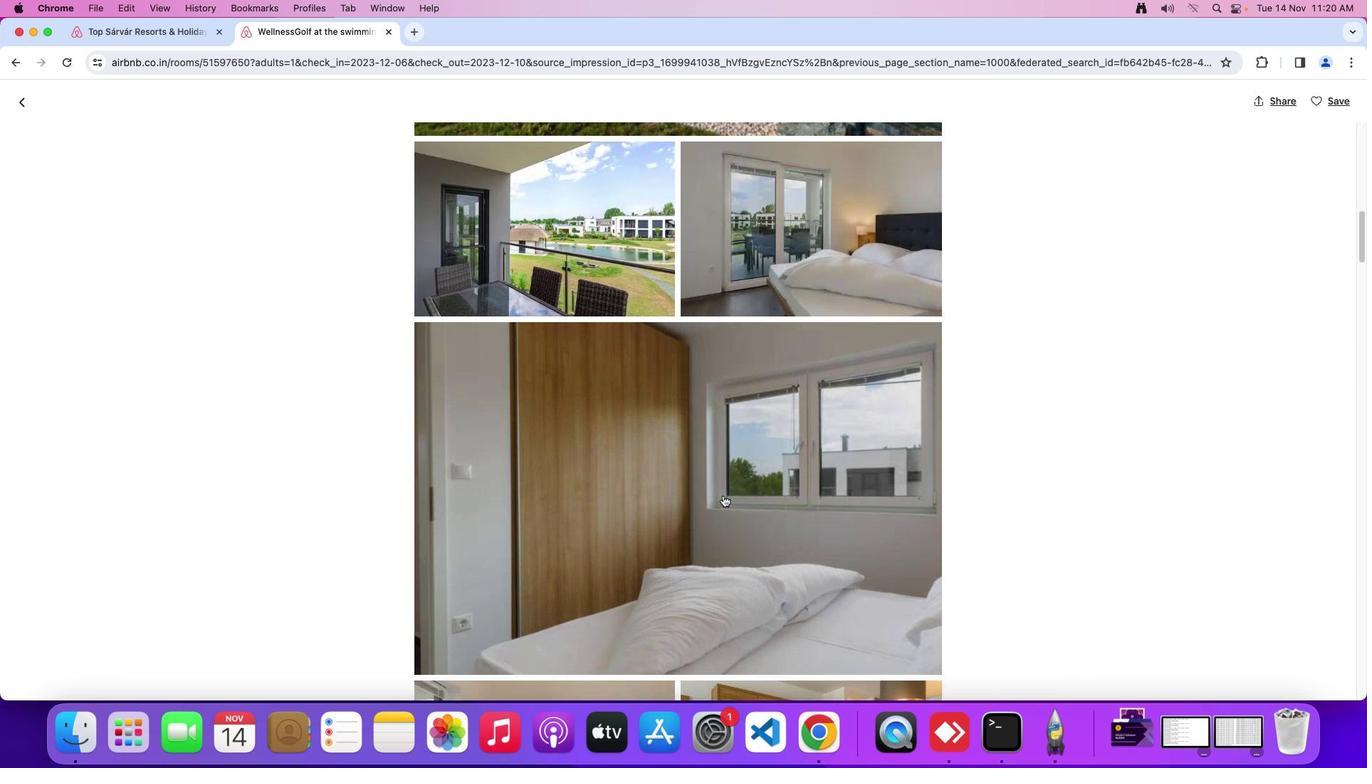 
Action: Mouse scrolled (733, 506) with delta (10, 7)
Screenshot: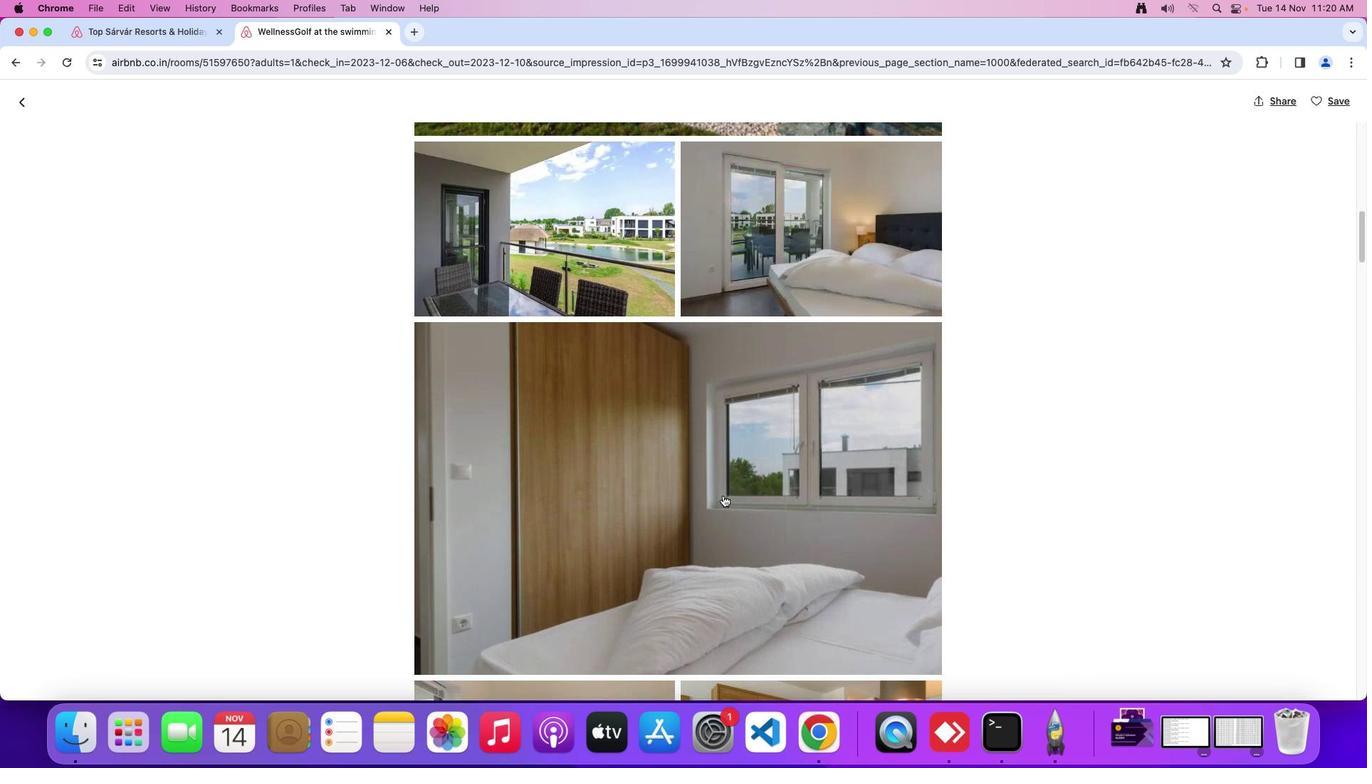 
Action: Mouse scrolled (733, 506) with delta (10, 9)
Screenshot: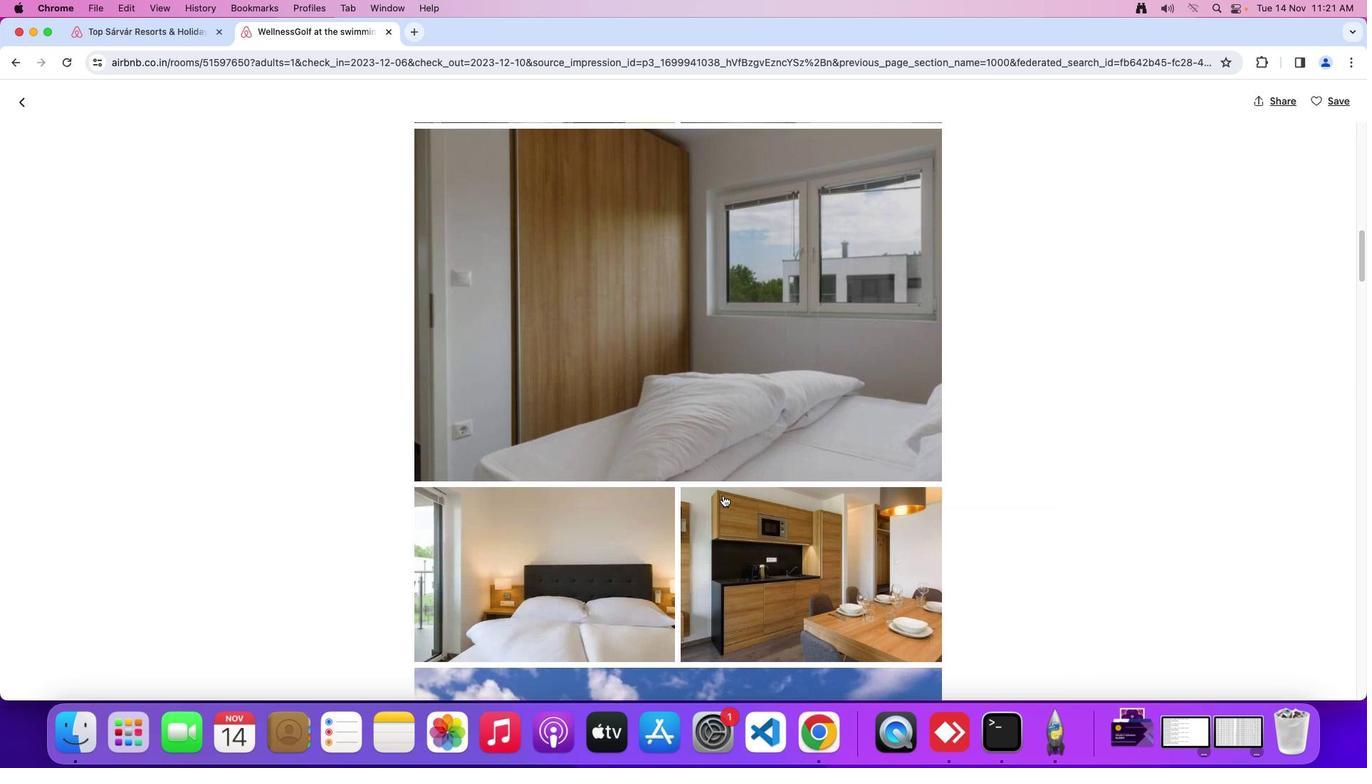 
Action: Mouse scrolled (733, 506) with delta (10, 9)
Screenshot: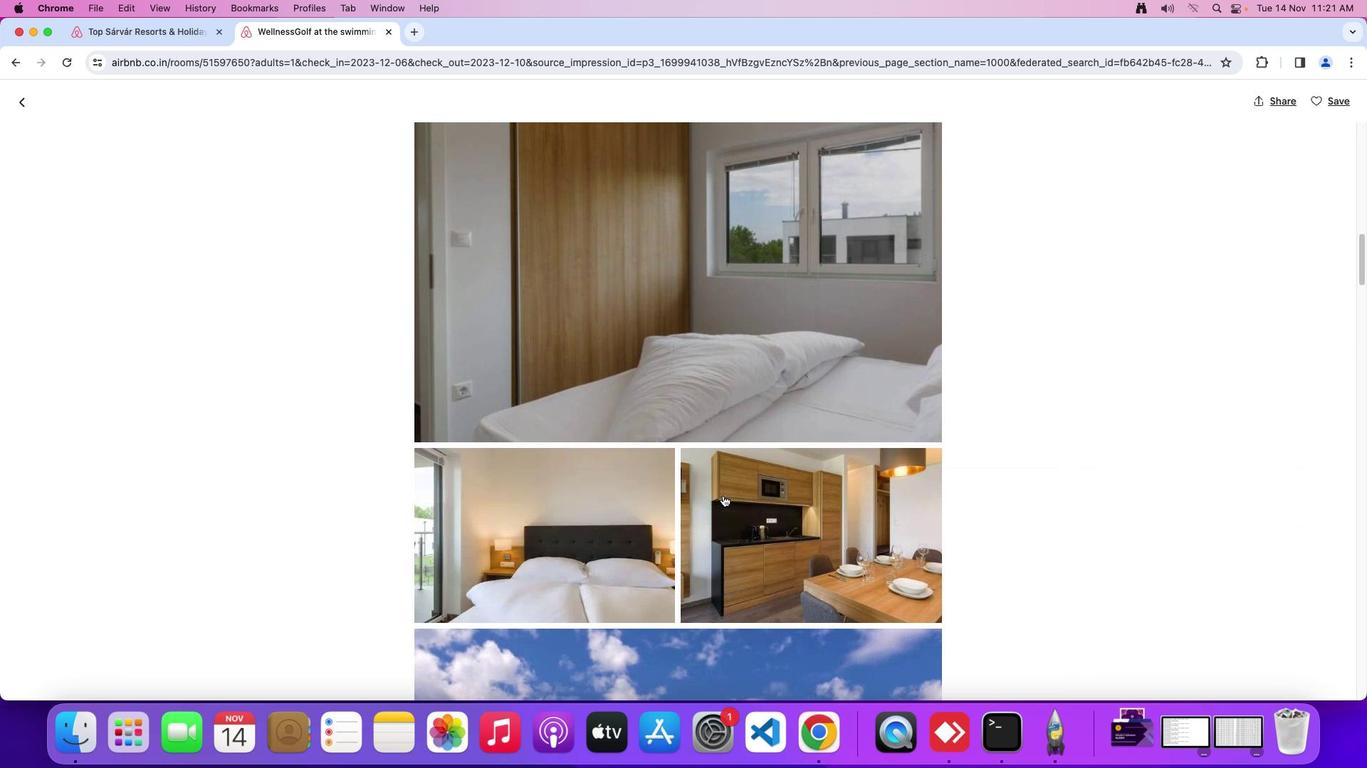 
Action: Mouse scrolled (733, 506) with delta (10, 8)
Screenshot: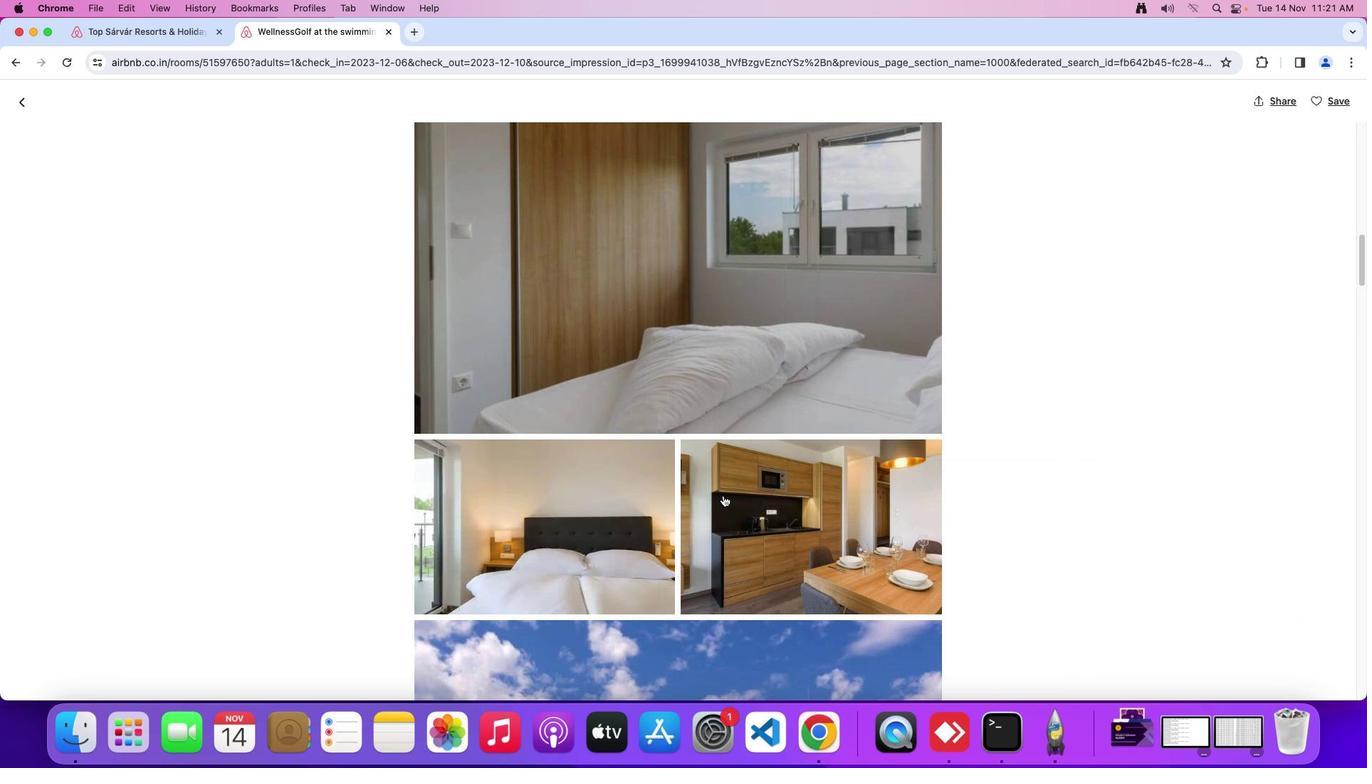 
Action: Mouse scrolled (733, 506) with delta (10, 7)
Screenshot: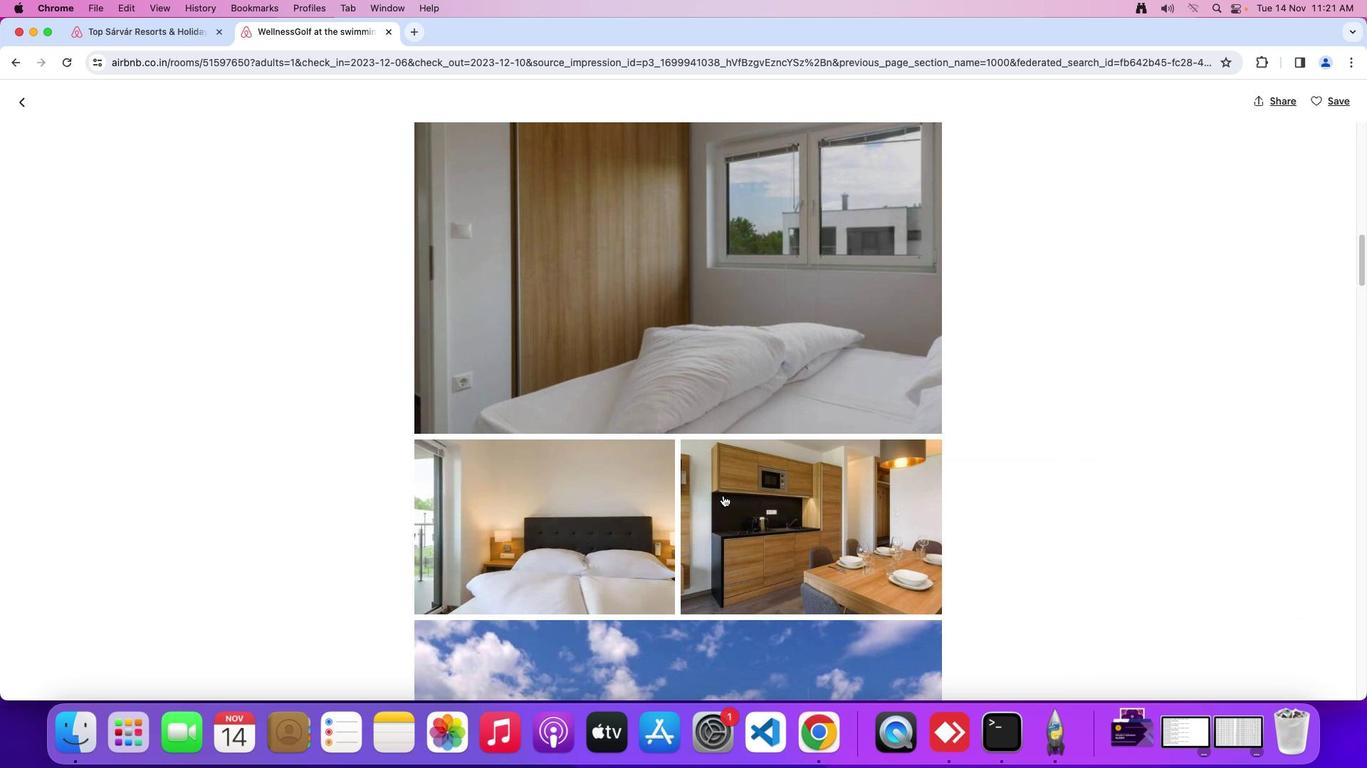 
Action: Mouse moved to (734, 505)
Screenshot: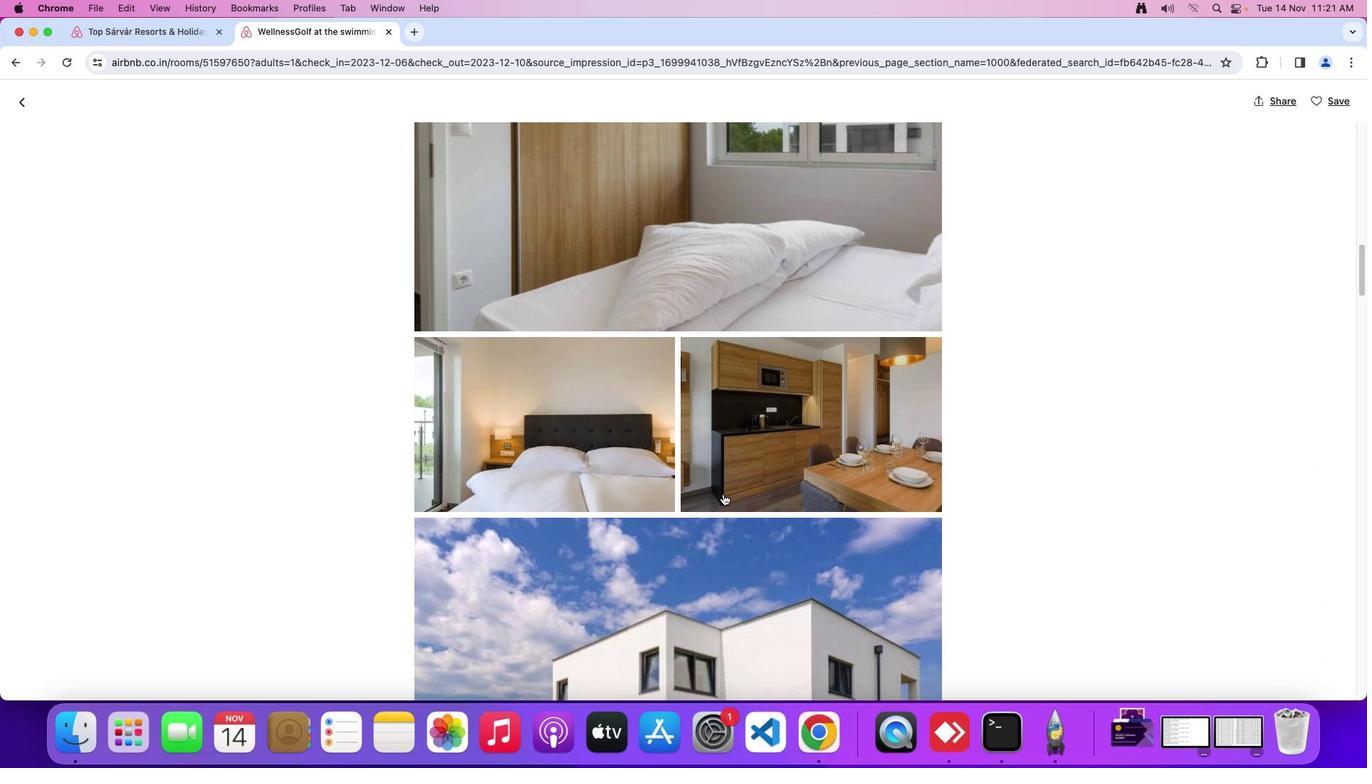 
Action: Mouse scrolled (734, 505) with delta (10, 9)
Screenshot: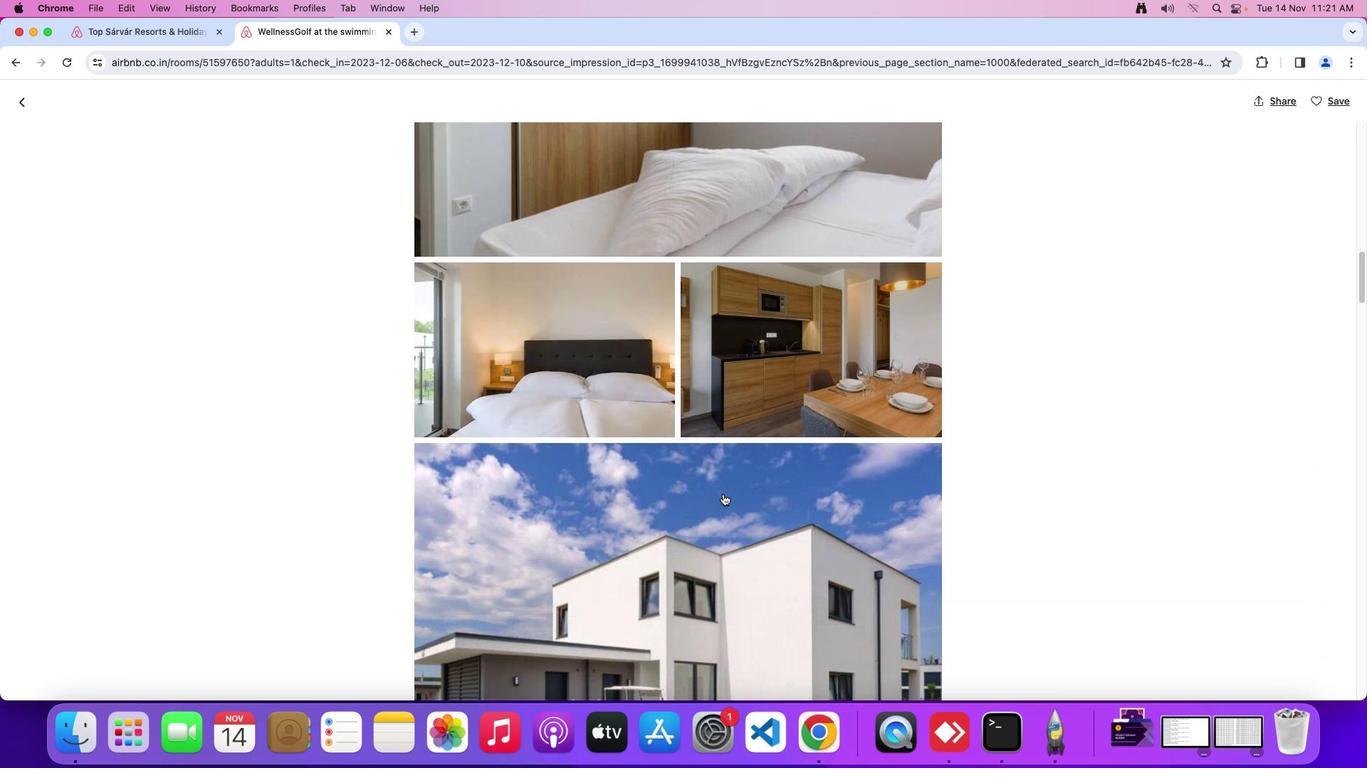 
Action: Mouse scrolled (734, 505) with delta (10, 9)
Screenshot: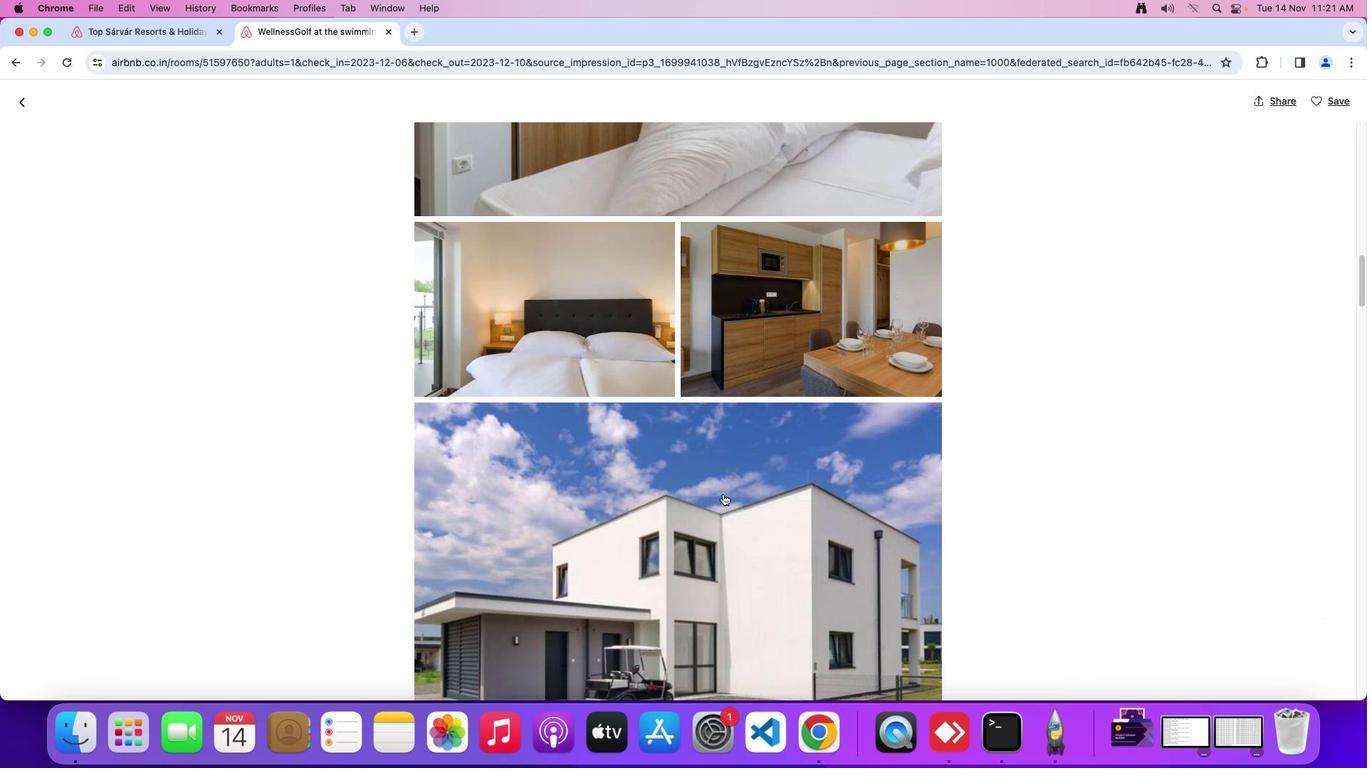 
Action: Mouse scrolled (734, 505) with delta (10, 8)
Screenshot: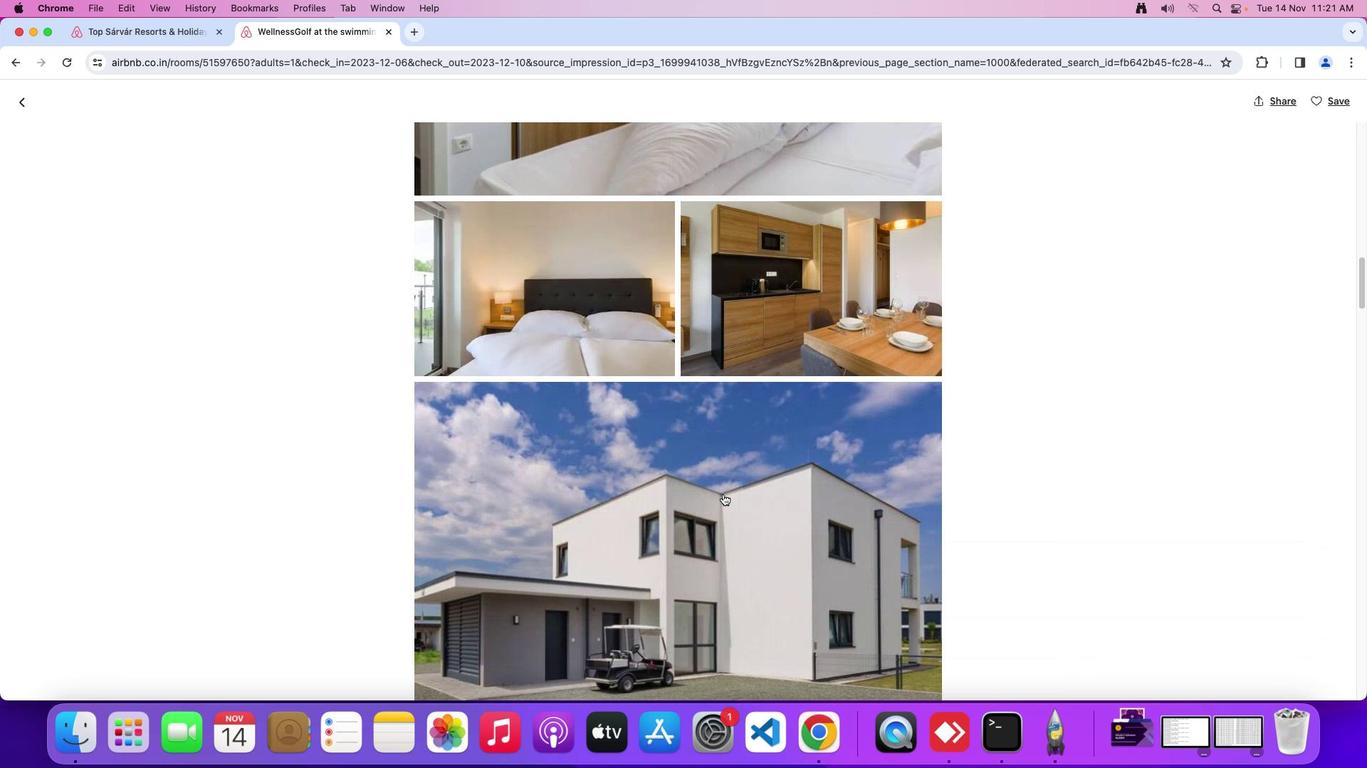 
Action: Mouse scrolled (734, 505) with delta (10, 8)
Screenshot: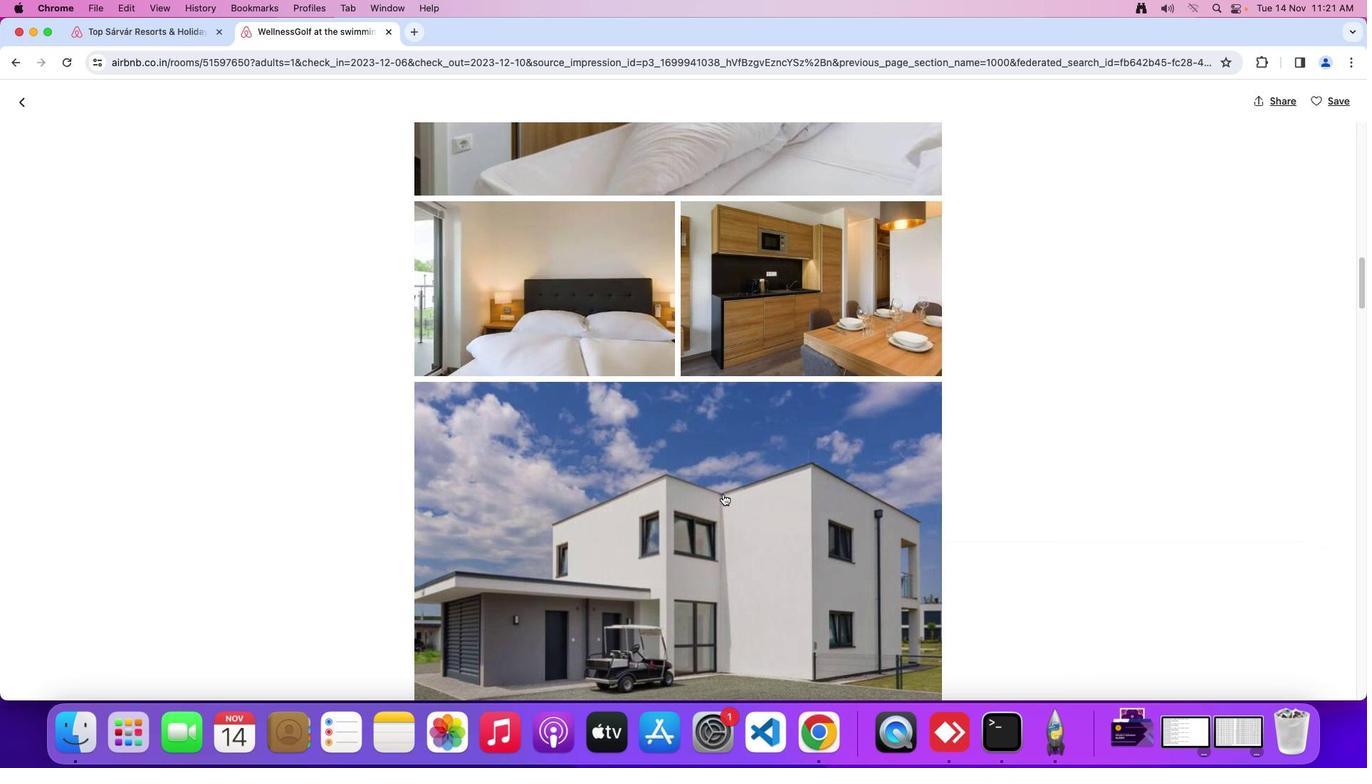 
Action: Mouse scrolled (734, 505) with delta (10, 9)
Screenshot: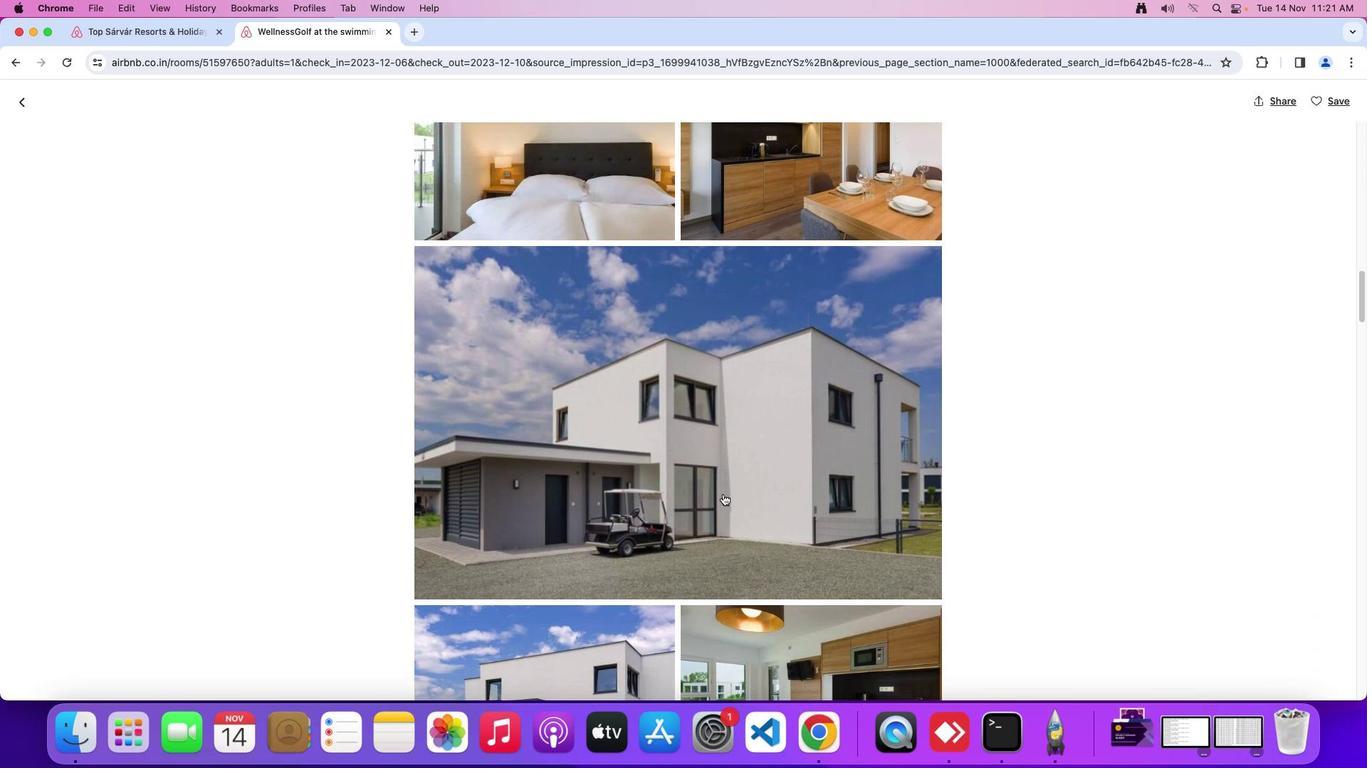 
Action: Mouse scrolled (734, 505) with delta (10, 9)
Screenshot: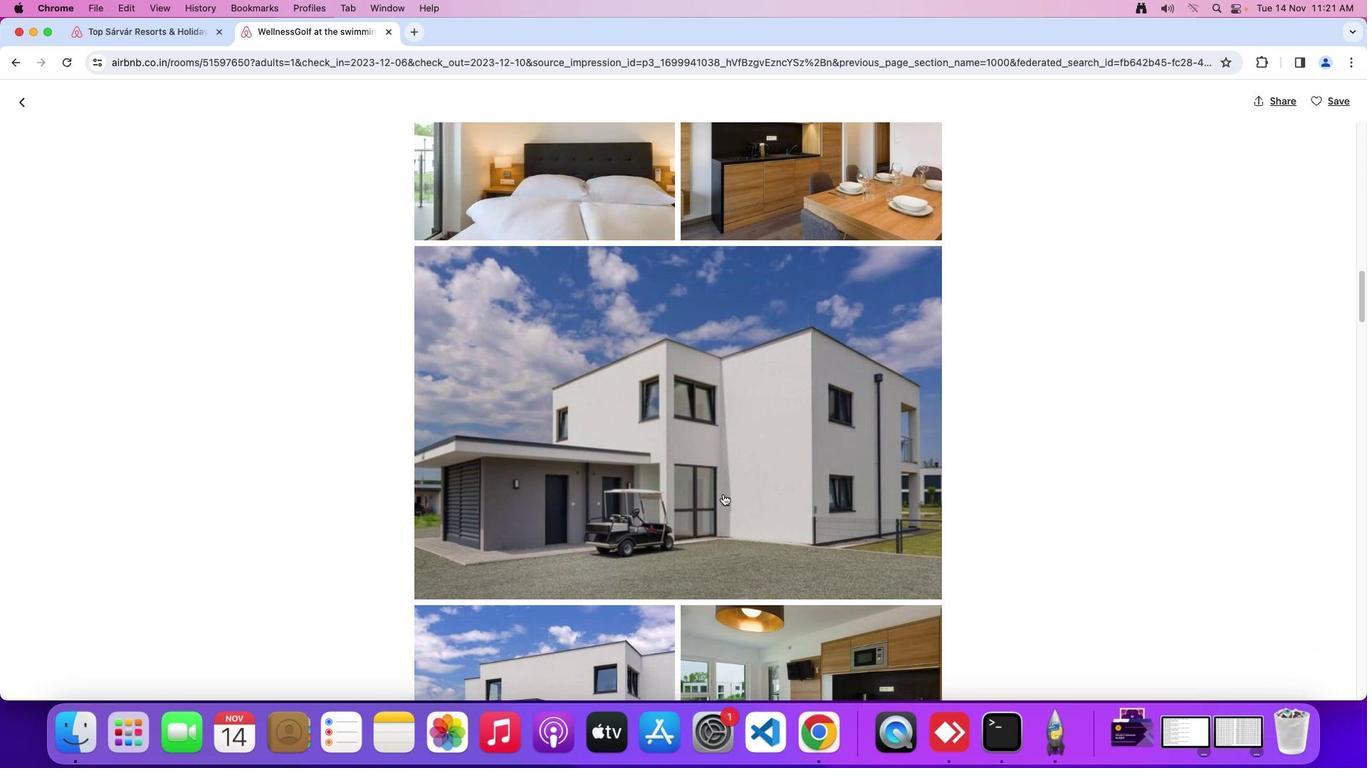 
Action: Mouse scrolled (734, 505) with delta (10, 8)
Screenshot: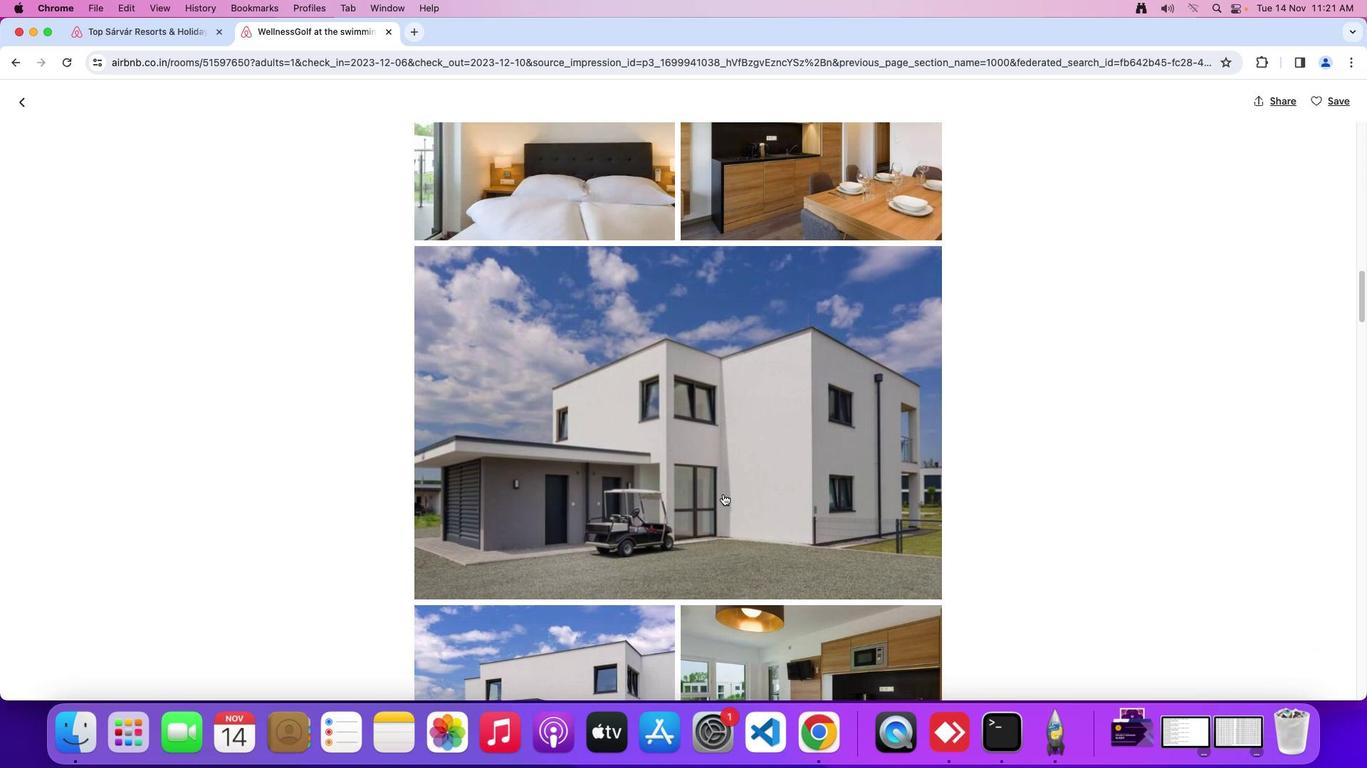 
Action: Mouse moved to (734, 505)
Screenshot: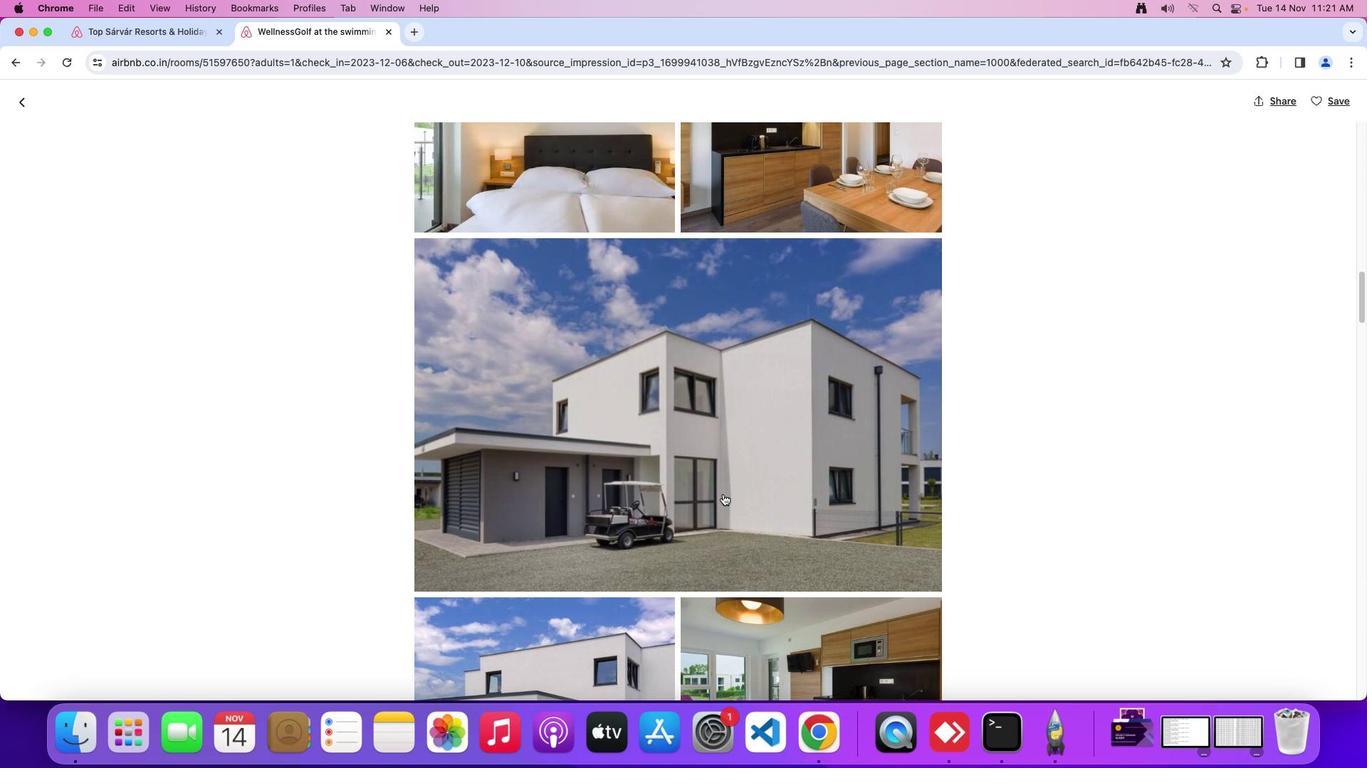 
Action: Mouse scrolled (734, 505) with delta (10, 9)
Screenshot: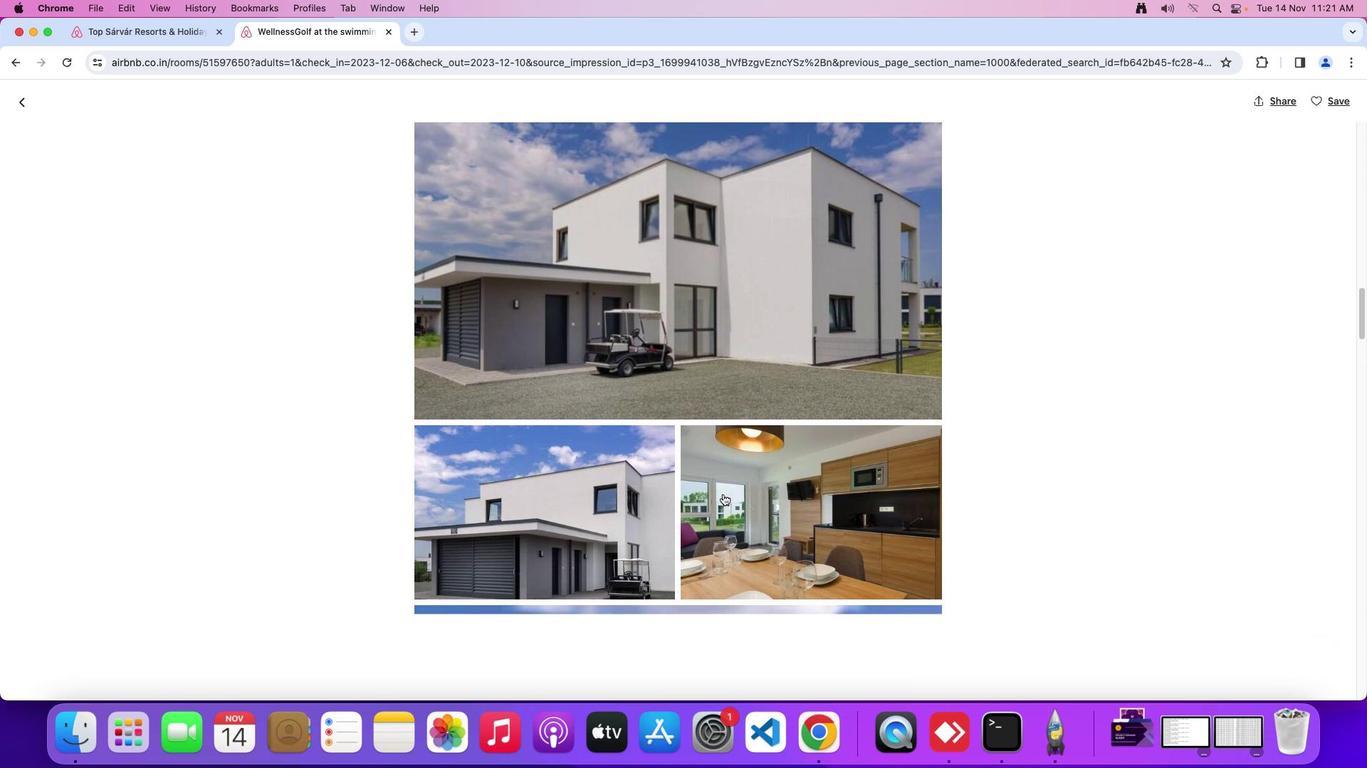 
Action: Mouse scrolled (734, 505) with delta (10, 9)
Screenshot: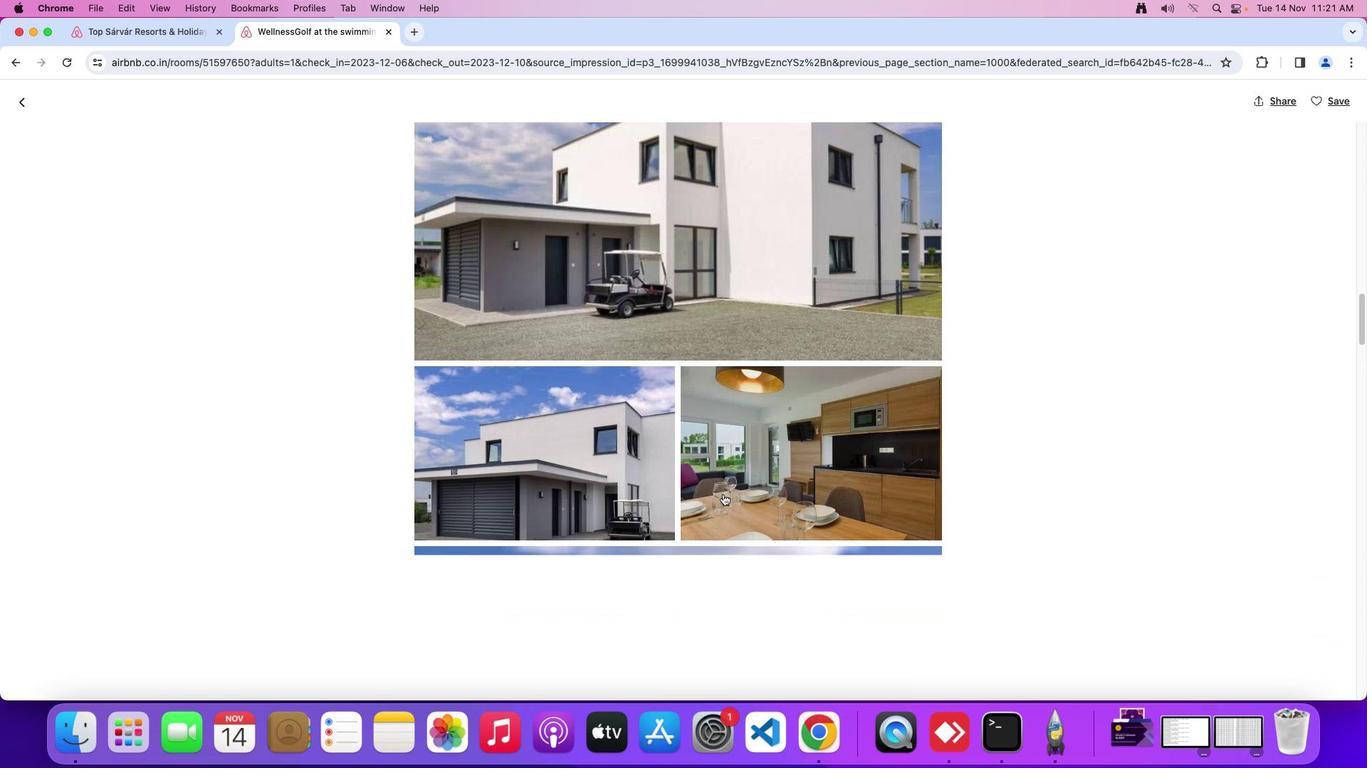 
Action: Mouse scrolled (734, 505) with delta (10, 8)
Screenshot: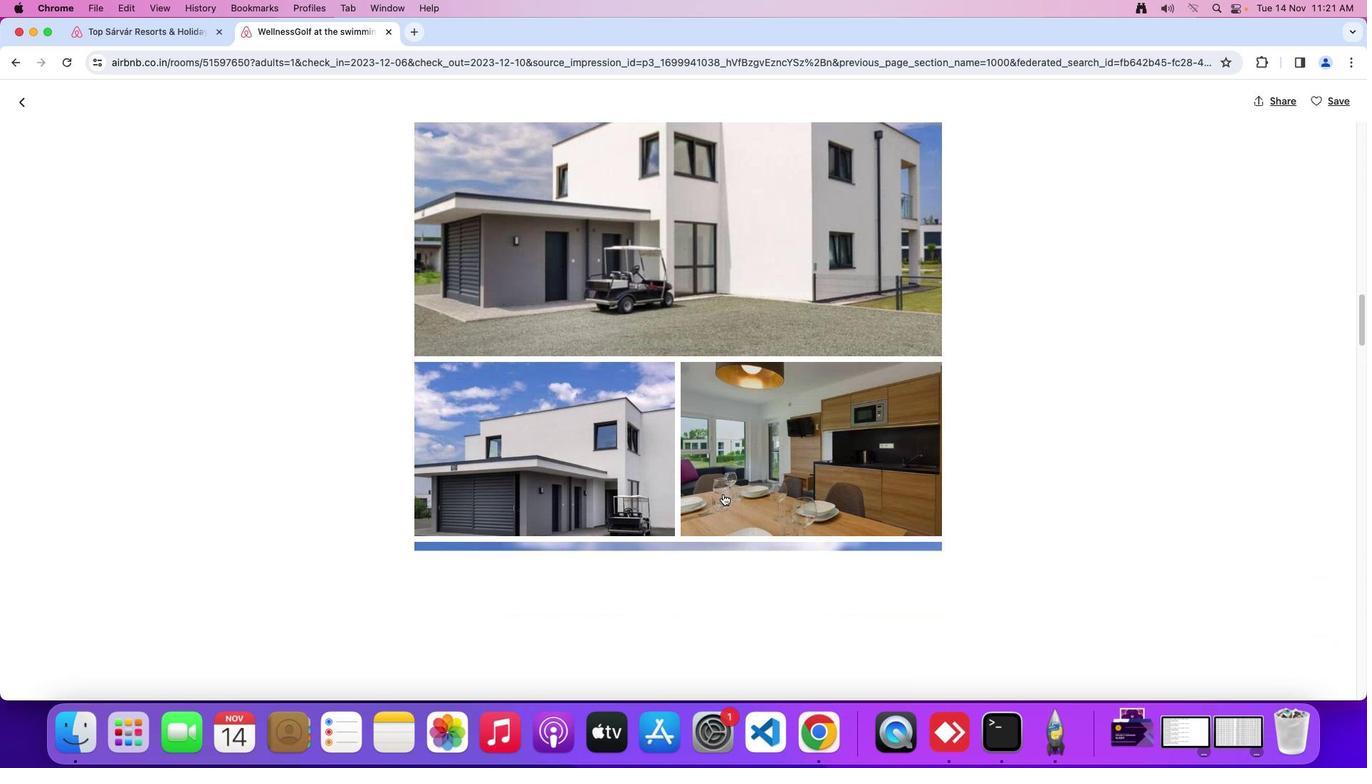 
Action: Mouse moved to (734, 505)
Screenshot: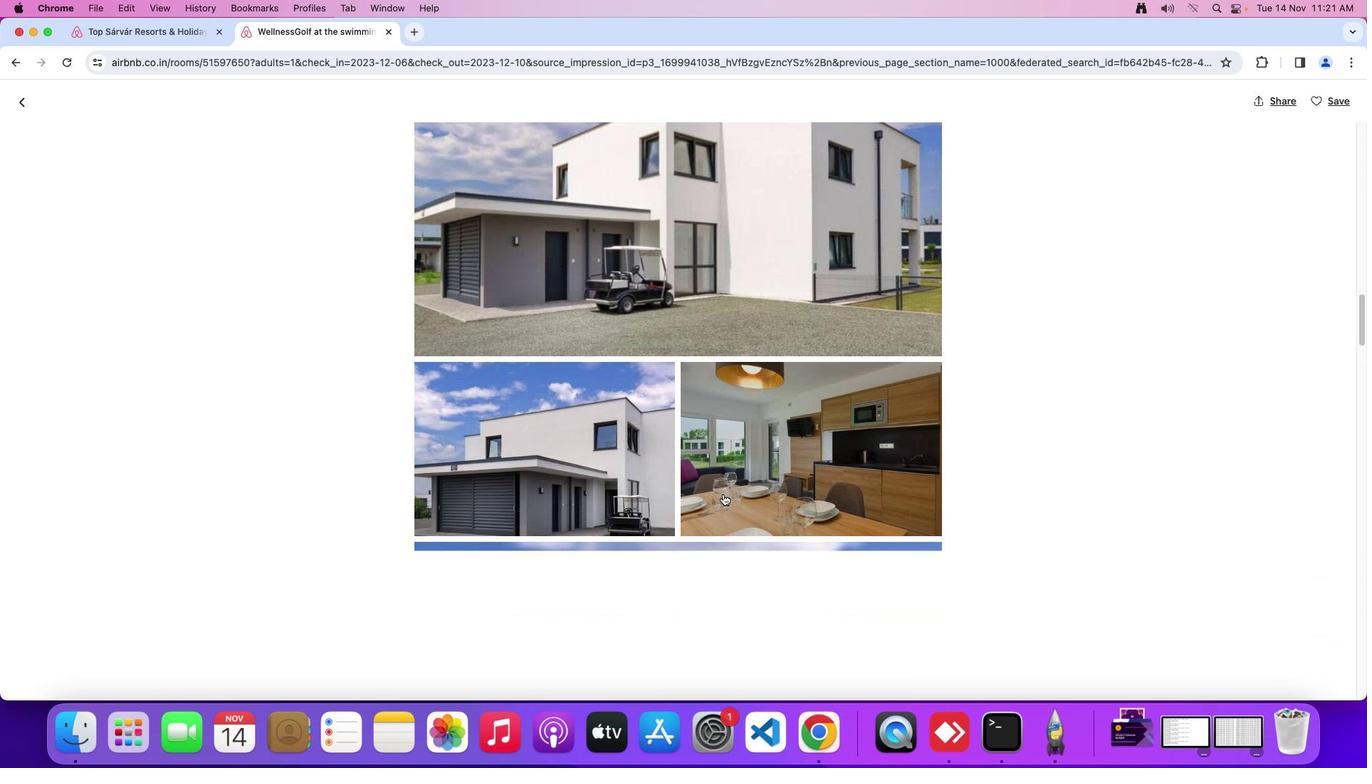 
Action: Mouse scrolled (734, 505) with delta (10, 7)
Screenshot: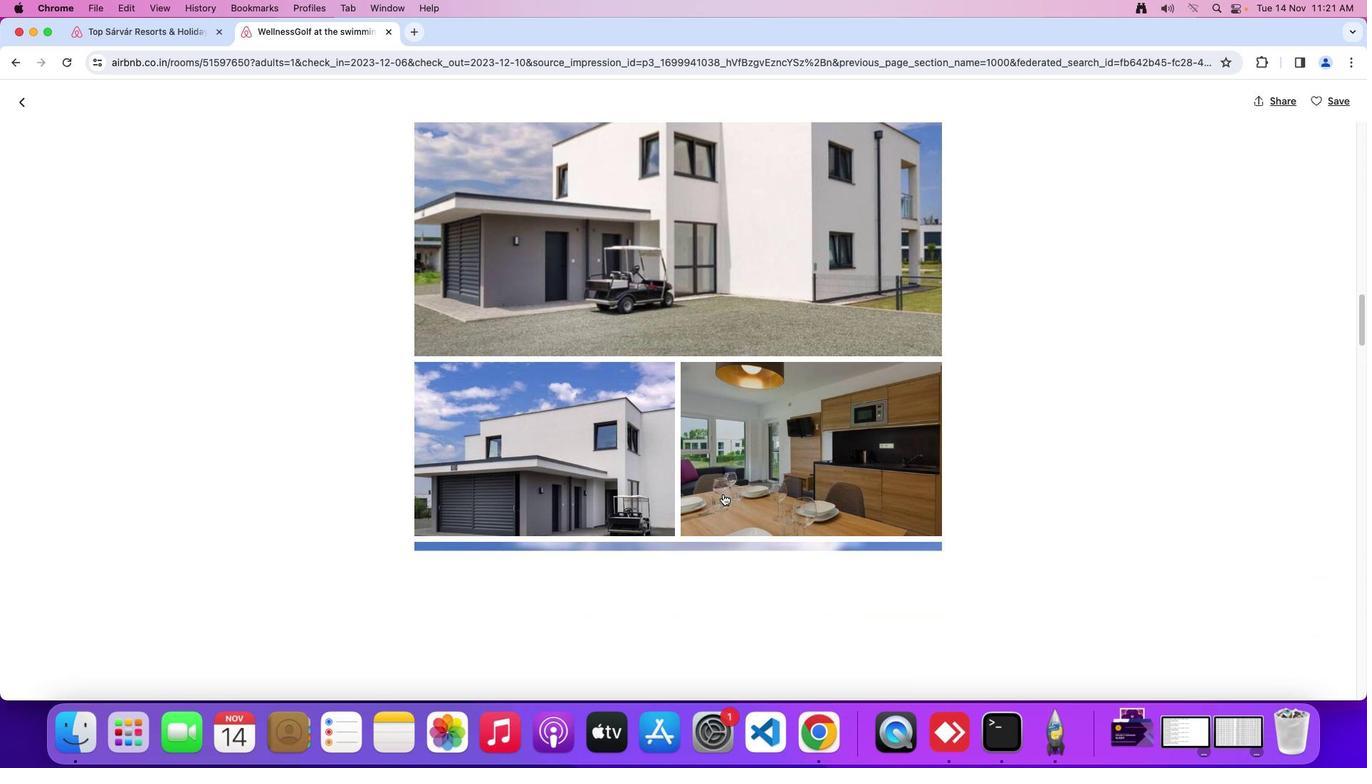 
Action: Mouse scrolled (734, 505) with delta (10, 9)
Screenshot: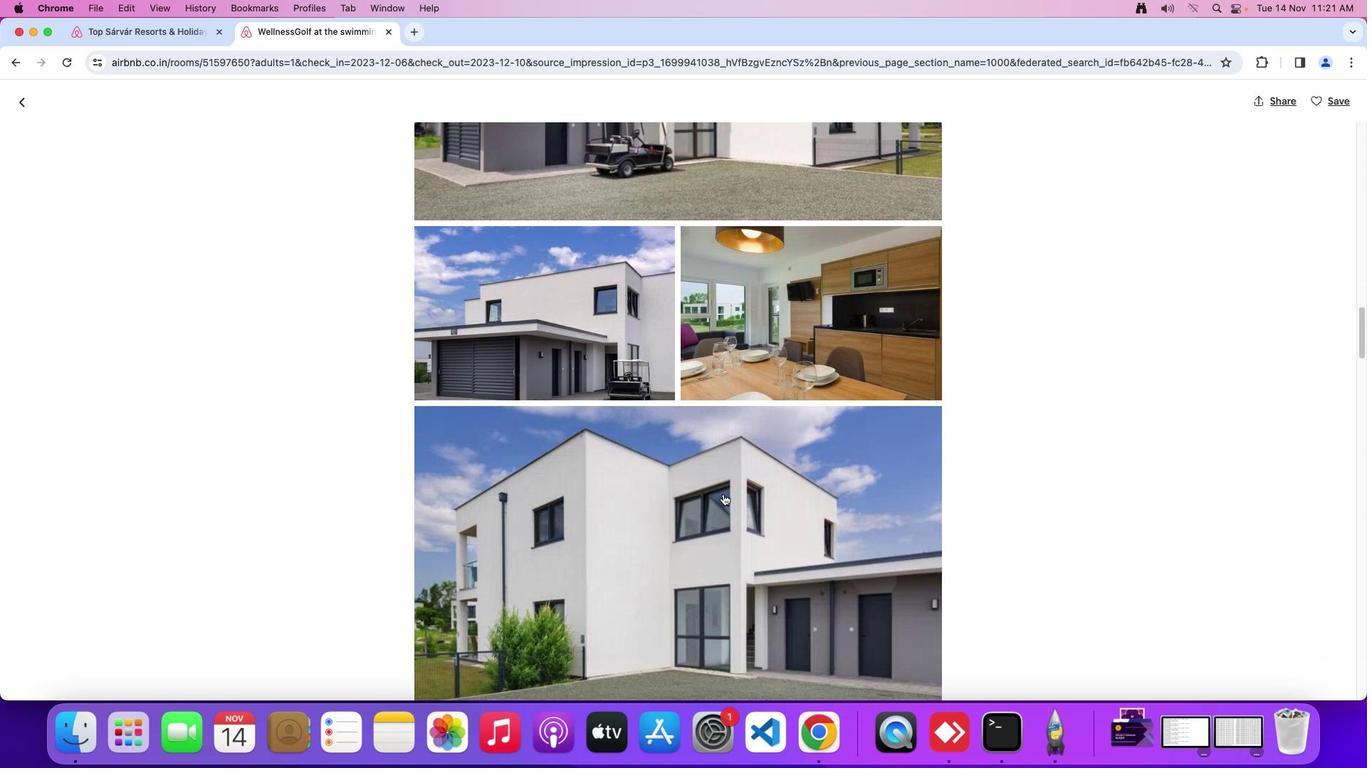 
Action: Mouse scrolled (734, 505) with delta (10, 9)
Screenshot: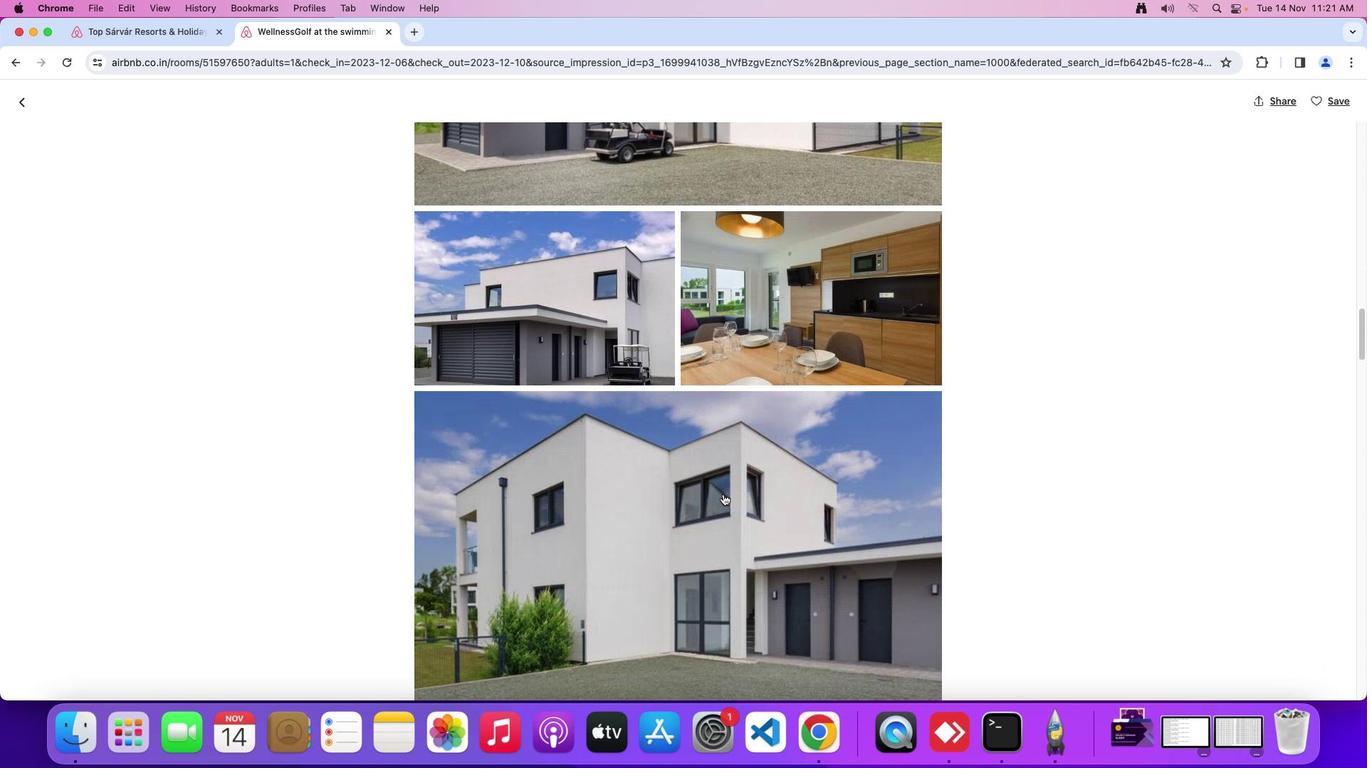 
Action: Mouse scrolled (734, 505) with delta (10, 7)
Screenshot: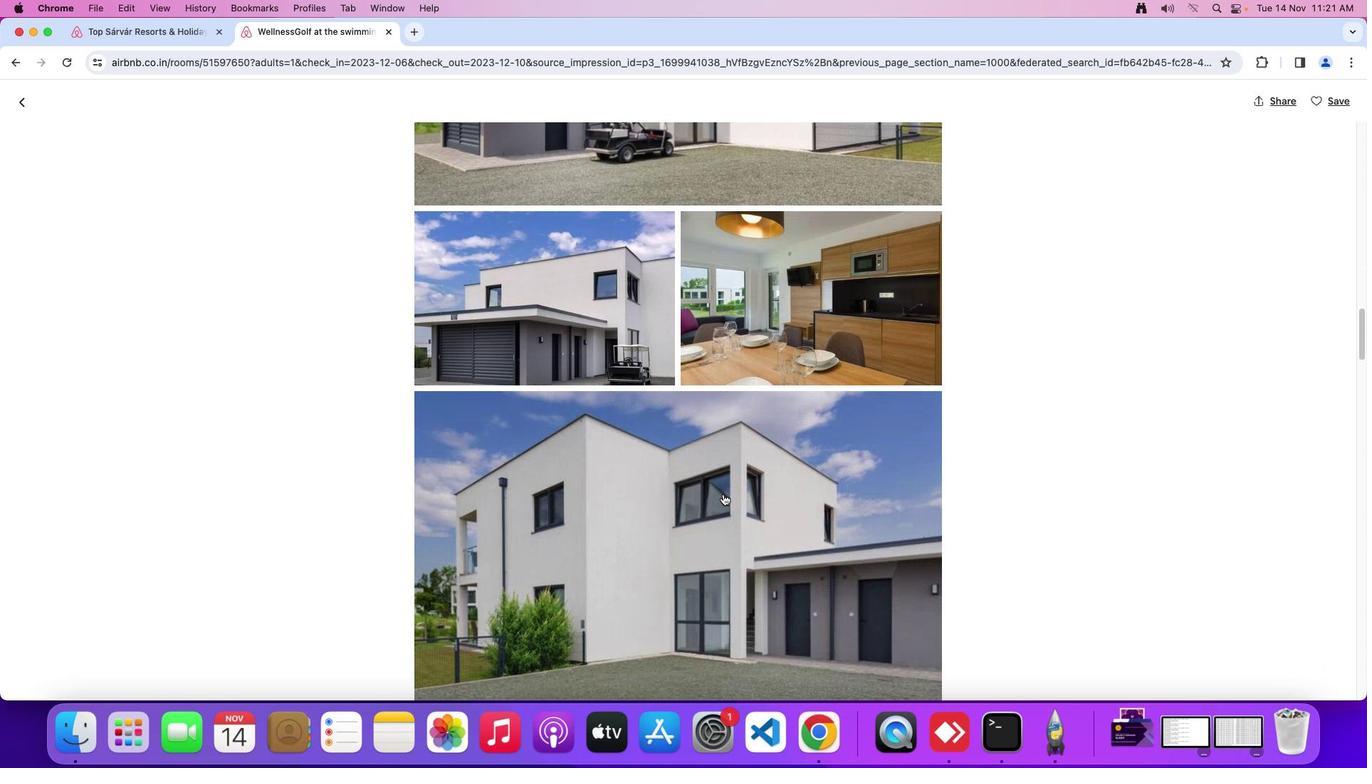 
Action: Mouse moved to (734, 504)
Screenshot: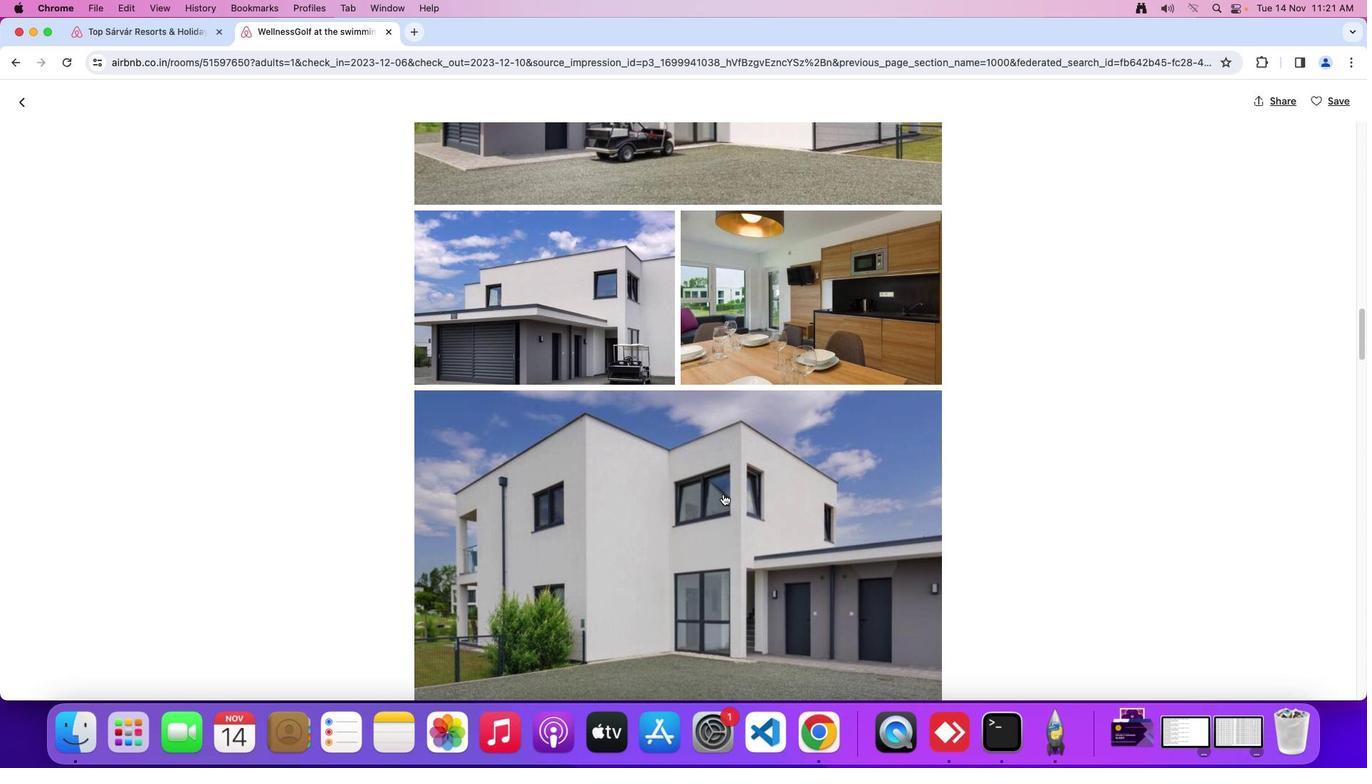 
Action: Mouse scrolled (734, 504) with delta (10, 9)
Screenshot: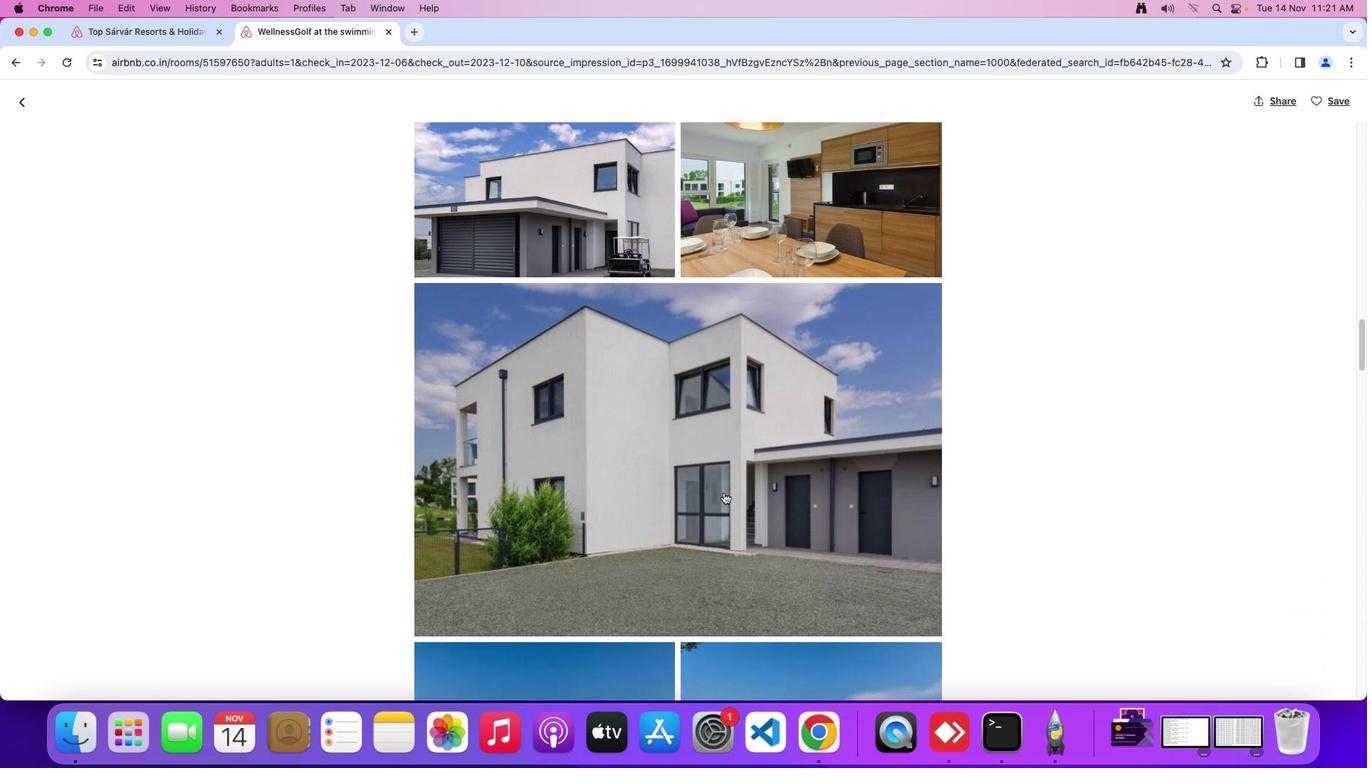 
Action: Mouse scrolled (734, 504) with delta (10, 9)
Screenshot: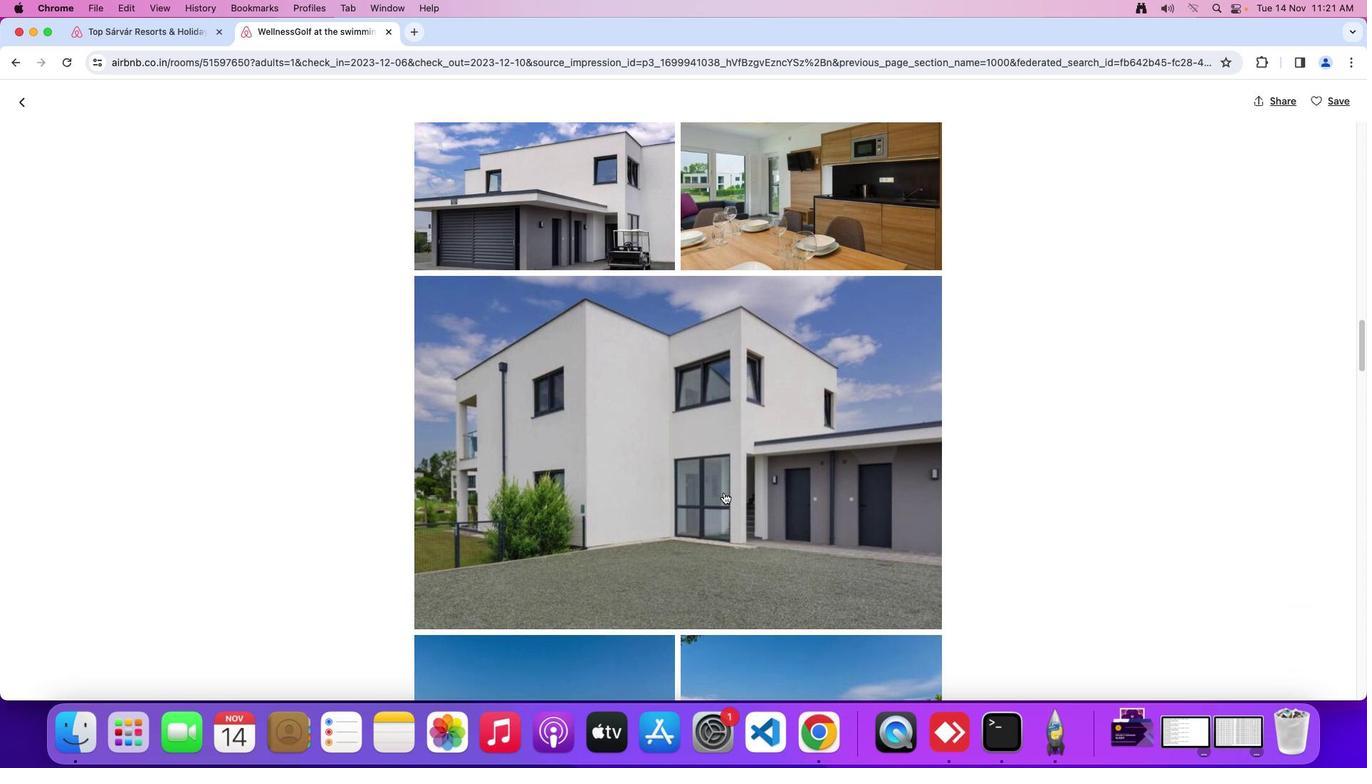
Action: Mouse scrolled (734, 504) with delta (10, 8)
Screenshot: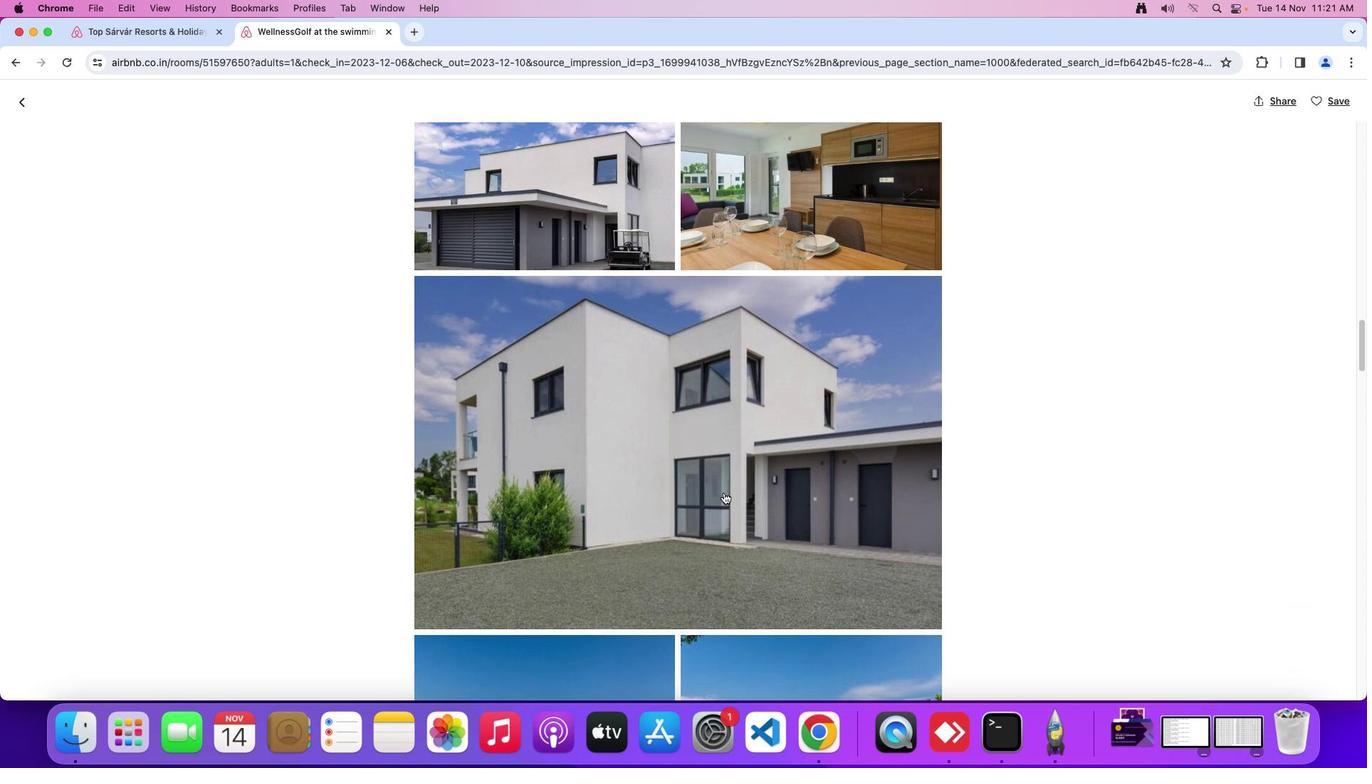 
Action: Mouse moved to (736, 501)
Screenshot: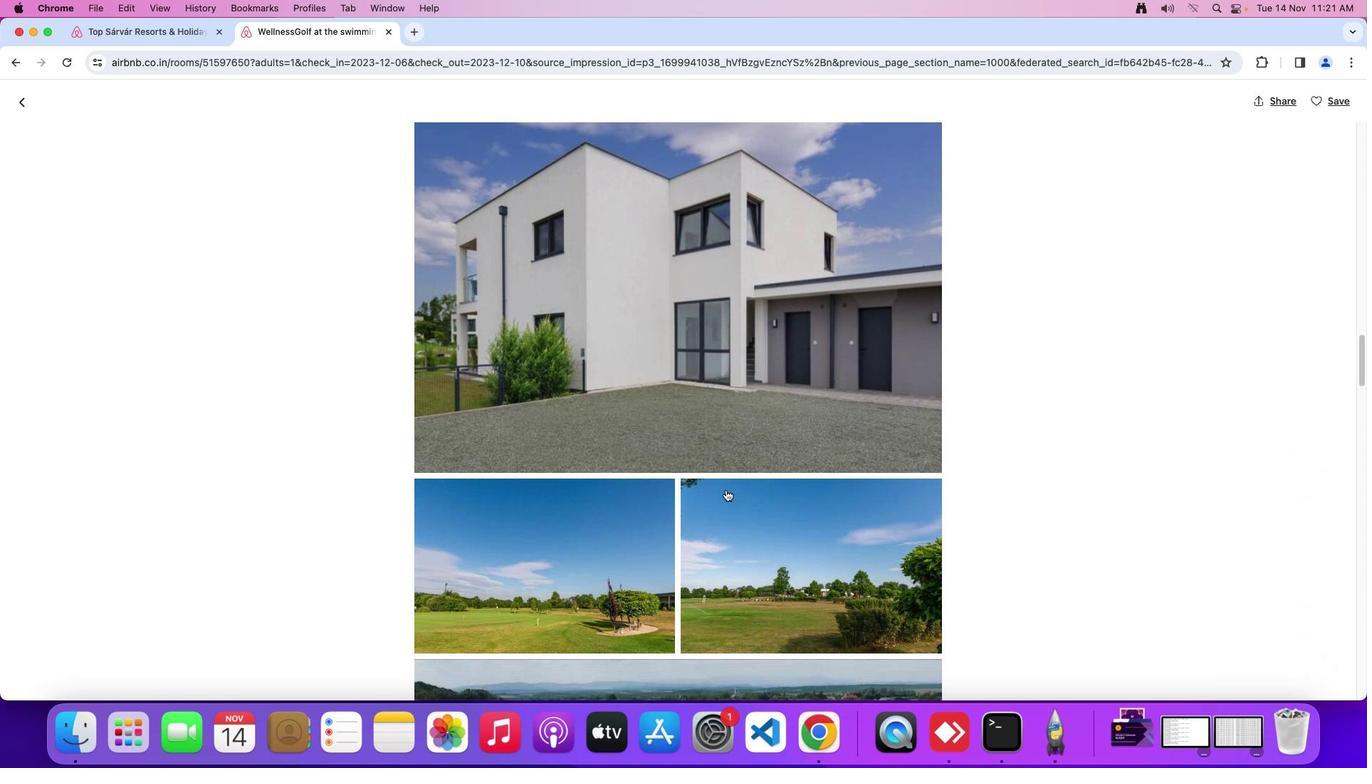 
Action: Mouse scrolled (736, 501) with delta (10, 9)
Screenshot: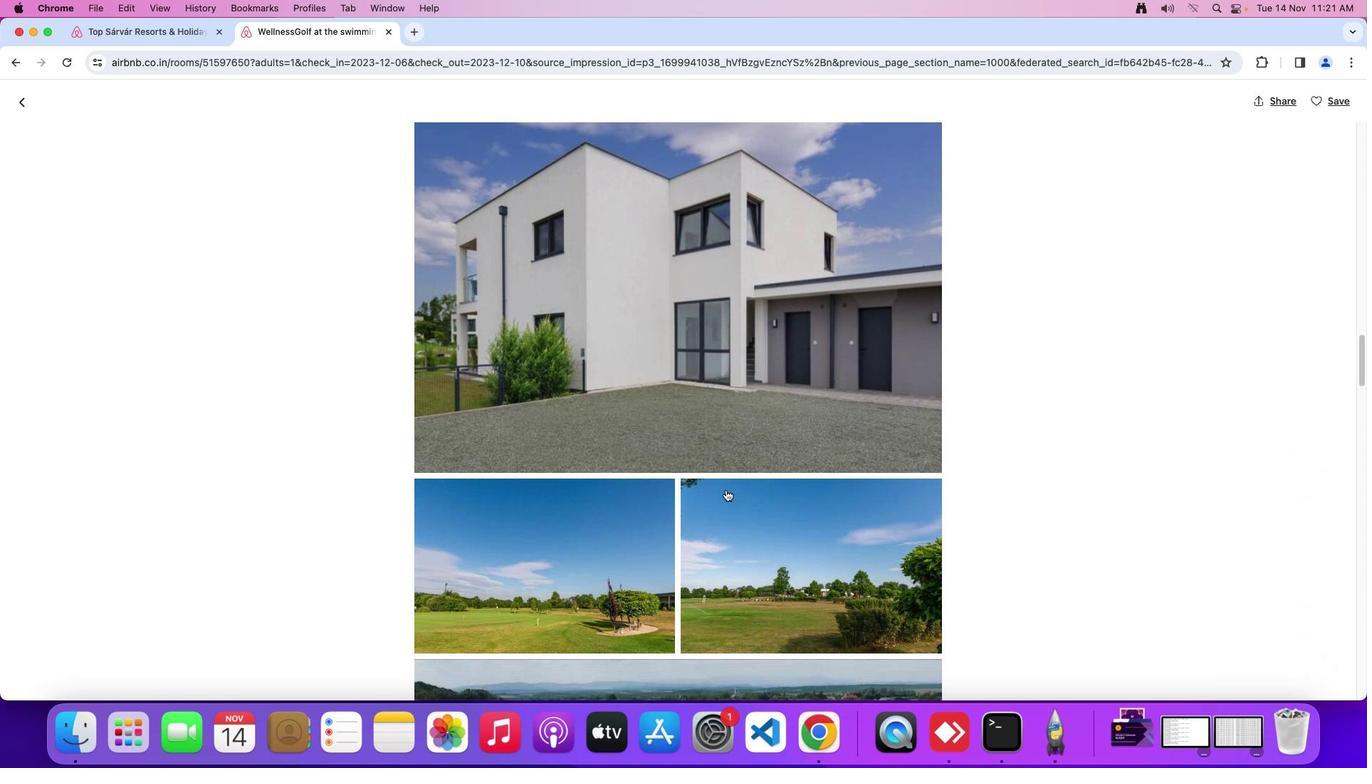 
Action: Mouse moved to (736, 501)
Screenshot: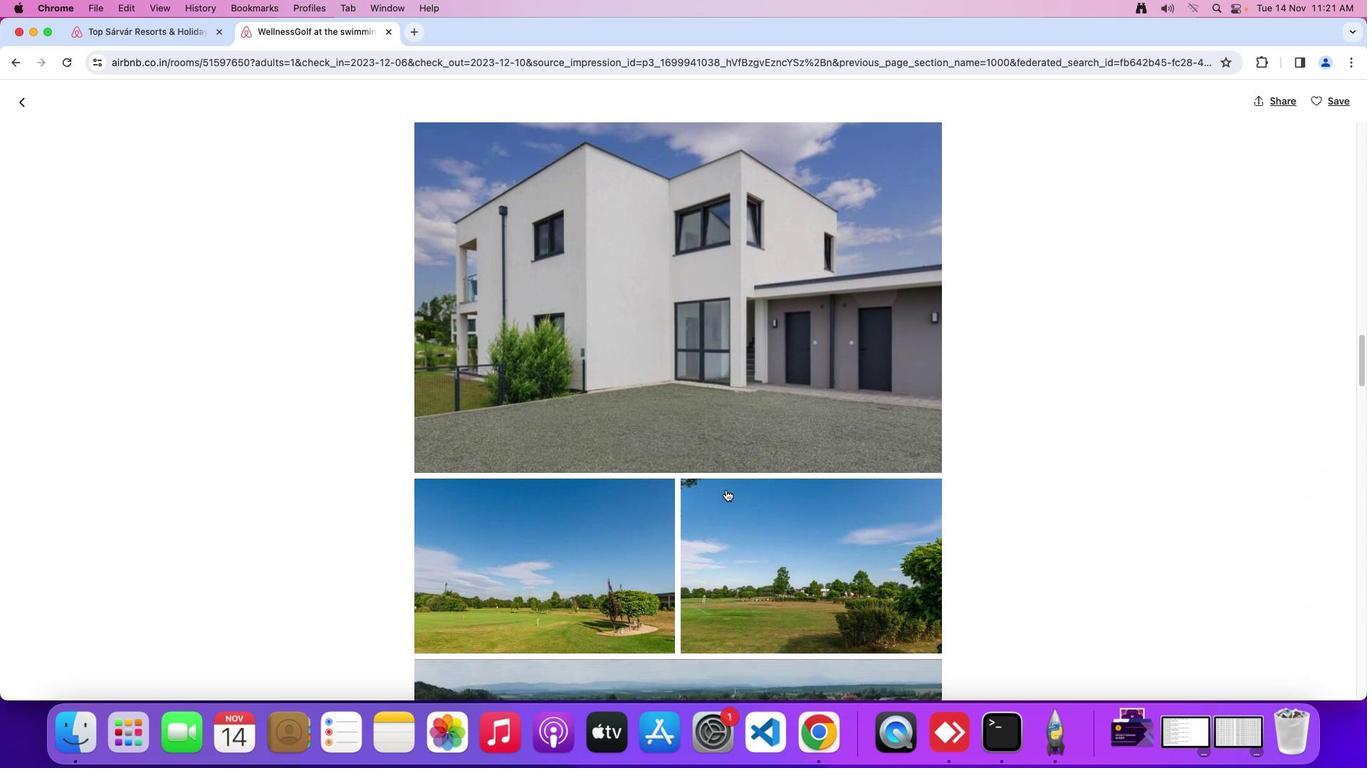 
Action: Mouse scrolled (736, 501) with delta (10, 9)
Screenshot: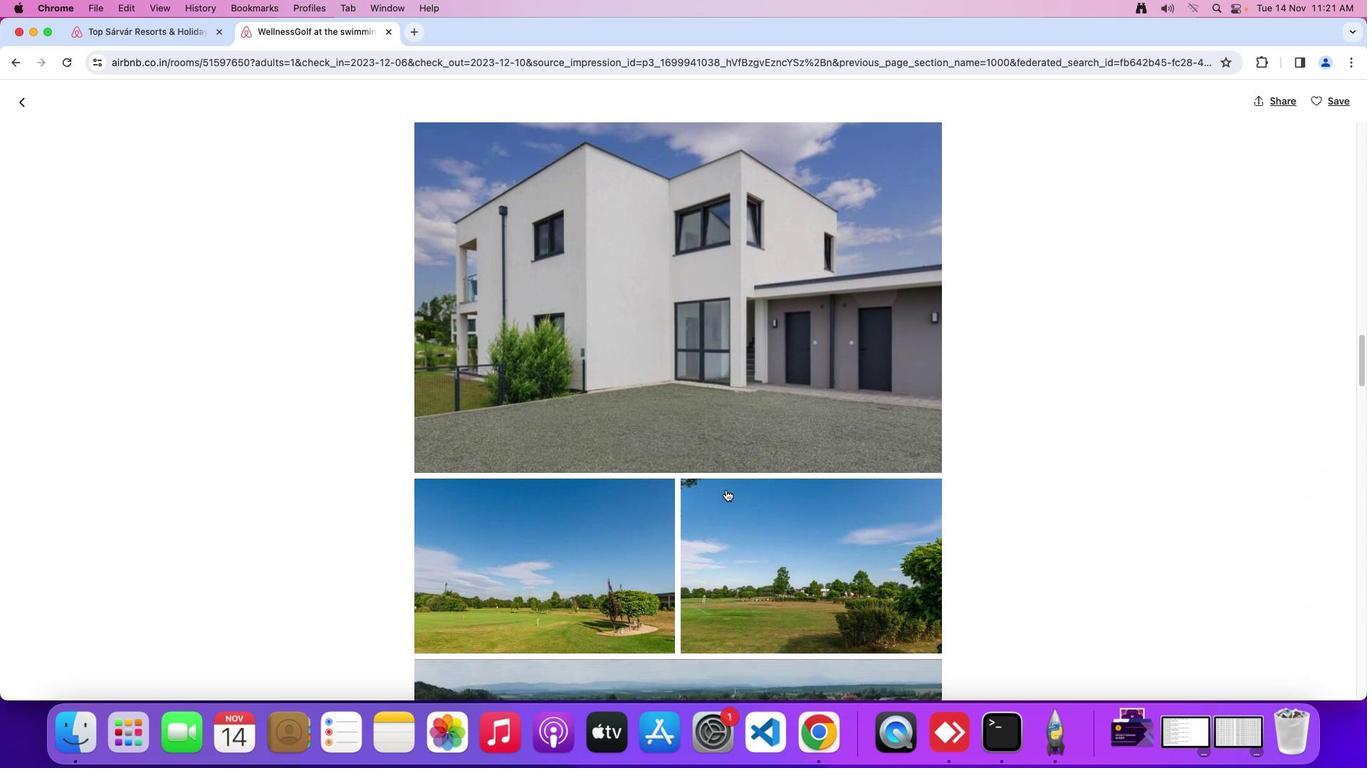 
Action: Mouse scrolled (736, 501) with delta (10, 7)
Screenshot: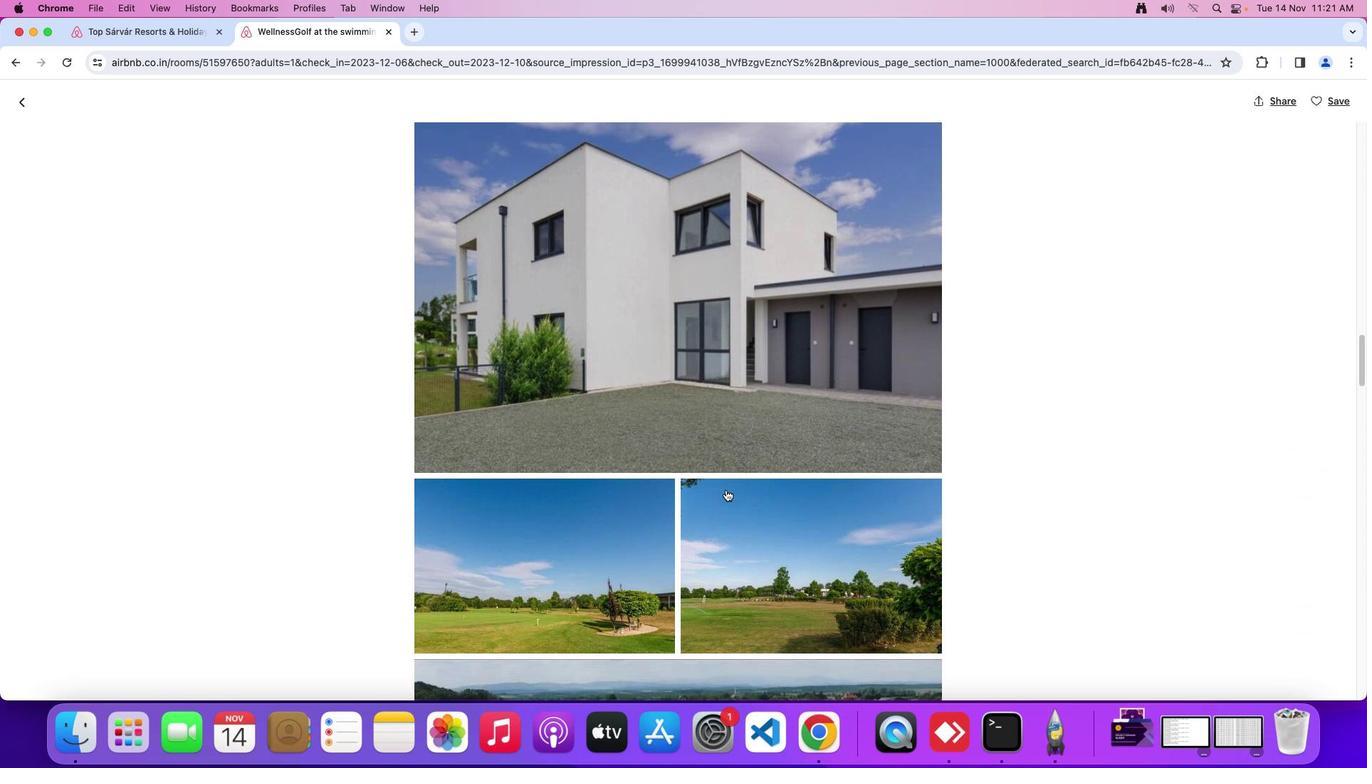 
Action: Mouse moved to (737, 498)
Screenshot: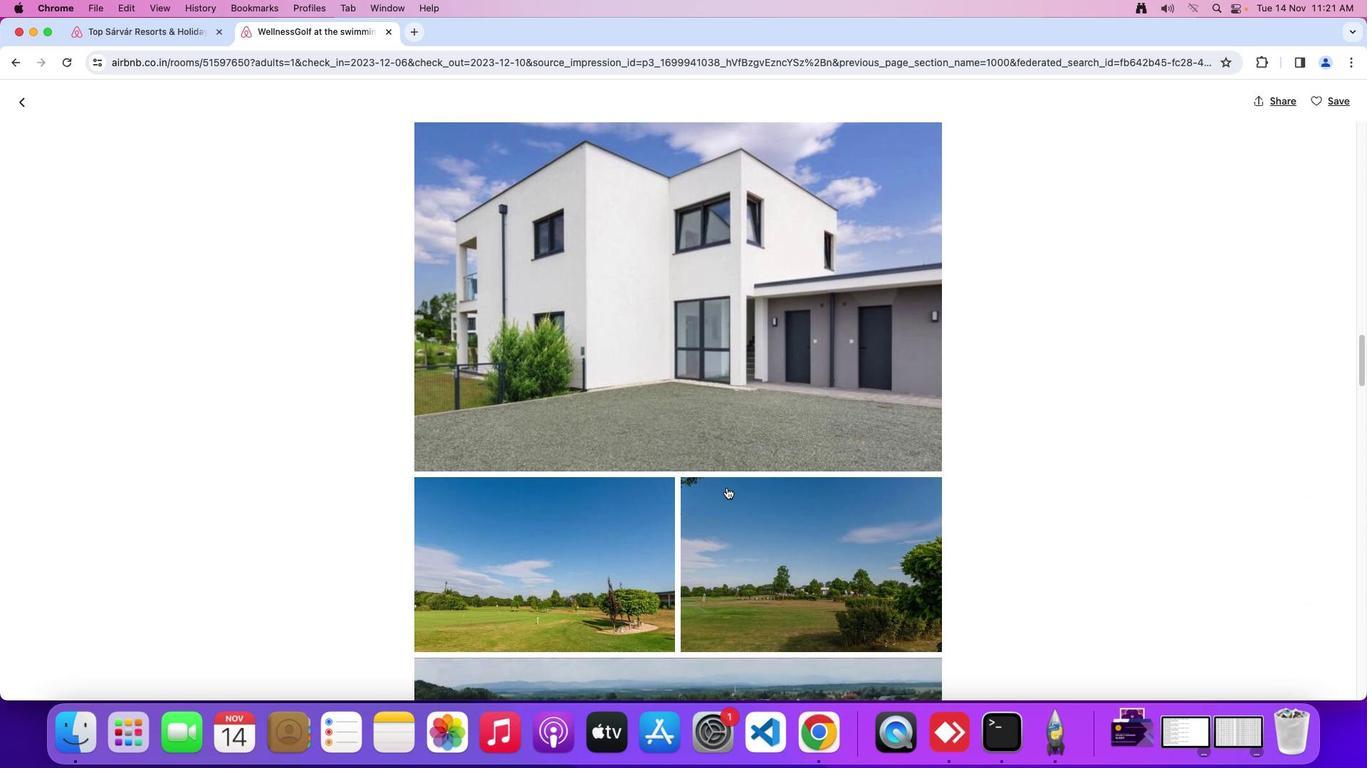 
Action: Mouse scrolled (737, 498) with delta (10, 9)
Screenshot: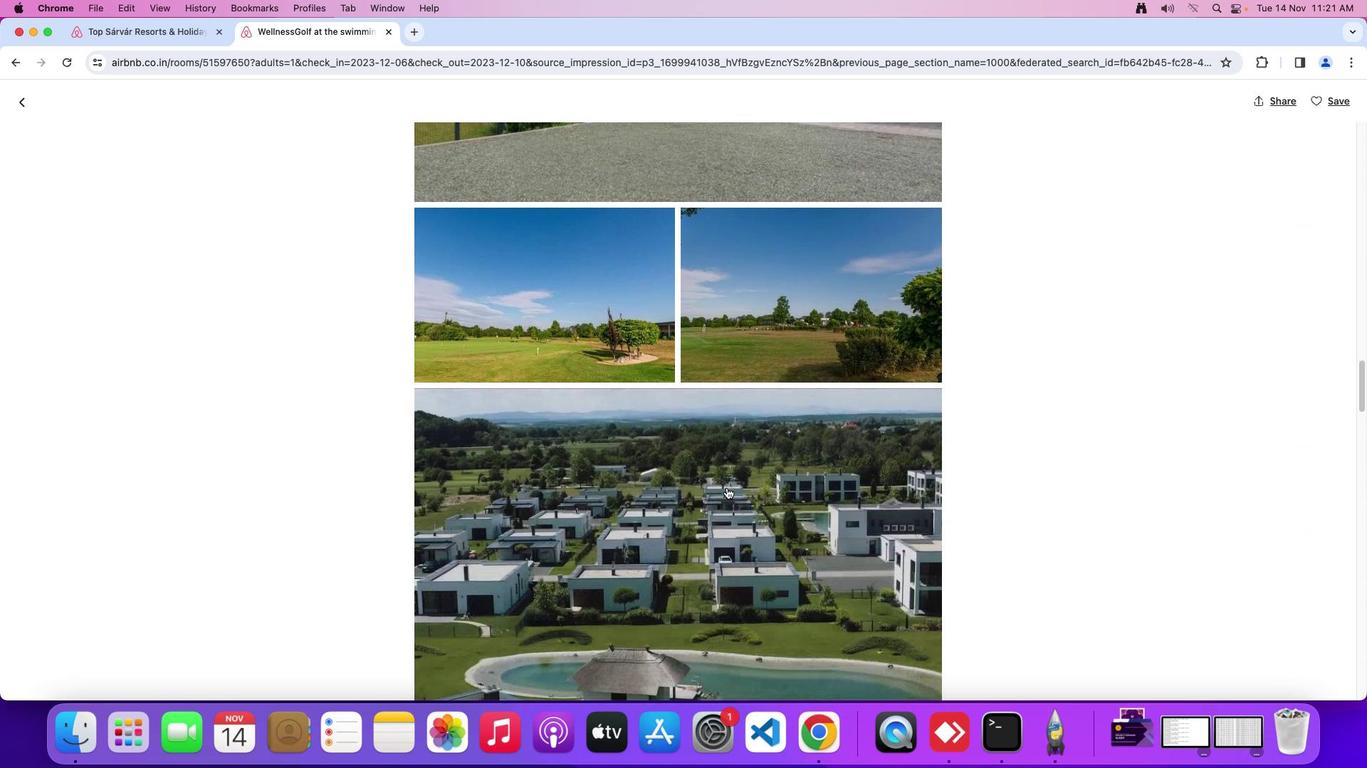 
Action: Mouse scrolled (737, 498) with delta (10, 9)
Screenshot: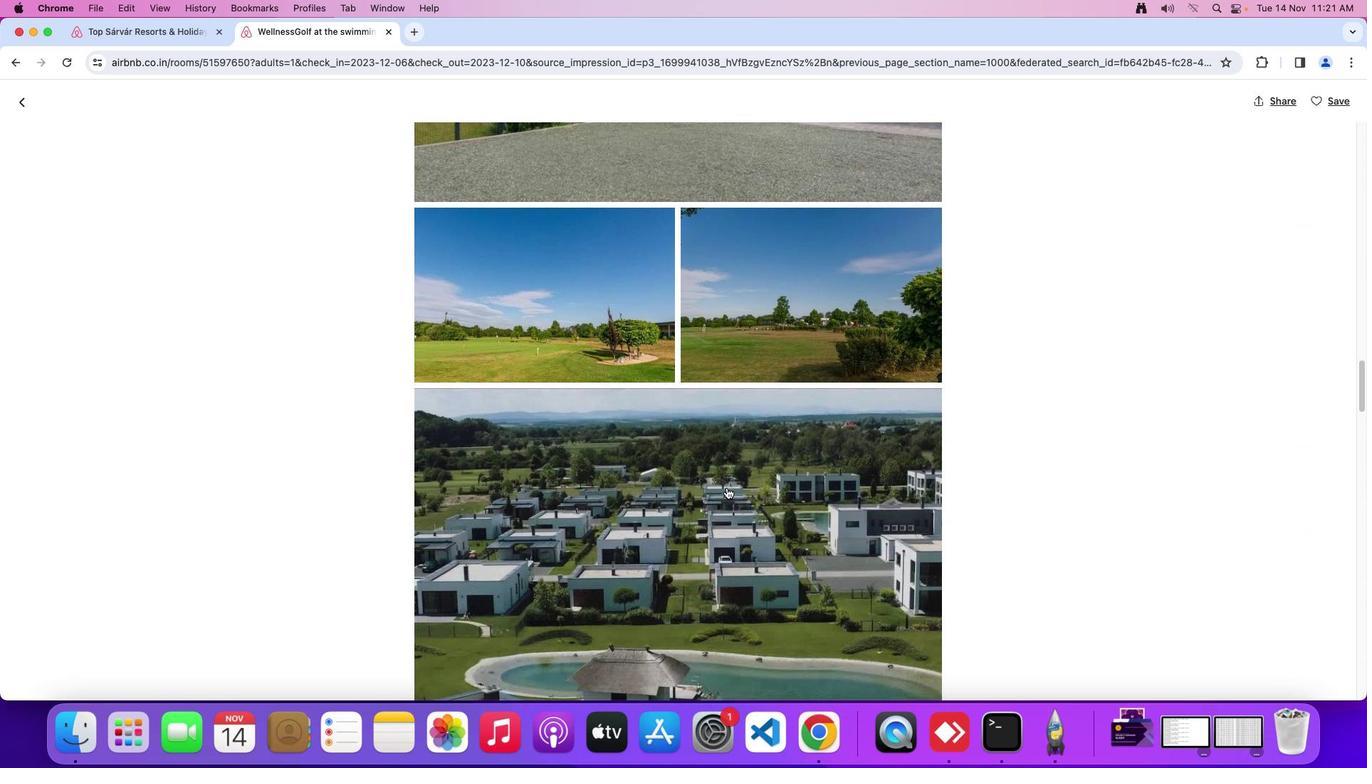 
Action: Mouse scrolled (737, 498) with delta (10, 8)
Screenshot: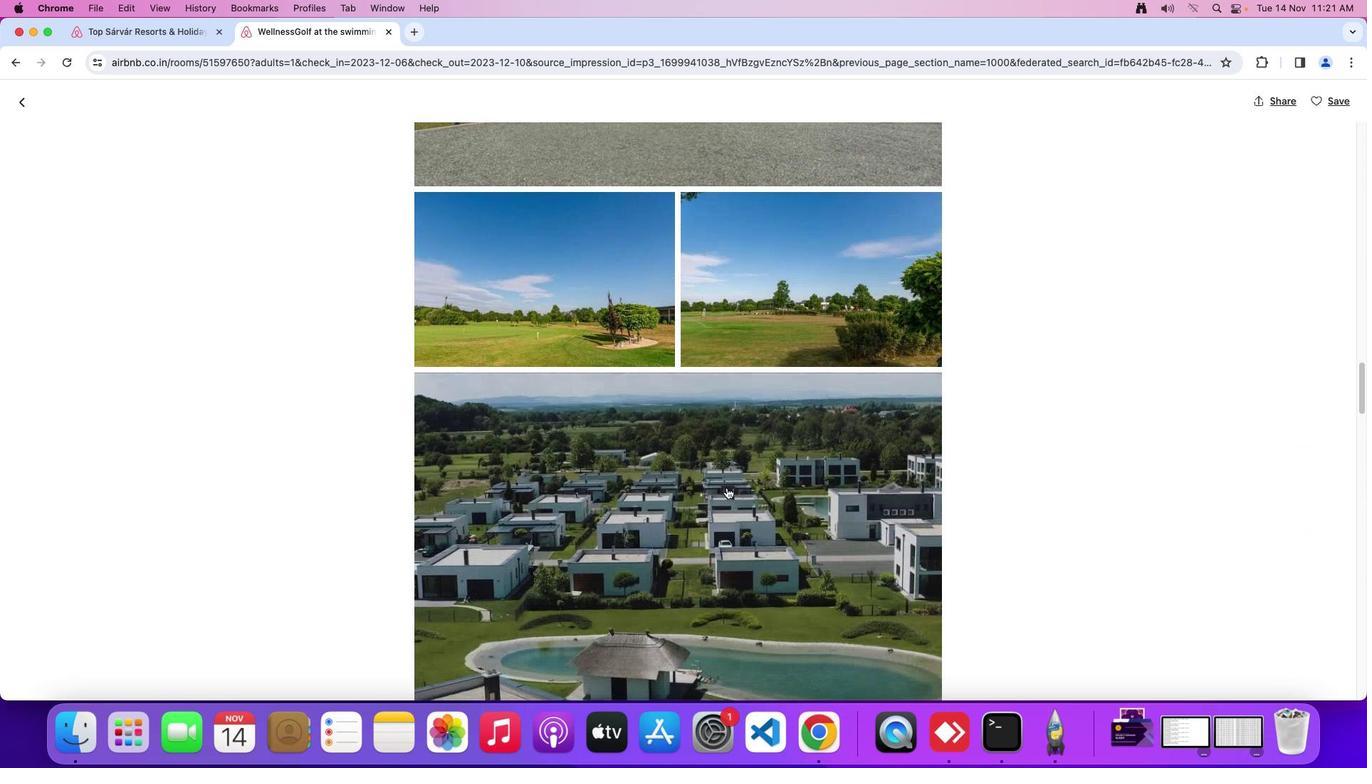 
Action: Mouse scrolled (737, 498) with delta (10, 7)
Screenshot: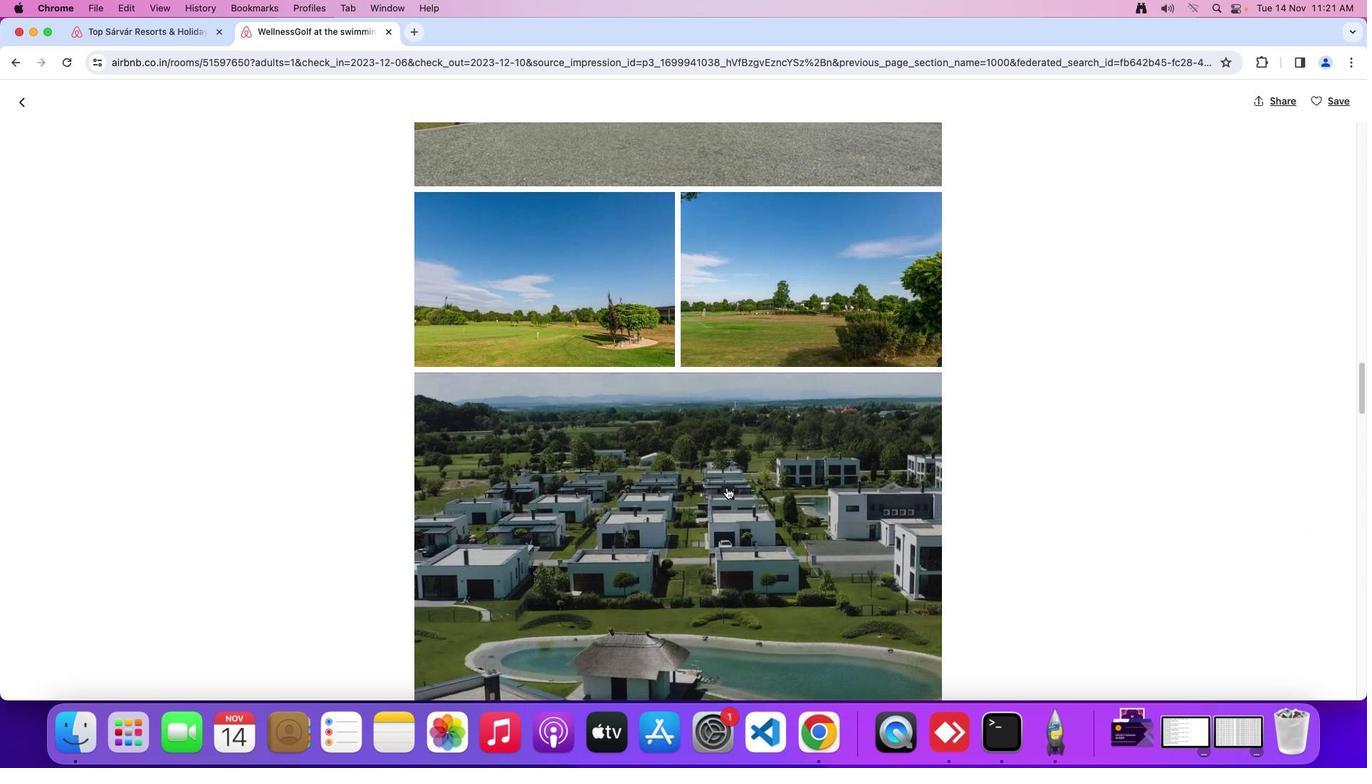 
Action: Mouse moved to (737, 499)
Screenshot: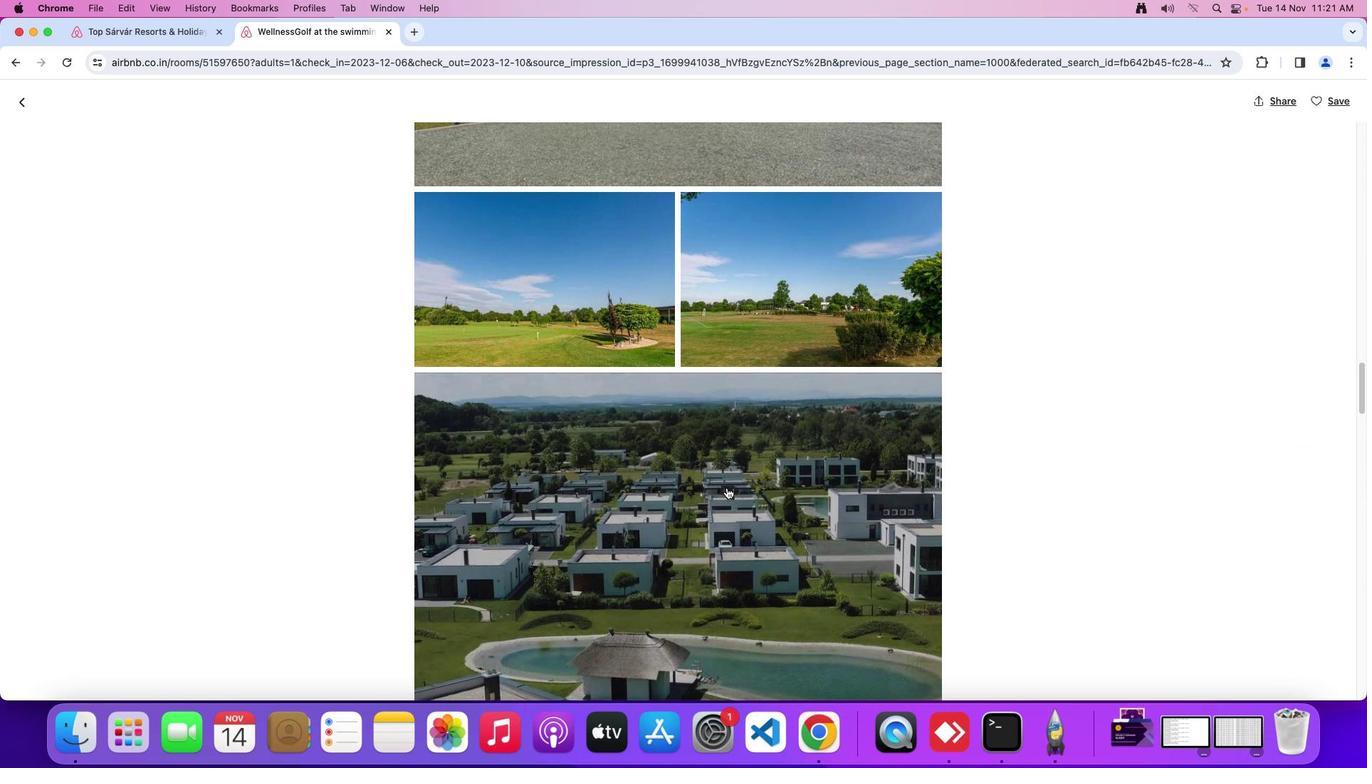 
Action: Mouse scrolled (737, 499) with delta (10, 9)
Screenshot: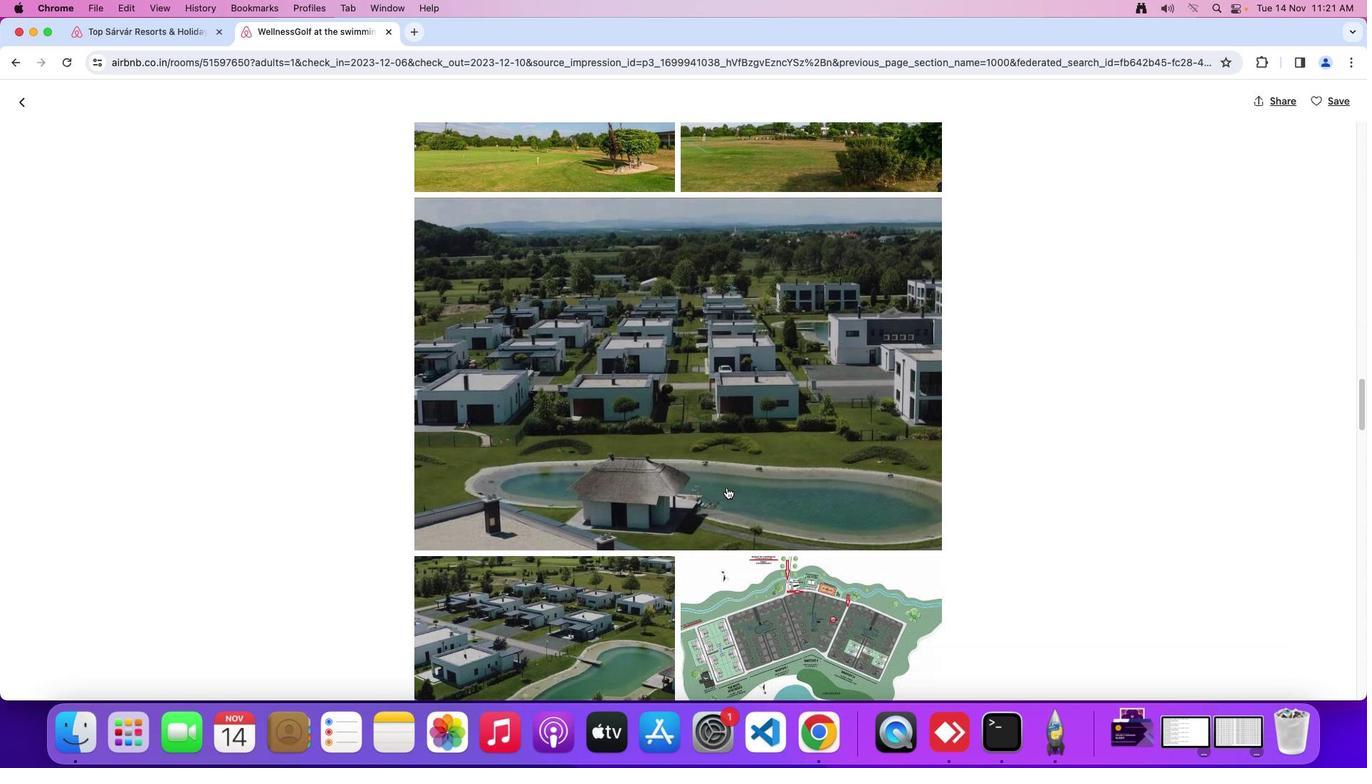 
Action: Mouse scrolled (737, 499) with delta (10, 9)
Screenshot: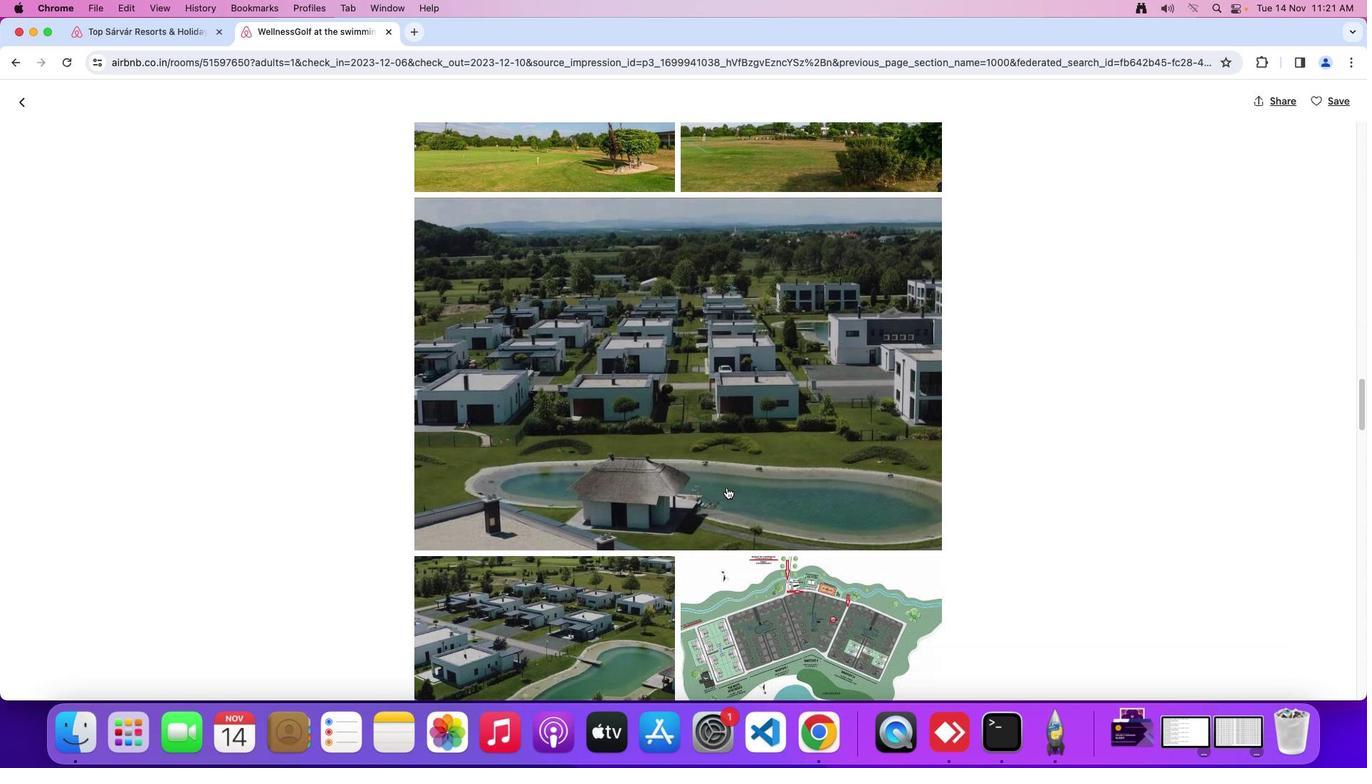 
Action: Mouse scrolled (737, 499) with delta (10, 8)
Screenshot: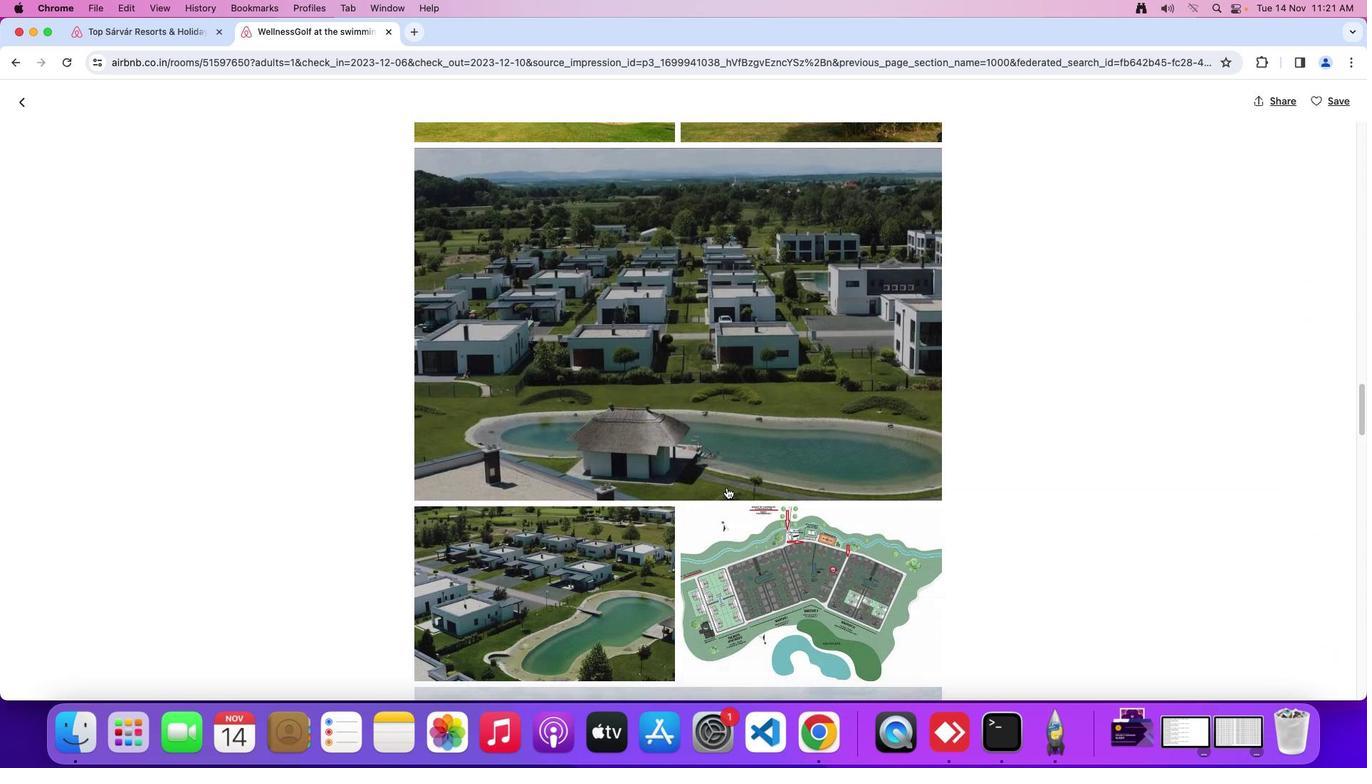
Action: Mouse moved to (737, 498)
Screenshot: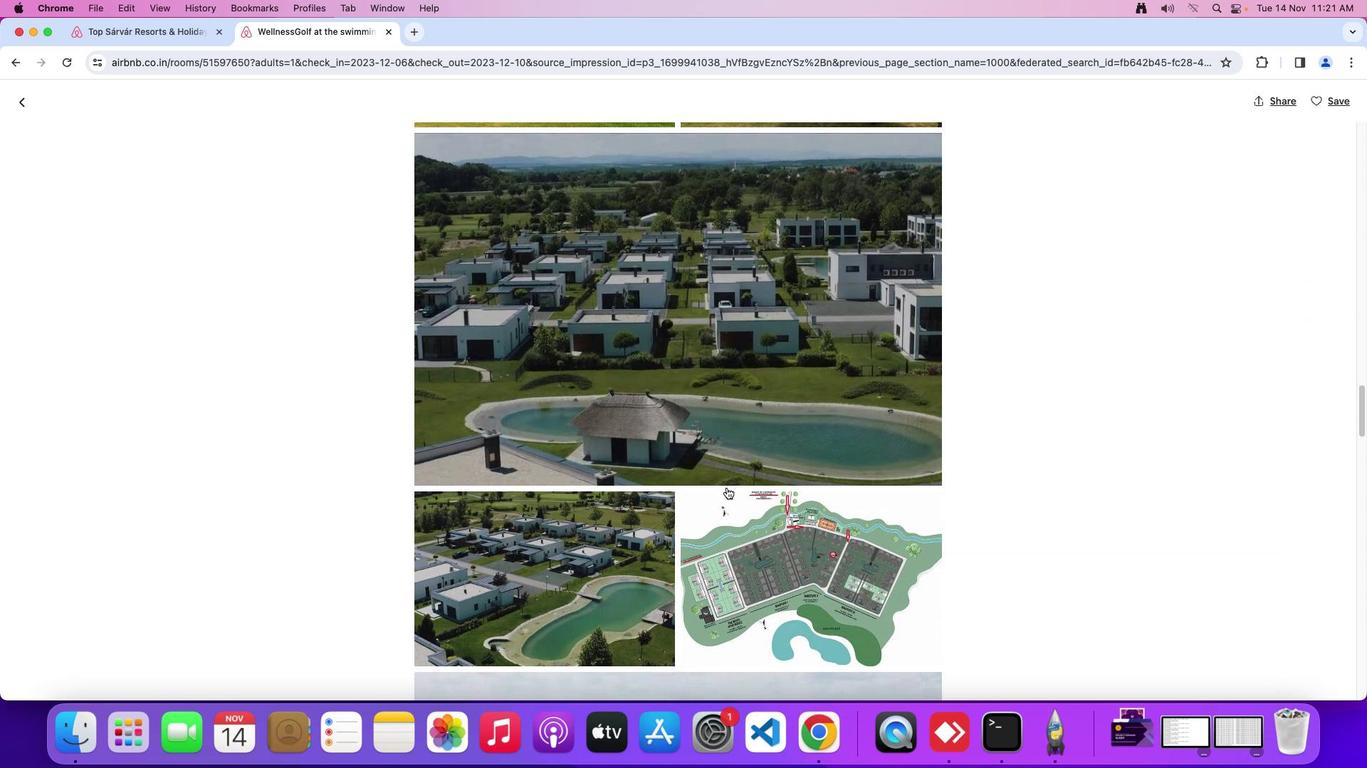
Action: Mouse scrolled (737, 498) with delta (10, 8)
Screenshot: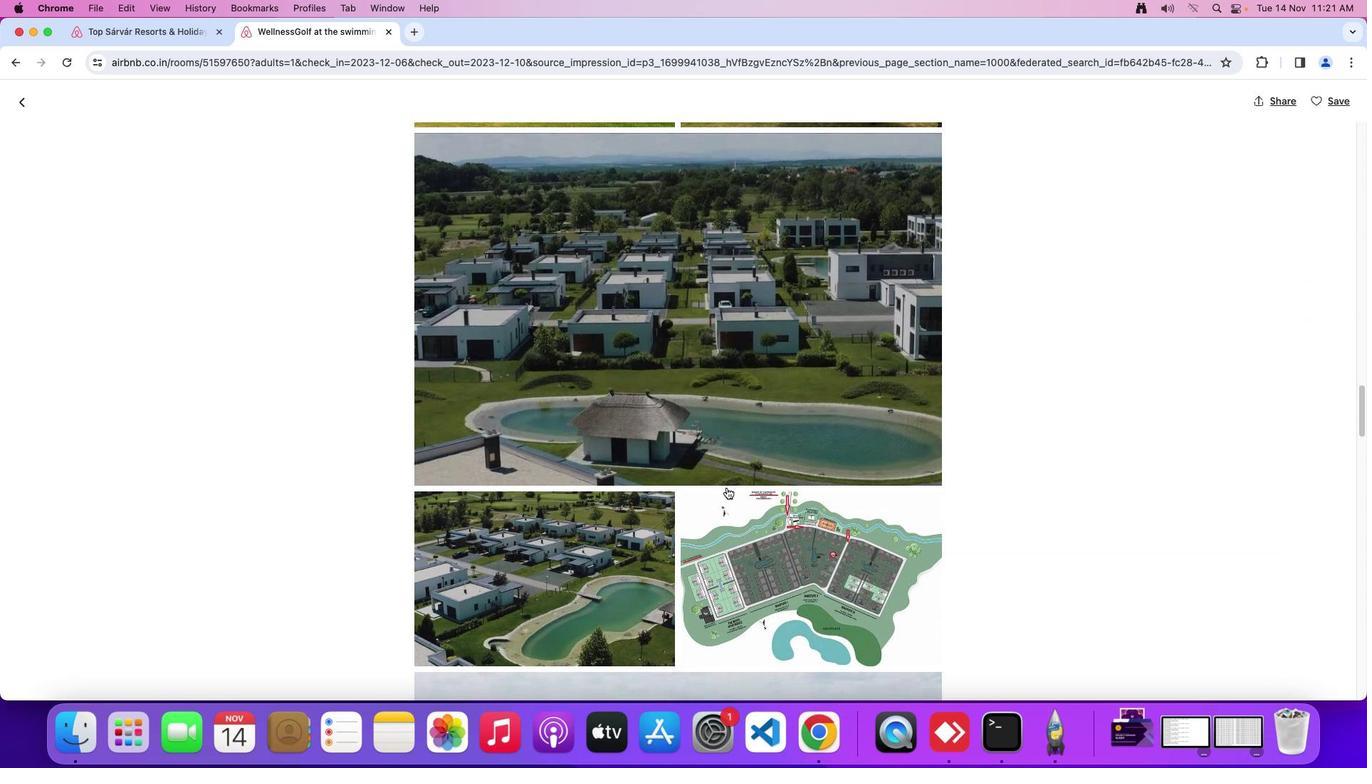 
Action: Mouse moved to (738, 501)
Screenshot: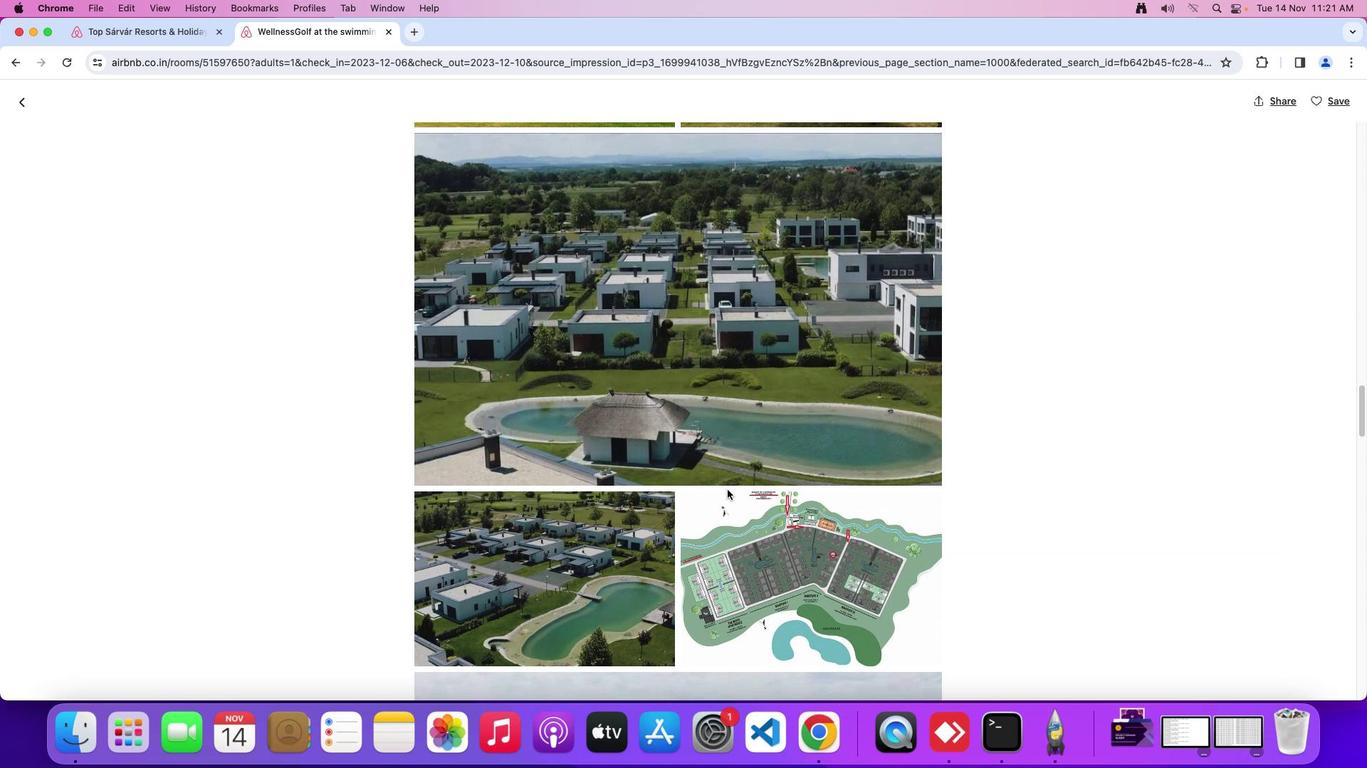
Action: Mouse scrolled (738, 501) with delta (10, 9)
Screenshot: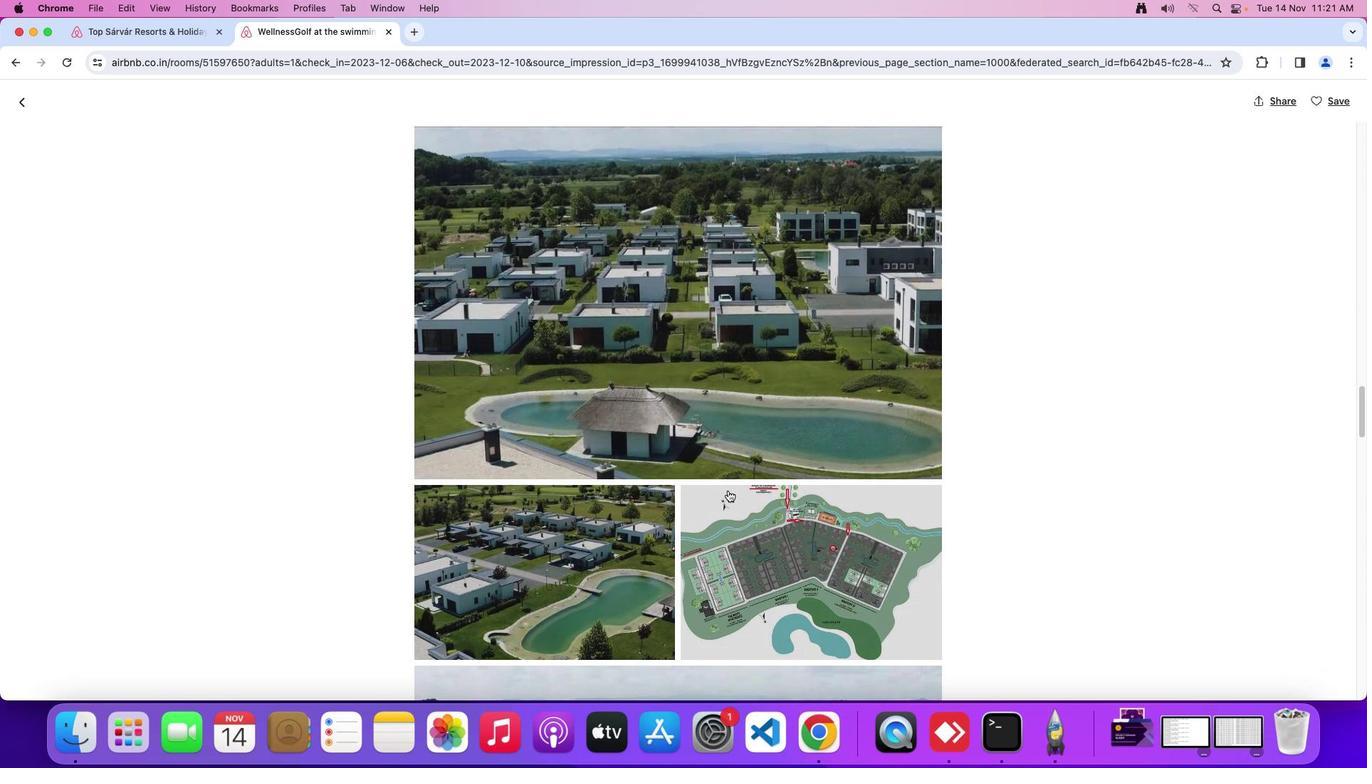 
Action: Mouse scrolled (738, 501) with delta (10, 9)
Screenshot: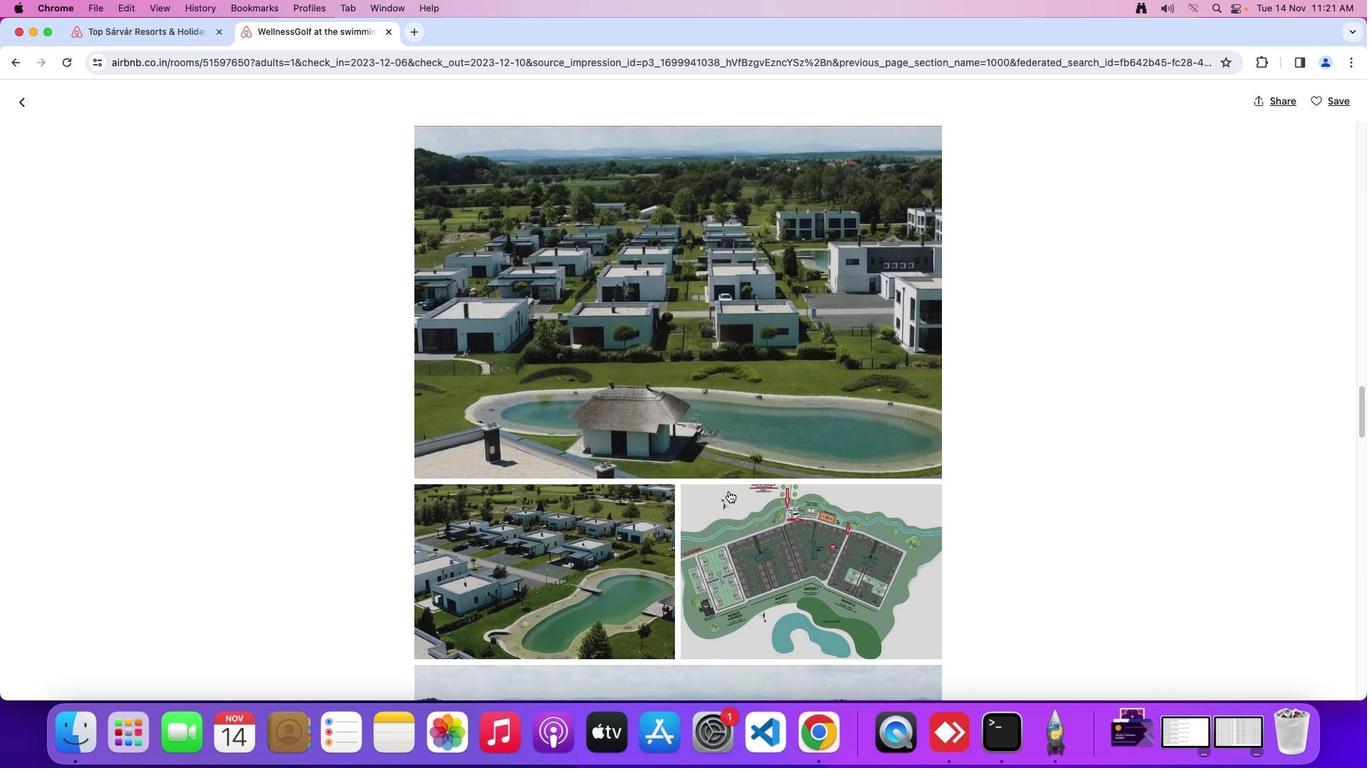 
Action: Mouse moved to (739, 502)
Screenshot: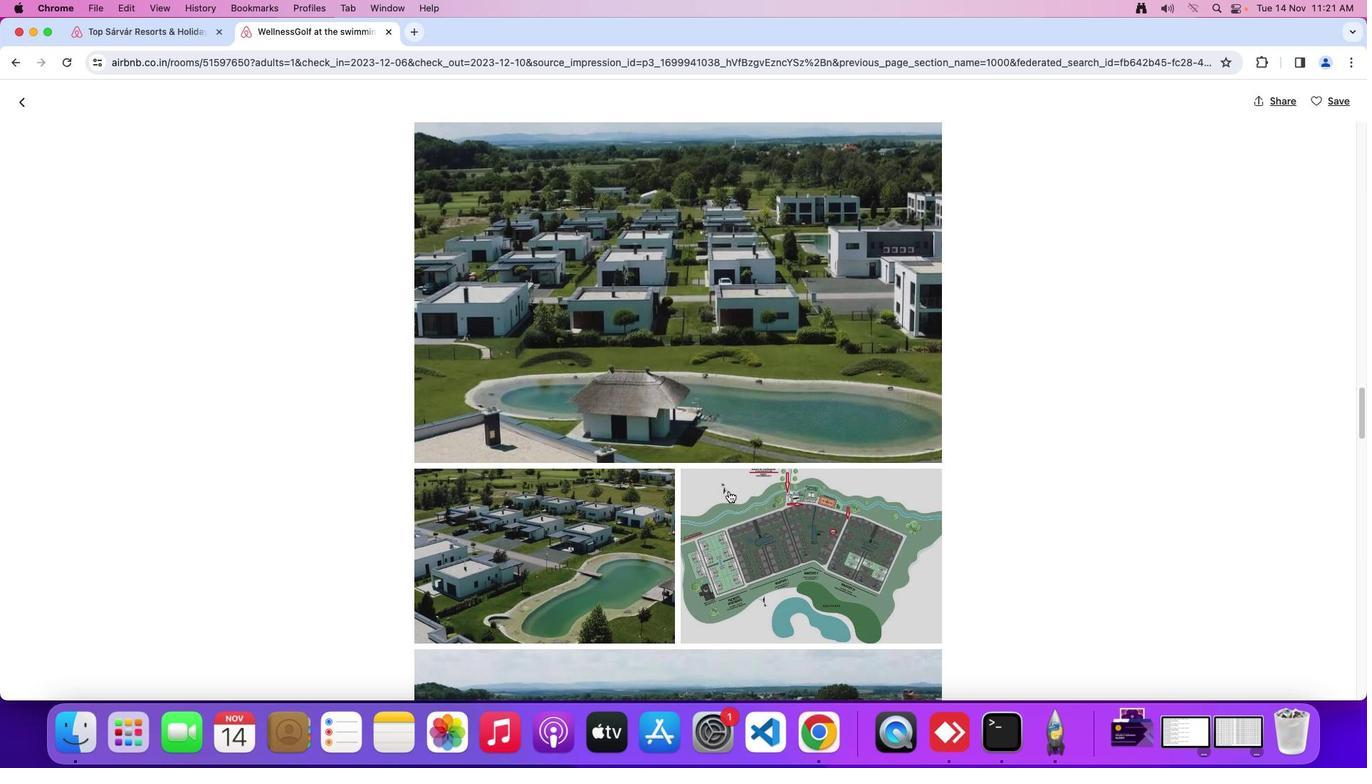 
Action: Mouse scrolled (739, 502) with delta (10, 9)
Screenshot: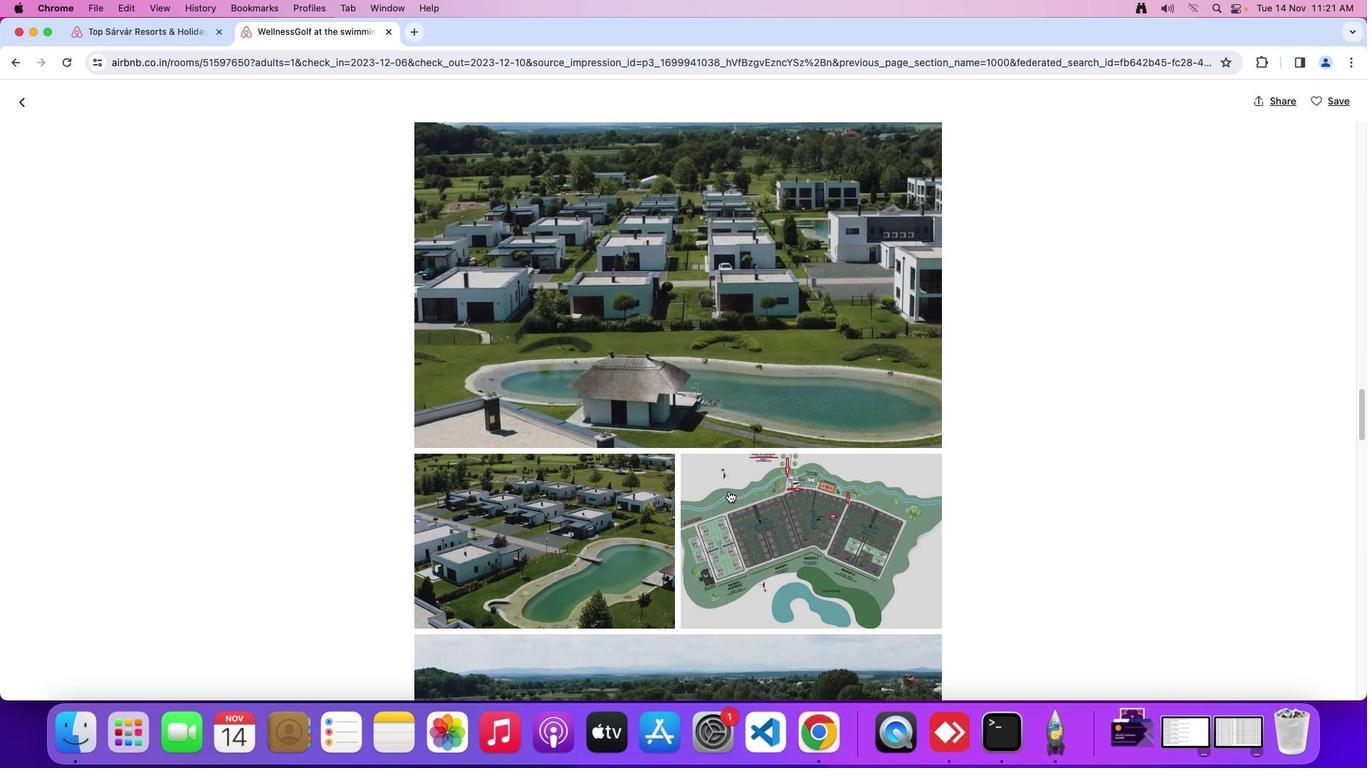 
Action: Mouse scrolled (739, 502) with delta (10, 9)
Screenshot: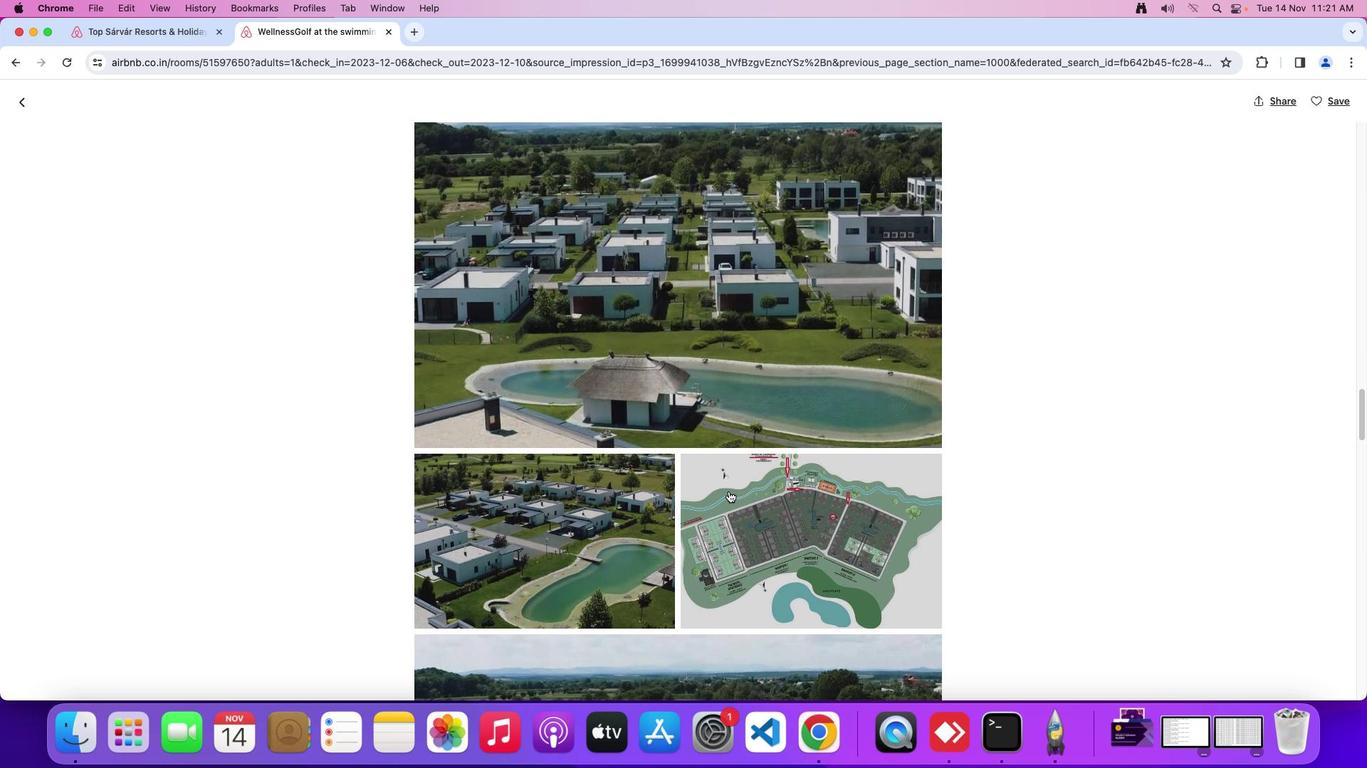 
Action: Mouse moved to (739, 501)
Screenshot: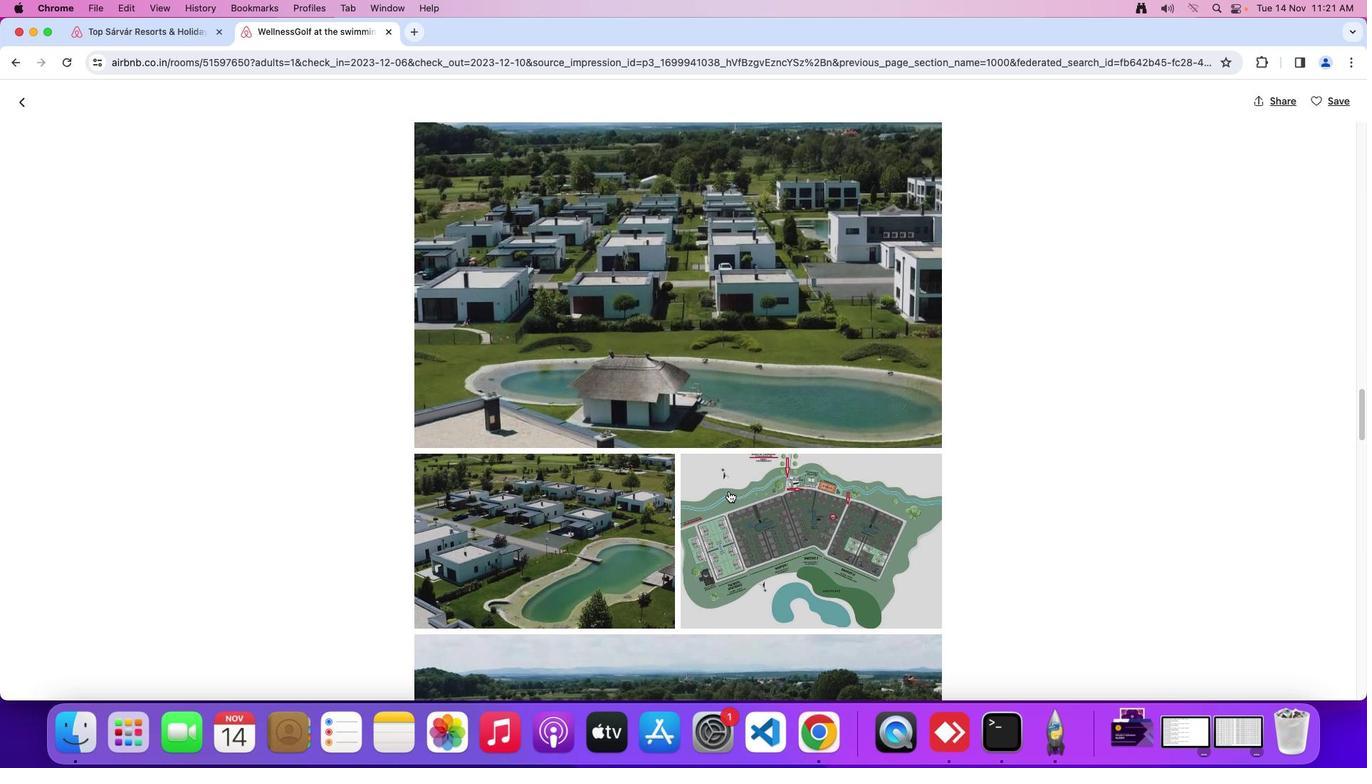 
Action: Mouse scrolled (739, 501) with delta (10, 9)
Screenshot: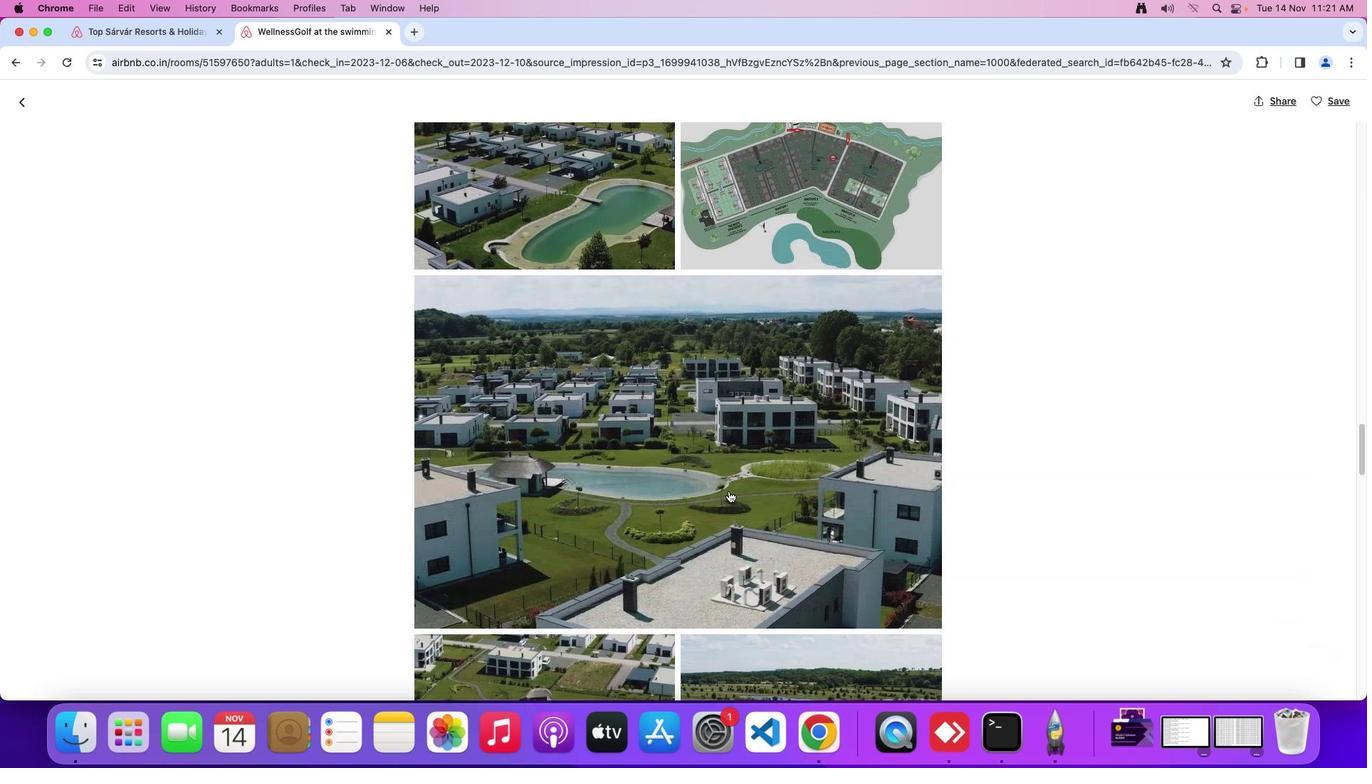 
Action: Mouse scrolled (739, 501) with delta (10, 9)
Screenshot: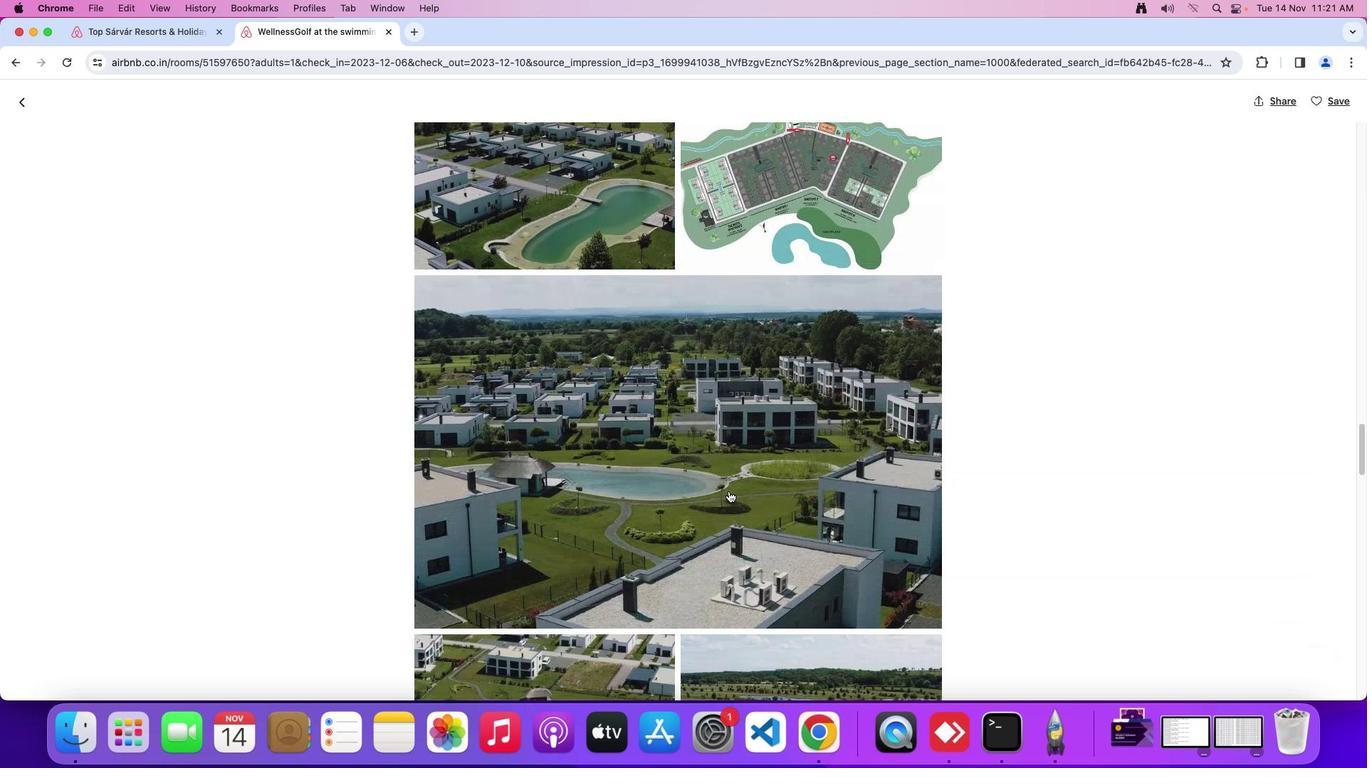 
Action: Mouse scrolled (739, 501) with delta (10, 7)
Screenshot: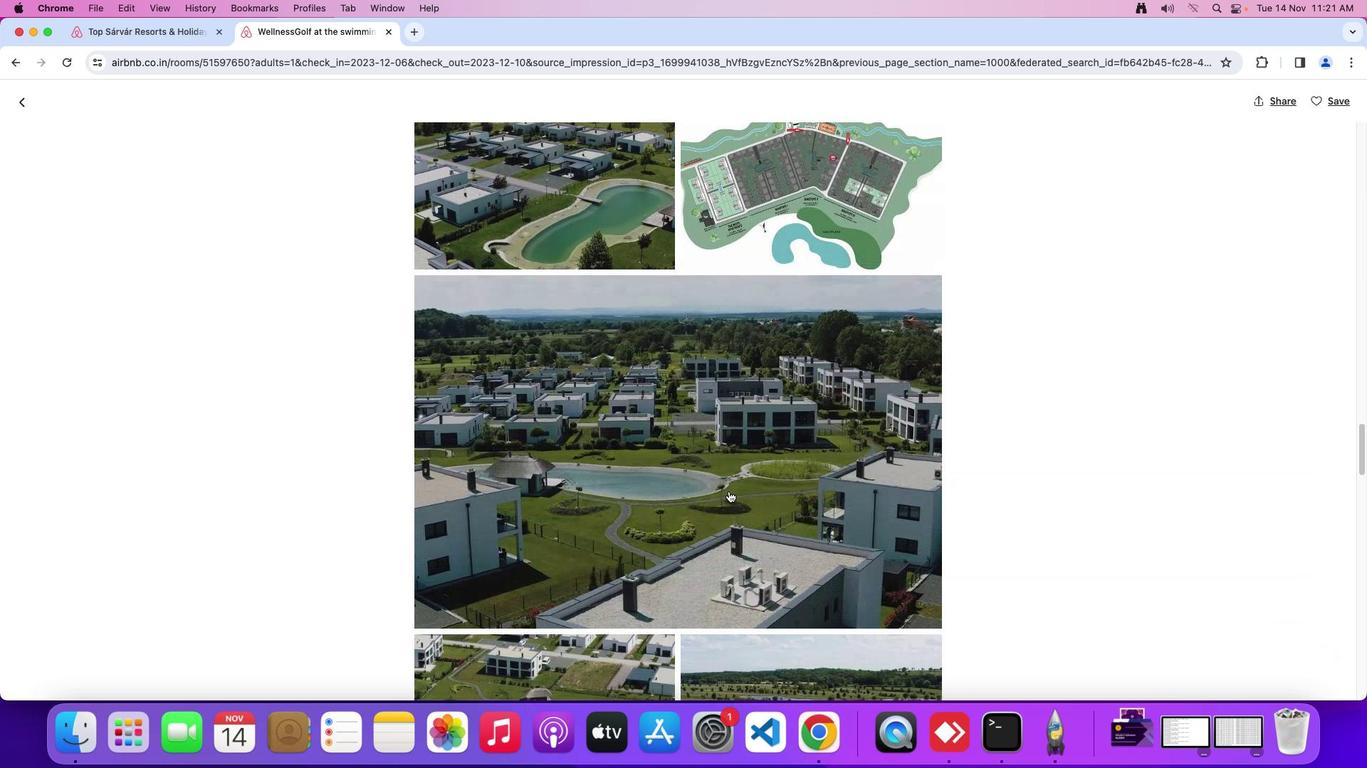 
Action: Mouse scrolled (739, 501) with delta (10, 6)
Screenshot: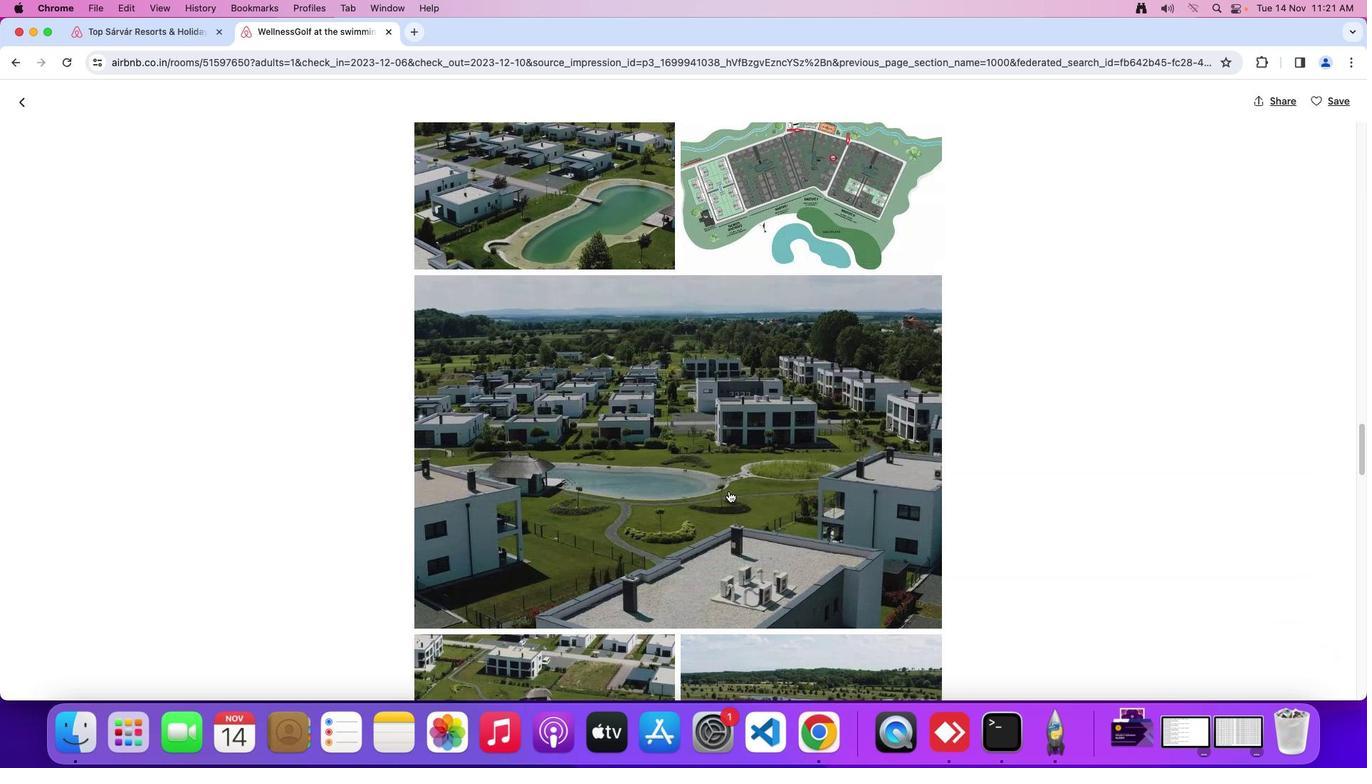 
Action: Mouse moved to (739, 501)
Screenshot: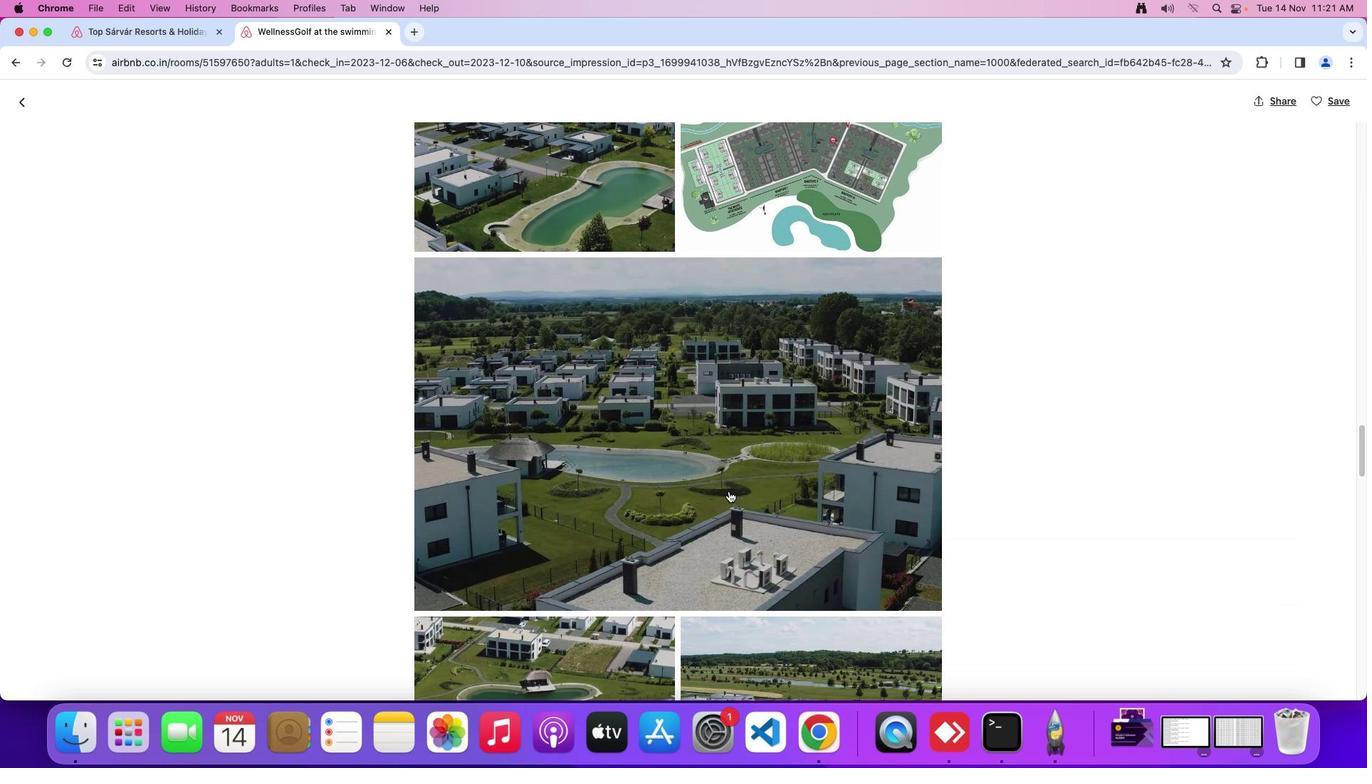 
Action: Mouse scrolled (739, 501) with delta (10, 9)
Screenshot: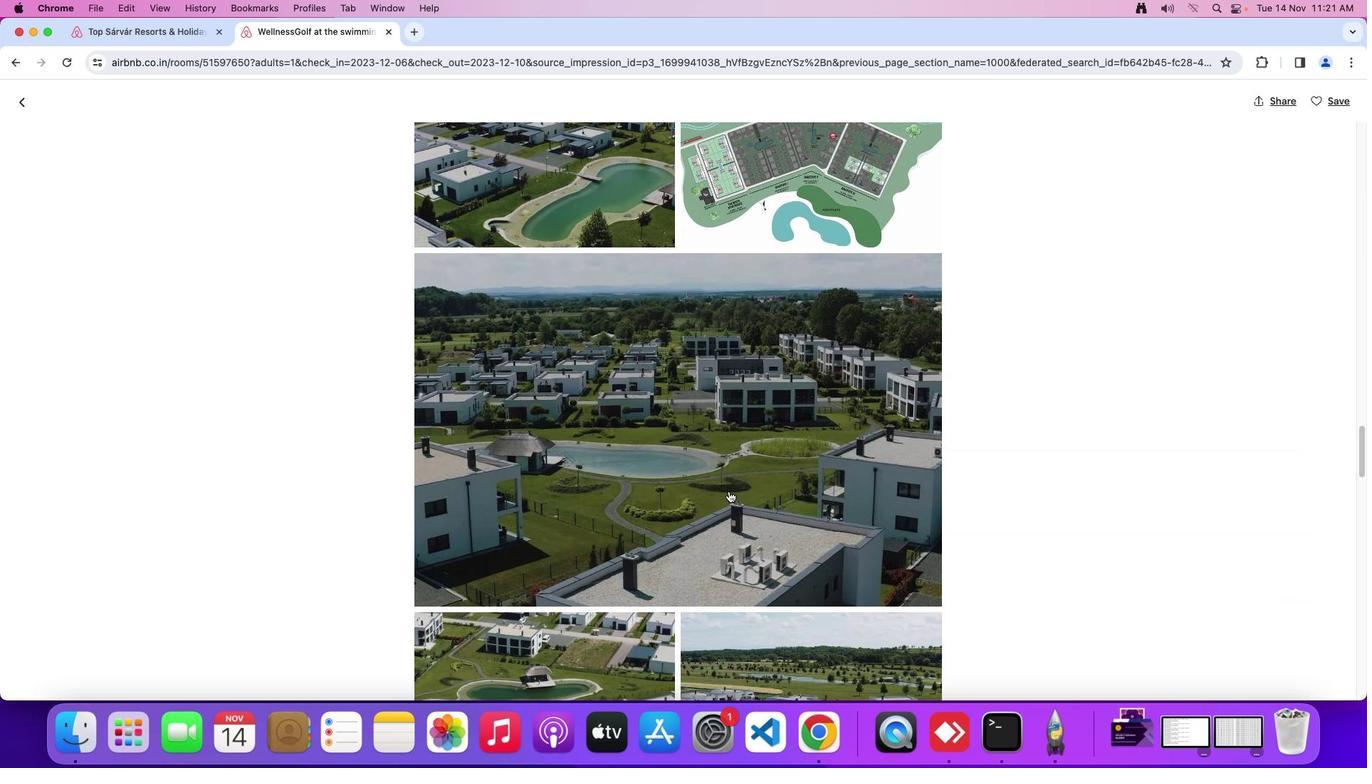 
Action: Mouse scrolled (739, 501) with delta (10, 9)
Screenshot: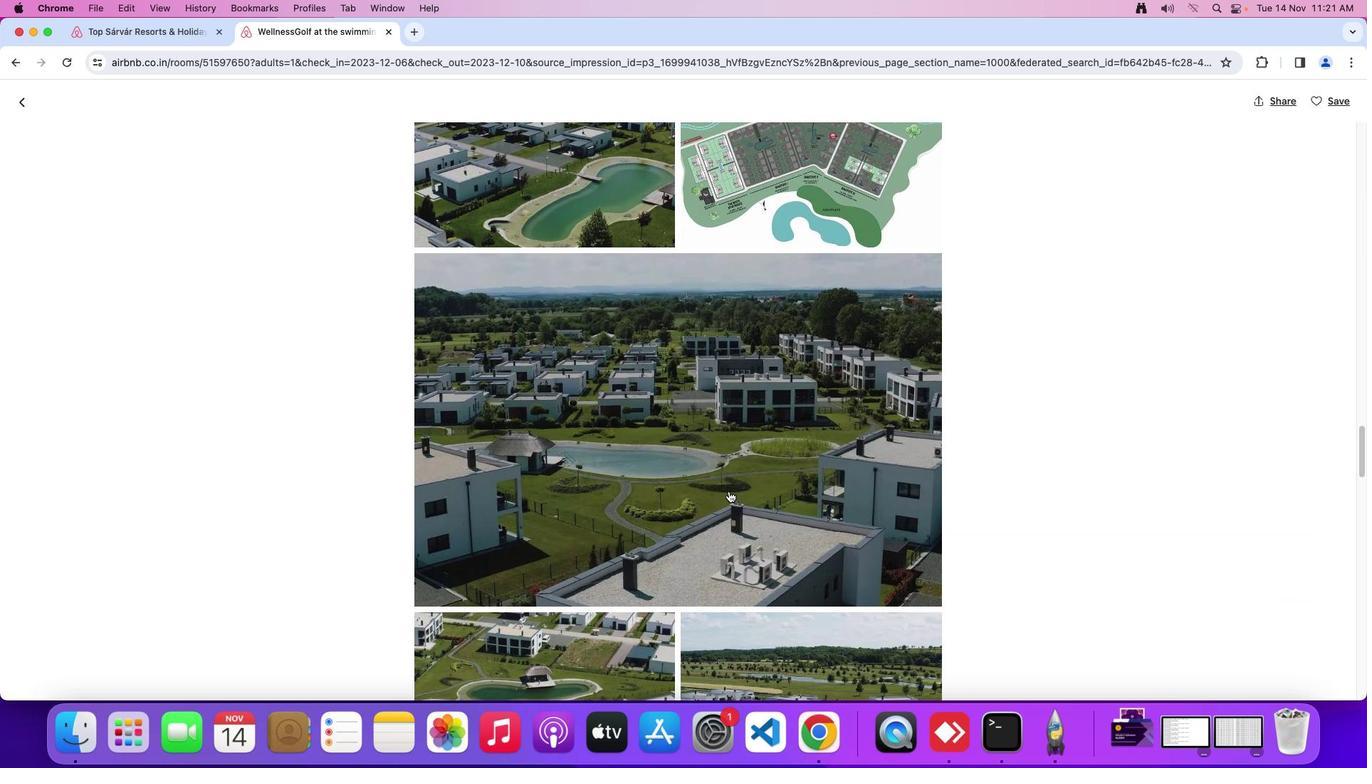 
Action: Mouse moved to (739, 502)
Screenshot: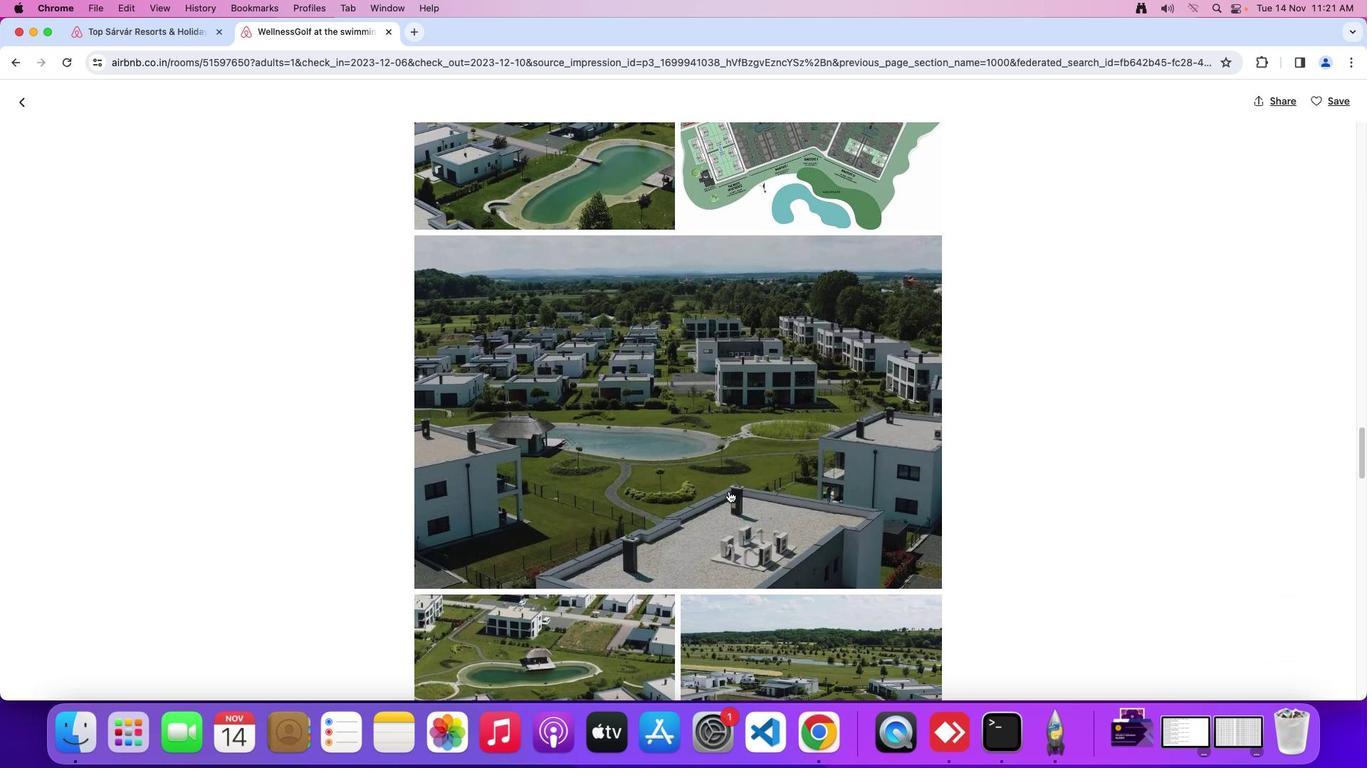 
Action: Mouse scrolled (739, 502) with delta (10, 9)
Screenshot: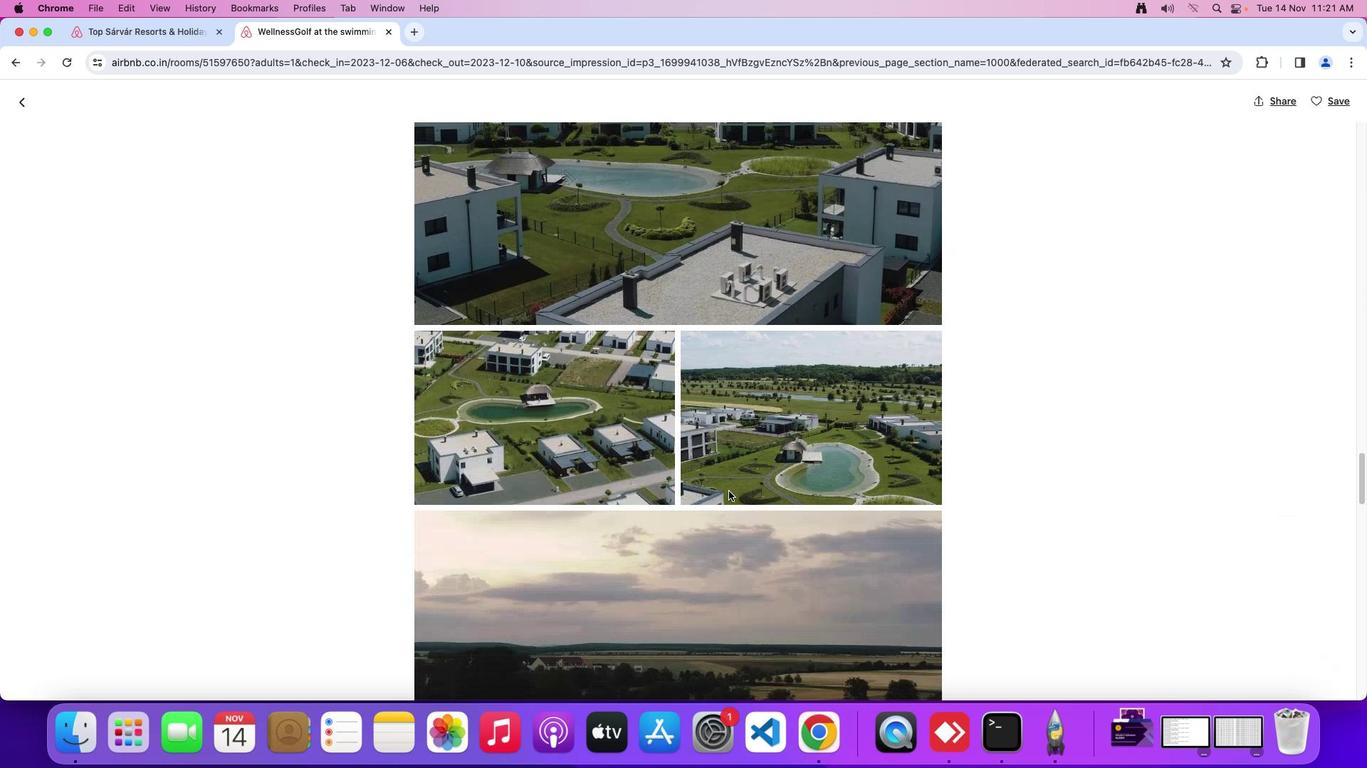 
Action: Mouse scrolled (739, 502) with delta (10, 9)
Screenshot: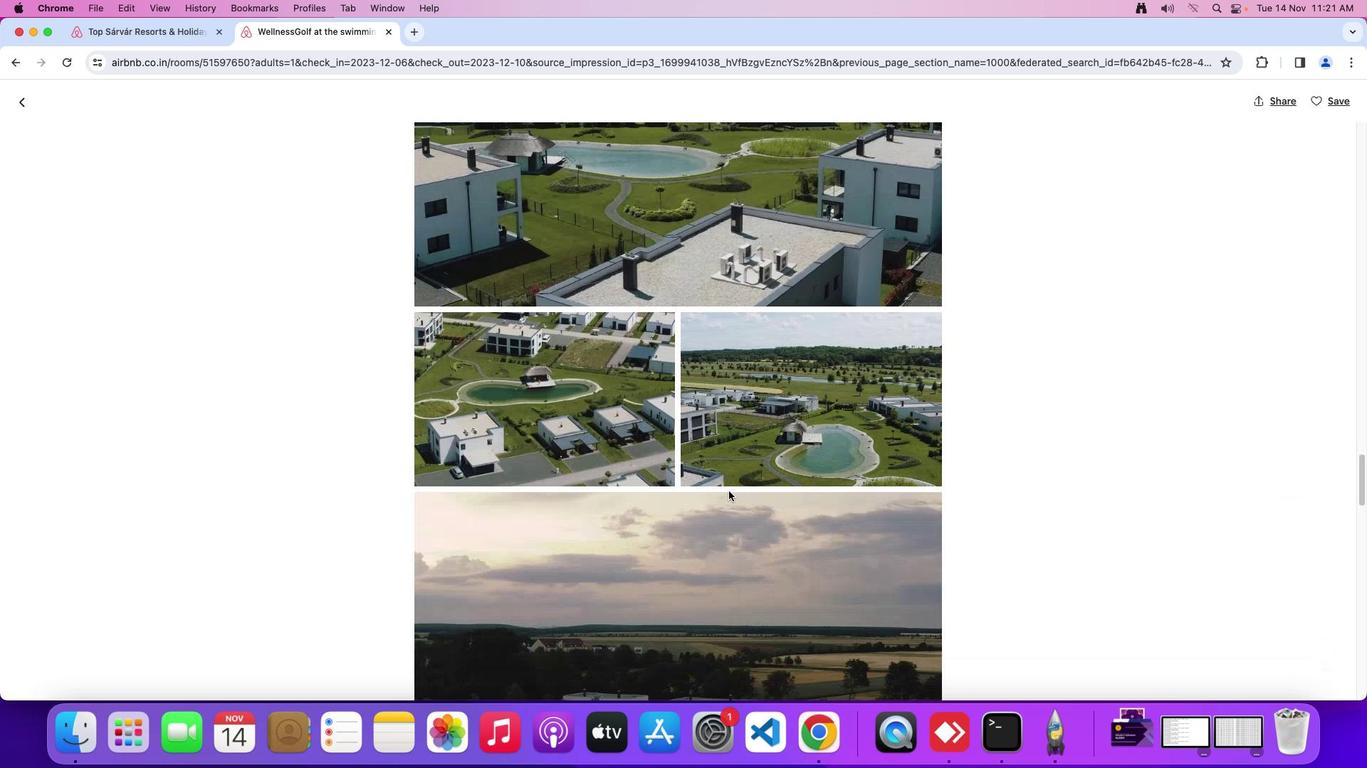 
Action: Mouse scrolled (739, 502) with delta (10, 7)
Screenshot: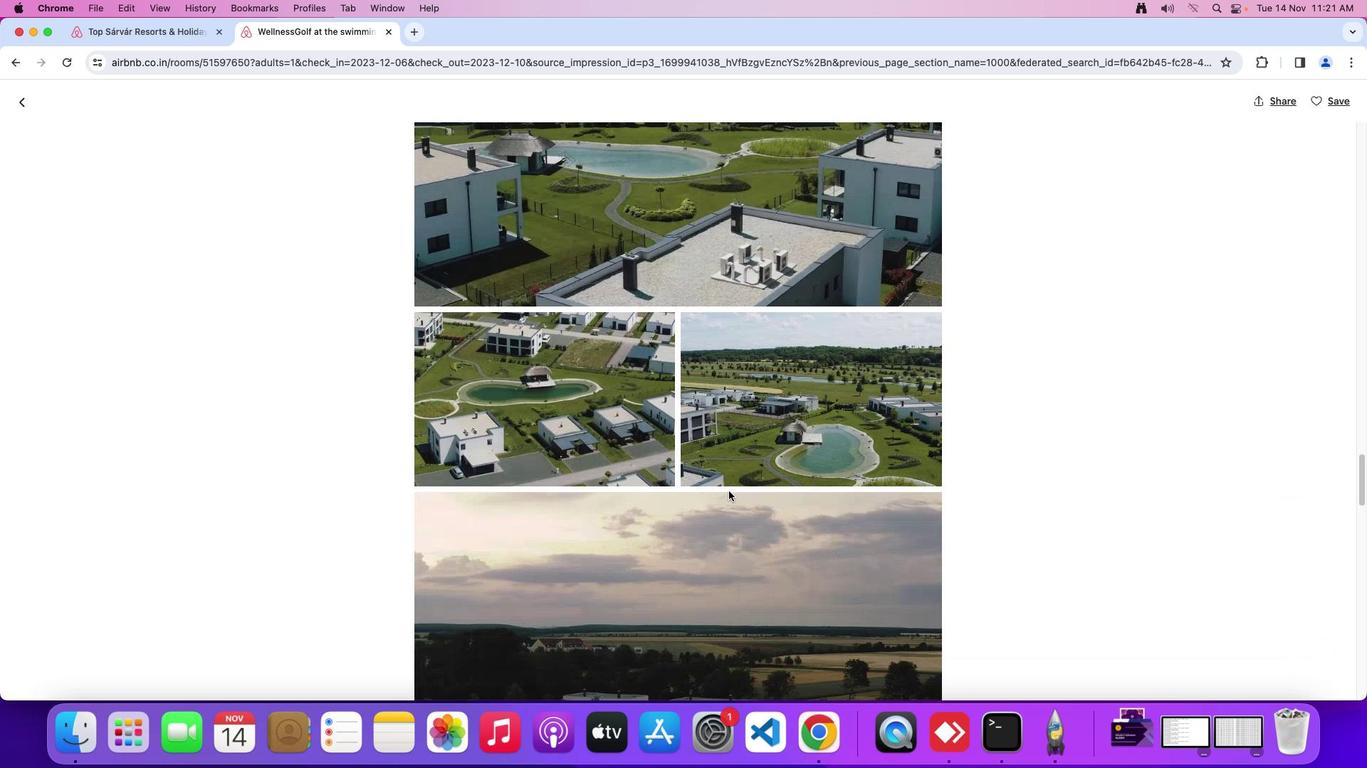 
Action: Mouse scrolled (739, 502) with delta (10, 7)
Screenshot: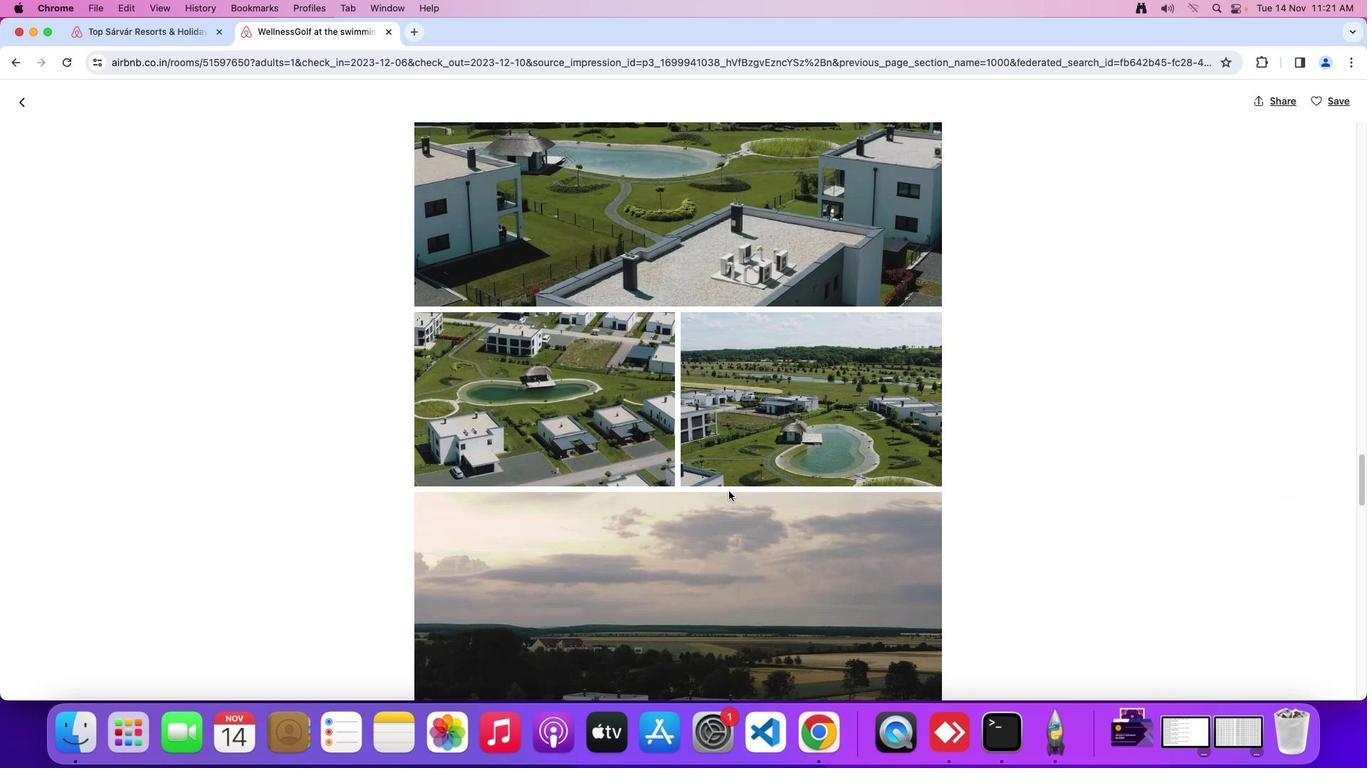 
Action: Mouse moved to (739, 503)
Screenshot: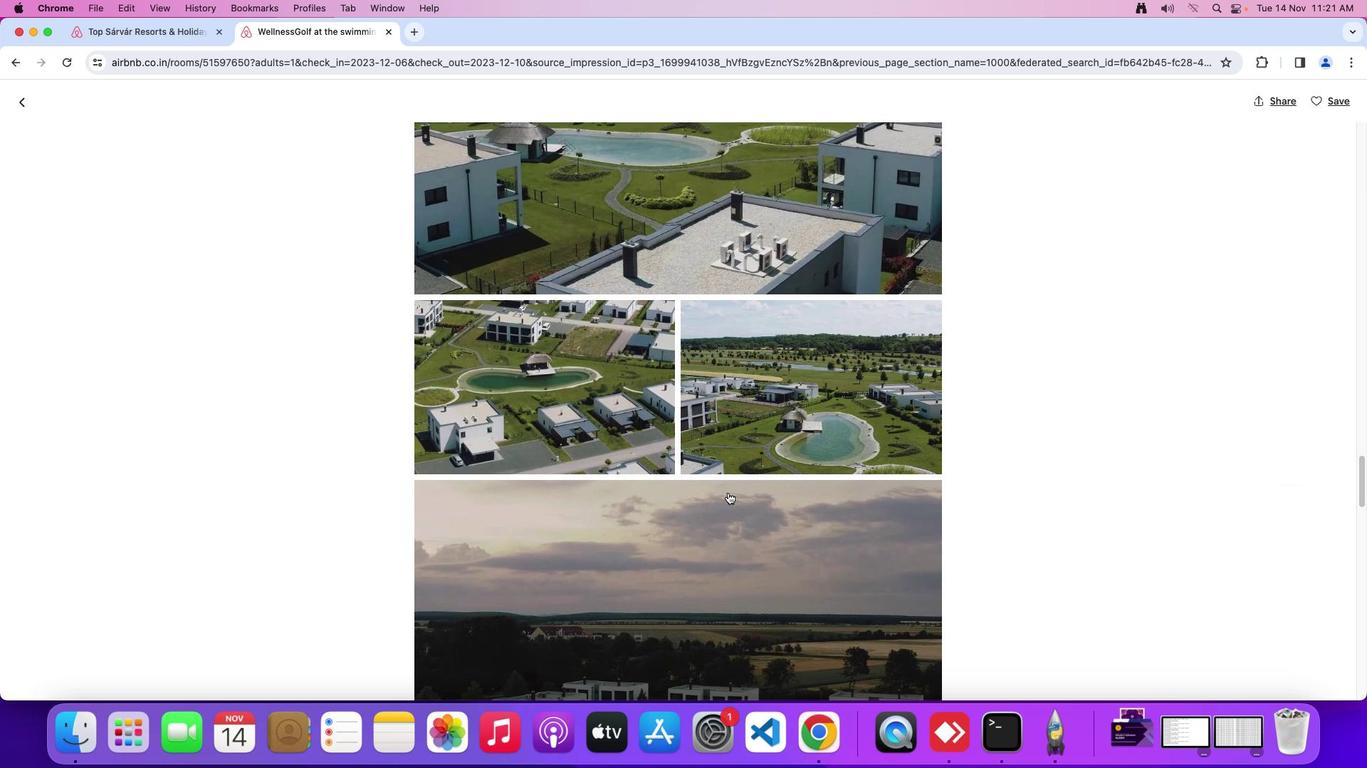 
Action: Mouse scrolled (739, 503) with delta (10, 9)
Screenshot: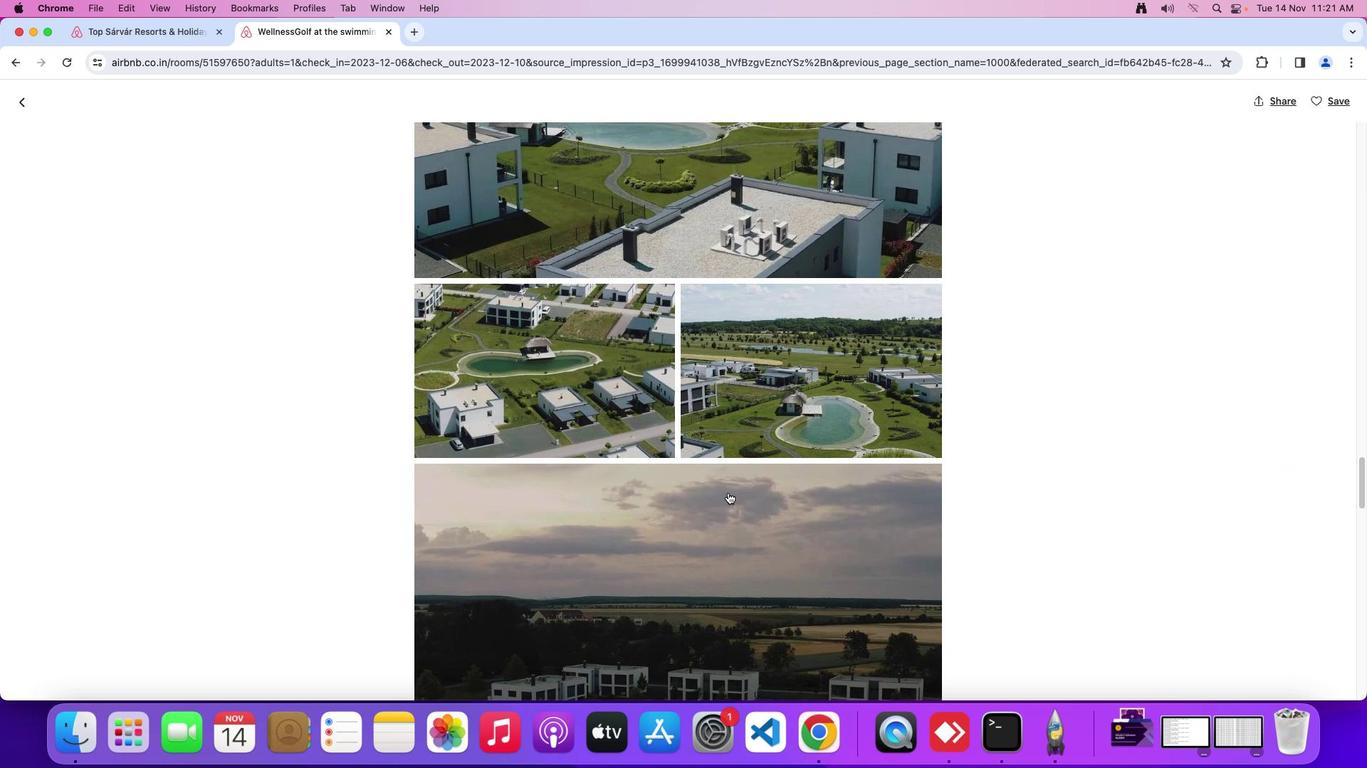 
Action: Mouse scrolled (739, 503) with delta (10, 9)
Screenshot: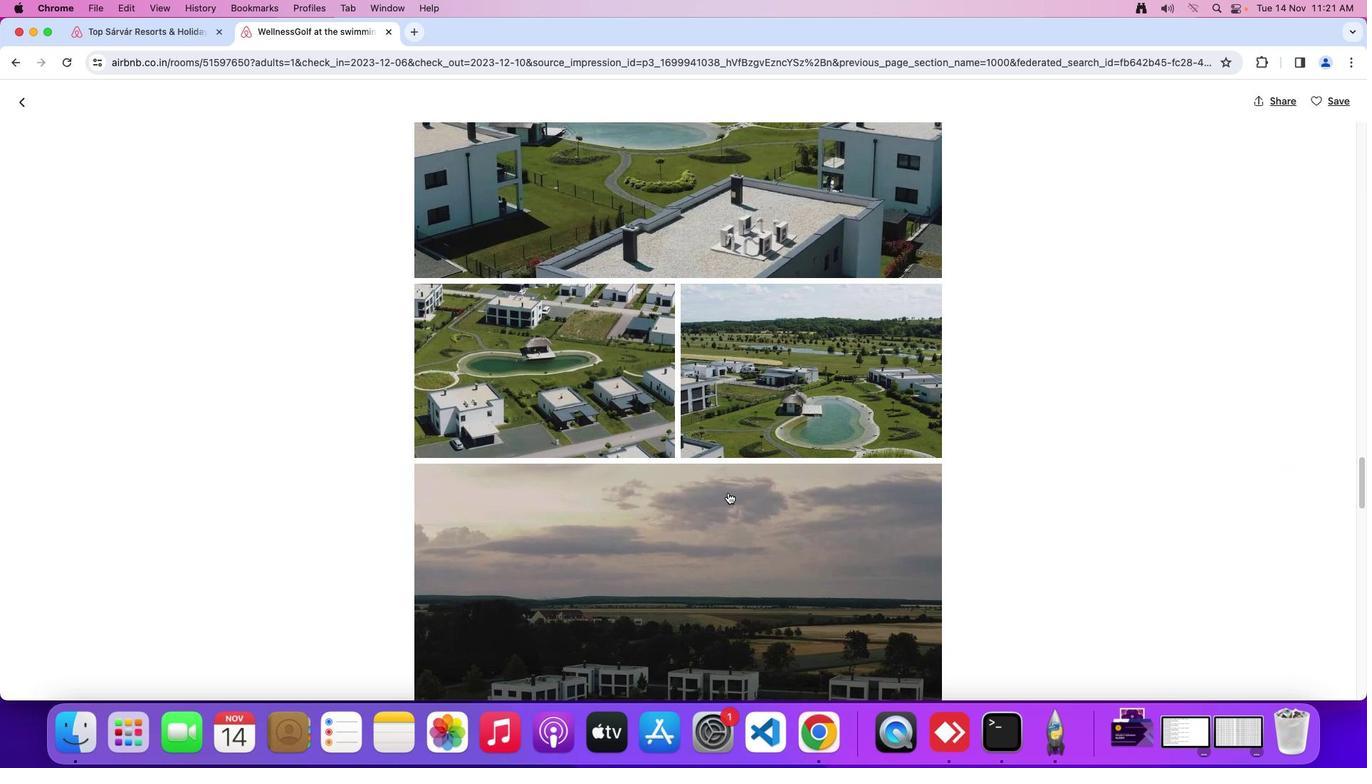 
Action: Mouse scrolled (739, 503) with delta (10, 9)
Screenshot: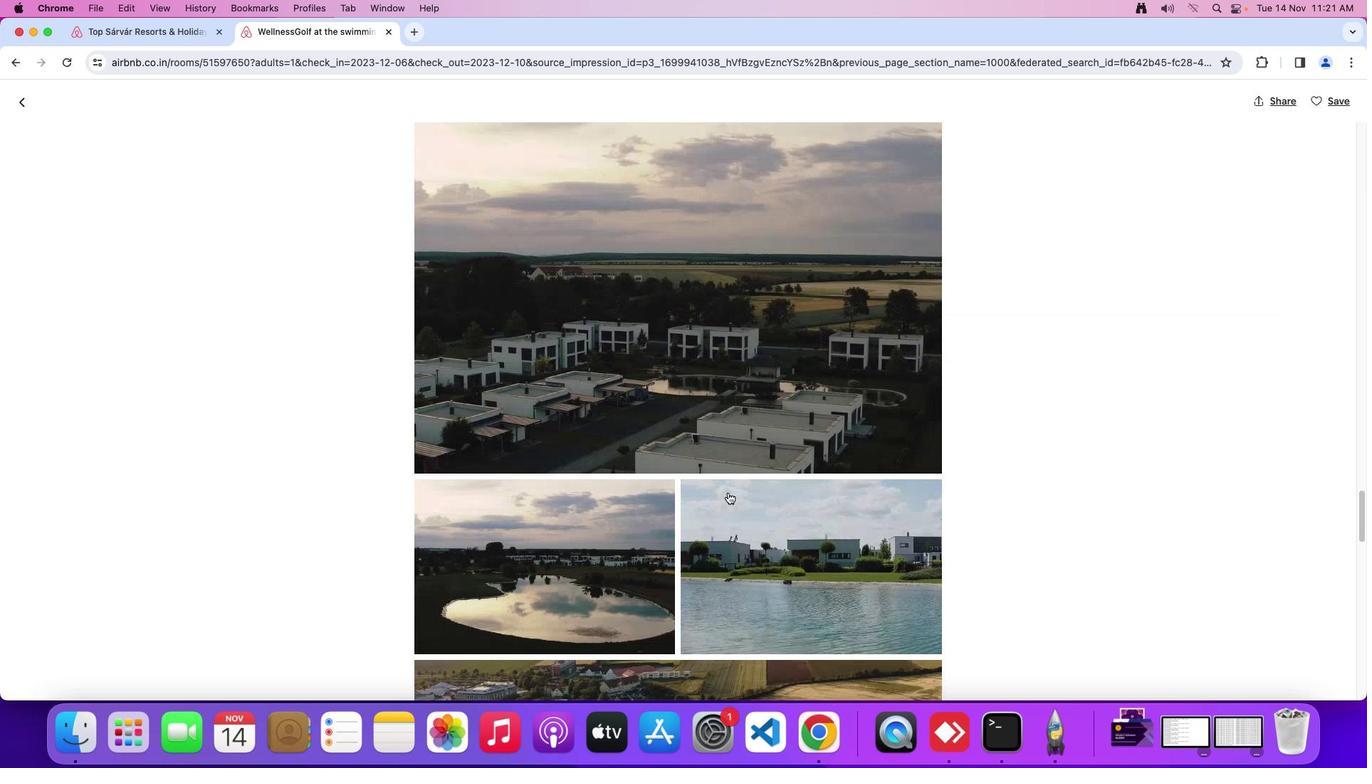 
Action: Mouse scrolled (739, 503) with delta (10, 9)
Screenshot: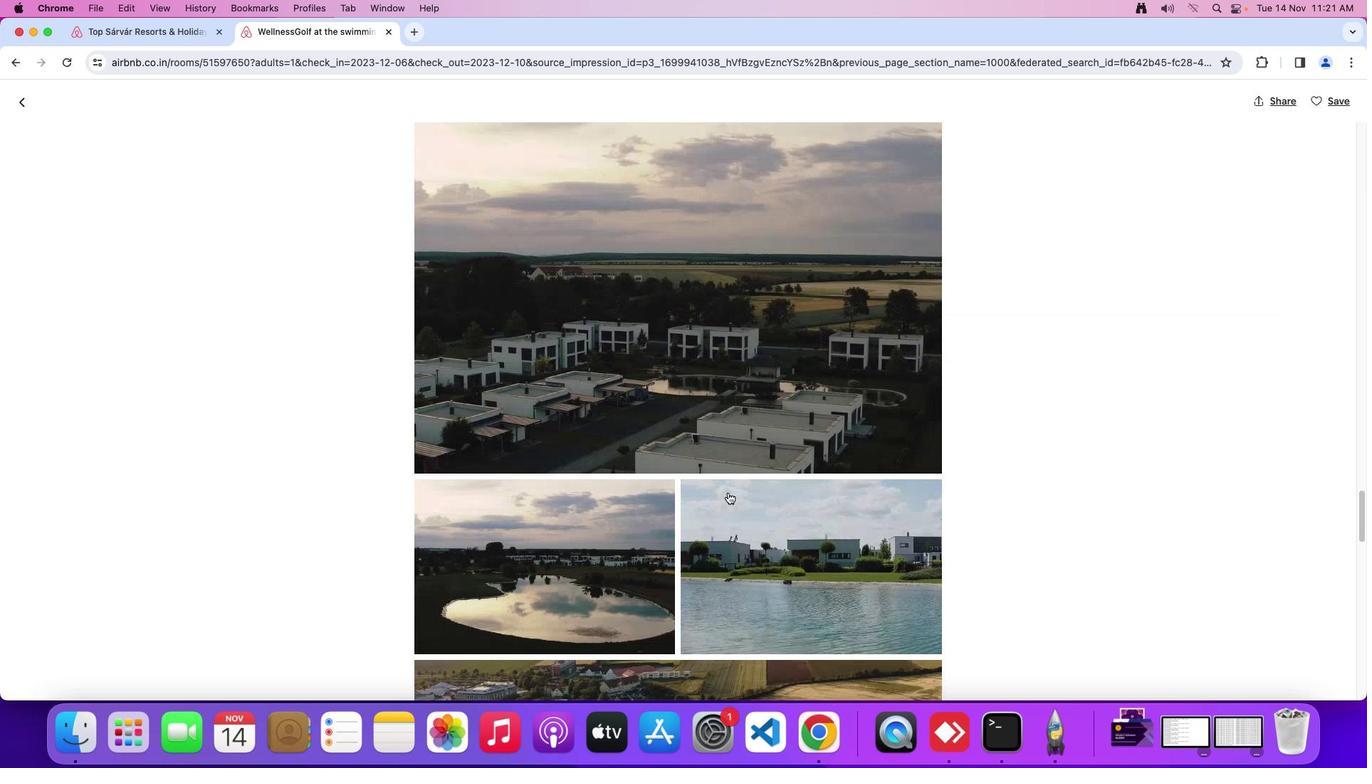 
Action: Mouse scrolled (739, 503) with delta (10, 7)
Screenshot: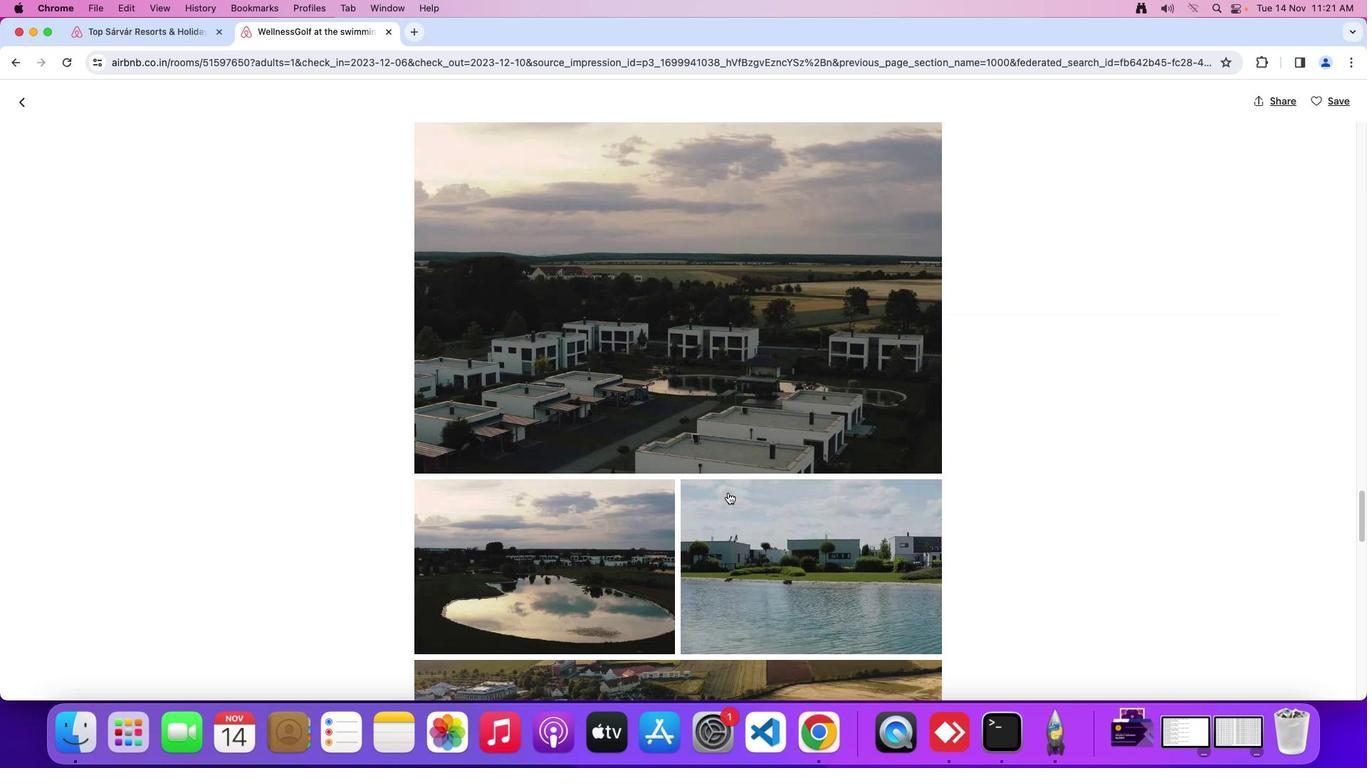 
Action: Mouse scrolled (739, 503) with delta (10, 6)
Screenshot: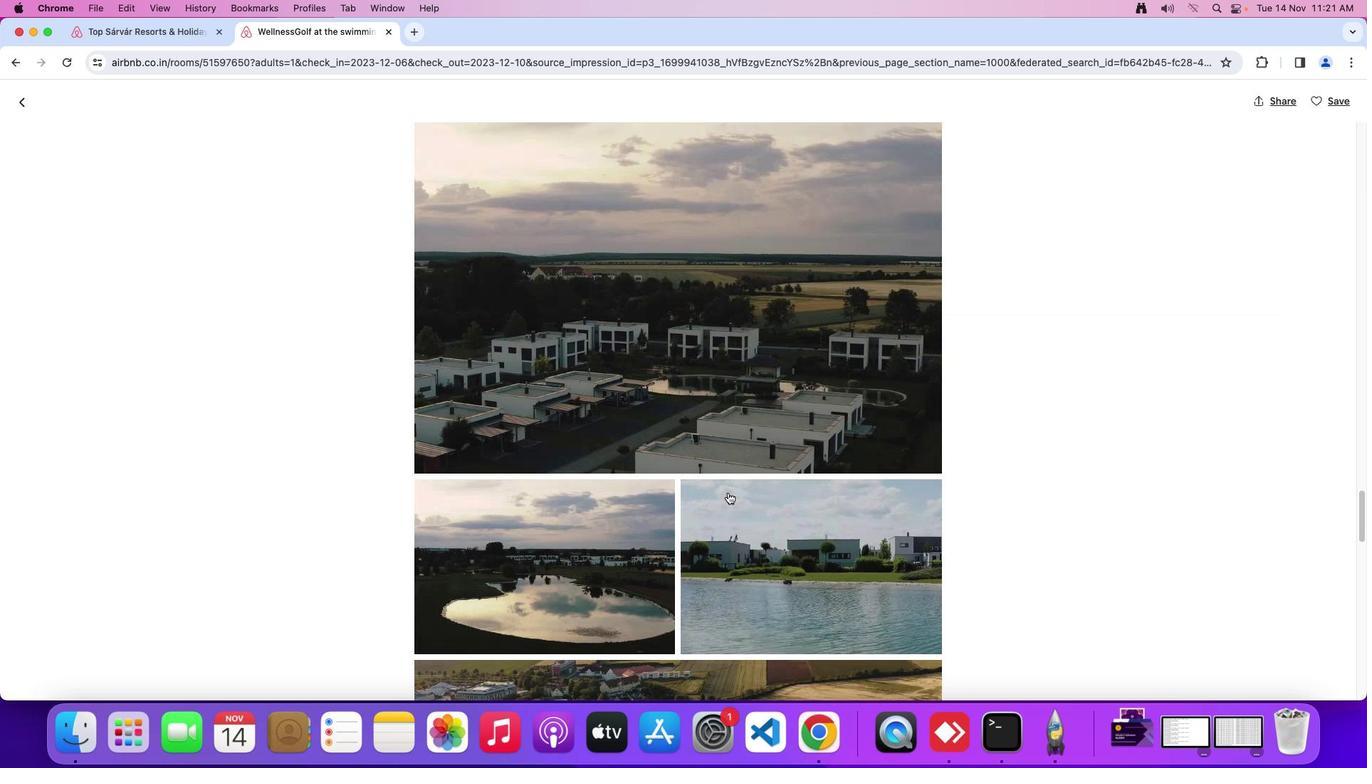 
Action: Mouse moved to (739, 504)
Screenshot: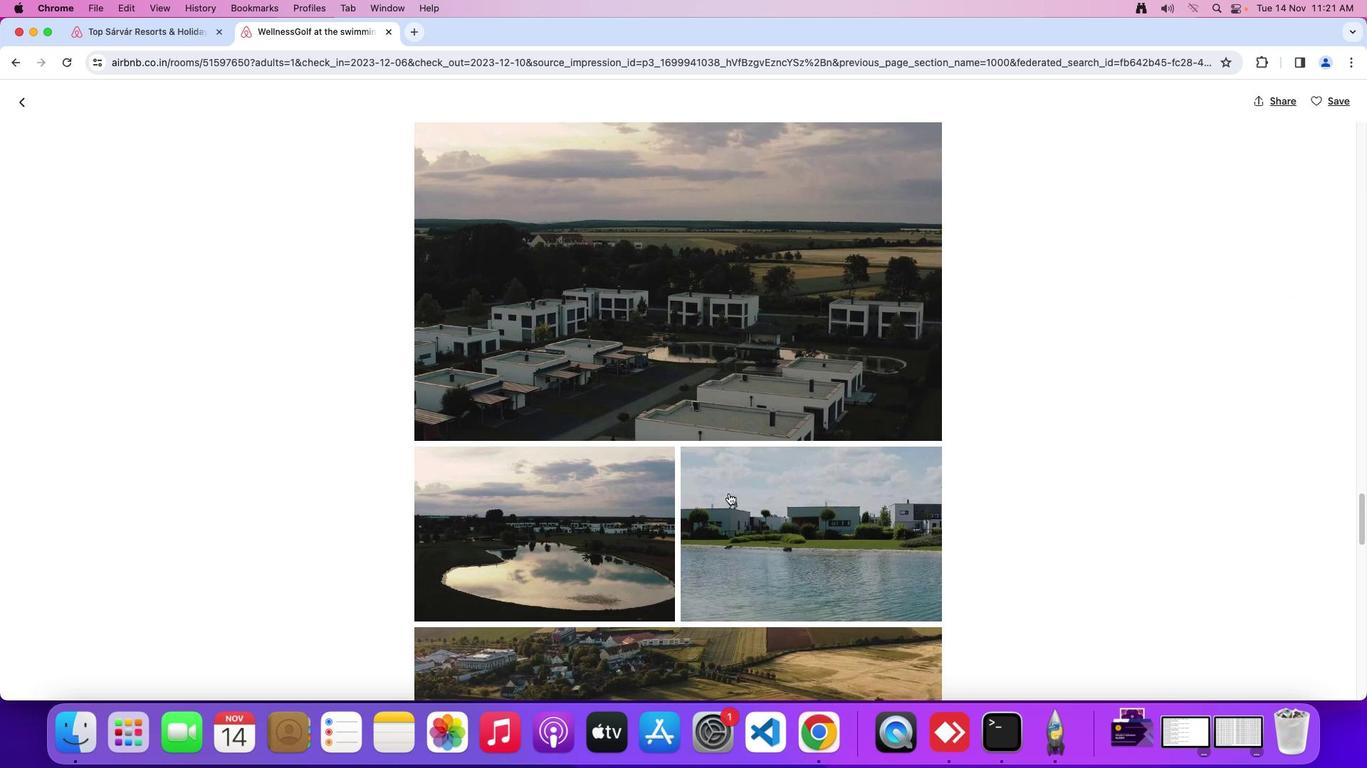 
Action: Mouse scrolled (739, 504) with delta (10, 9)
Screenshot: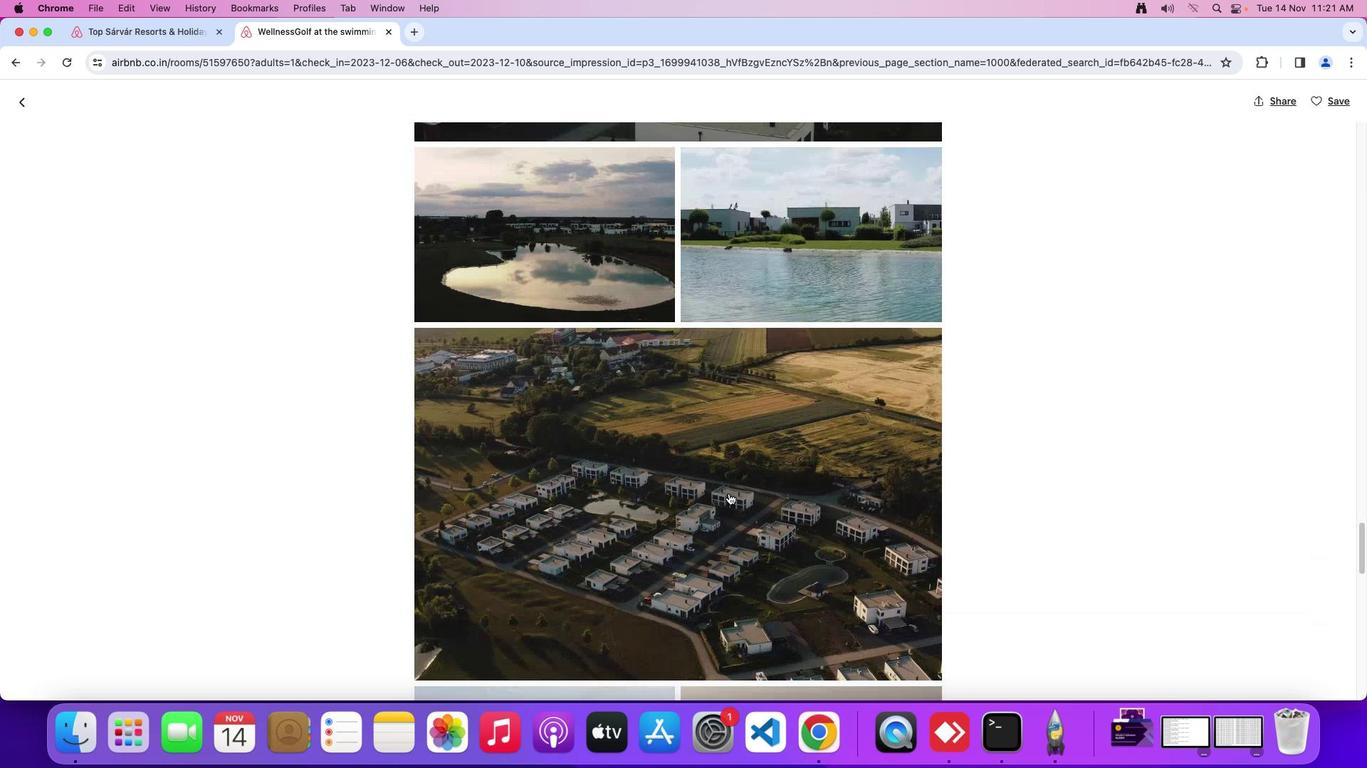
Action: Mouse scrolled (739, 504) with delta (10, 9)
Screenshot: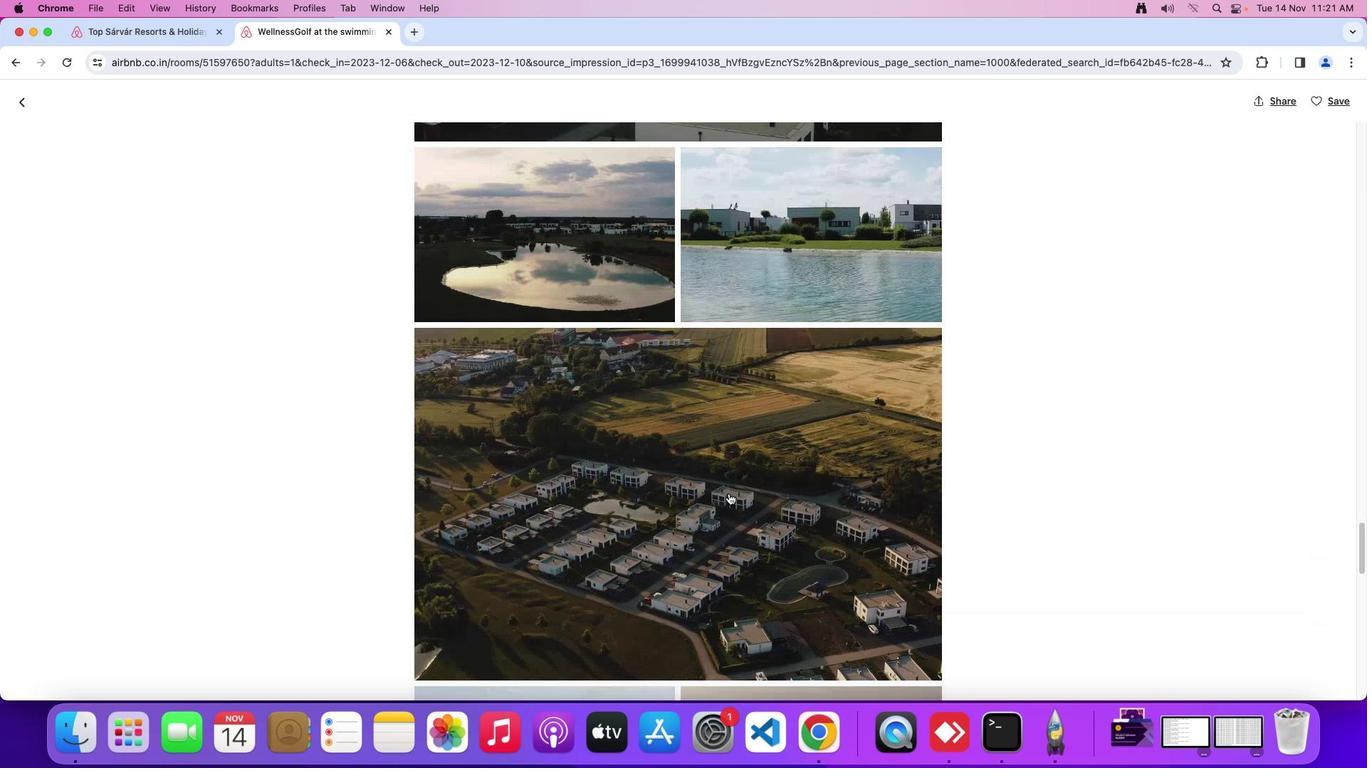 
Action: Mouse scrolled (739, 504) with delta (10, 7)
Screenshot: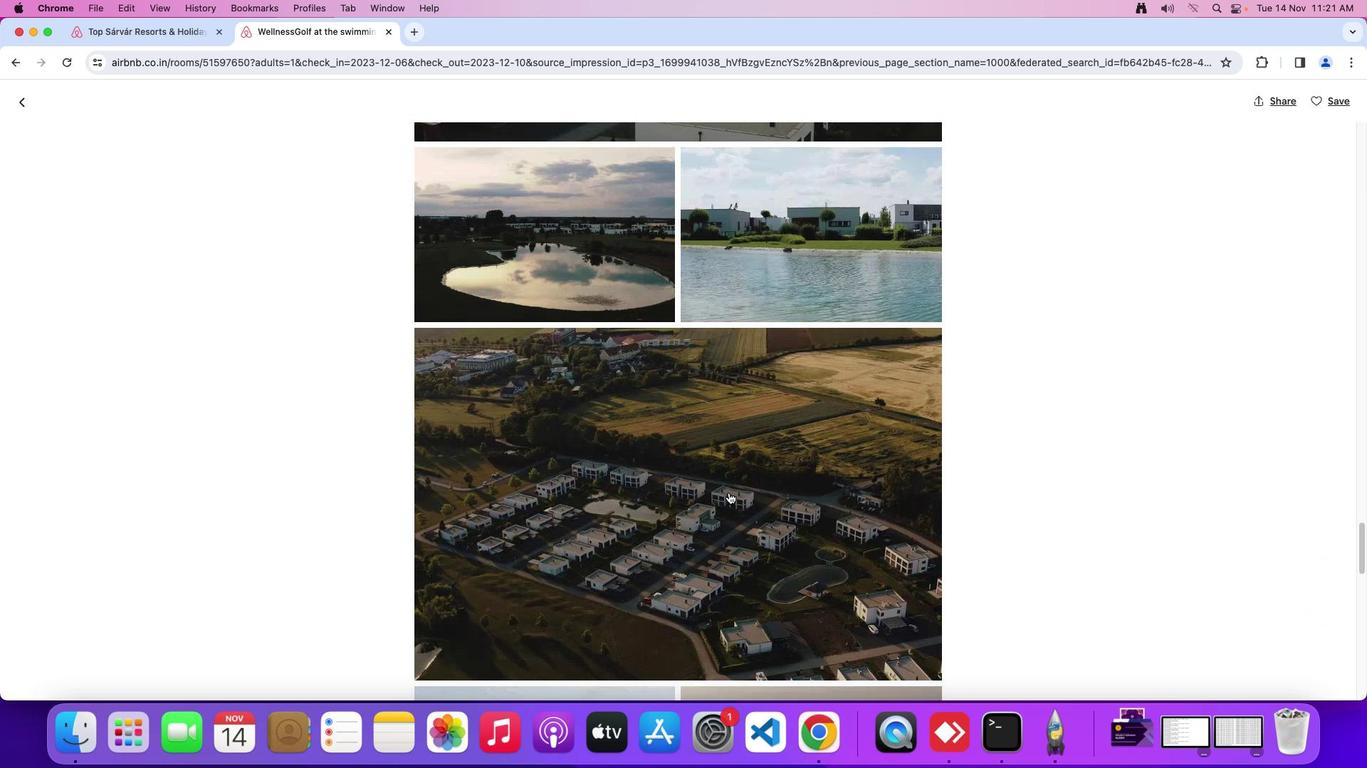 
Action: Mouse scrolled (739, 504) with delta (10, 7)
Screenshot: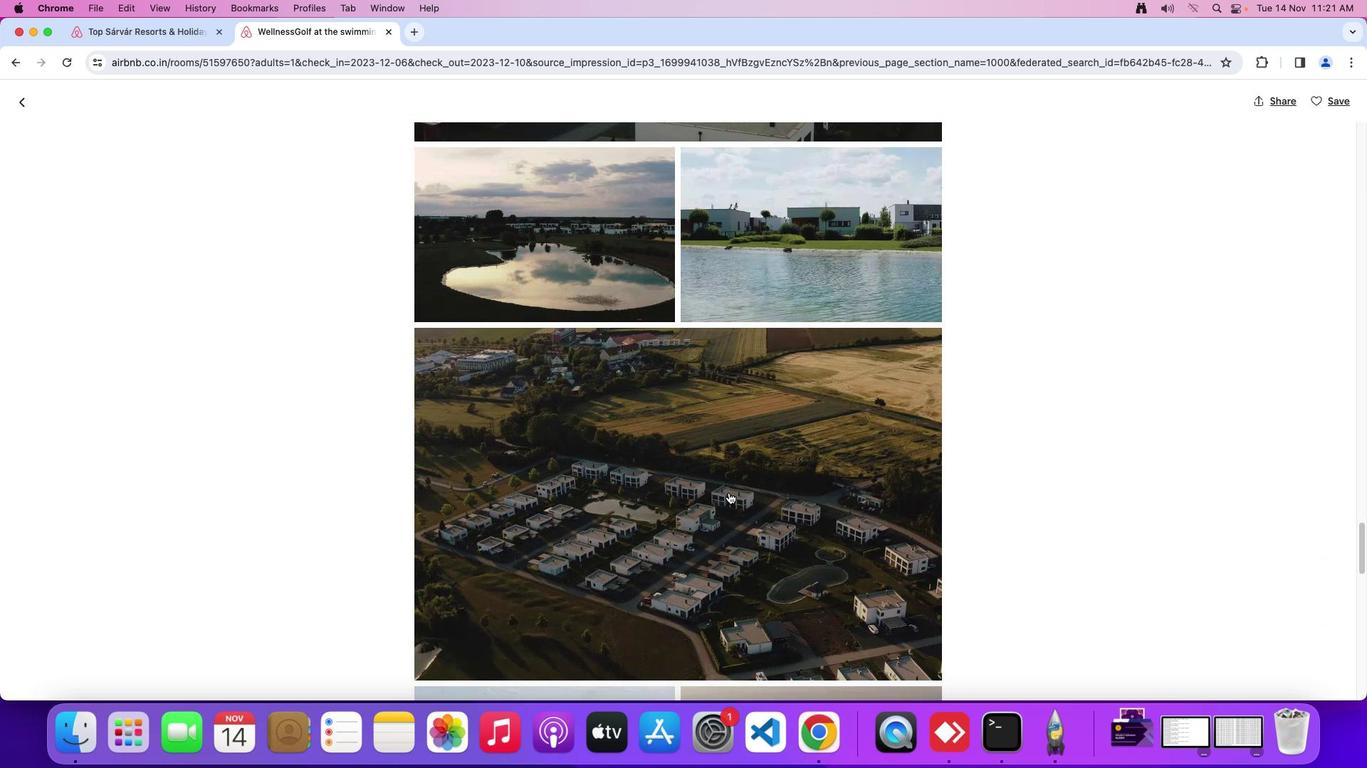 
Action: Mouse moved to (739, 503)
Screenshot: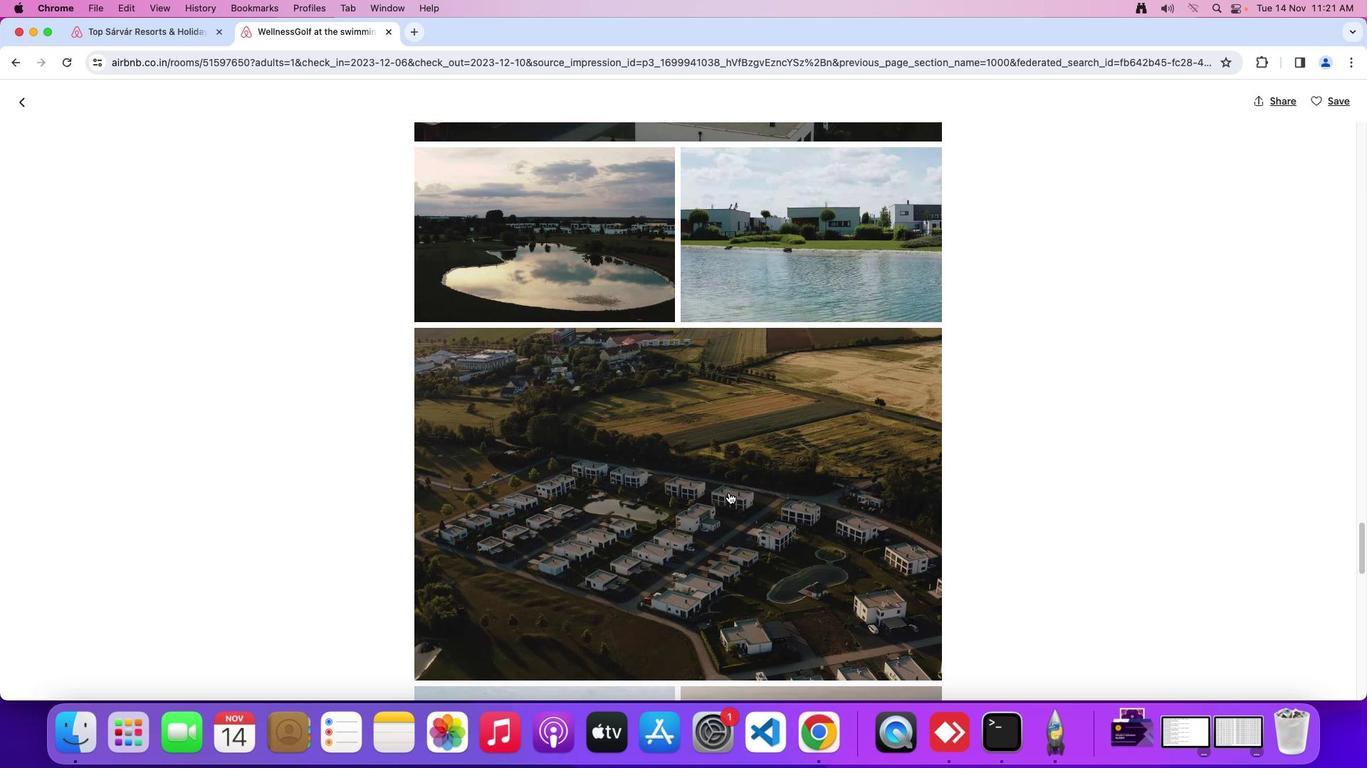 
Action: Mouse scrolled (739, 503) with delta (10, 9)
Screenshot: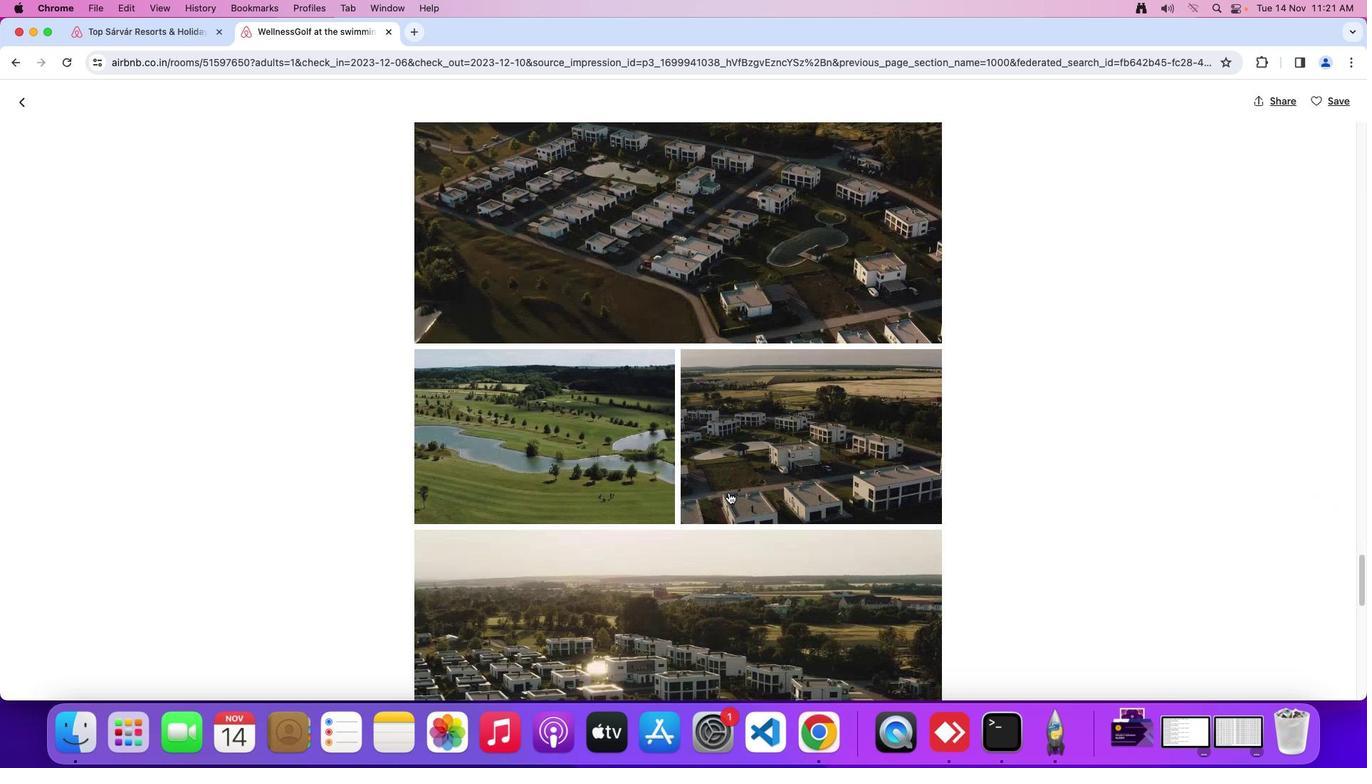 
Action: Mouse scrolled (739, 503) with delta (10, 9)
Screenshot: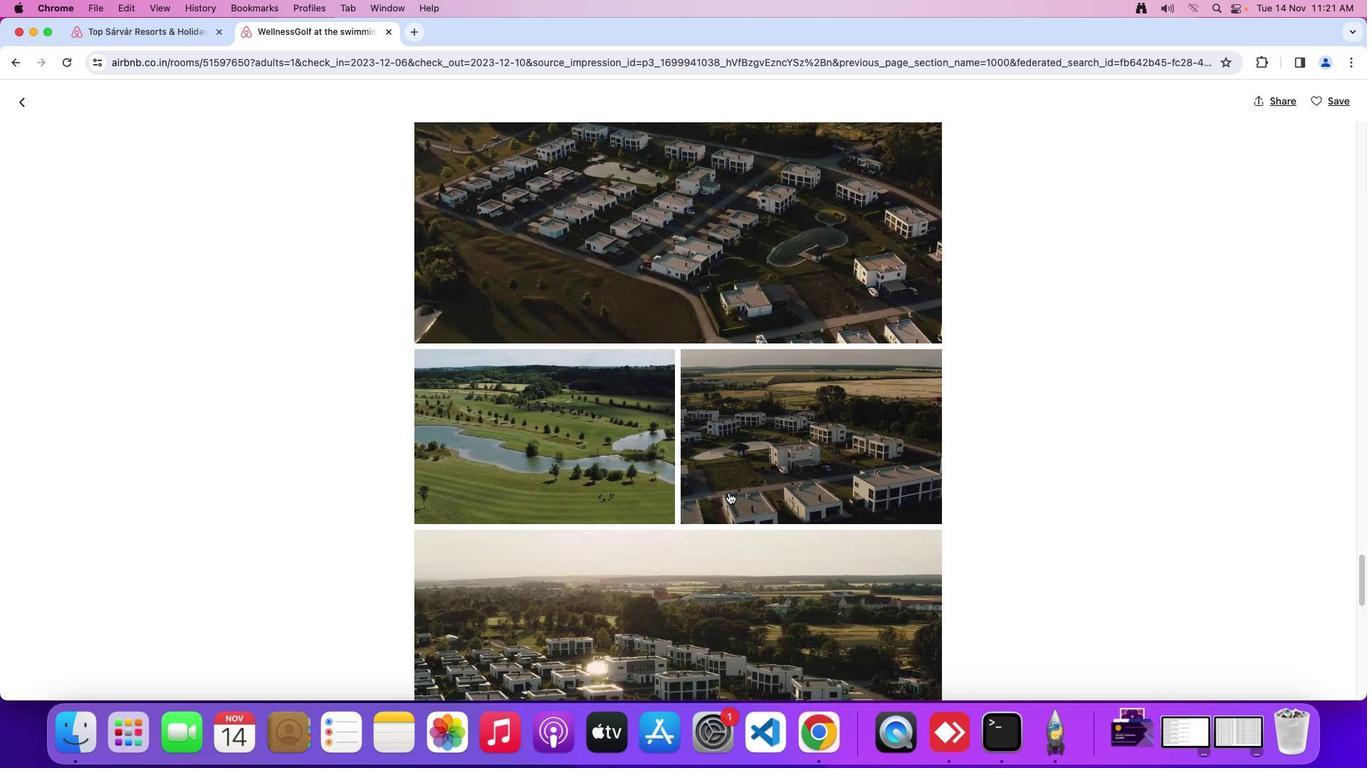 
Action: Mouse scrolled (739, 503) with delta (10, 7)
Screenshot: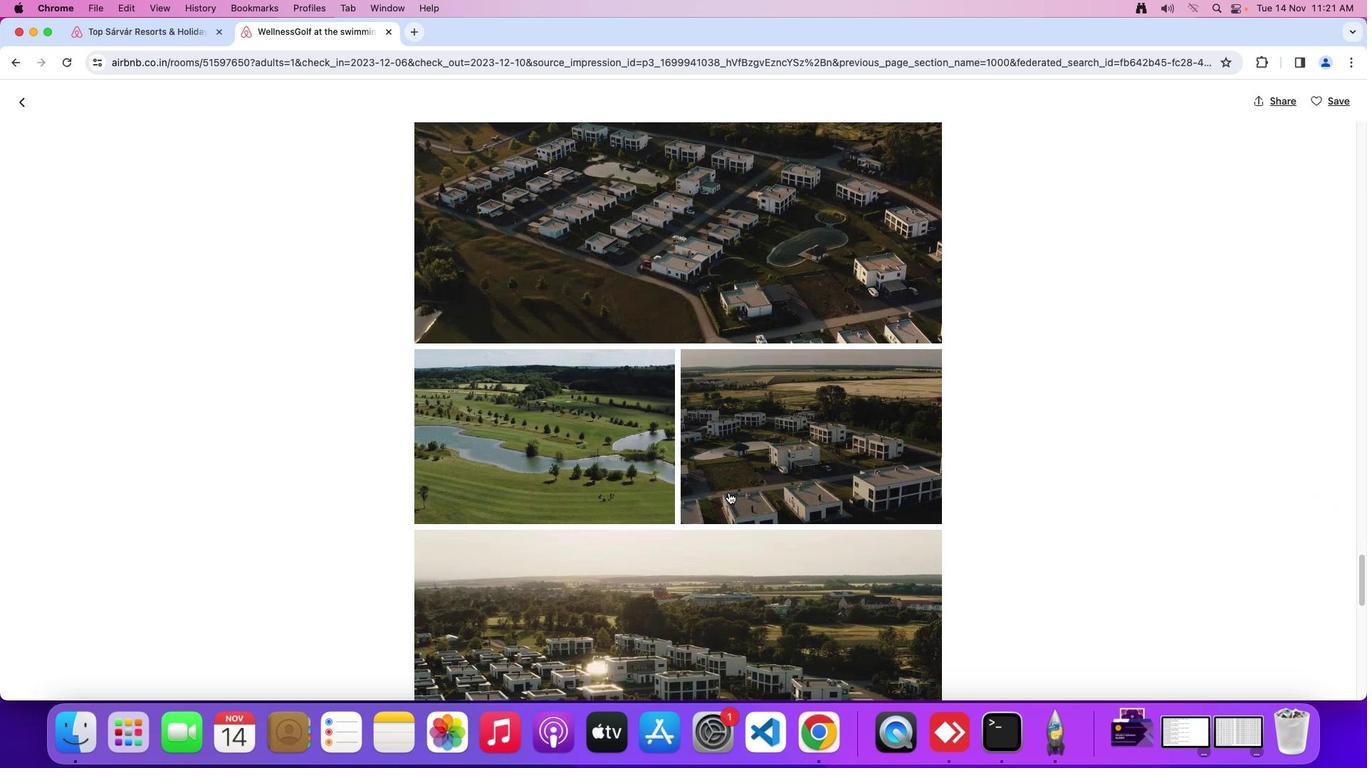 
Action: Mouse scrolled (739, 503) with delta (10, 7)
Screenshot: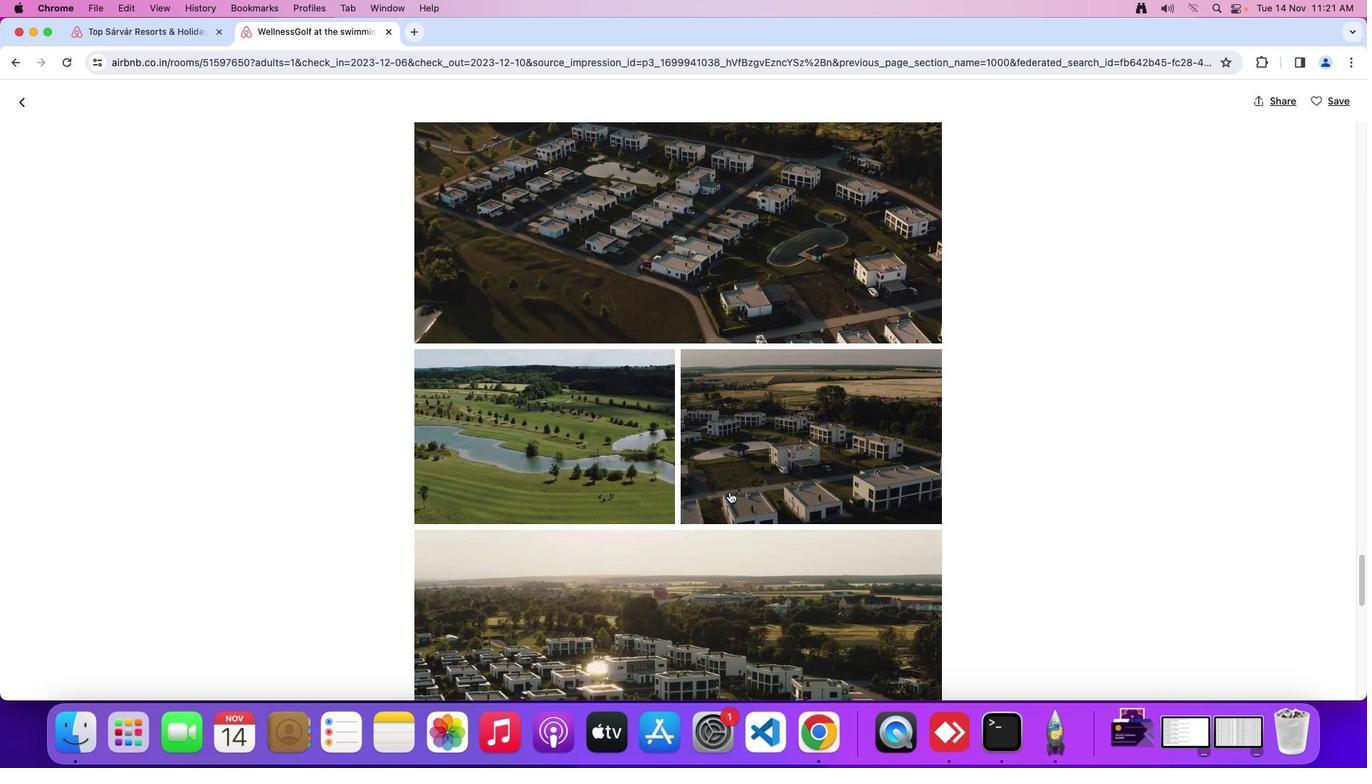 
Action: Mouse moved to (740, 502)
Screenshot: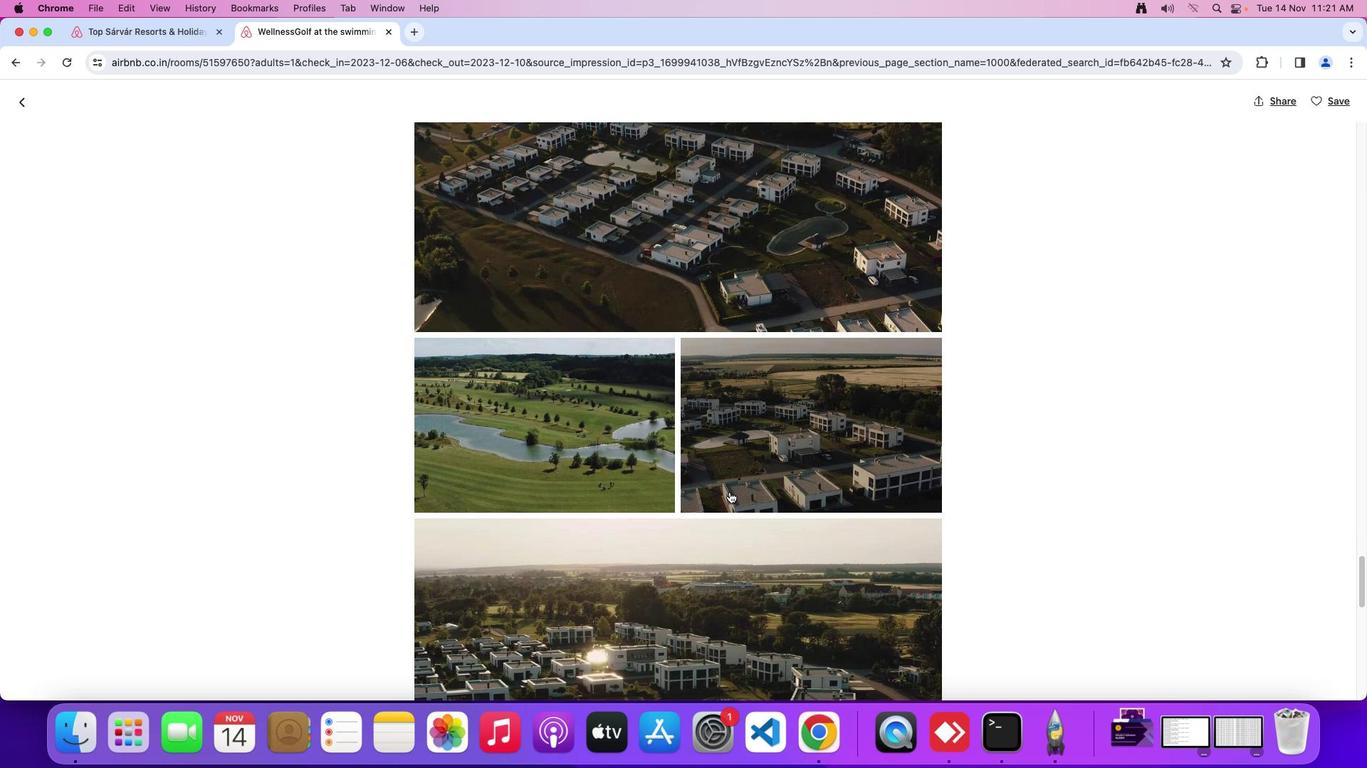 
Action: Mouse scrolled (740, 502) with delta (10, 9)
Screenshot: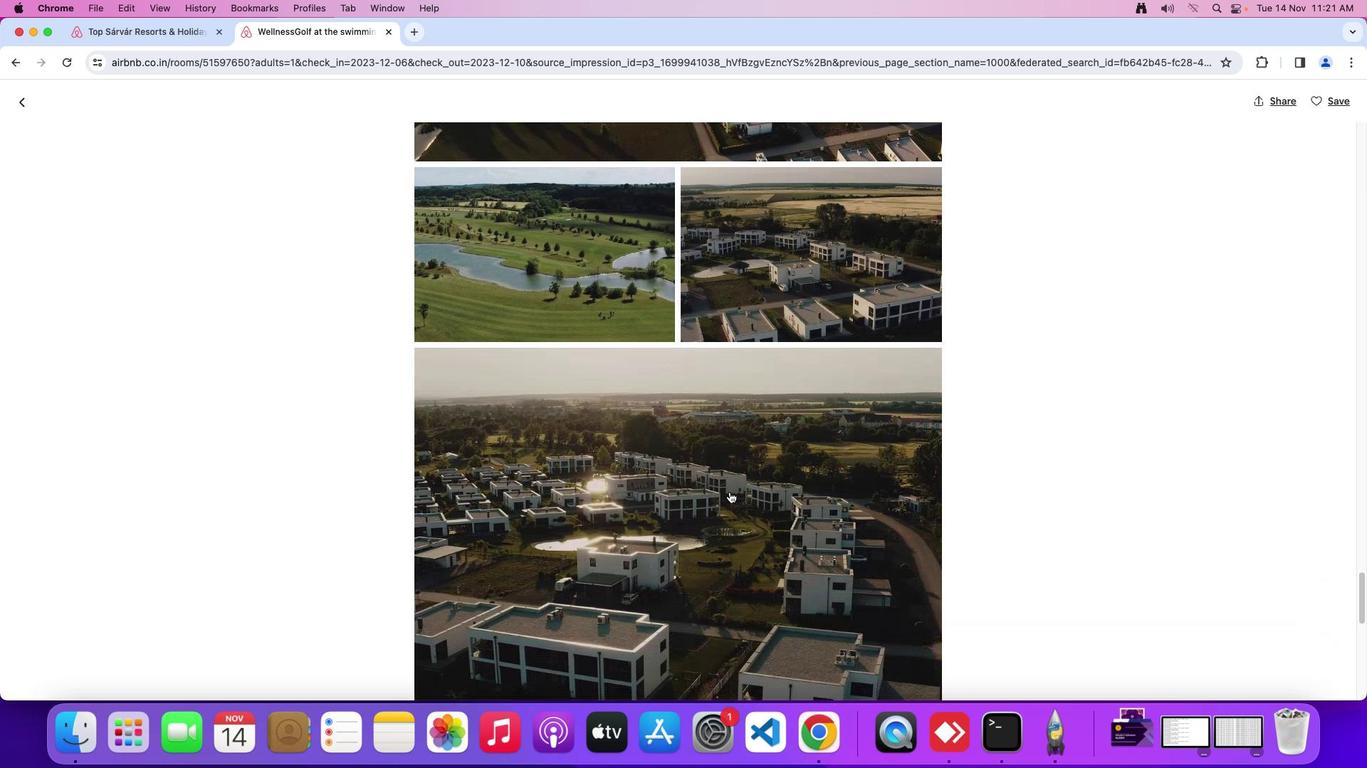 
Action: Mouse scrolled (740, 502) with delta (10, 9)
Screenshot: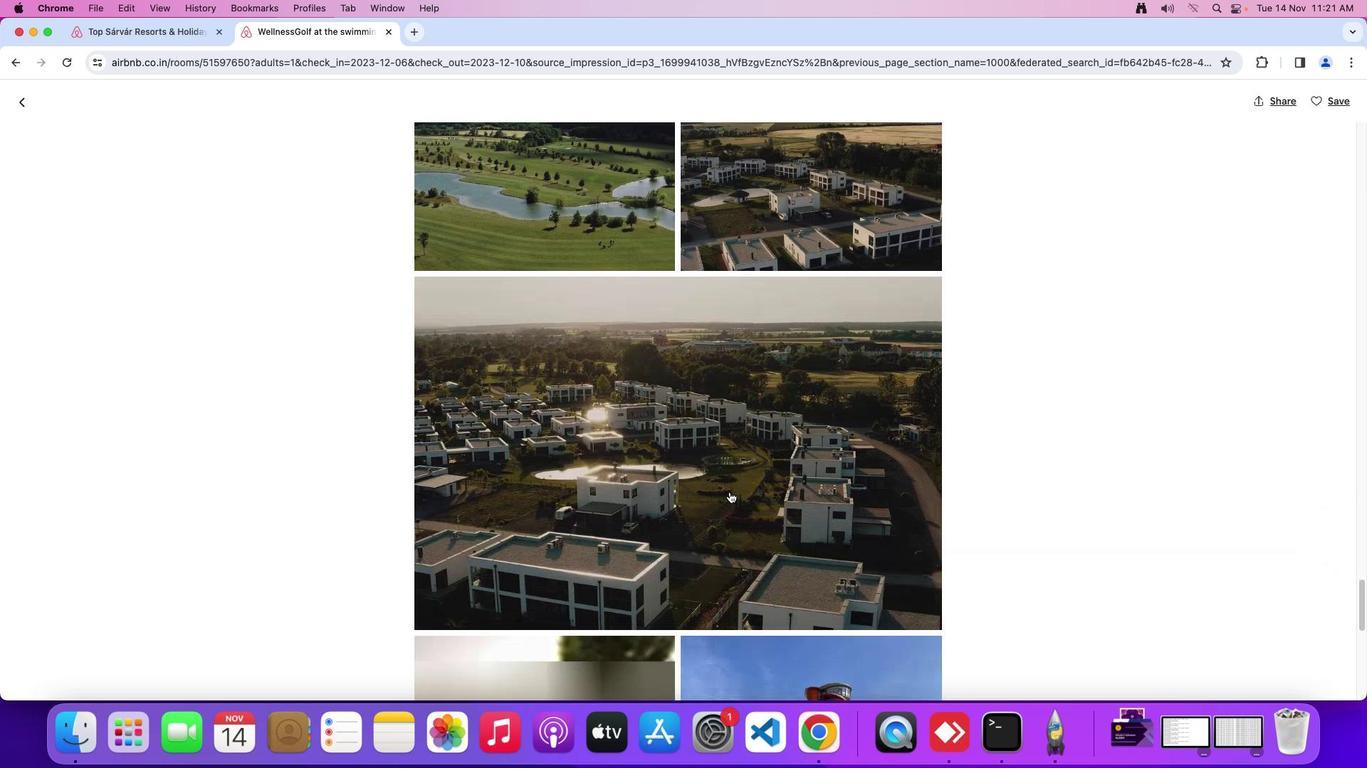 
Action: Mouse scrolled (740, 502) with delta (10, 7)
Screenshot: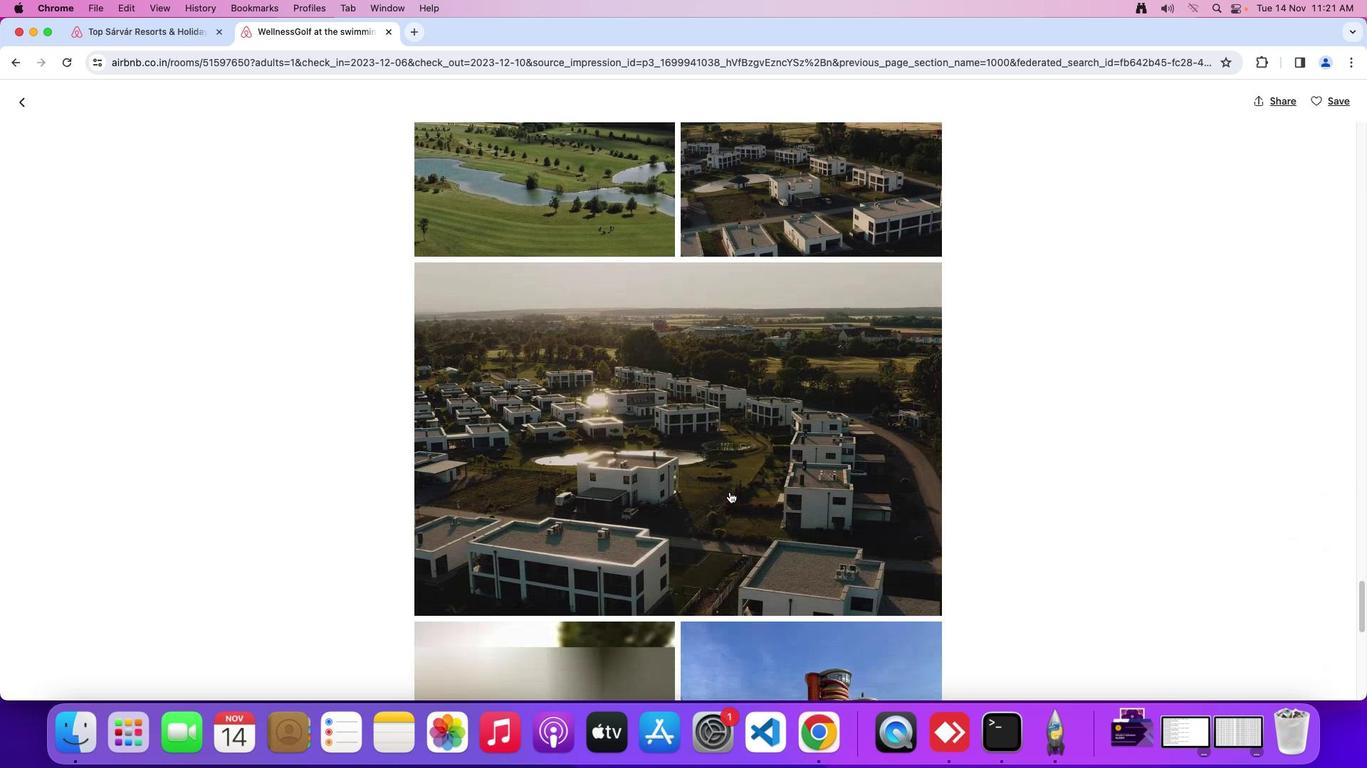 
Action: Mouse moved to (740, 502)
Screenshot: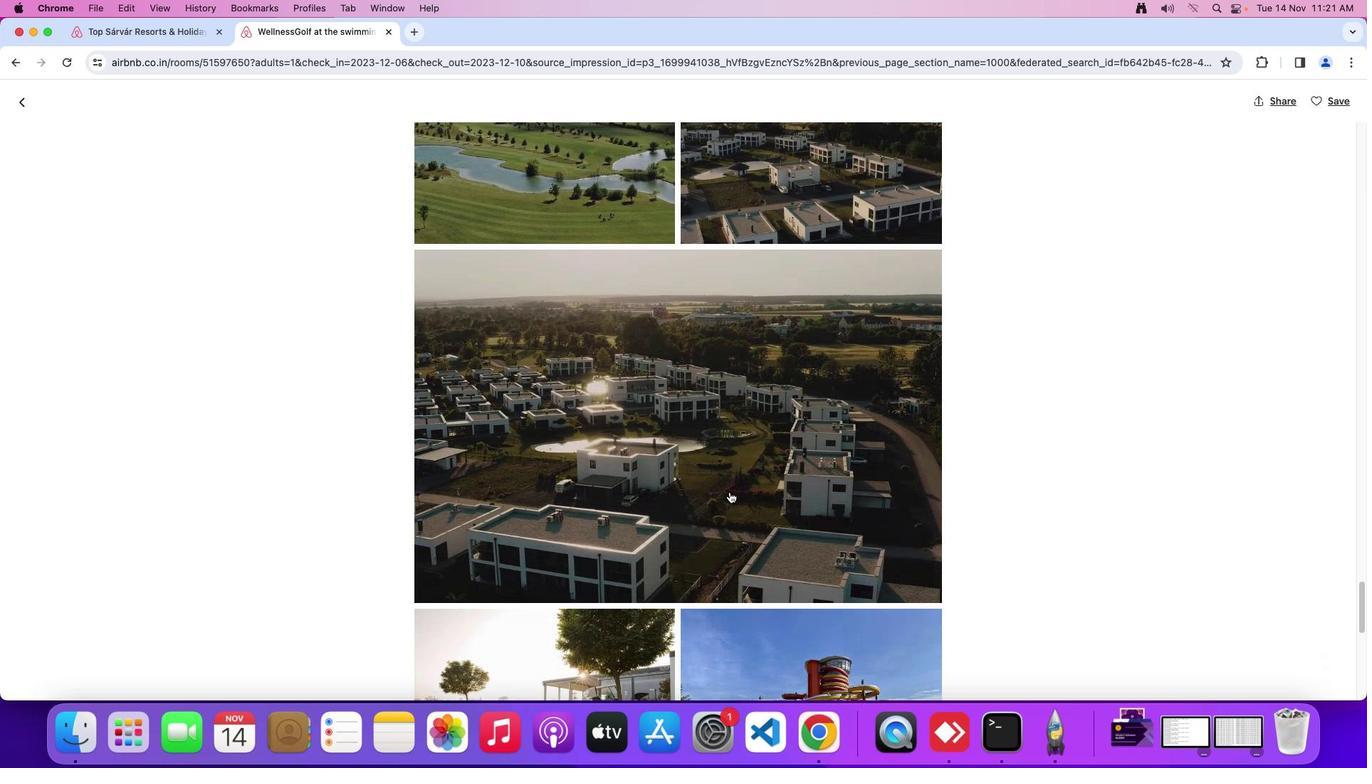 
Action: Mouse scrolled (740, 502) with delta (10, 7)
Screenshot: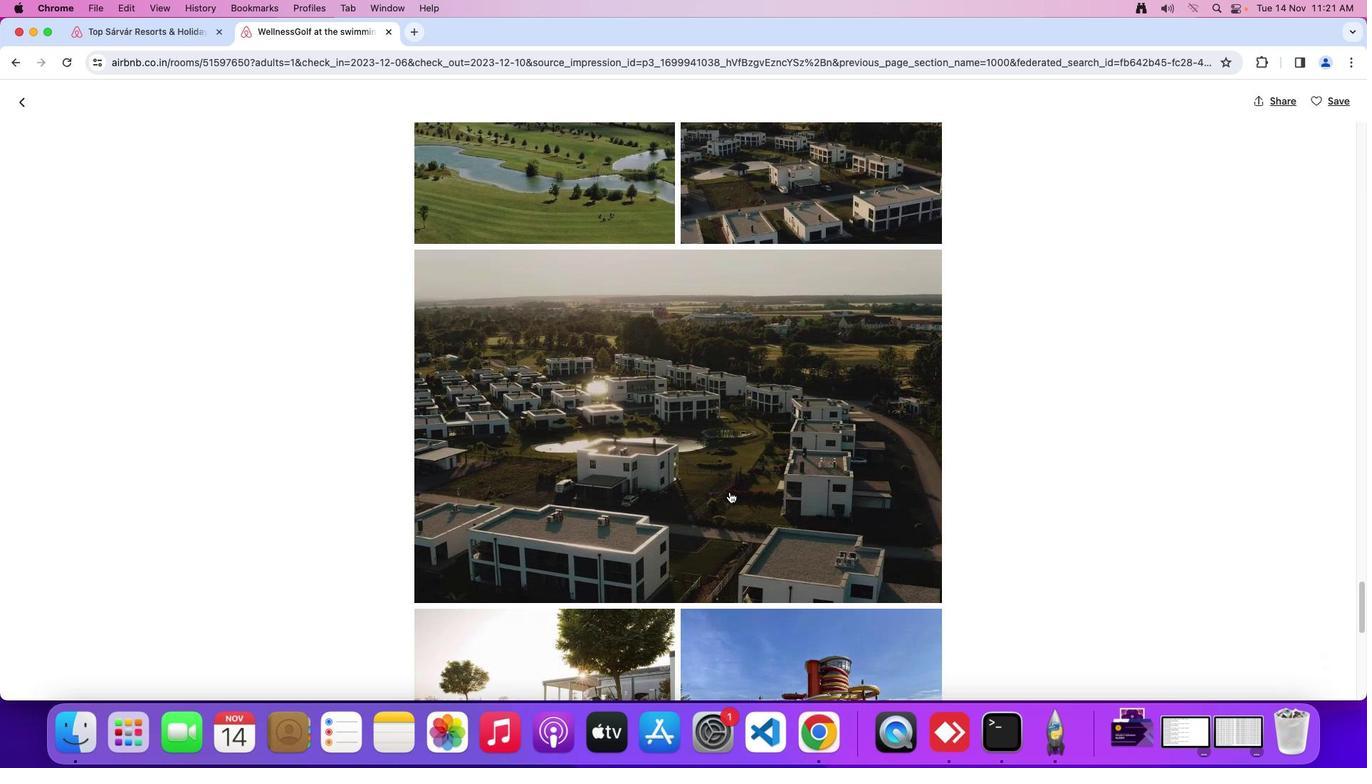 
Action: Mouse scrolled (740, 502) with delta (10, 9)
Screenshot: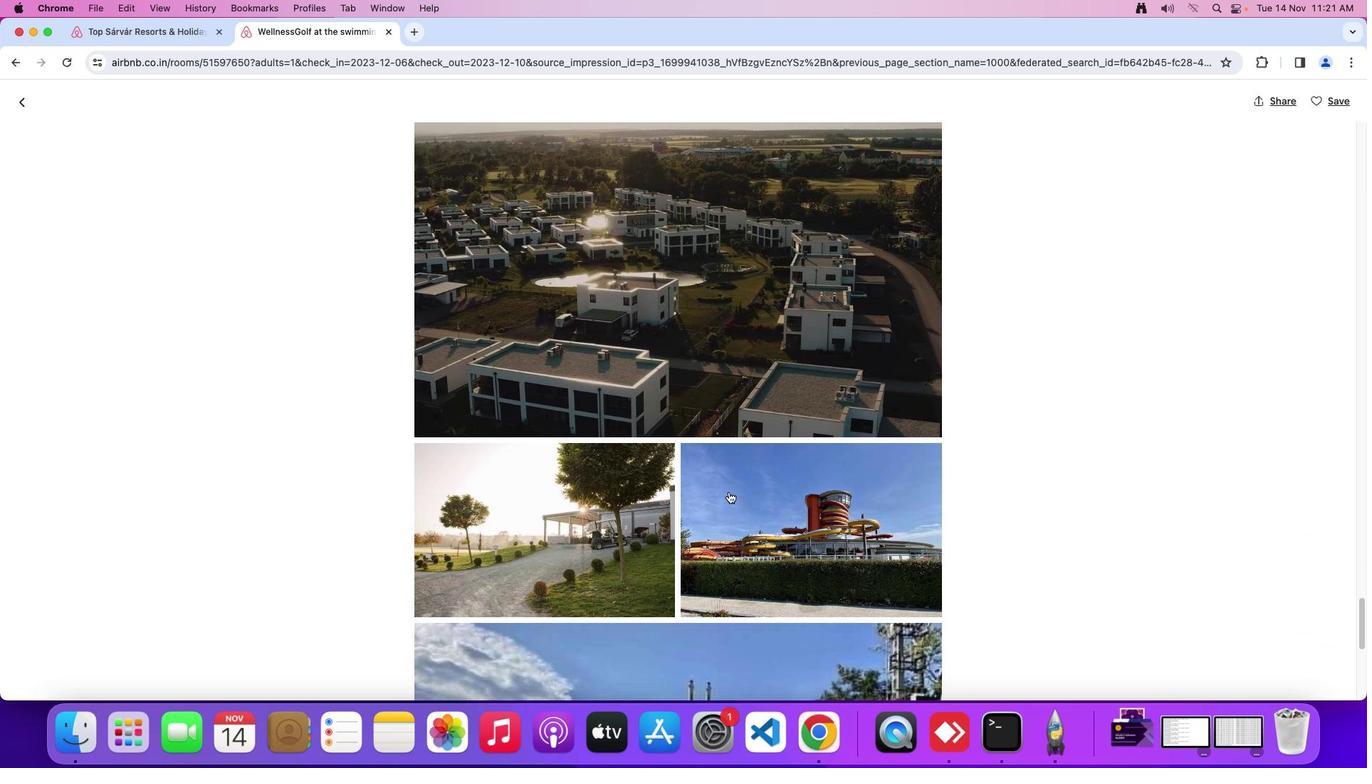 
Action: Mouse scrolled (740, 502) with delta (10, 9)
Screenshot: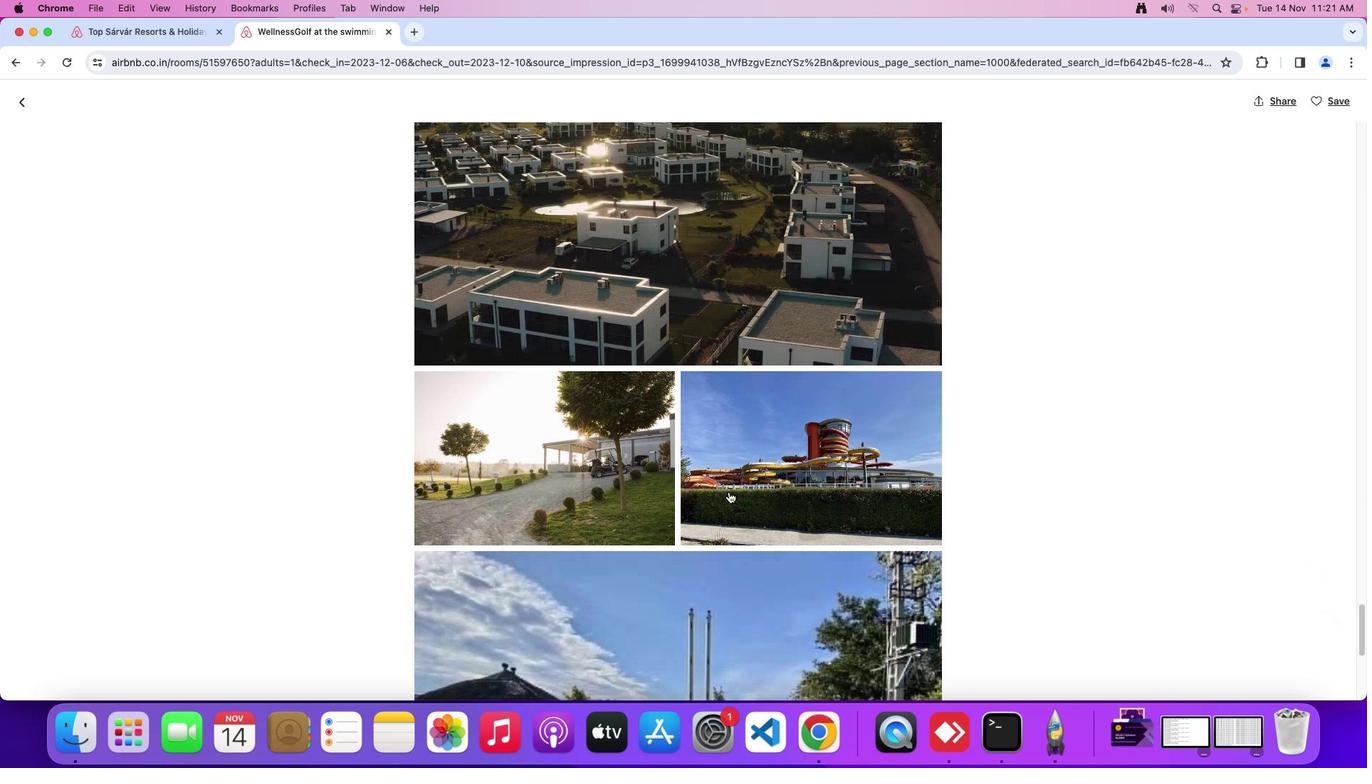 
Action: Mouse scrolled (740, 502) with delta (10, 8)
Screenshot: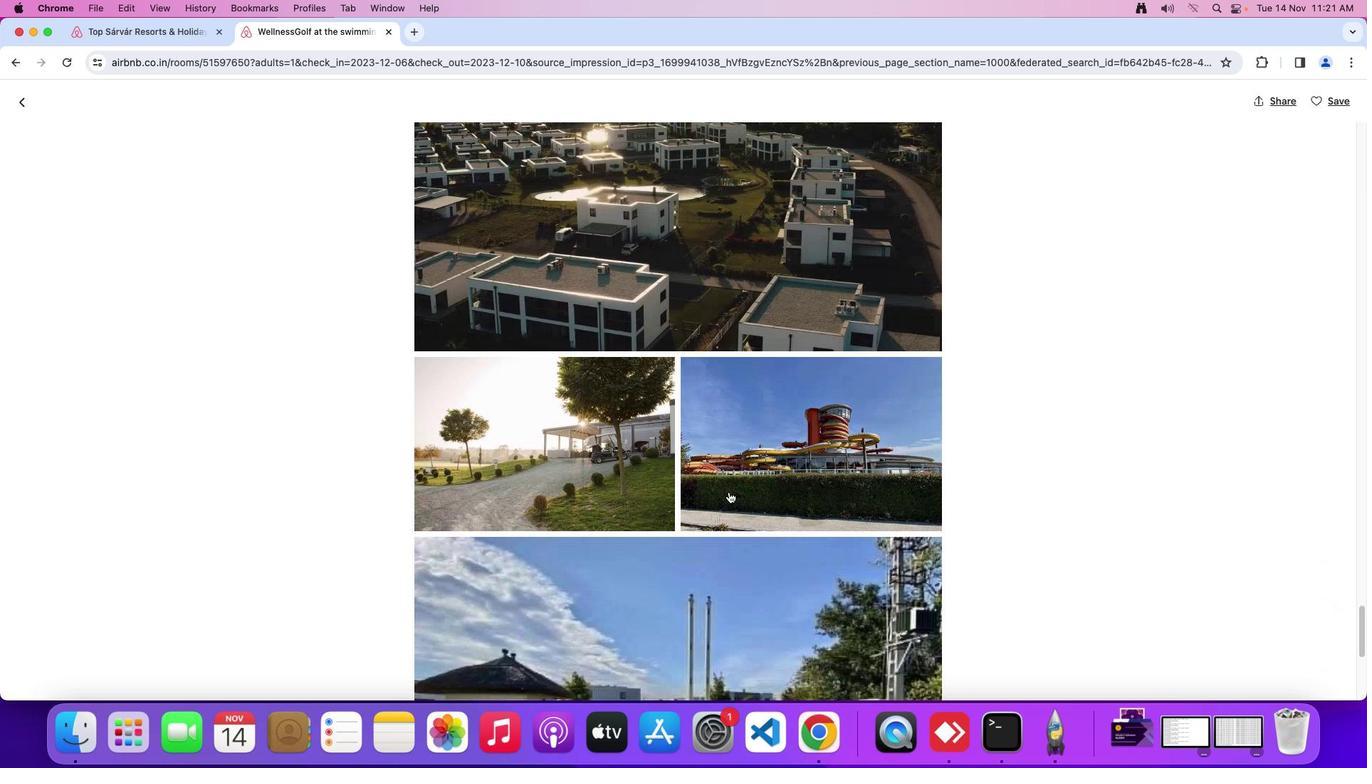 
Action: Mouse scrolled (740, 502) with delta (10, 7)
Screenshot: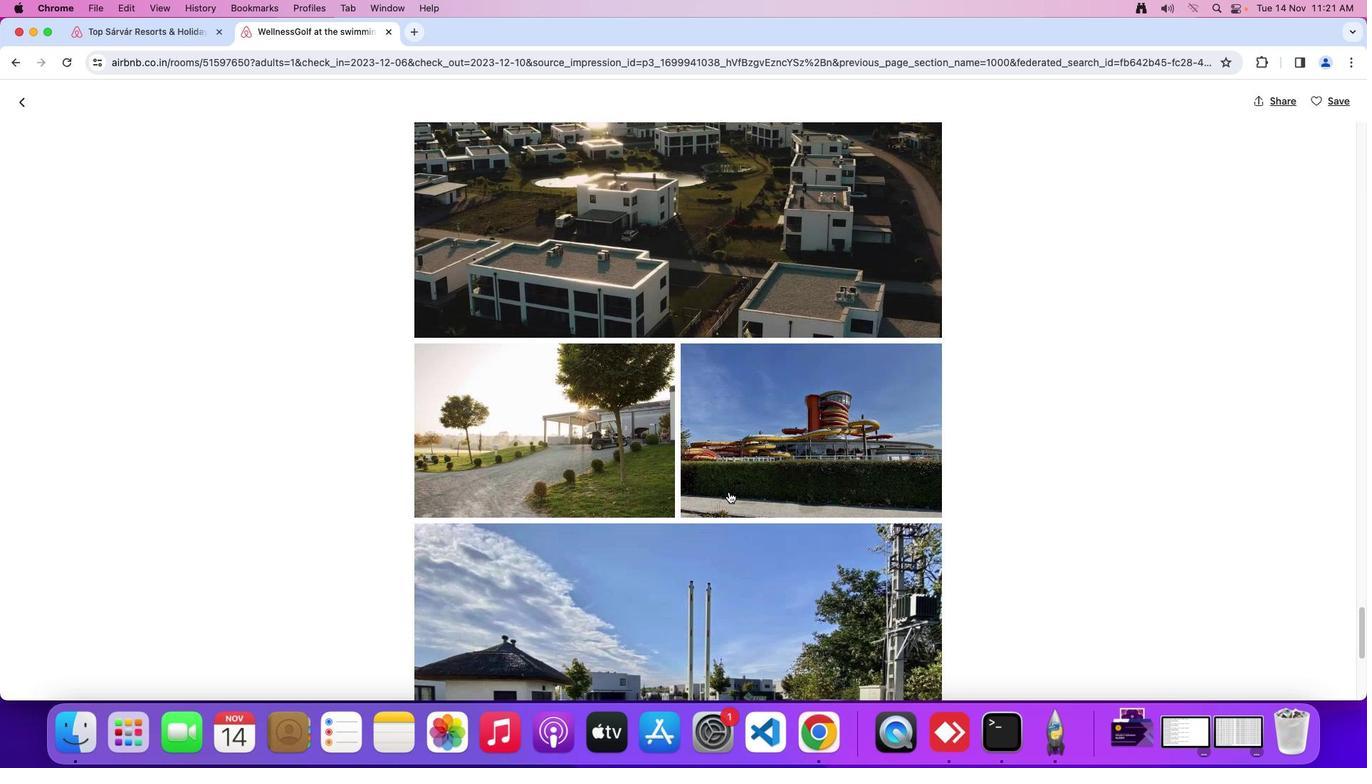 
Action: Mouse moved to (739, 503)
Screenshot: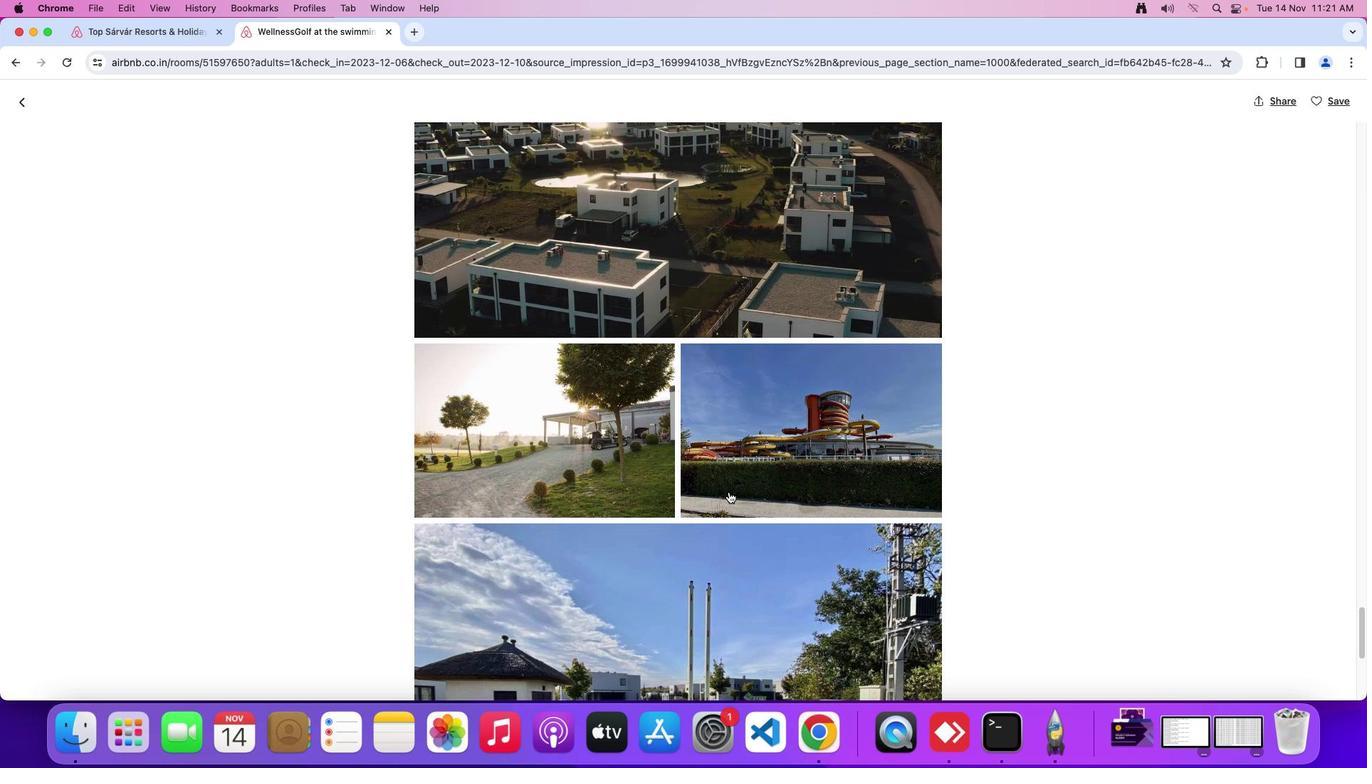 
Action: Mouse scrolled (739, 503) with delta (10, 9)
Screenshot: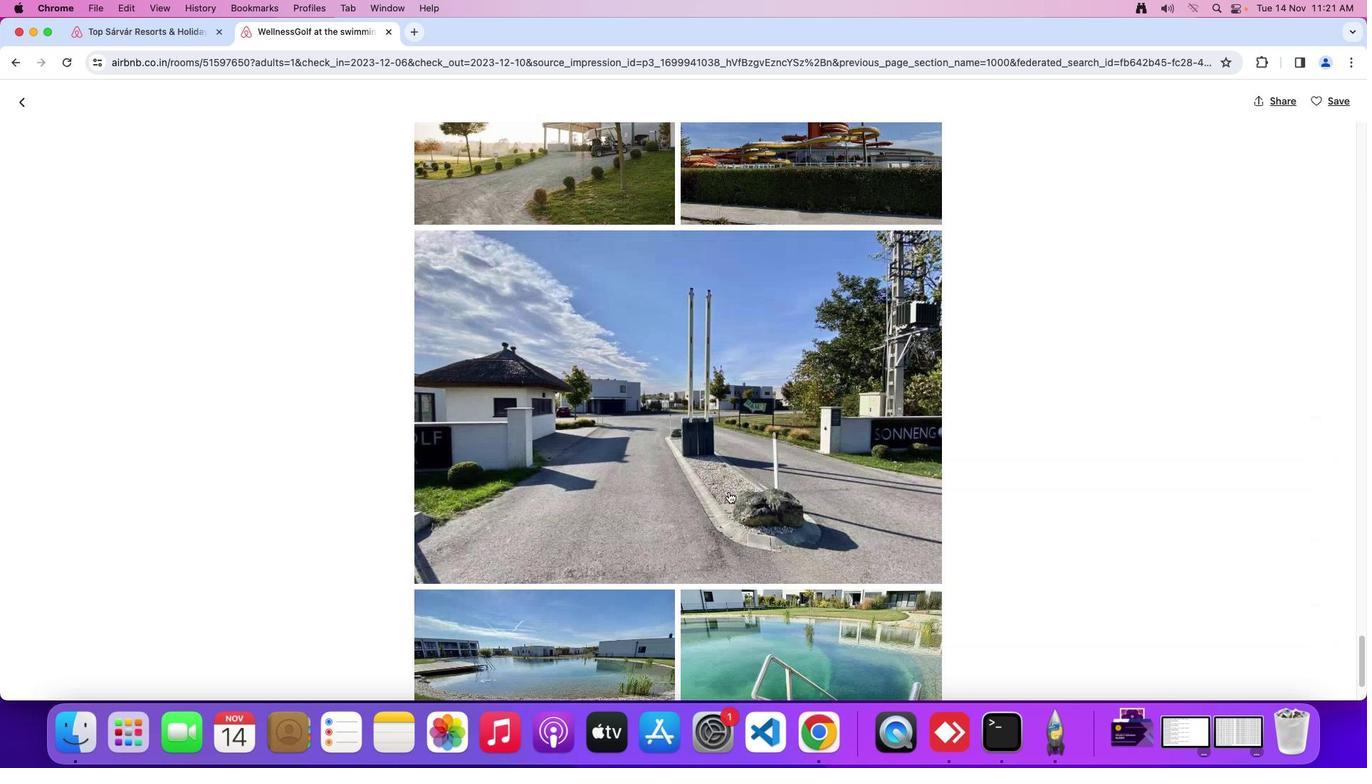 
Action: Mouse scrolled (739, 503) with delta (10, 9)
Screenshot: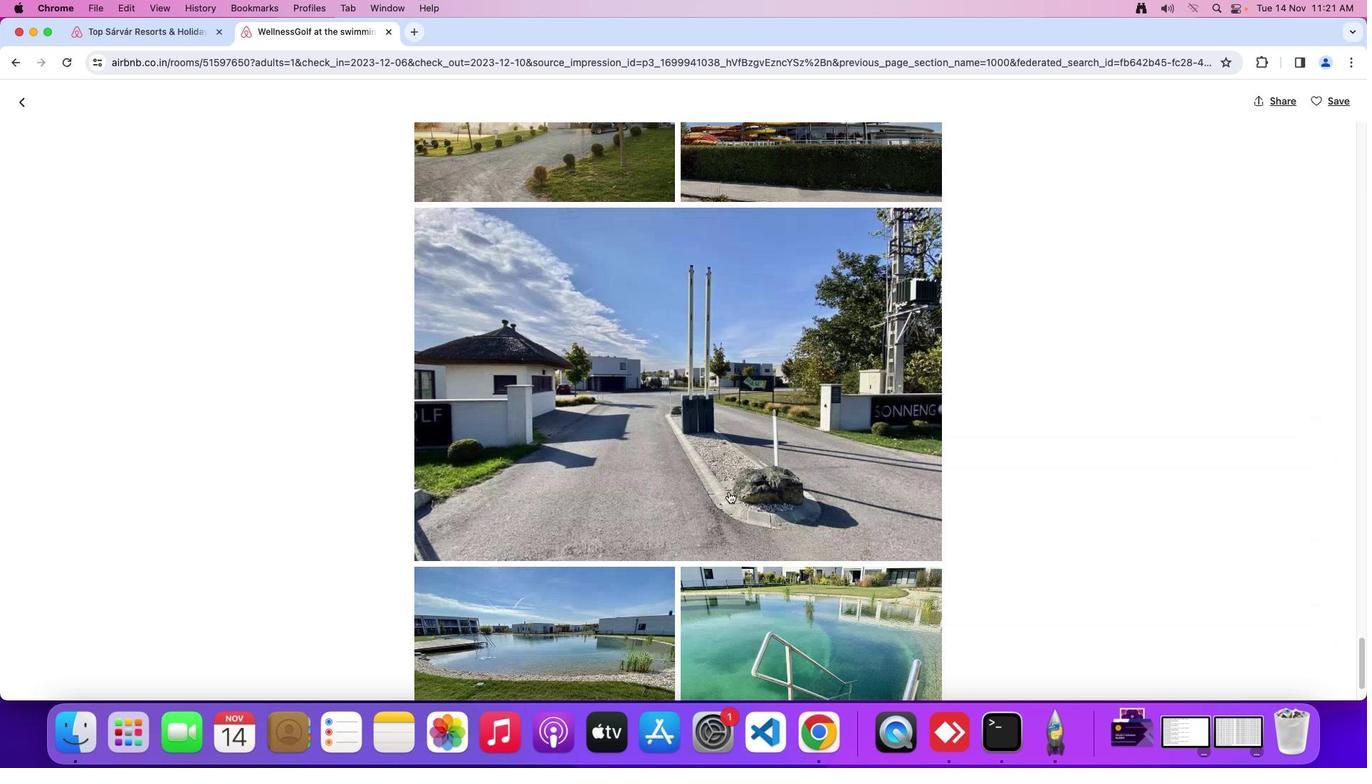 
Action: Mouse scrolled (739, 503) with delta (10, 7)
Screenshot: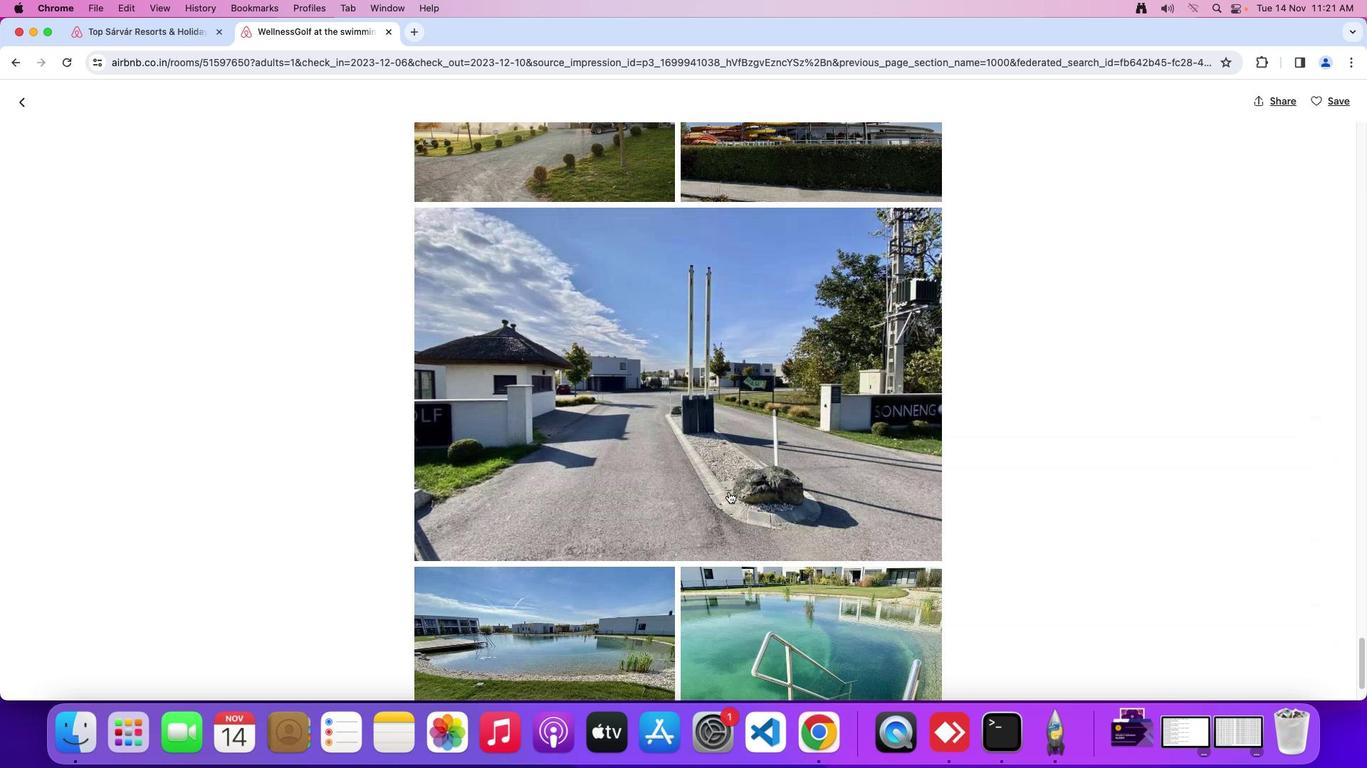 
Action: Mouse scrolled (739, 503) with delta (10, 7)
Screenshot: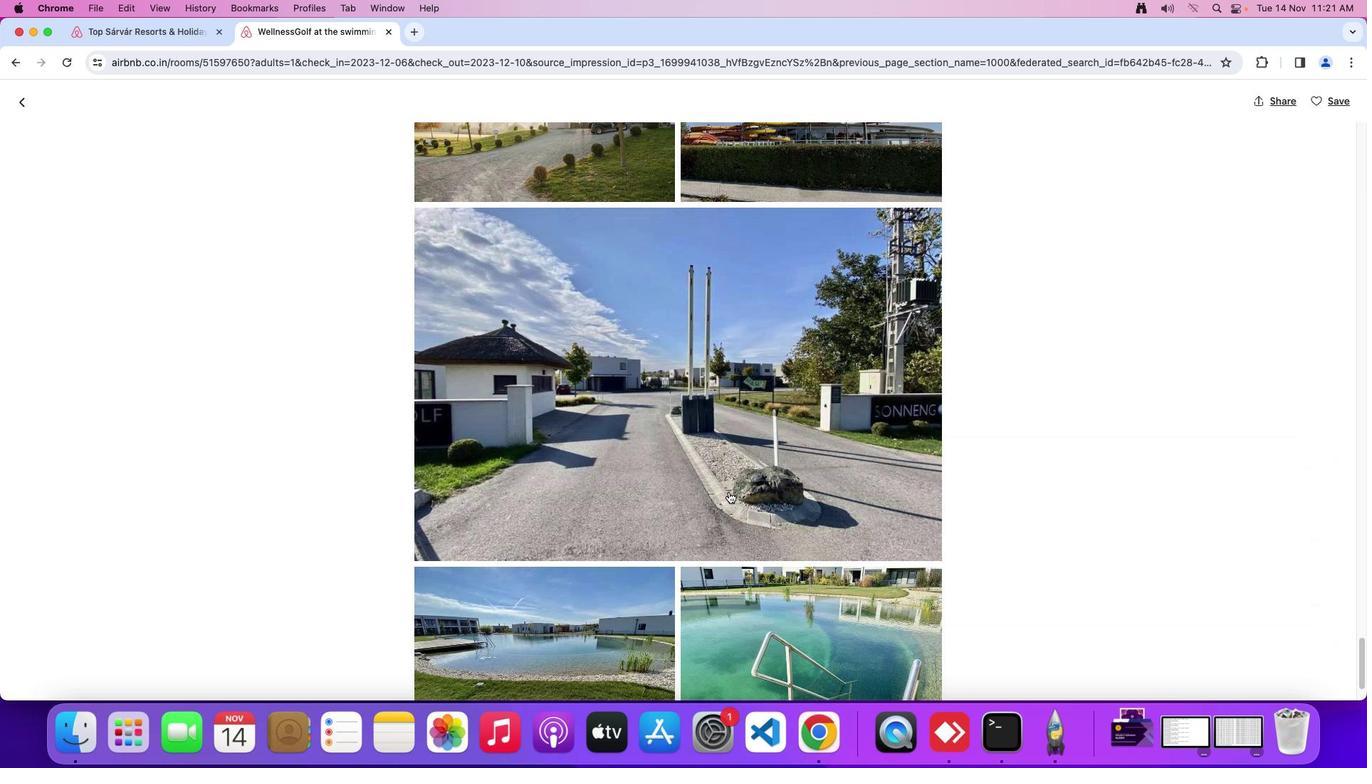 
Action: Mouse scrolled (739, 503) with delta (10, 11)
Screenshot: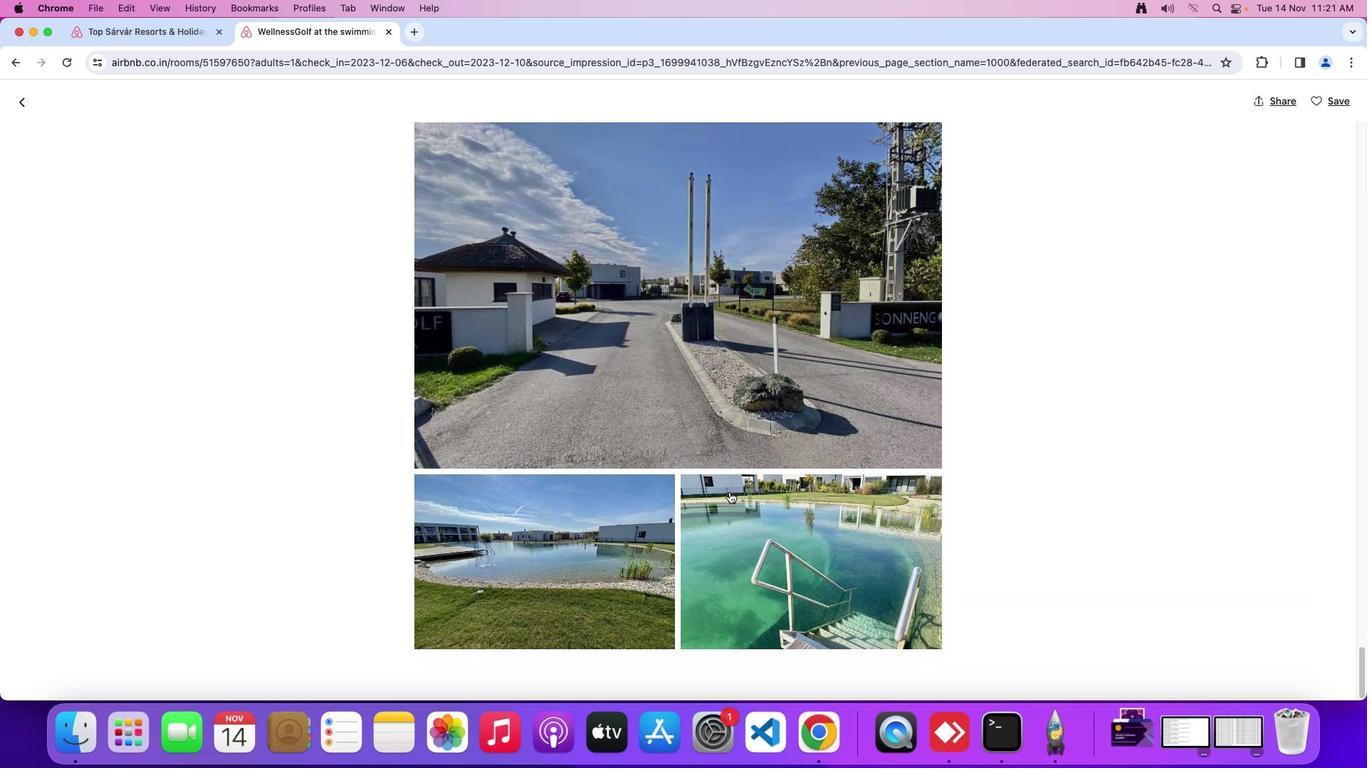 
Action: Mouse scrolled (739, 503) with delta (10, 7)
Screenshot: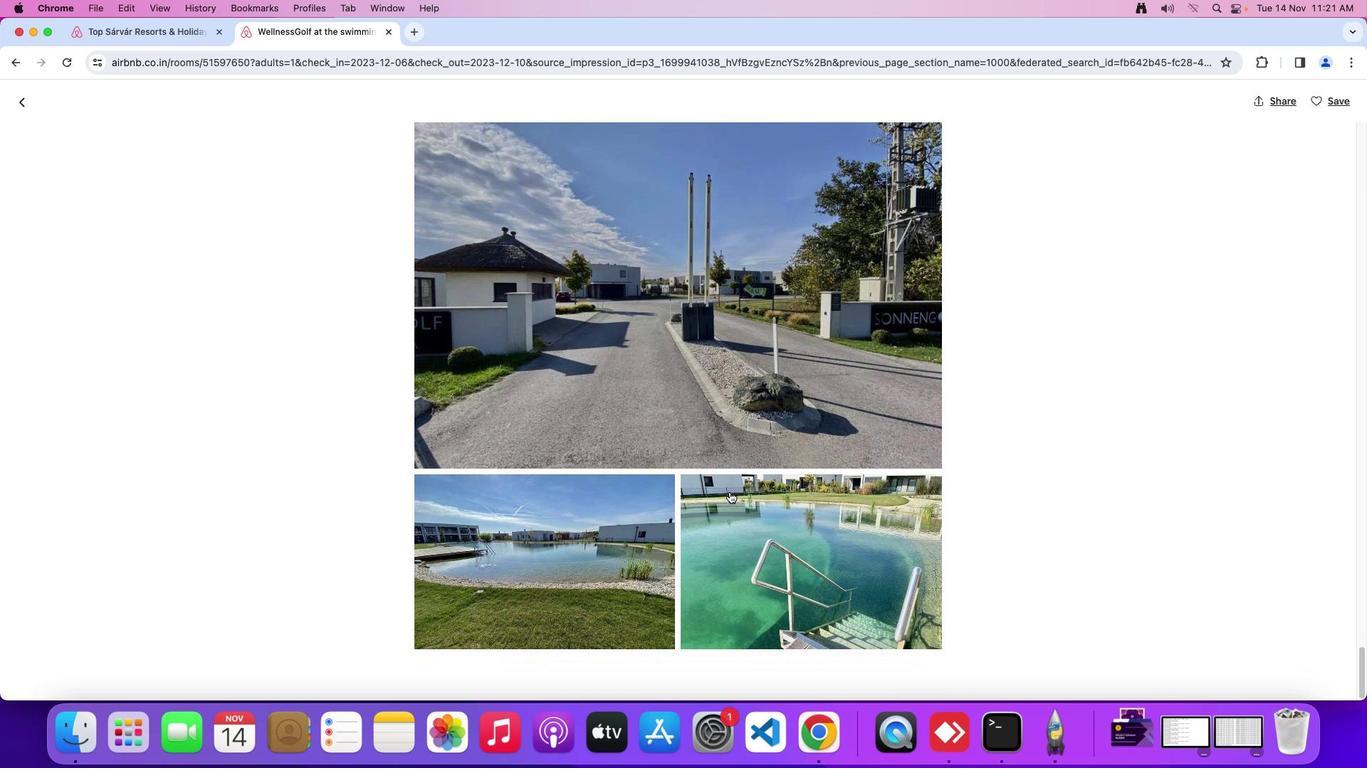 
Action: Mouse scrolled (739, 503) with delta (10, 7)
Screenshot: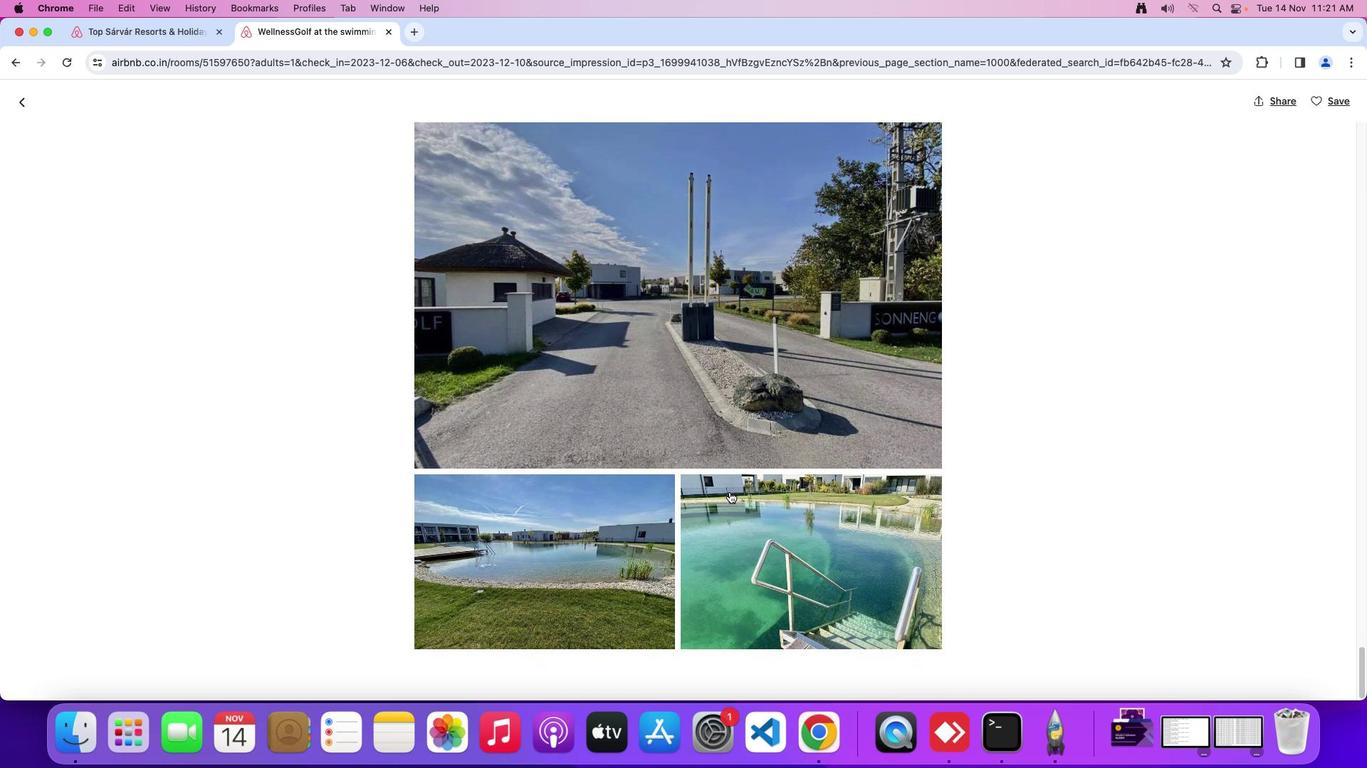 
Action: Mouse moved to (739, 502)
Screenshot: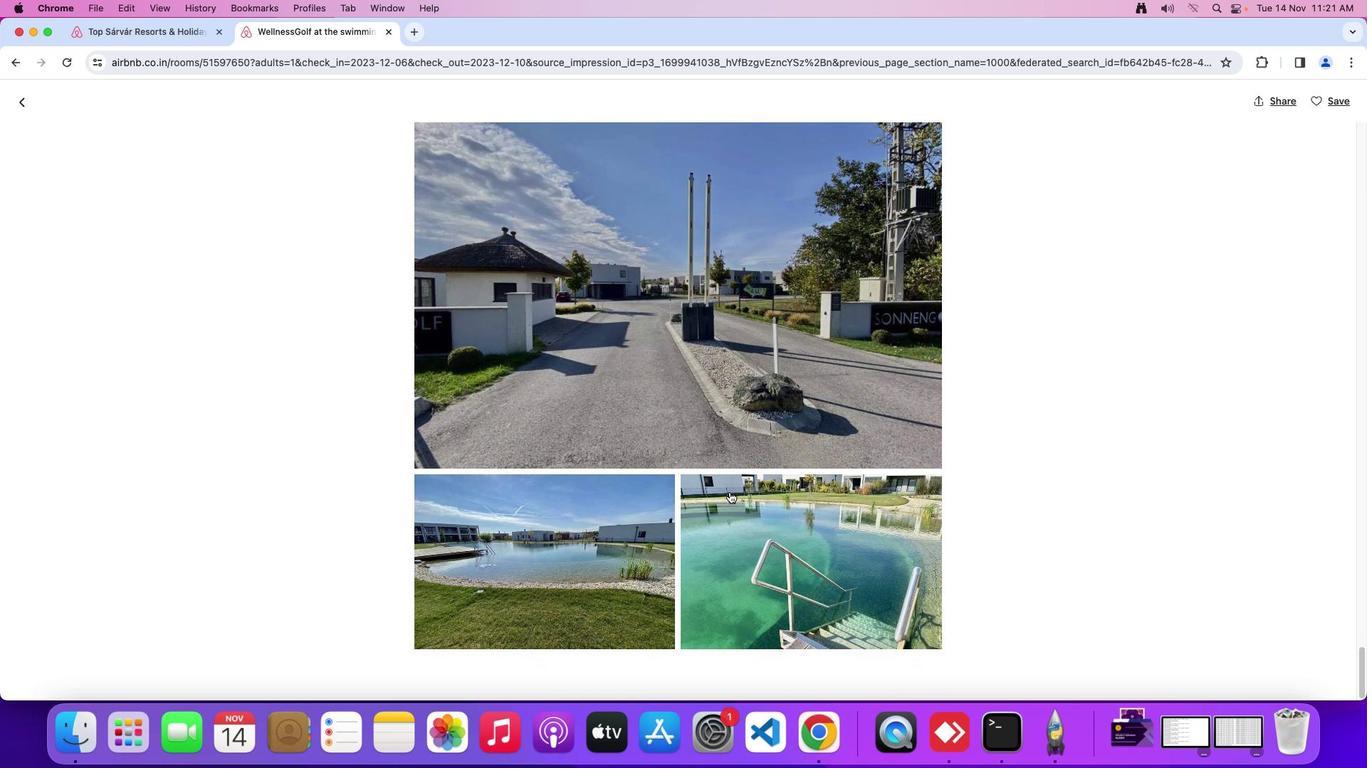 
Action: Mouse scrolled (739, 502) with delta (10, 4)
Screenshot: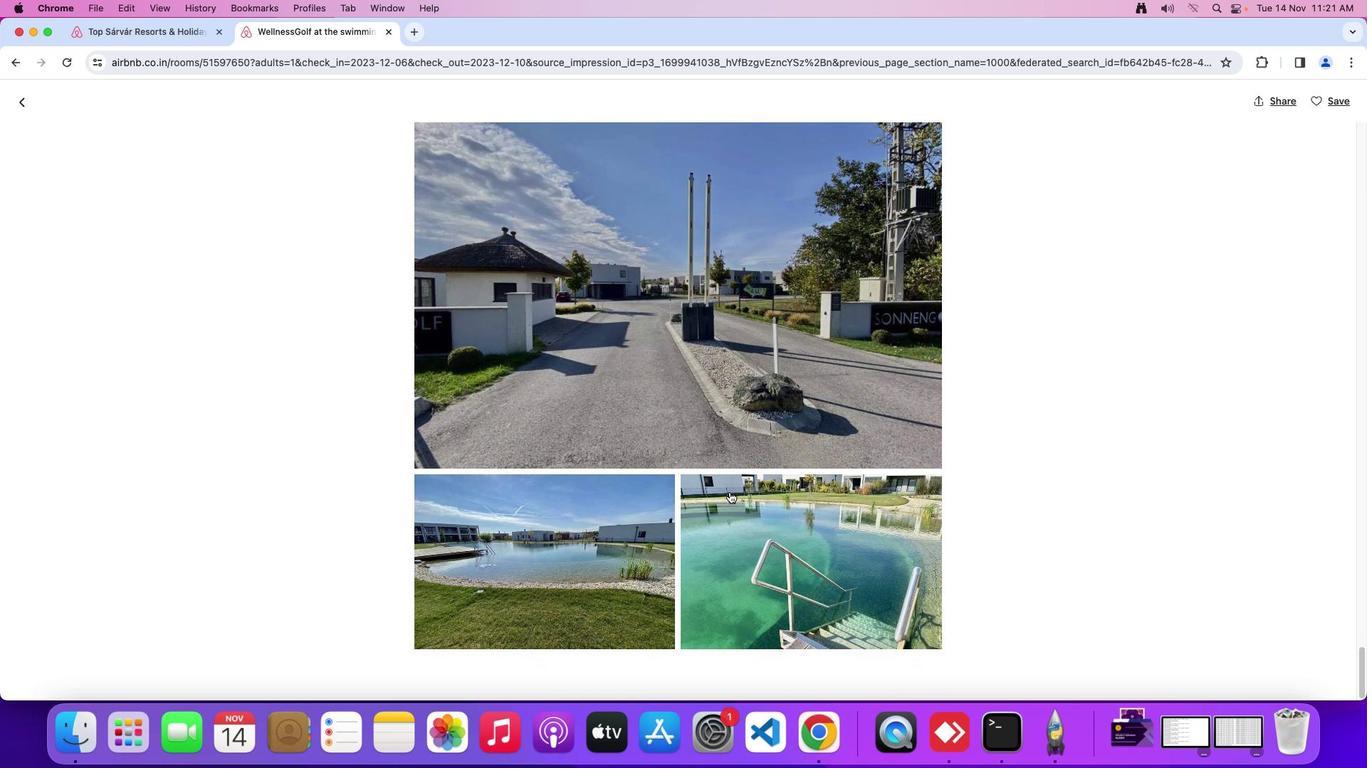 
Action: Mouse scrolled (739, 502) with delta (10, 9)
Screenshot: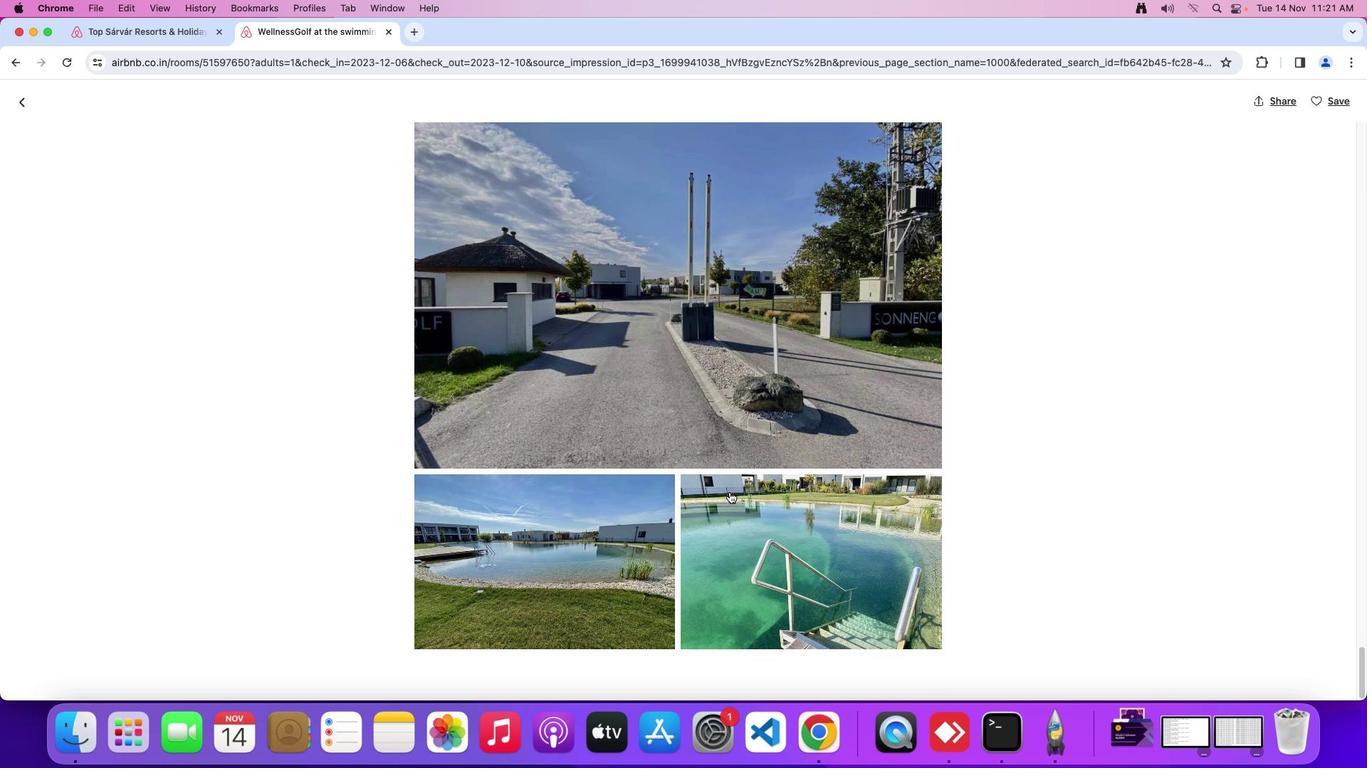 
Action: Mouse scrolled (739, 502) with delta (10, 9)
Screenshot: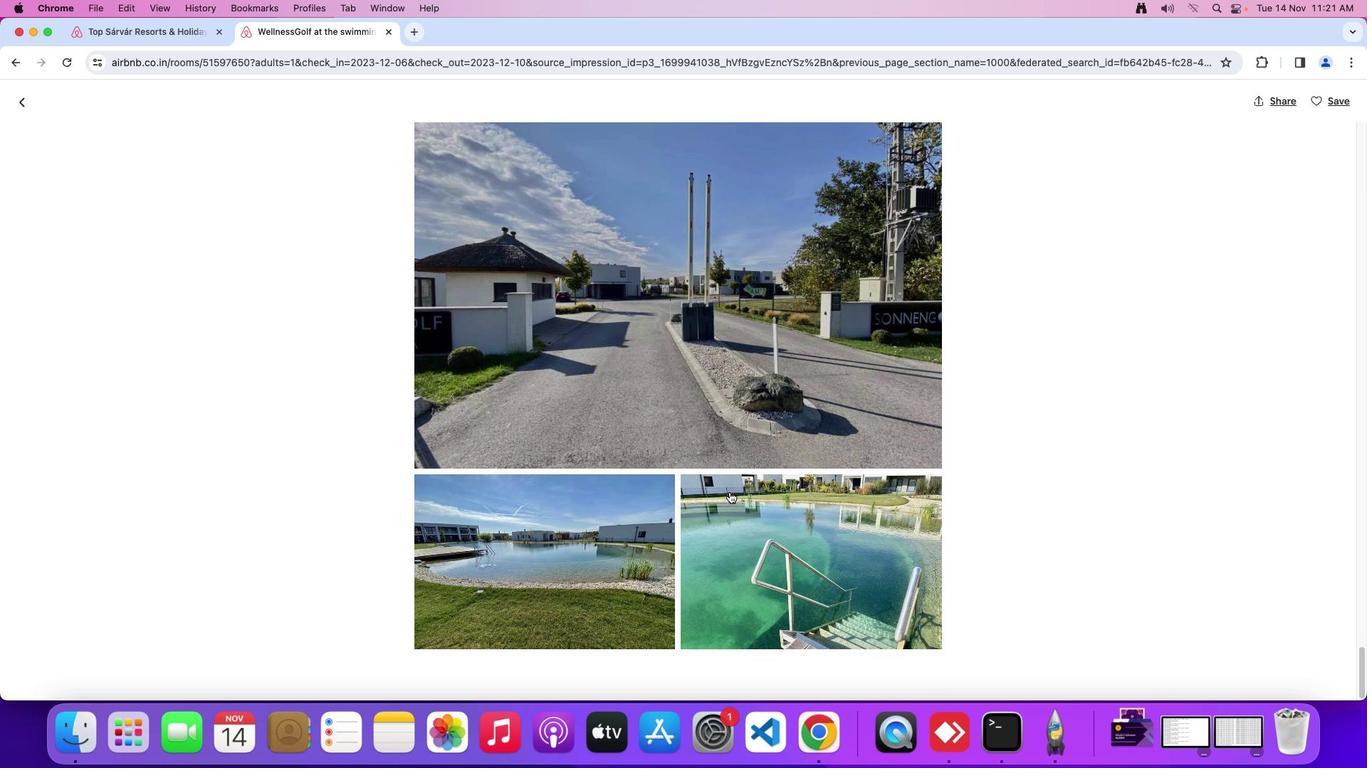 
Action: Mouse scrolled (739, 502) with delta (10, 7)
Screenshot: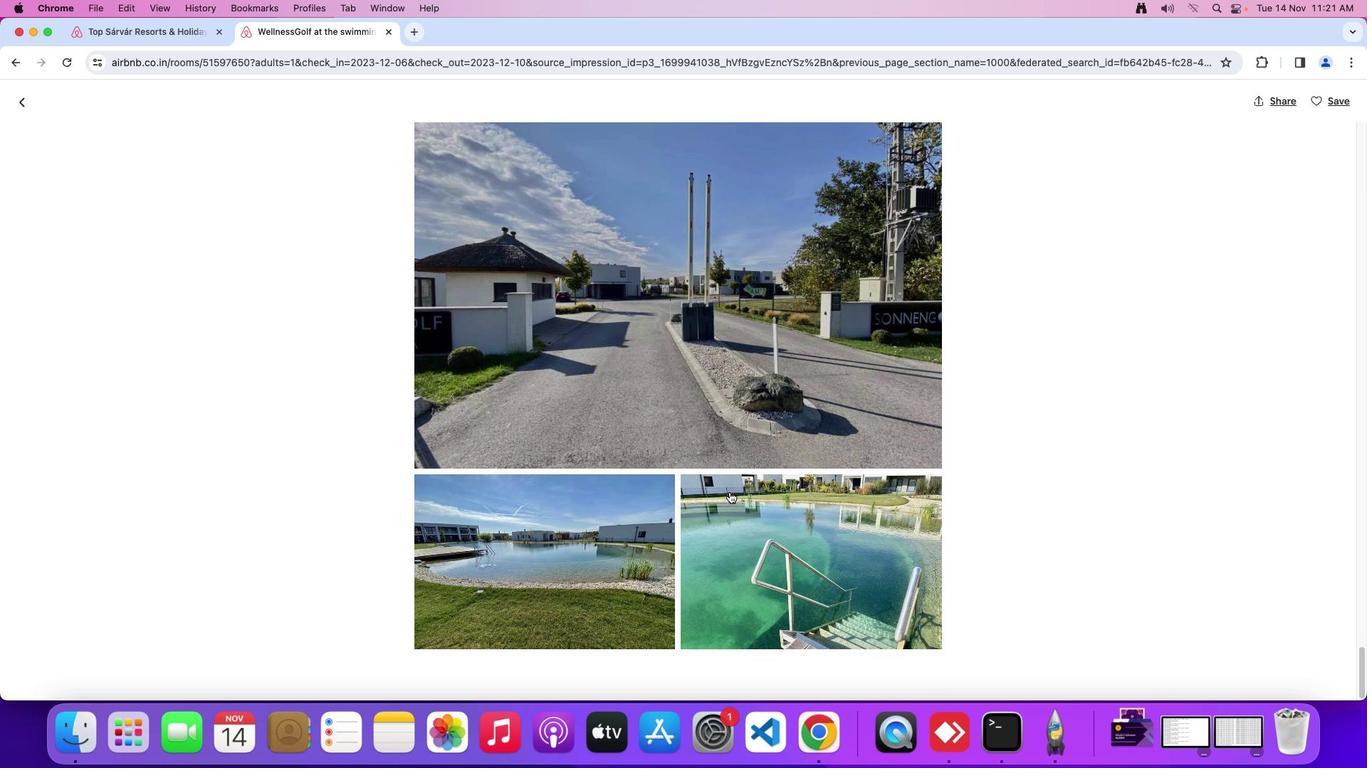 
Action: Mouse scrolled (739, 502) with delta (10, 5)
Screenshot: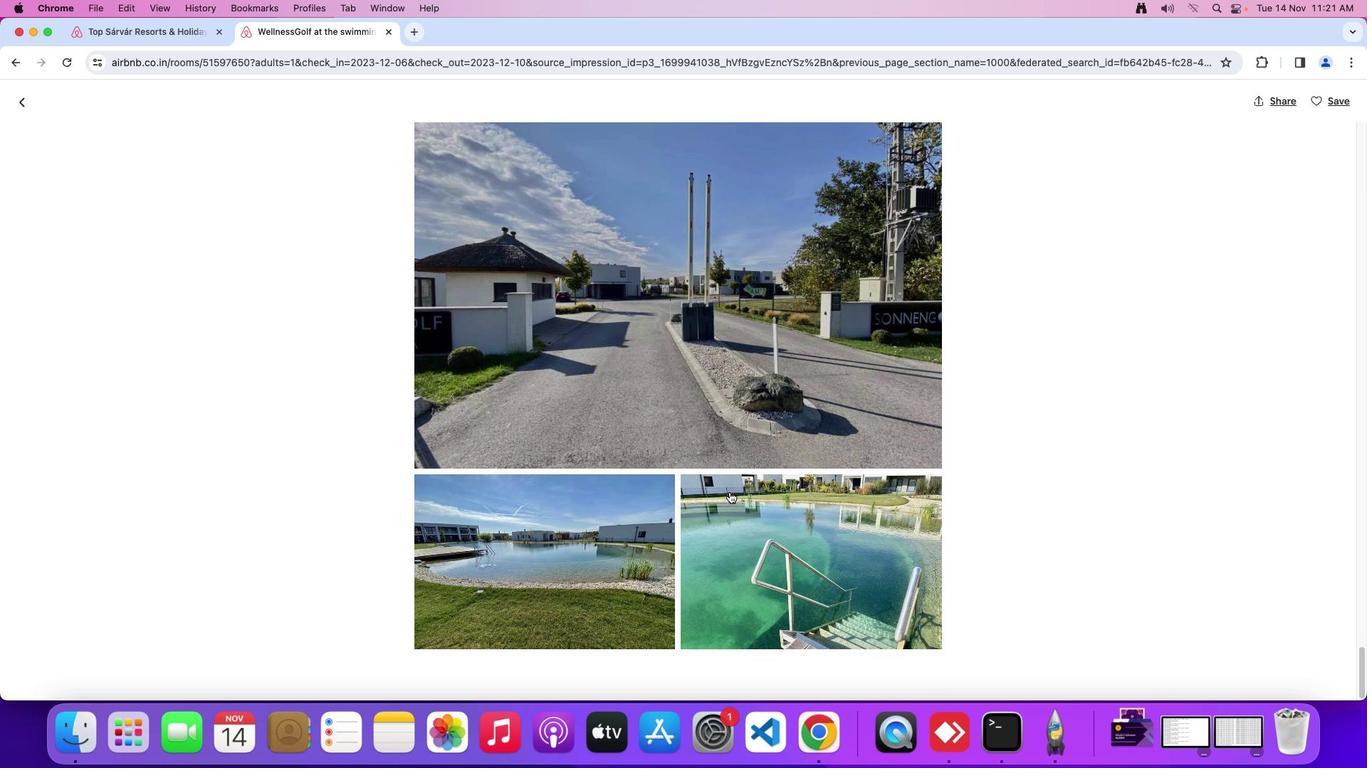 
Action: Mouse scrolled (739, 502) with delta (10, 9)
Screenshot: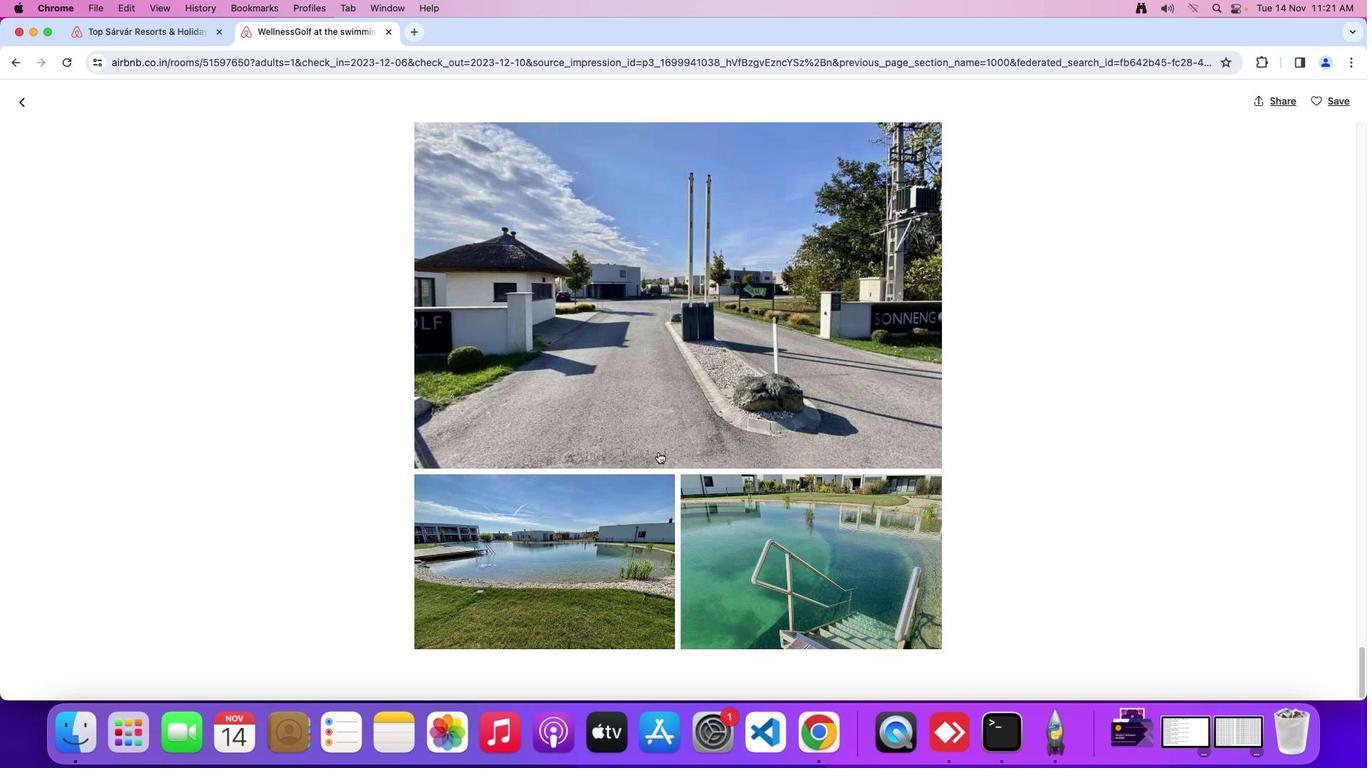 
Action: Mouse scrolled (739, 502) with delta (10, 9)
Screenshot: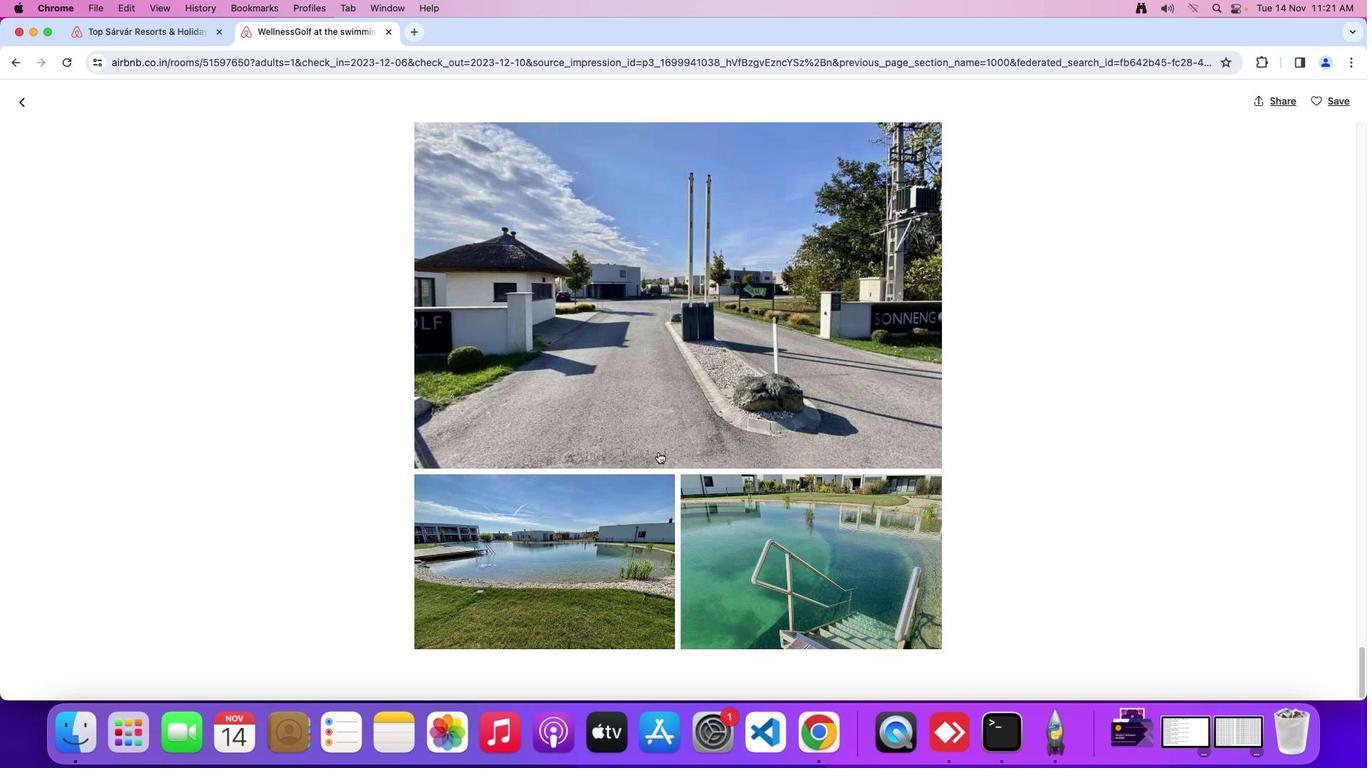 
Action: Mouse scrolled (739, 502) with delta (10, 8)
Screenshot: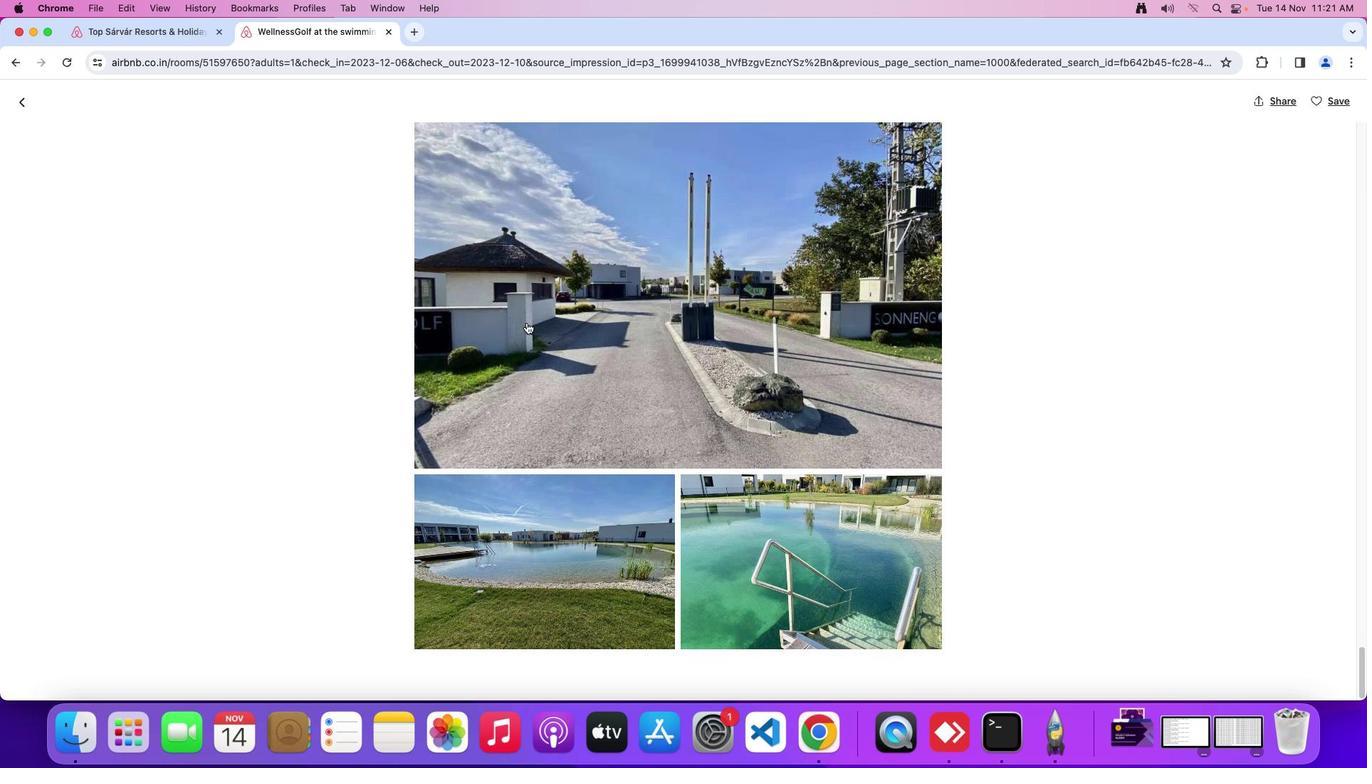 
Action: Mouse moved to (32, 113)
Screenshot: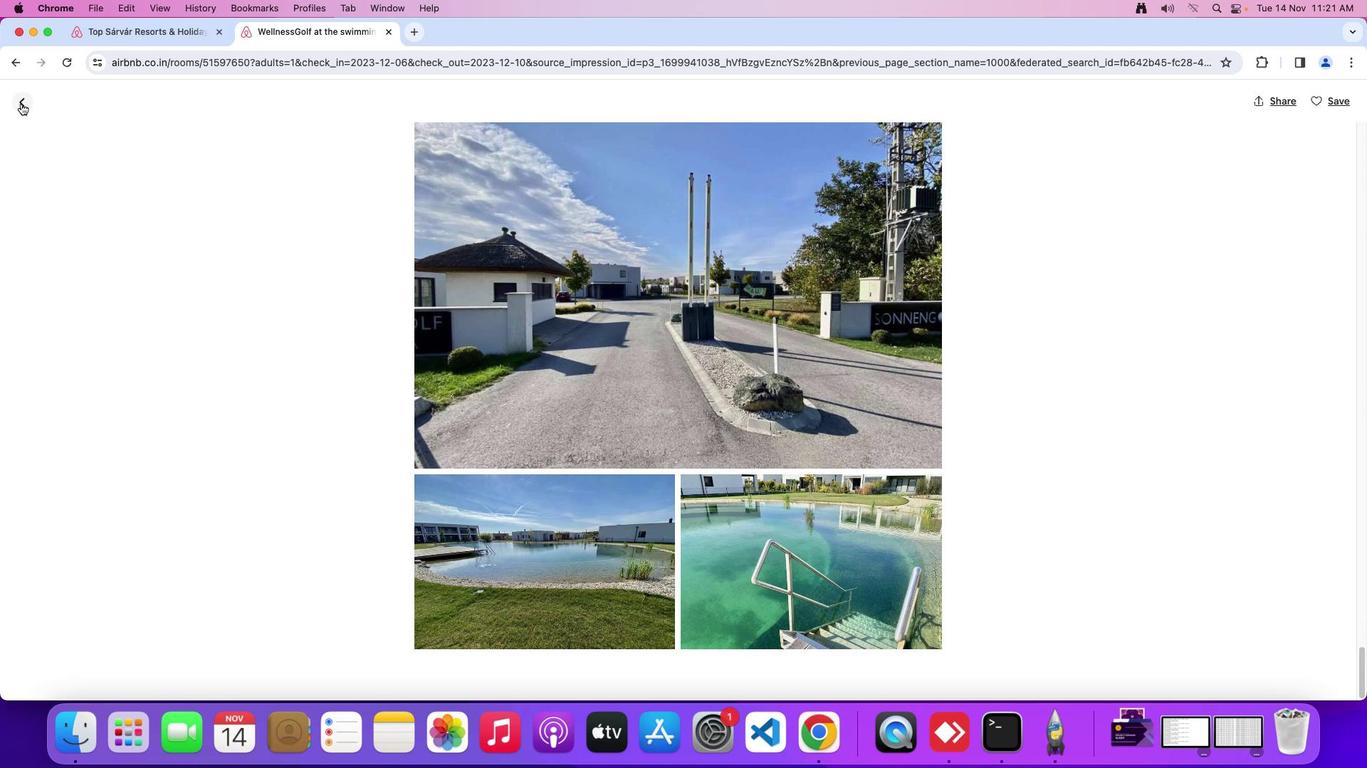 
Action: Mouse pressed left at (32, 113)
Screenshot: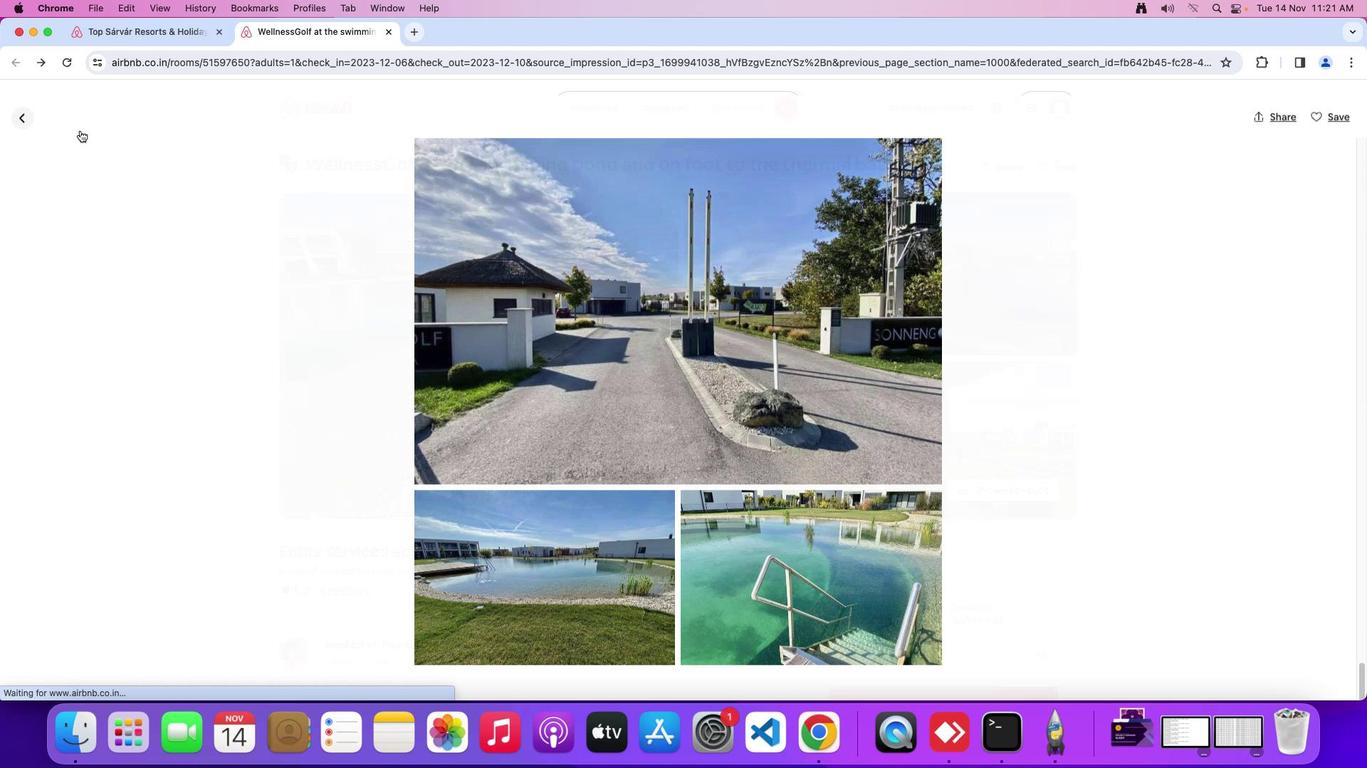 
Action: Mouse moved to (629, 439)
Screenshot: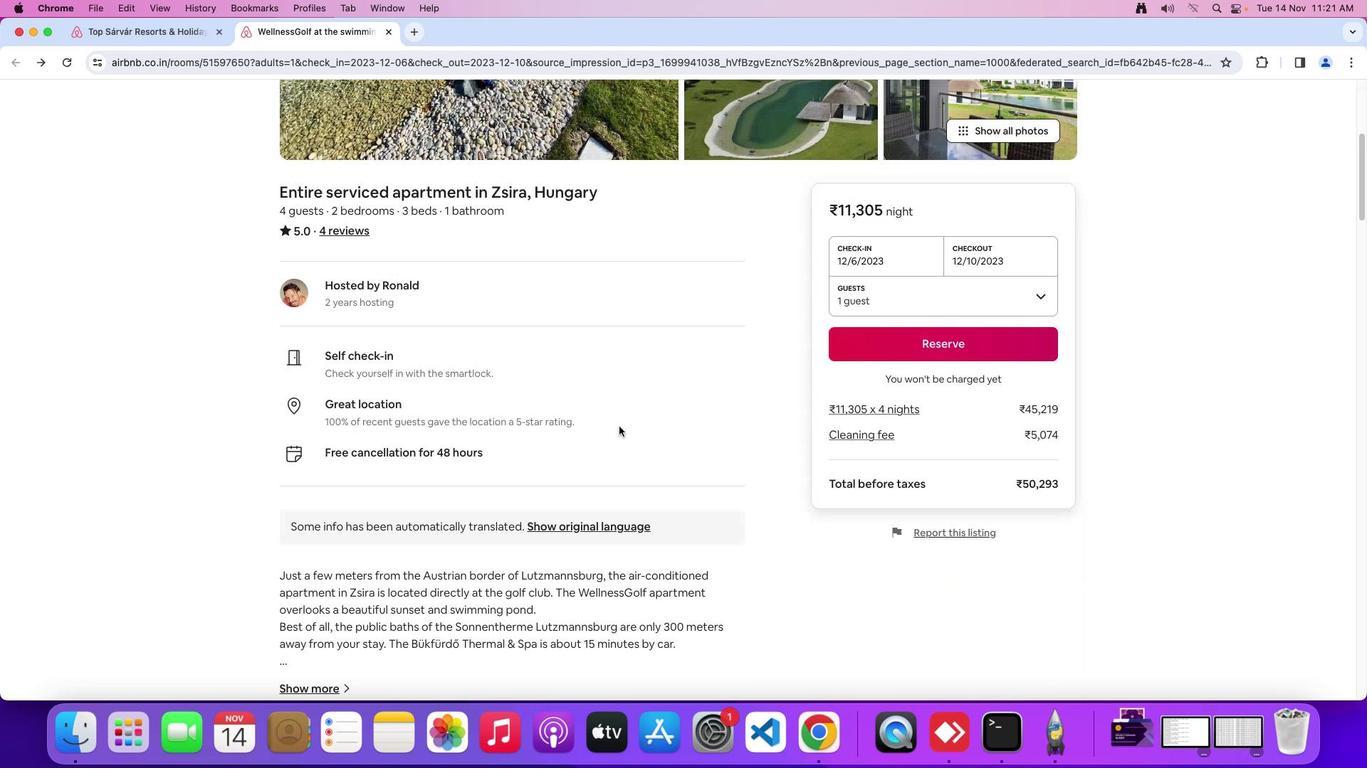 
Action: Mouse scrolled (629, 439) with delta (10, 9)
Screenshot: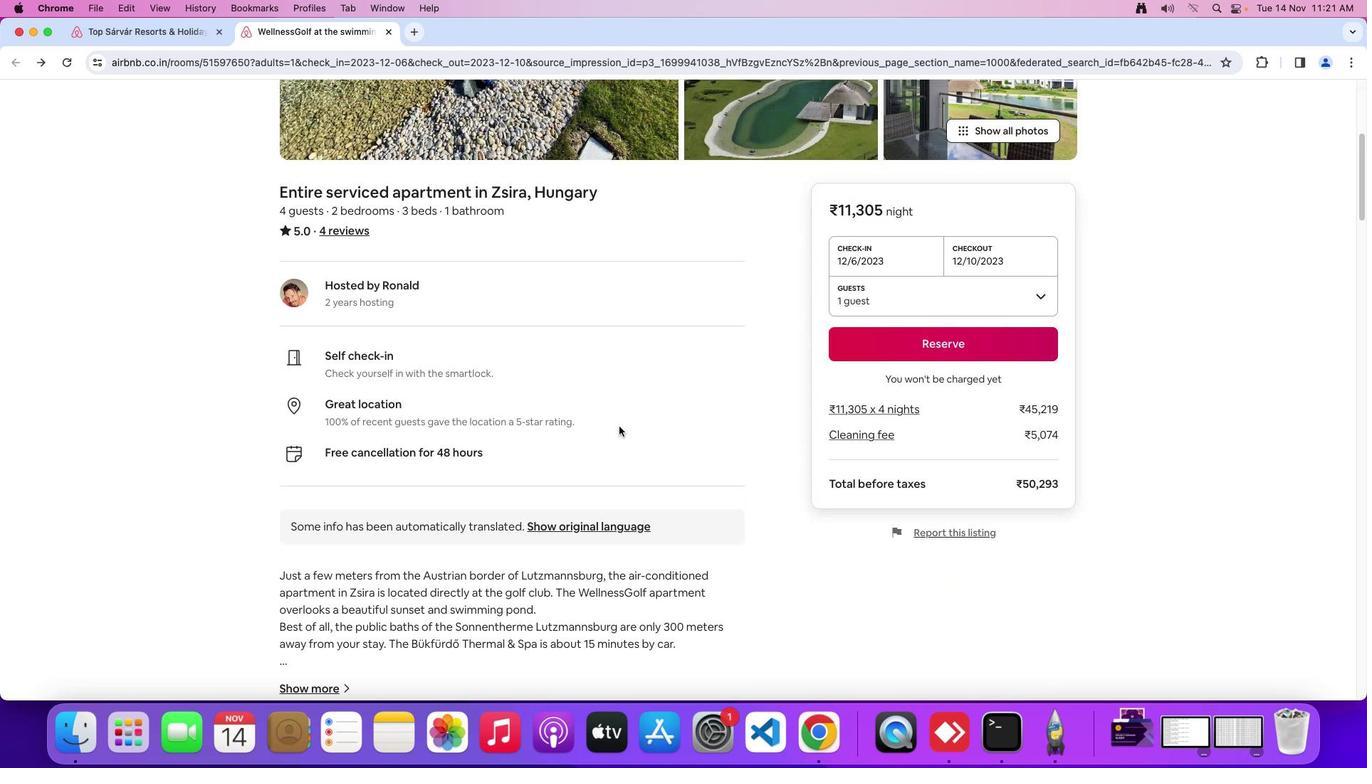 
Action: Mouse scrolled (629, 439) with delta (10, 9)
Screenshot: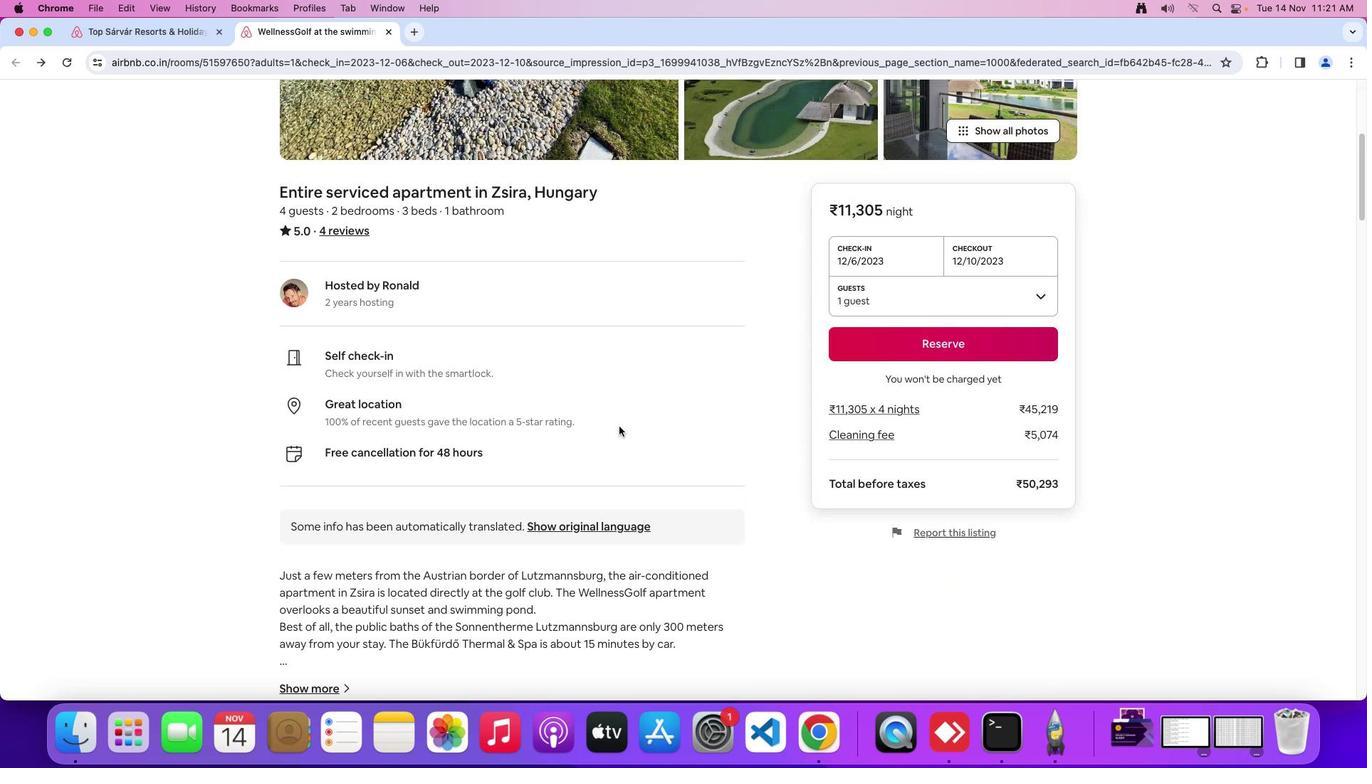 
Action: Mouse moved to (629, 439)
Screenshot: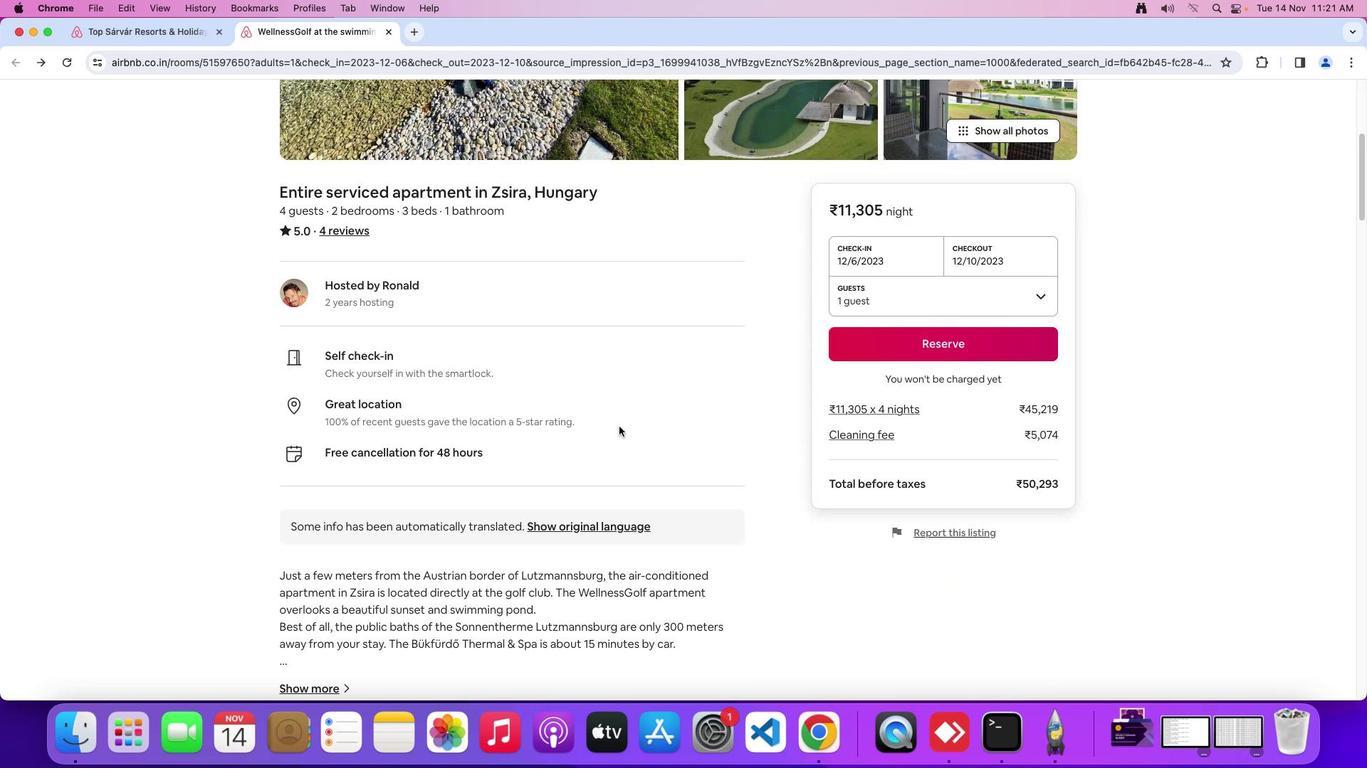 
Action: Mouse scrolled (629, 439) with delta (10, 7)
Screenshot: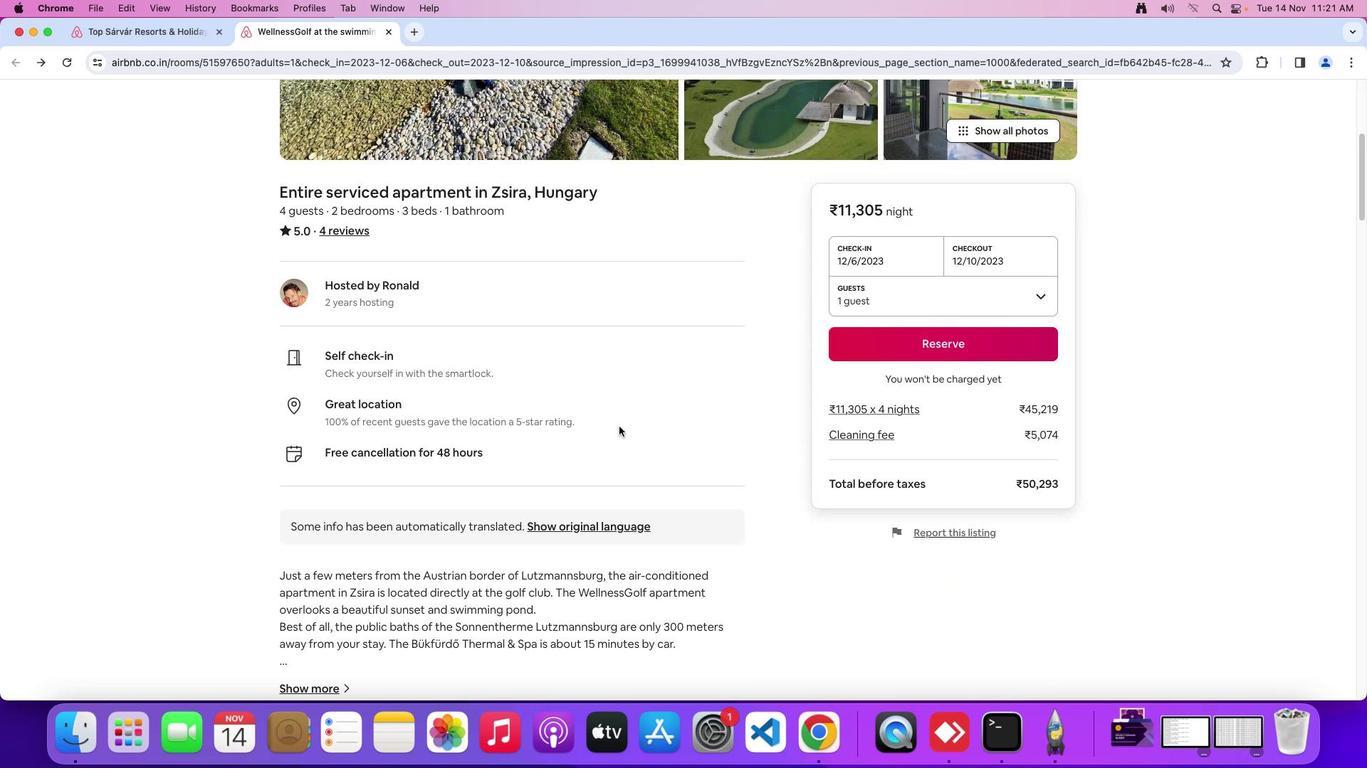
Action: Mouse moved to (629, 438)
Screenshot: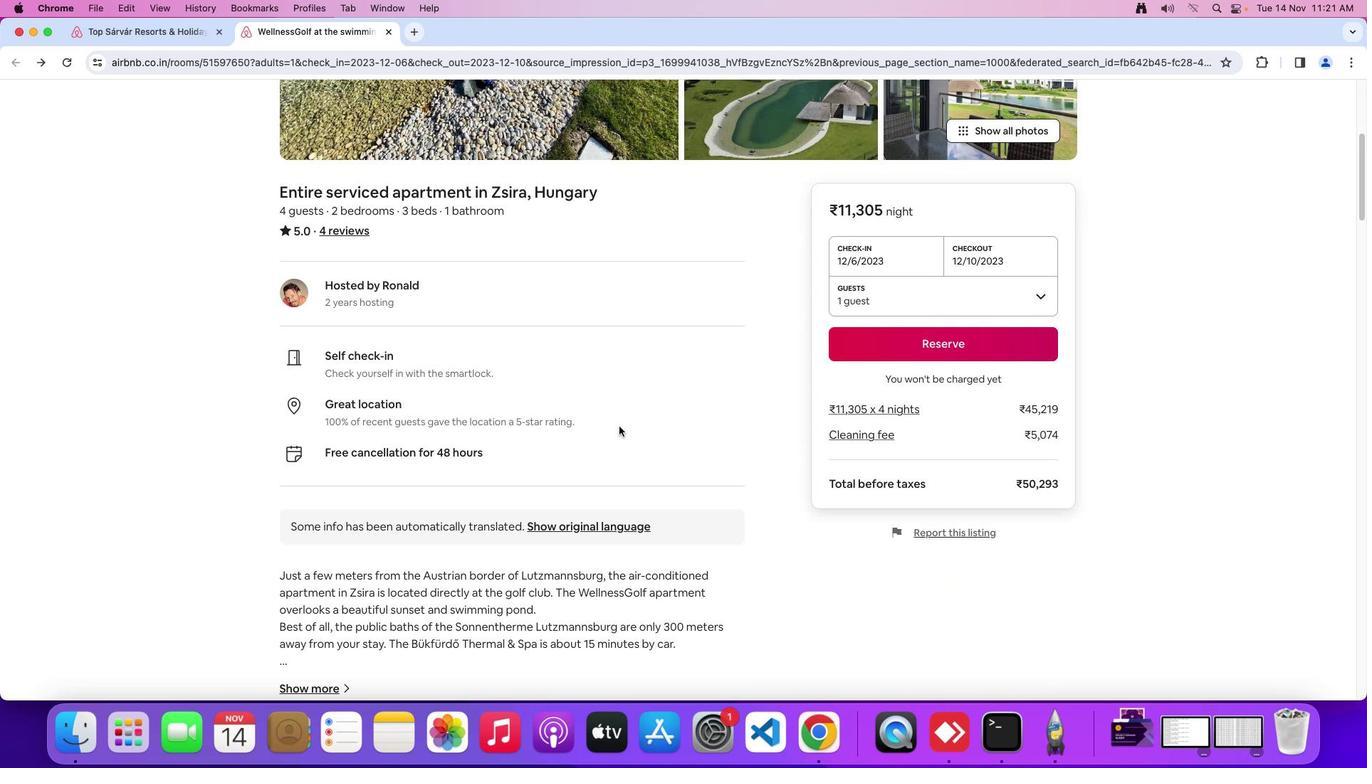 
Action: Mouse scrolled (629, 438) with delta (10, 6)
Screenshot: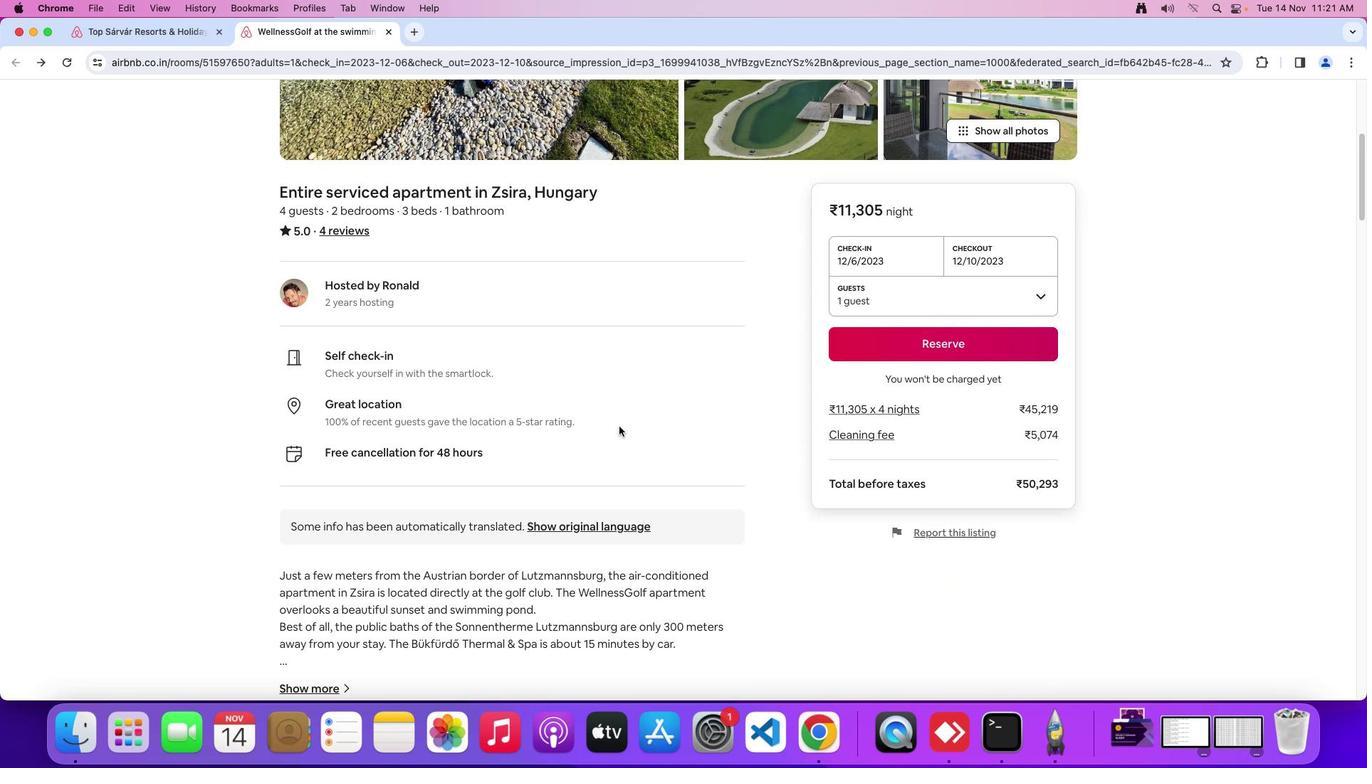 
Action: Mouse moved to (630, 437)
